 Task: Display family-friendly hiking trails near Riverside and kid-friendly skiing areas in Salt Lake City.
Action: Mouse moved to (202, 103)
Screenshot: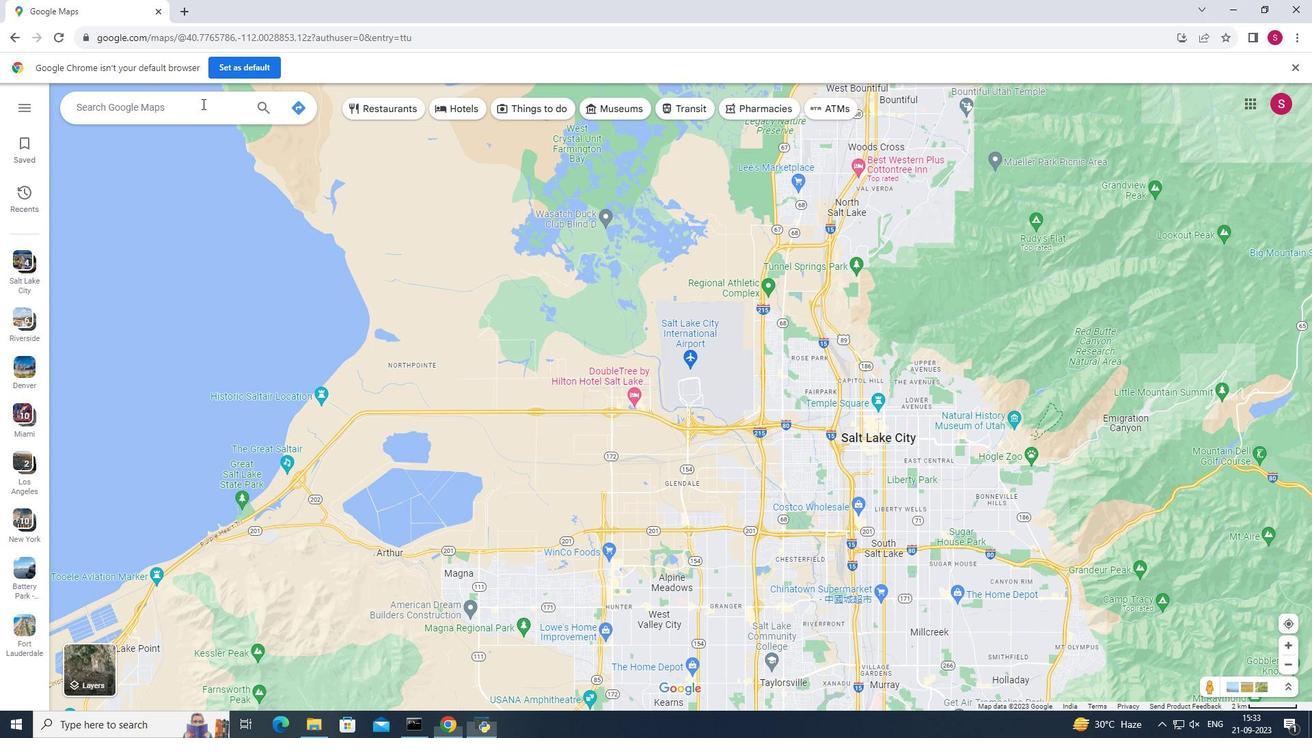 
Action: Mouse pressed left at (202, 103)
Screenshot: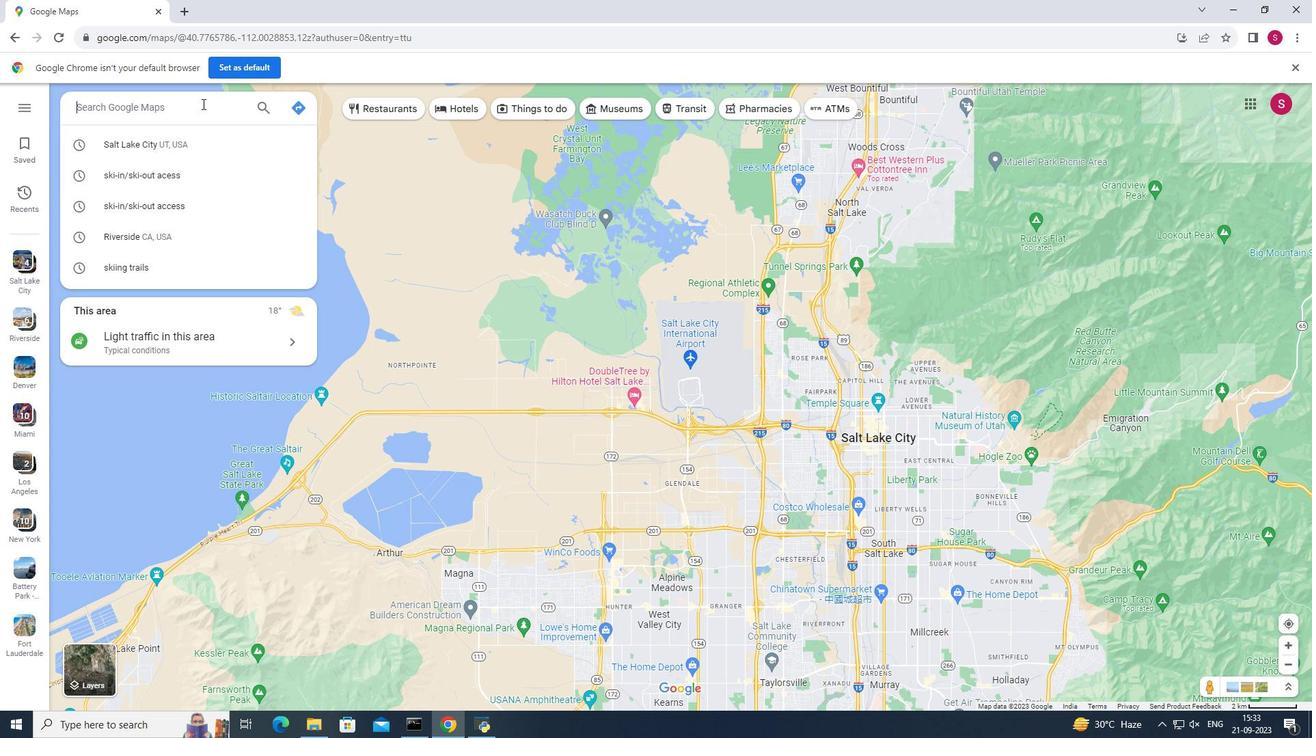 
Action: Key pressed <Key.shift>Riverside
Screenshot: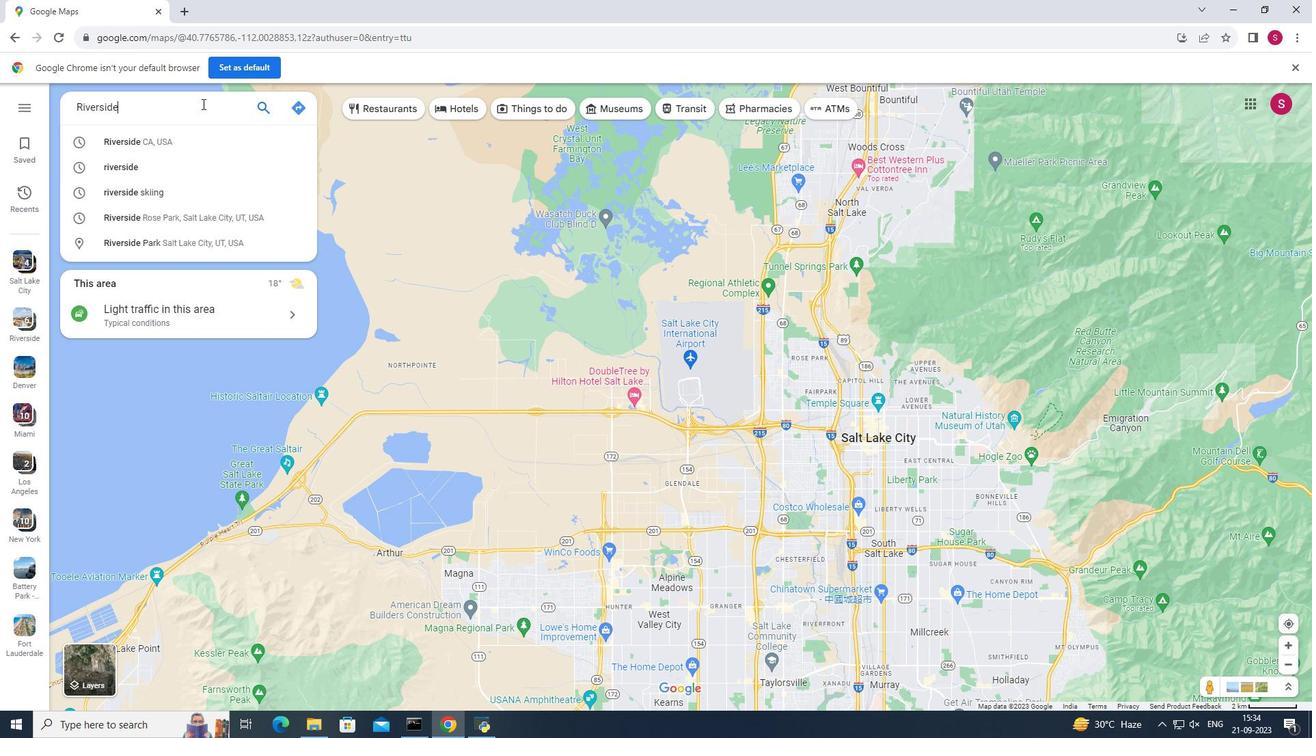 
Action: Mouse moved to (194, 141)
Screenshot: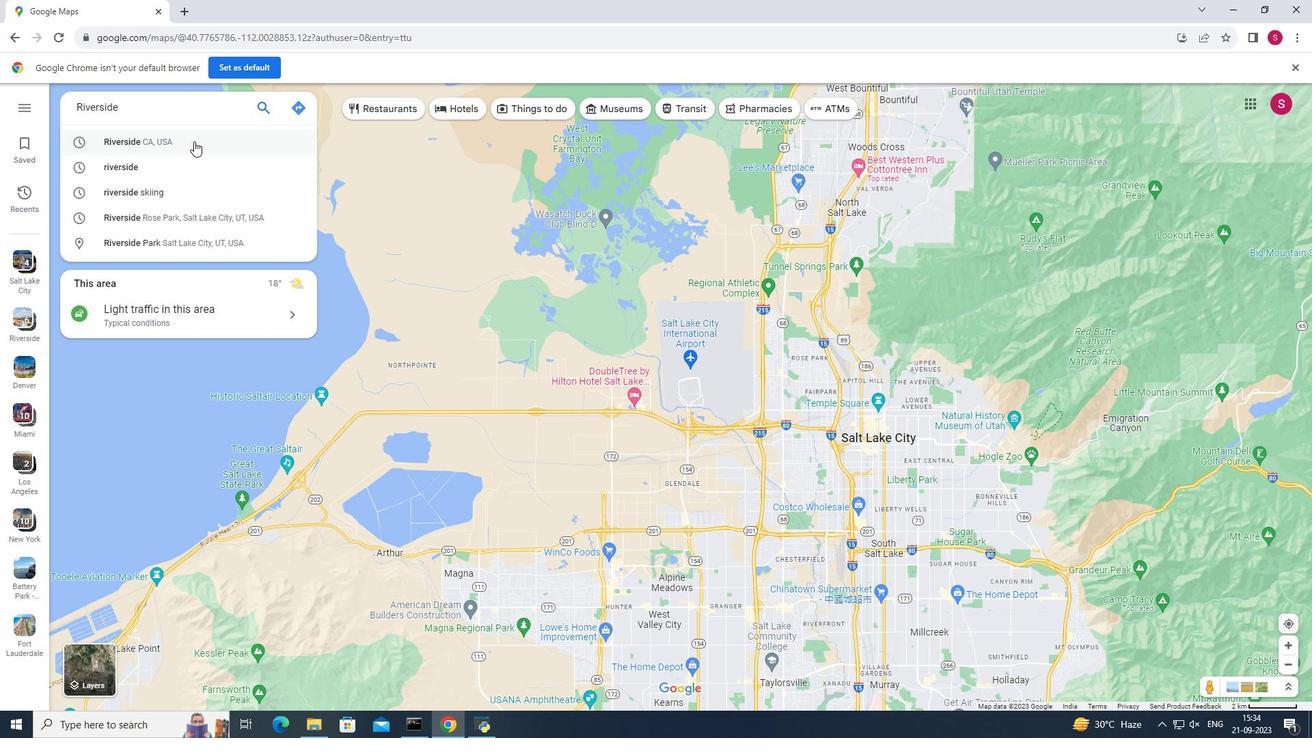 
Action: Mouse pressed left at (194, 141)
Screenshot: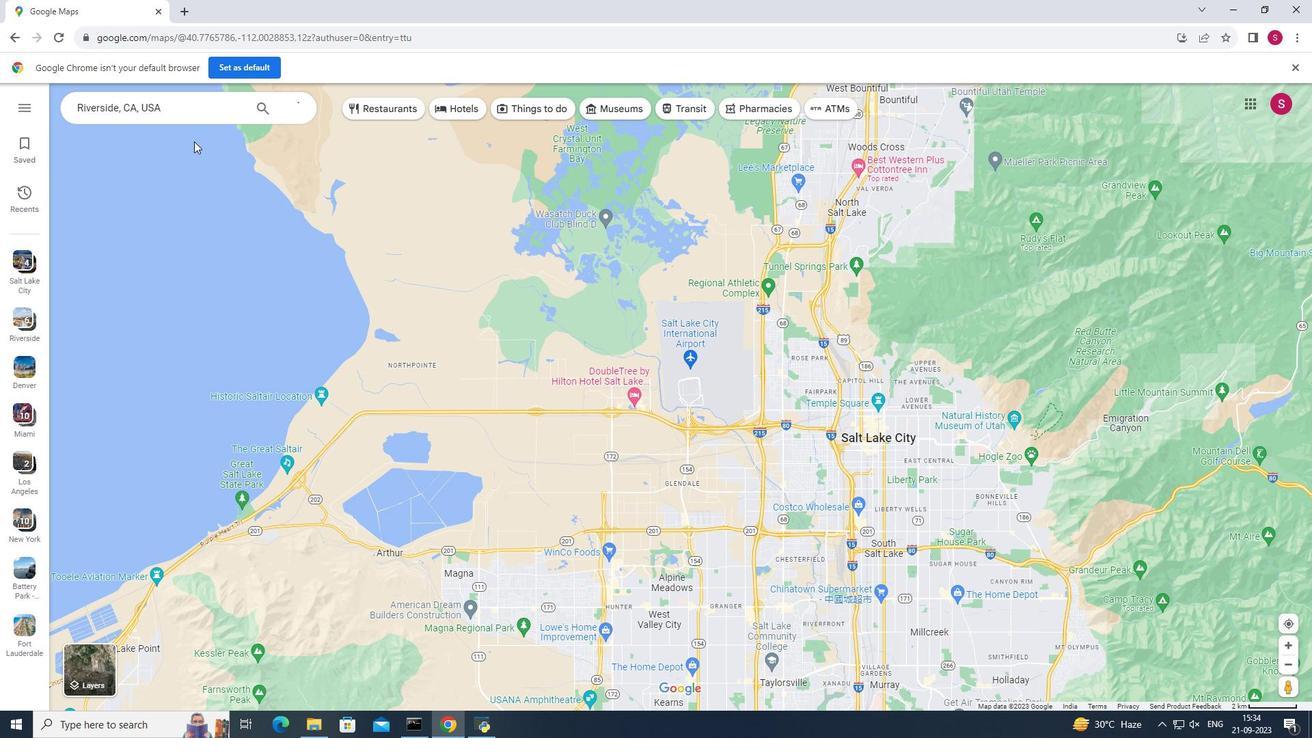 
Action: Mouse moved to (183, 339)
Screenshot: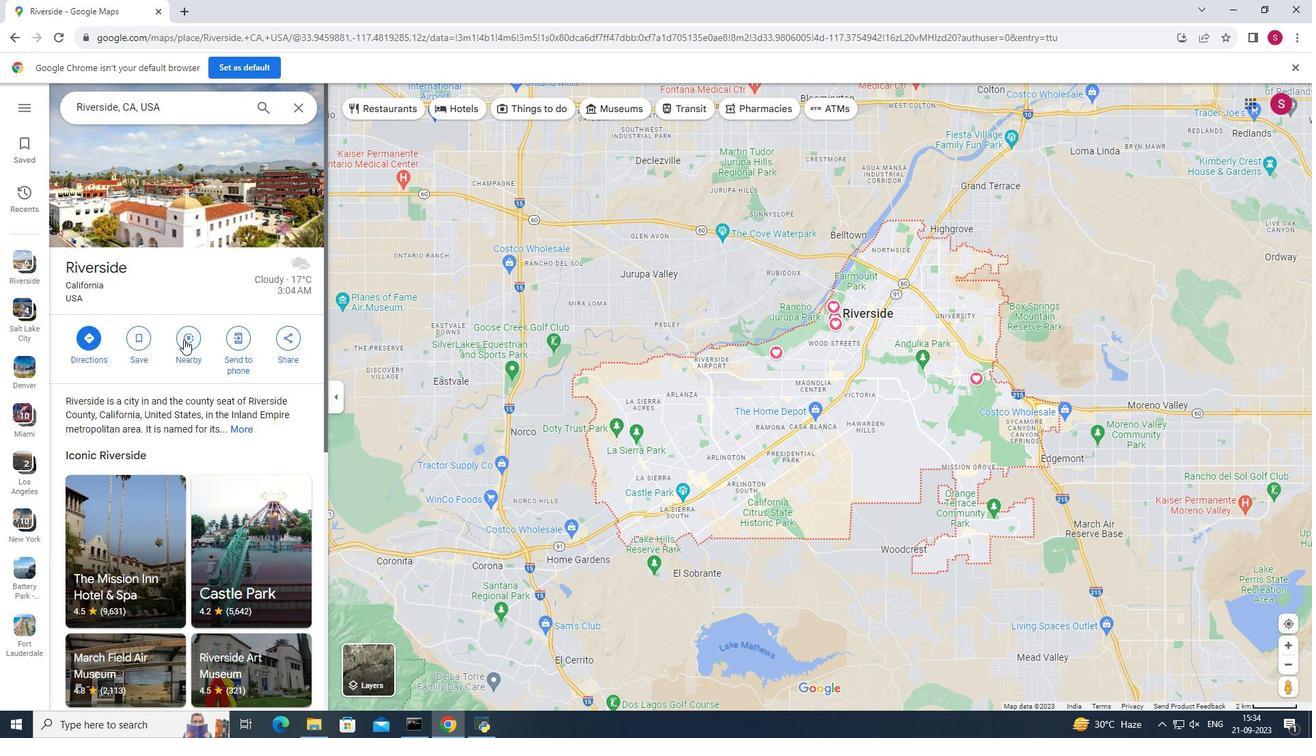 
Action: Mouse pressed left at (183, 339)
Screenshot: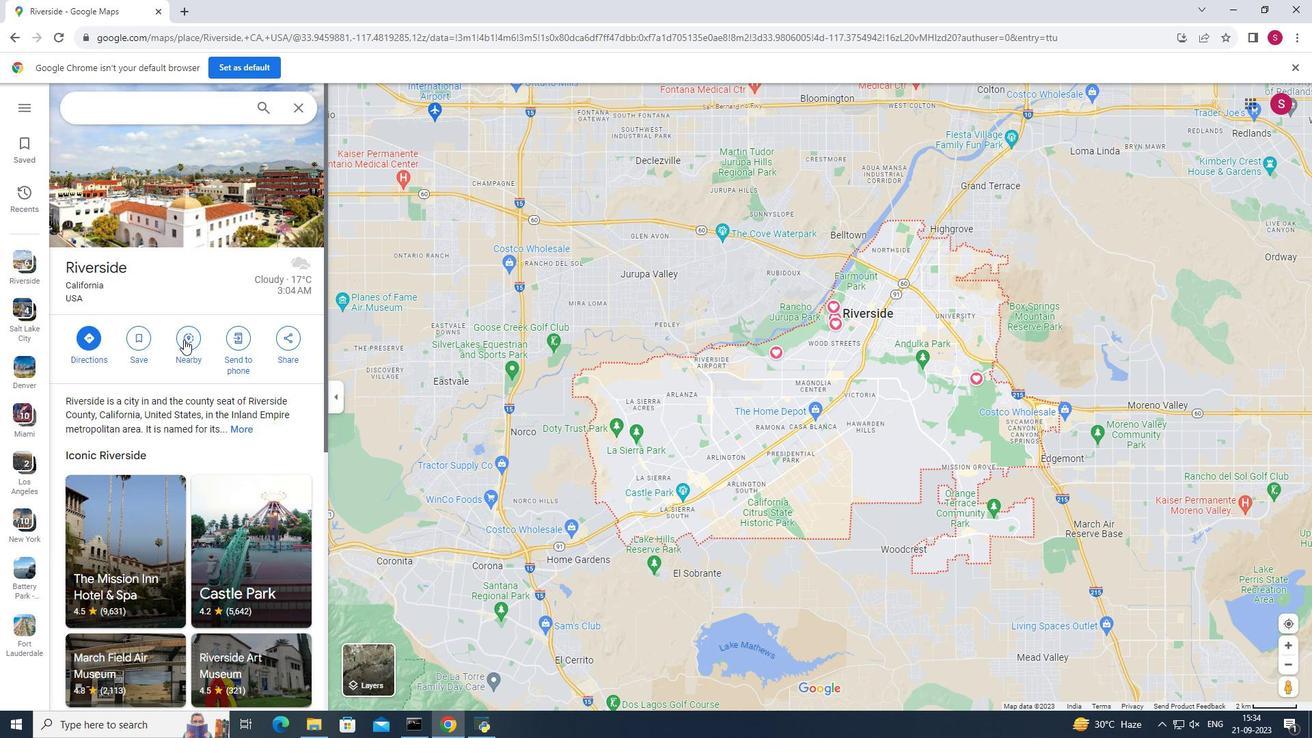 
Action: Mouse moved to (189, 104)
Screenshot: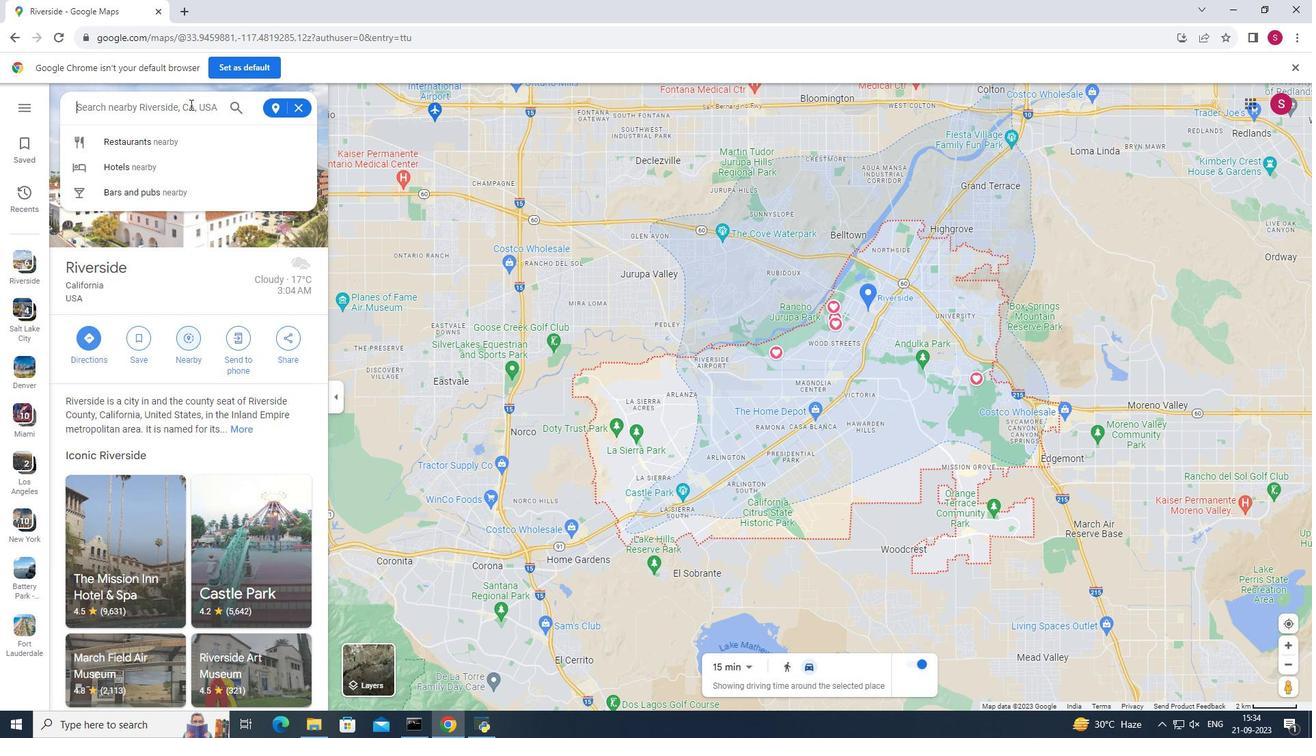 
Action: Mouse pressed left at (189, 104)
Screenshot: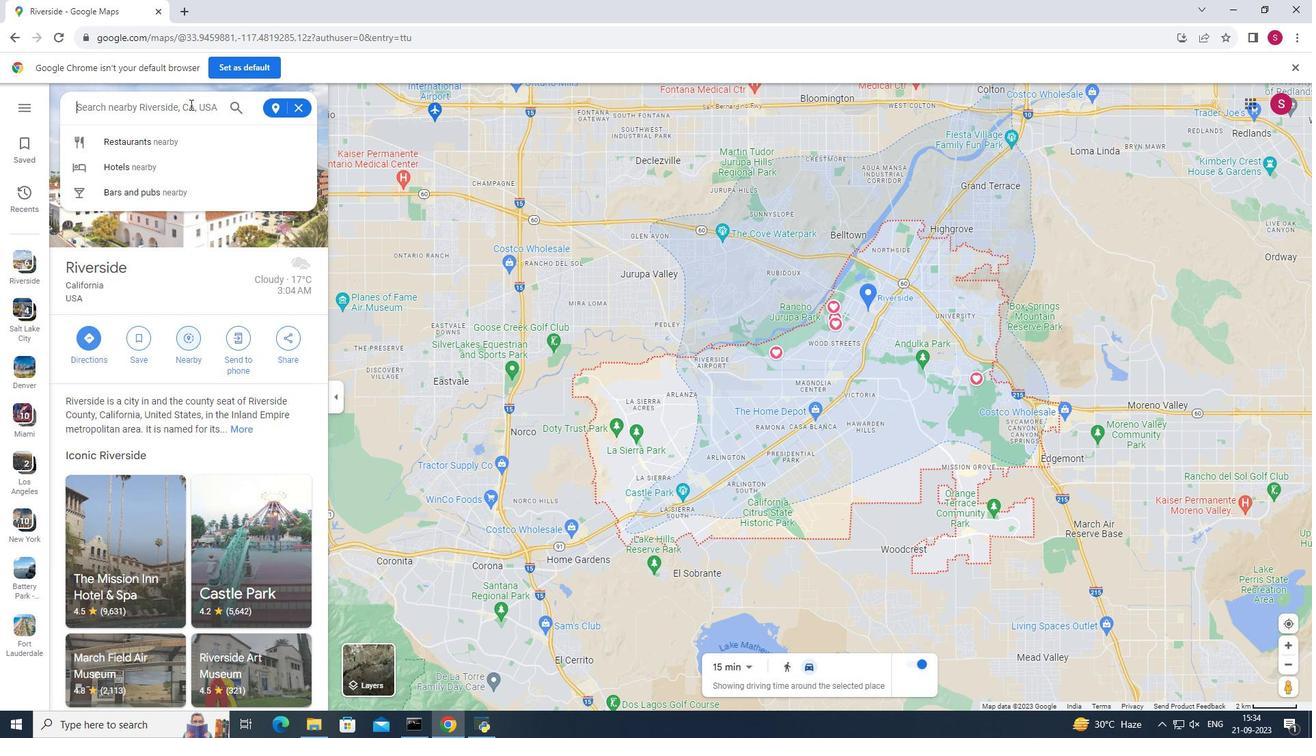 
Action: Key pressed <Key.shift><Key.shift>hiking<Key.space>trails<Key.enter>
Screenshot: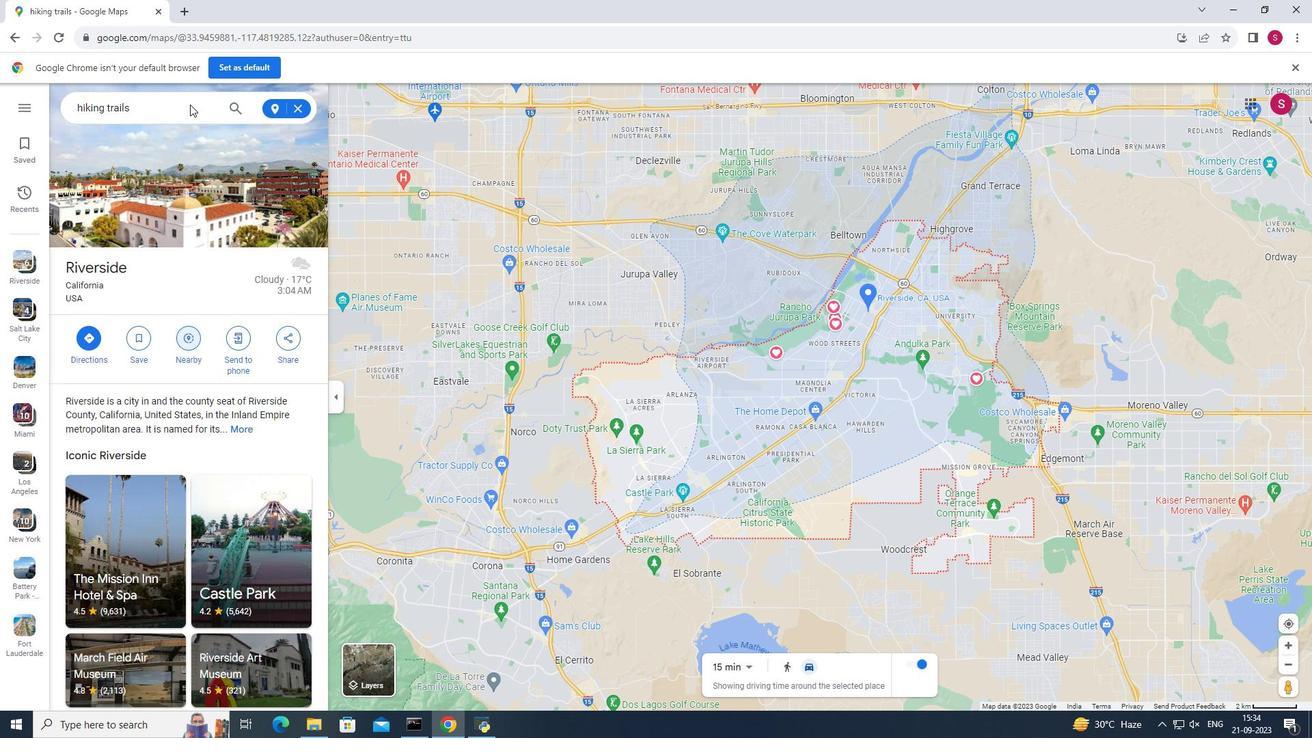 
Action: Mouse moved to (185, 169)
Screenshot: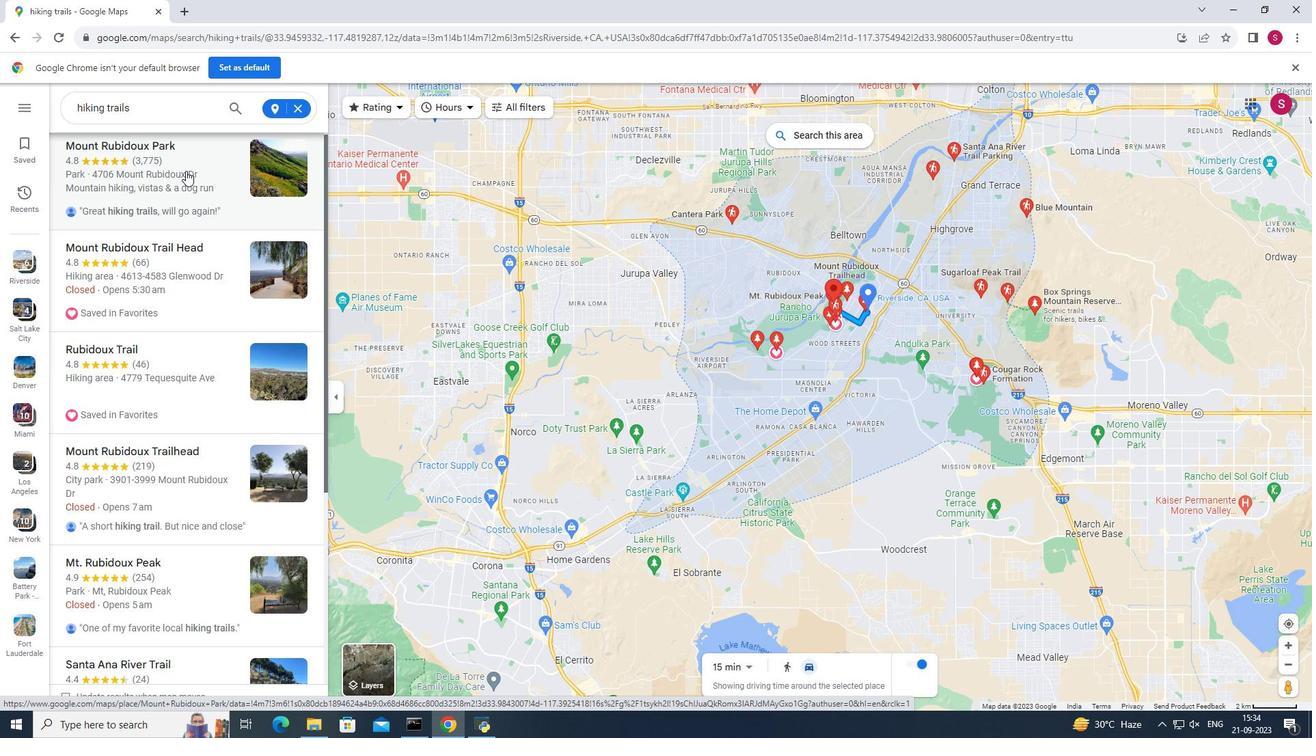 
Action: Mouse scrolled (185, 168) with delta (0, 0)
Screenshot: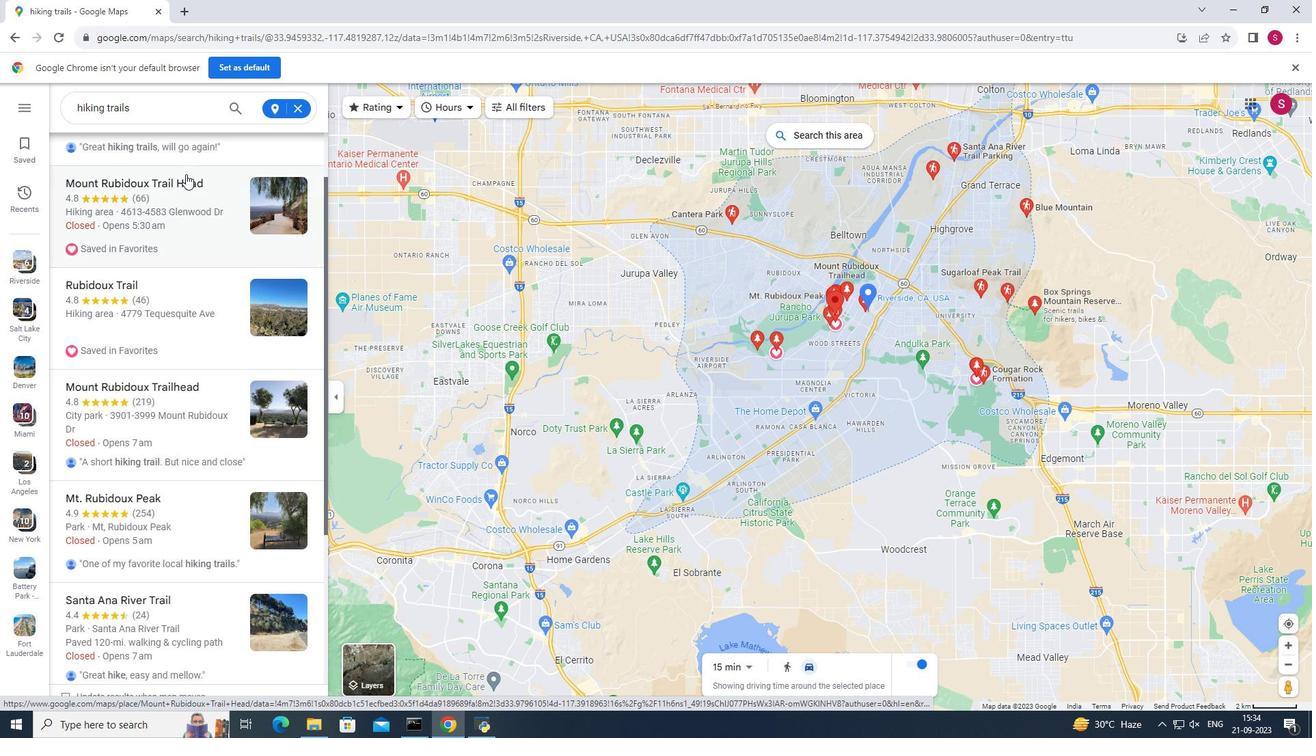 
Action: Mouse moved to (185, 174)
Screenshot: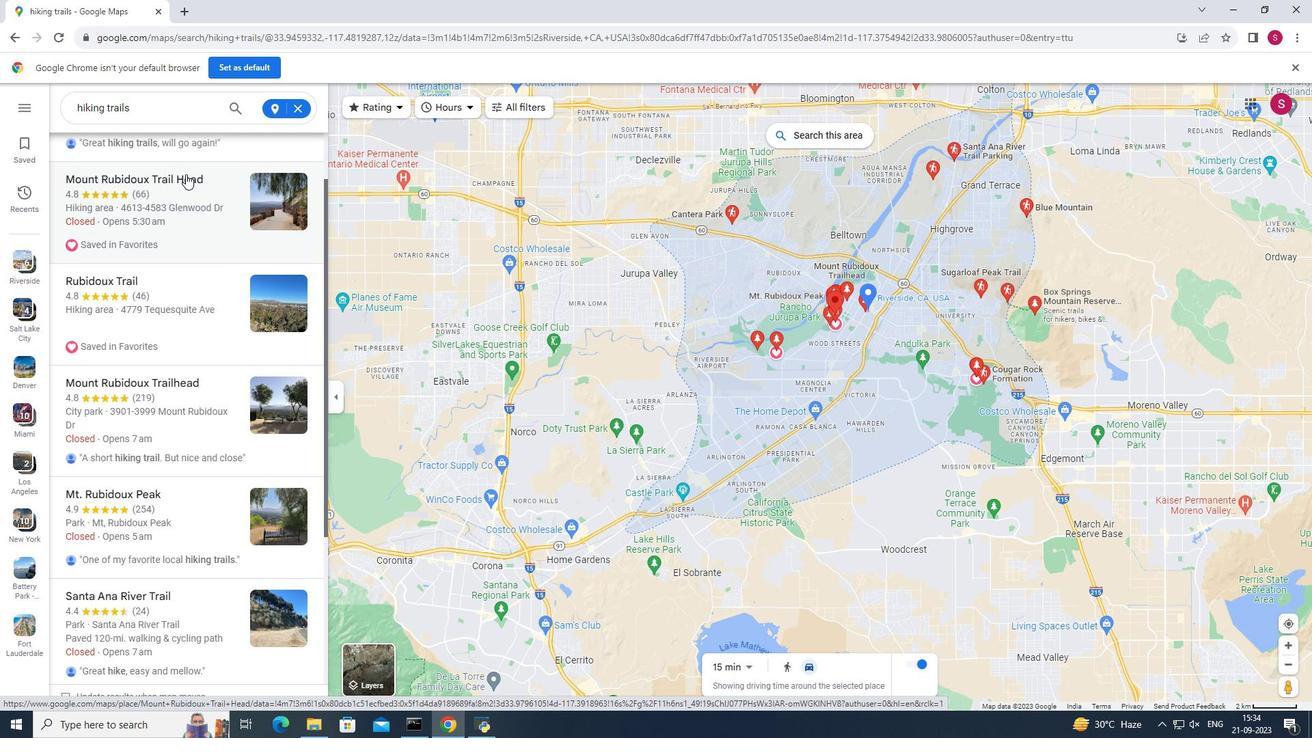 
Action: Mouse scrolled (185, 173) with delta (0, 0)
Screenshot: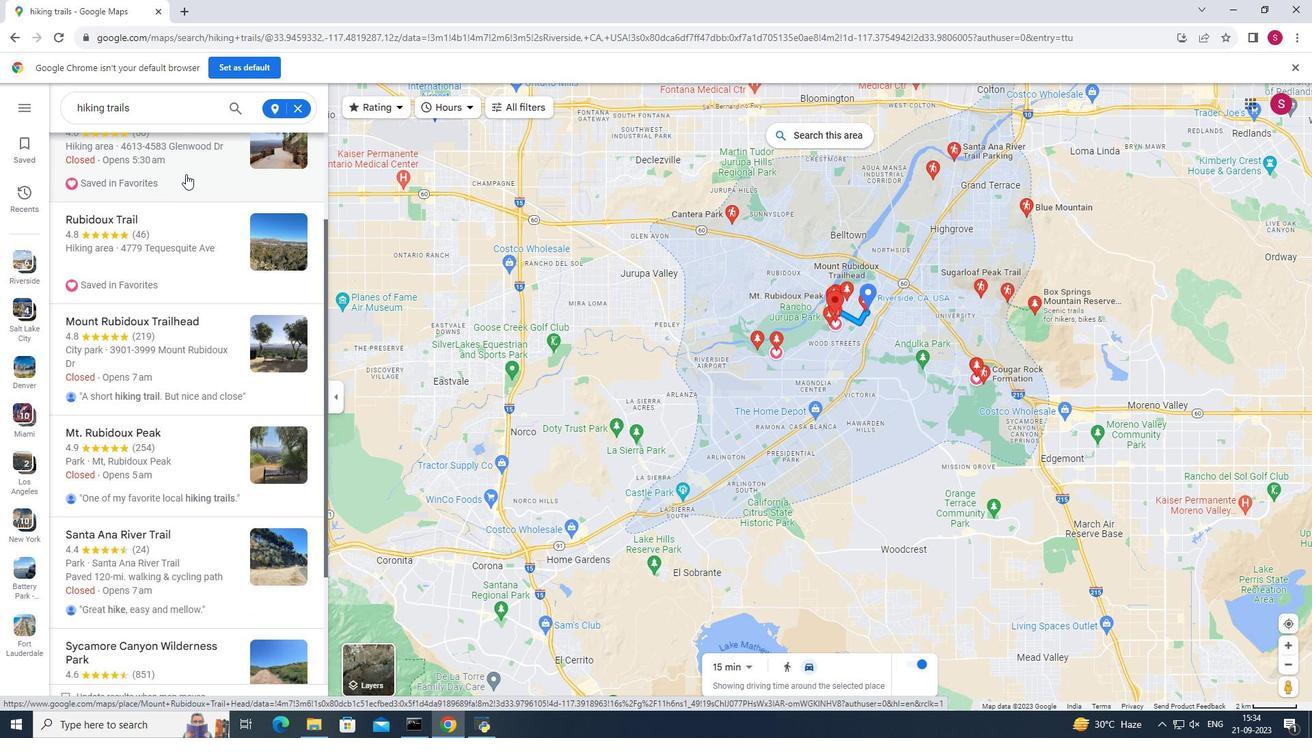 
Action: Mouse scrolled (185, 173) with delta (0, 0)
Screenshot: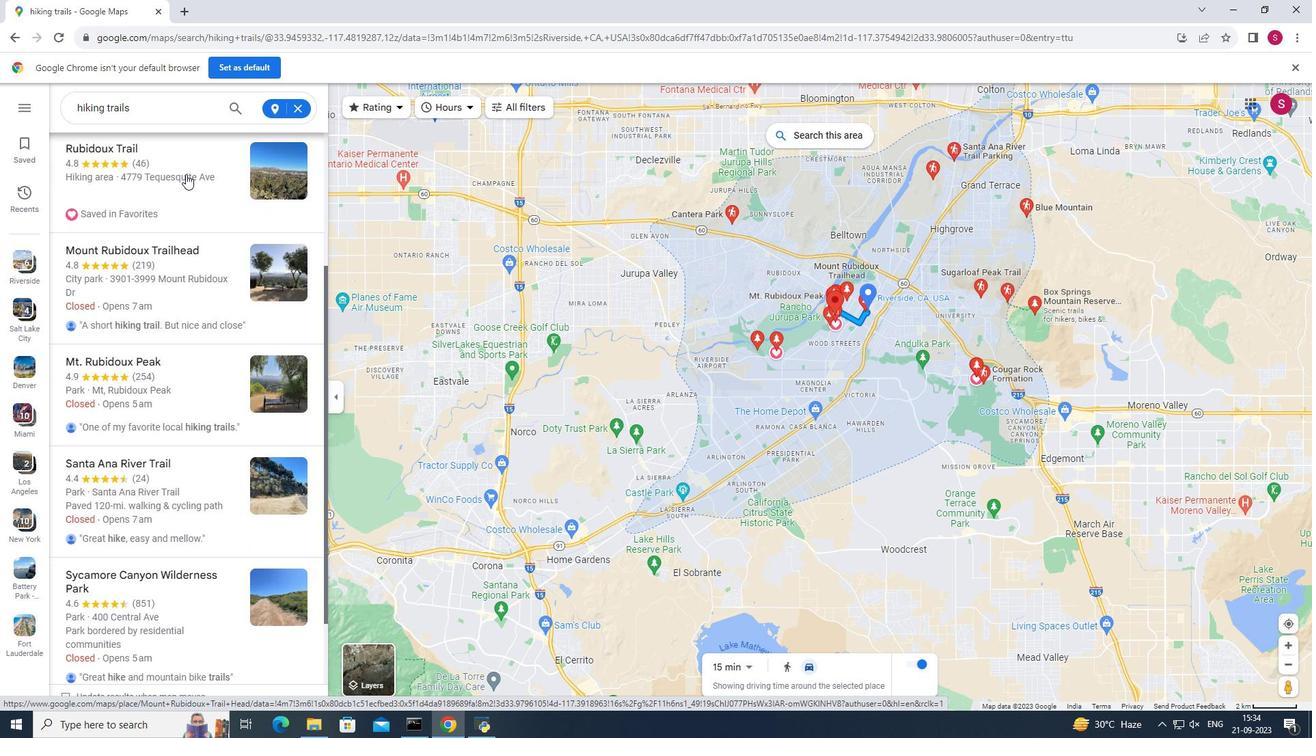 
Action: Mouse scrolled (185, 173) with delta (0, 0)
Screenshot: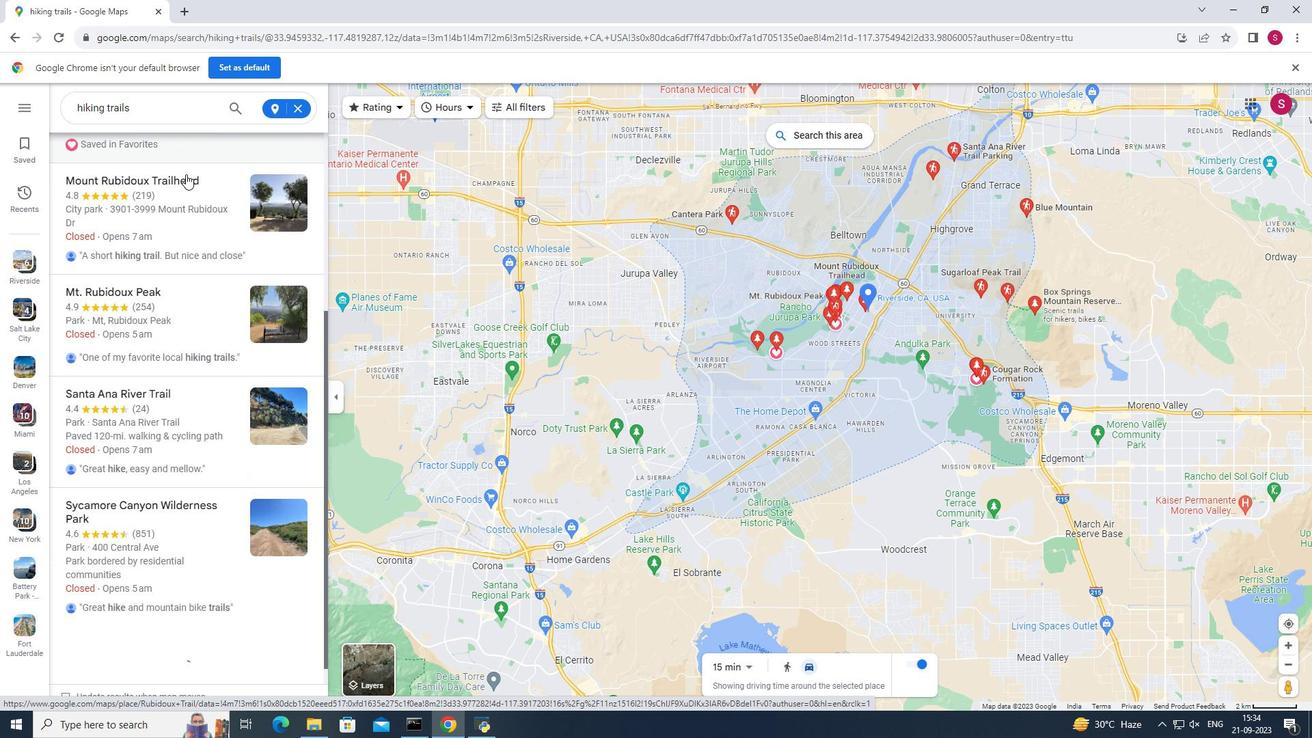 
Action: Mouse scrolled (185, 173) with delta (0, 0)
Screenshot: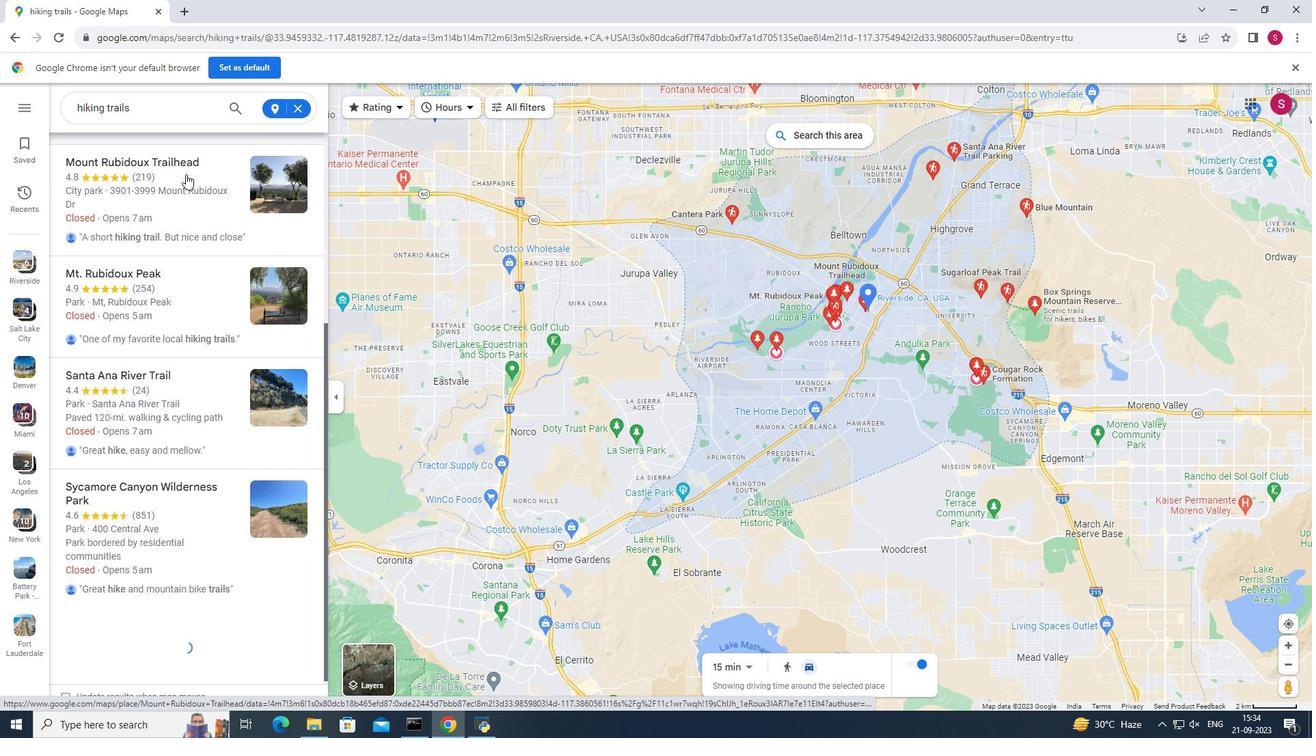 
Action: Mouse scrolled (185, 173) with delta (0, 0)
Screenshot: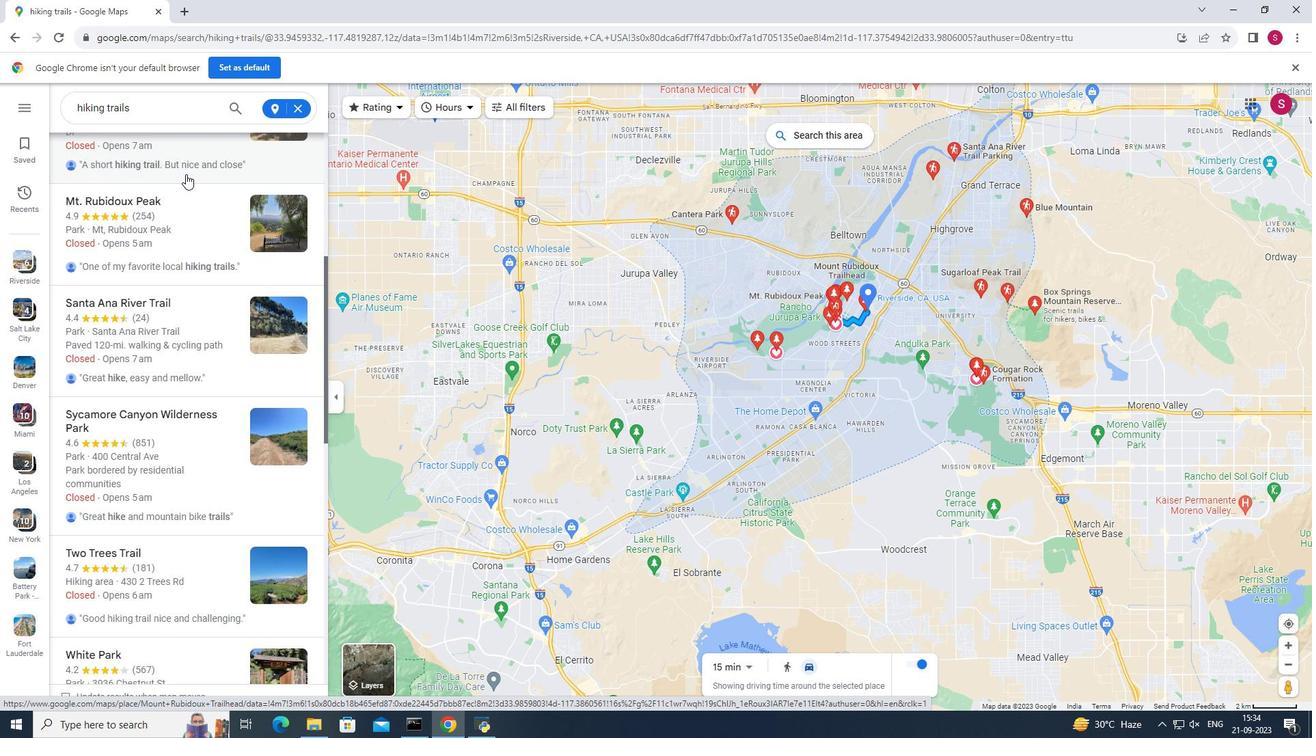 
Action: Mouse moved to (185, 174)
Screenshot: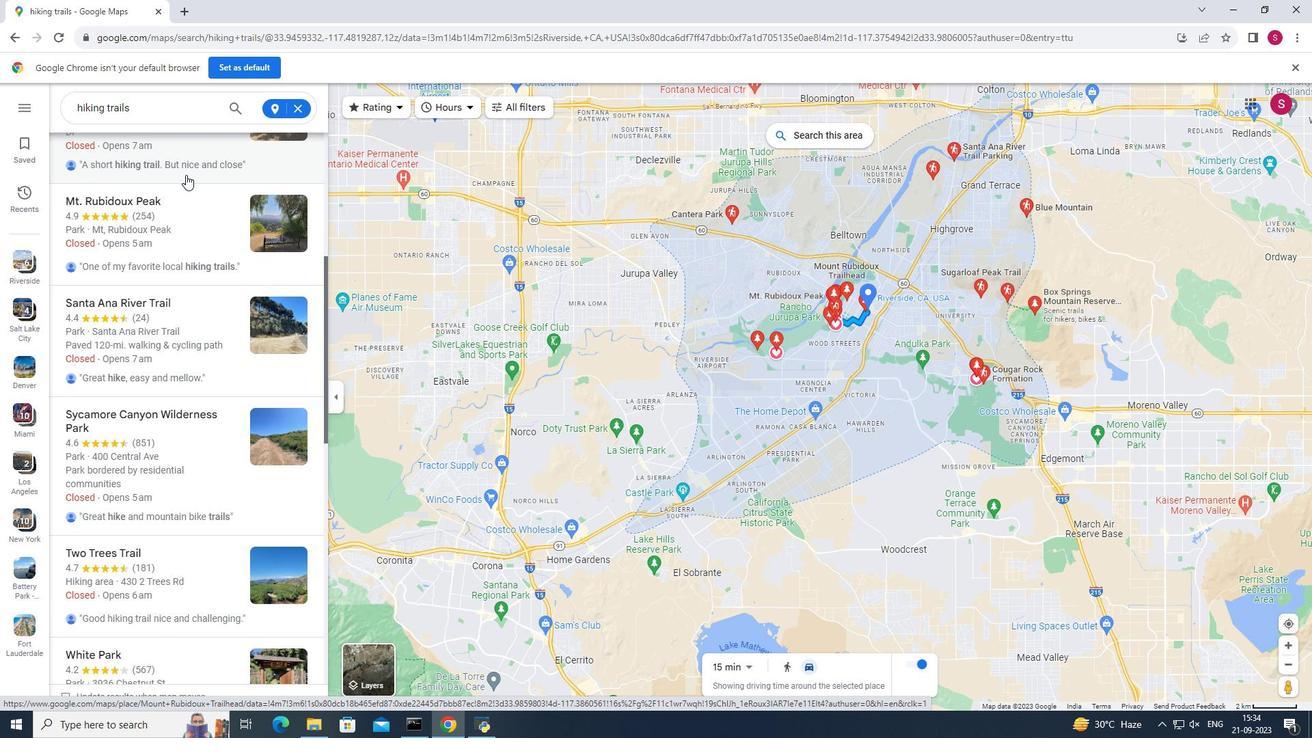 
Action: Mouse scrolled (185, 174) with delta (0, 0)
Screenshot: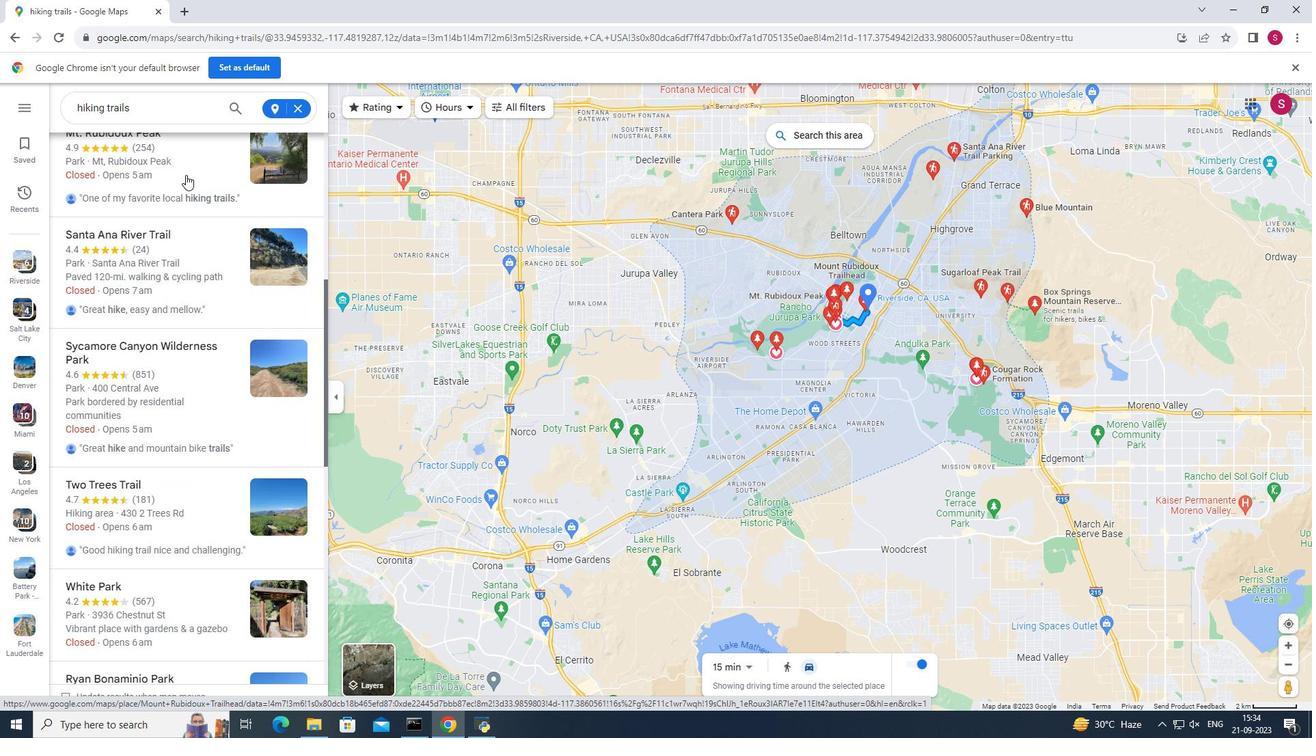 
Action: Mouse scrolled (185, 174) with delta (0, 0)
Screenshot: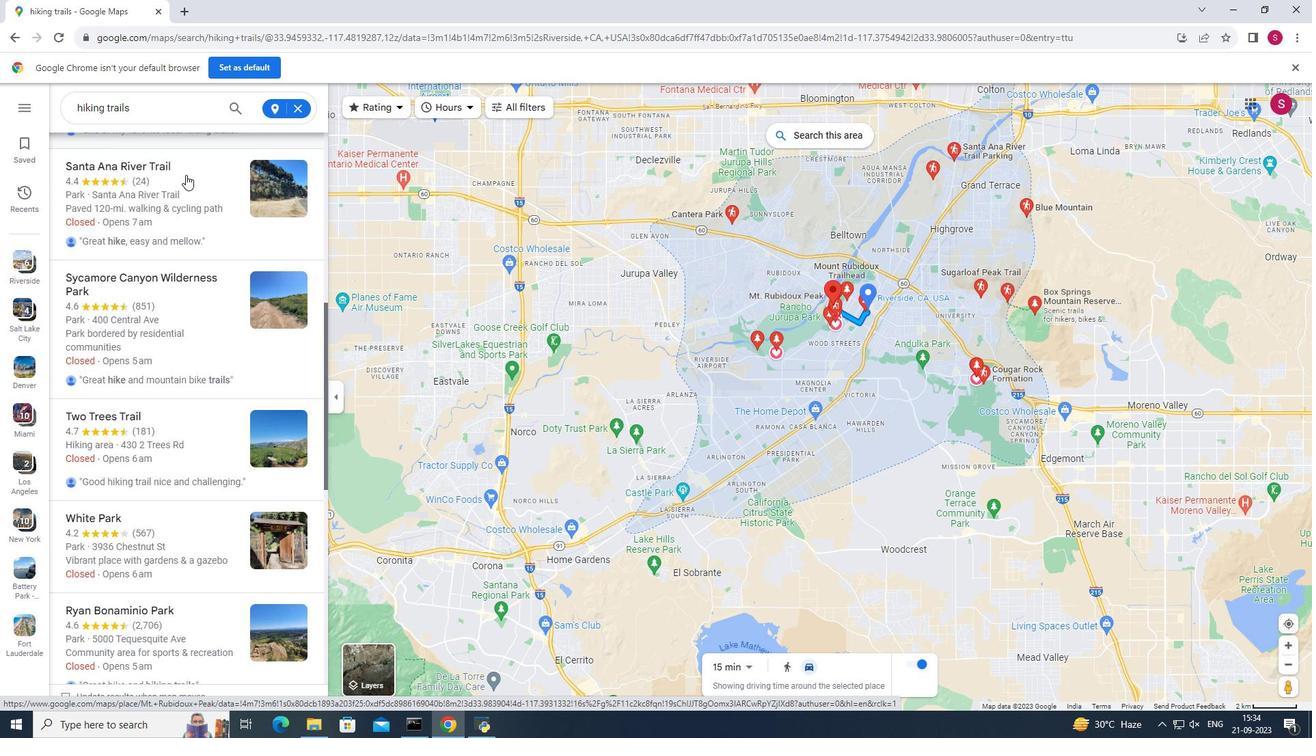 
Action: Mouse scrolled (185, 174) with delta (0, 0)
Screenshot: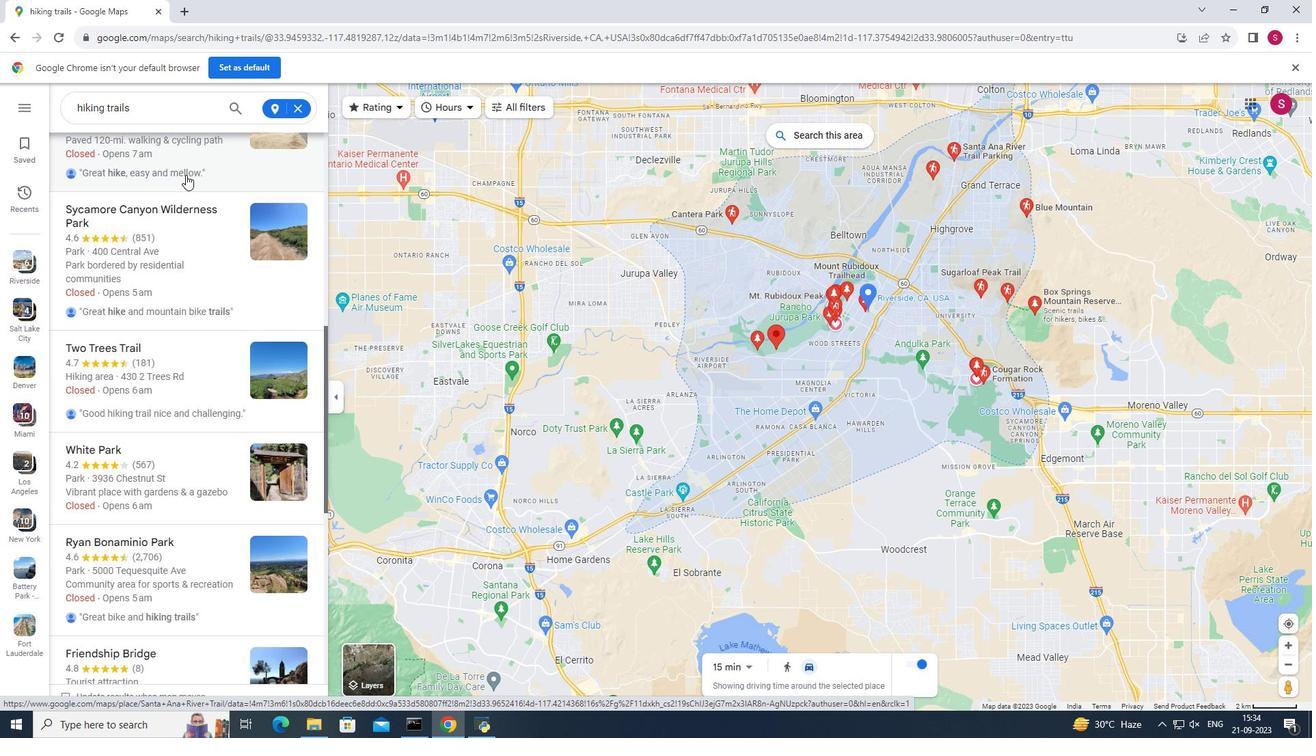 
Action: Mouse scrolled (185, 174) with delta (0, 0)
Screenshot: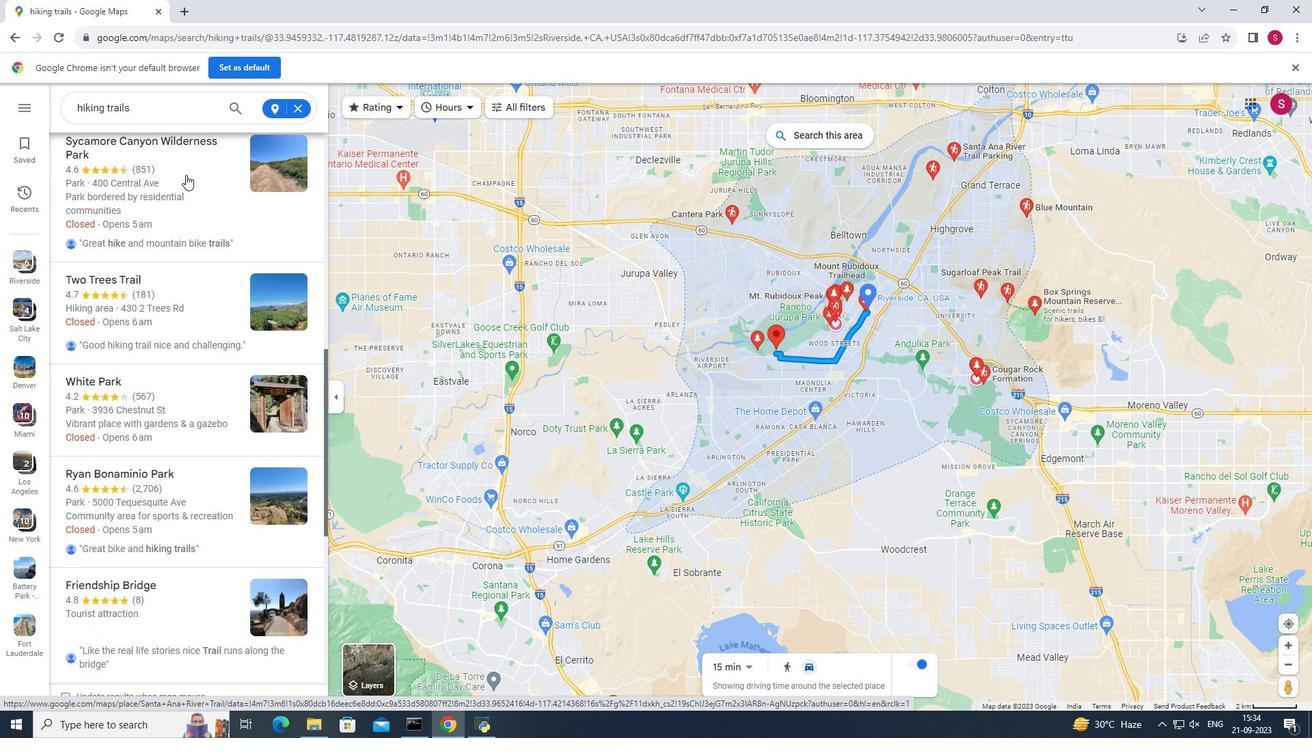 
Action: Mouse scrolled (185, 174) with delta (0, 0)
Screenshot: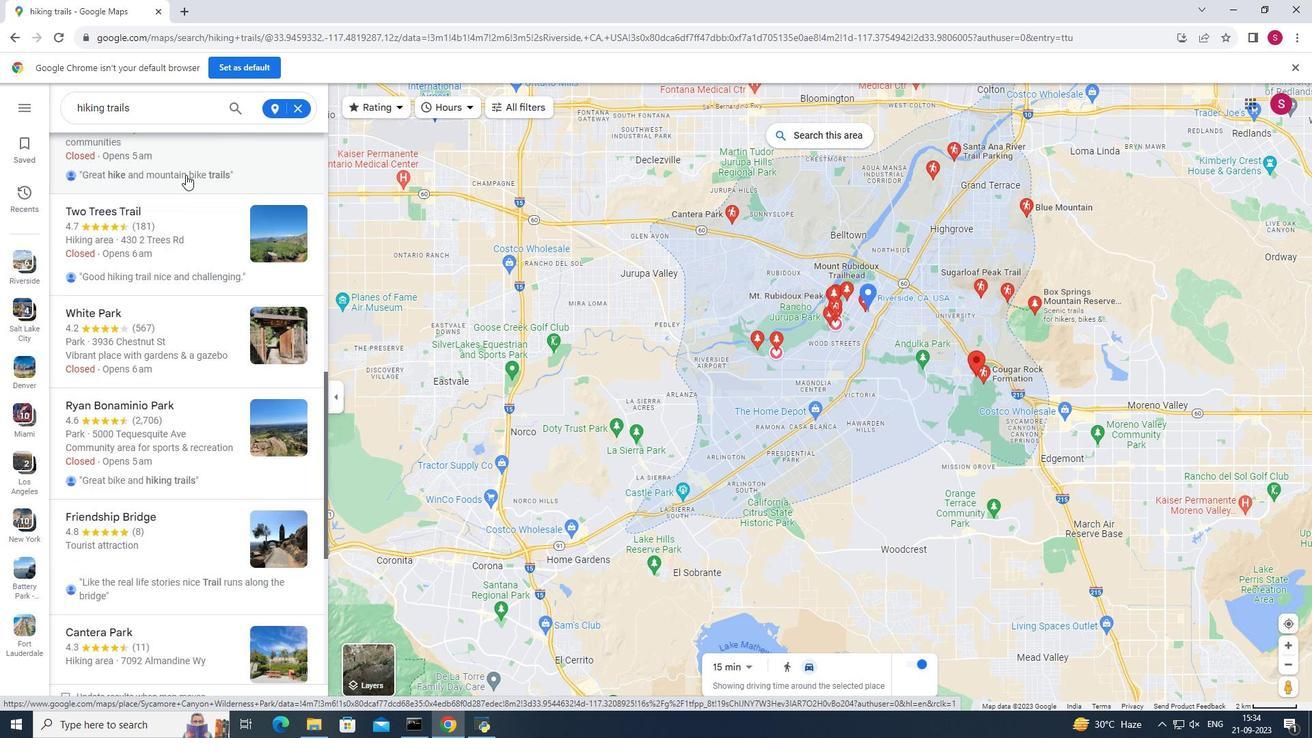 
Action: Mouse scrolled (185, 174) with delta (0, 0)
Screenshot: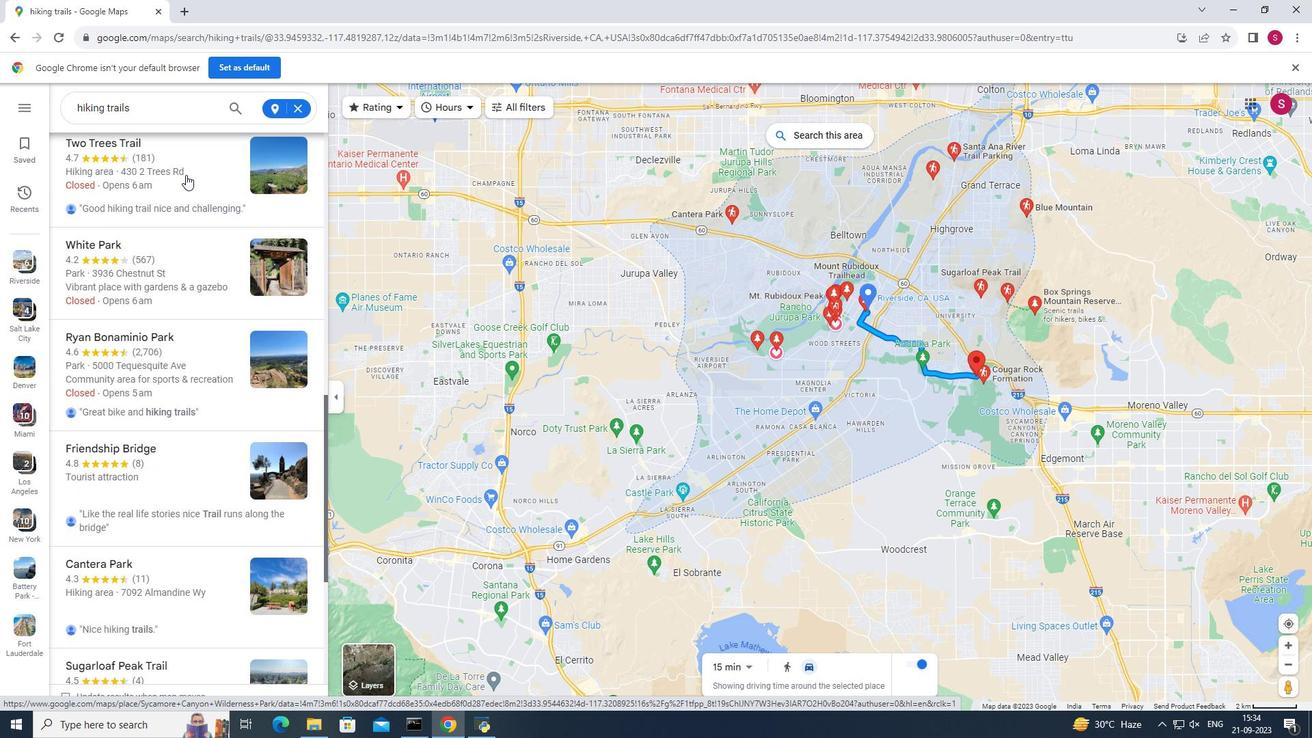 
Action: Mouse scrolled (185, 174) with delta (0, 0)
Screenshot: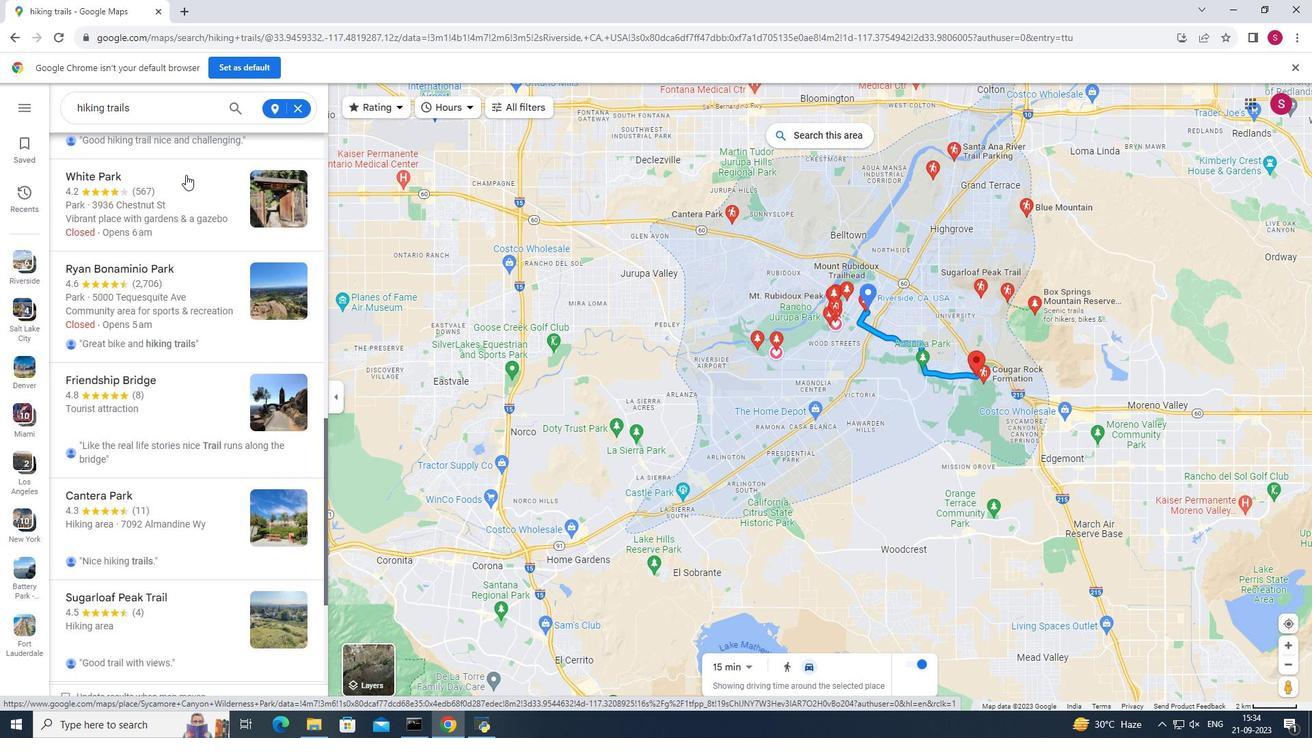 
Action: Mouse scrolled (185, 174) with delta (0, 0)
Screenshot: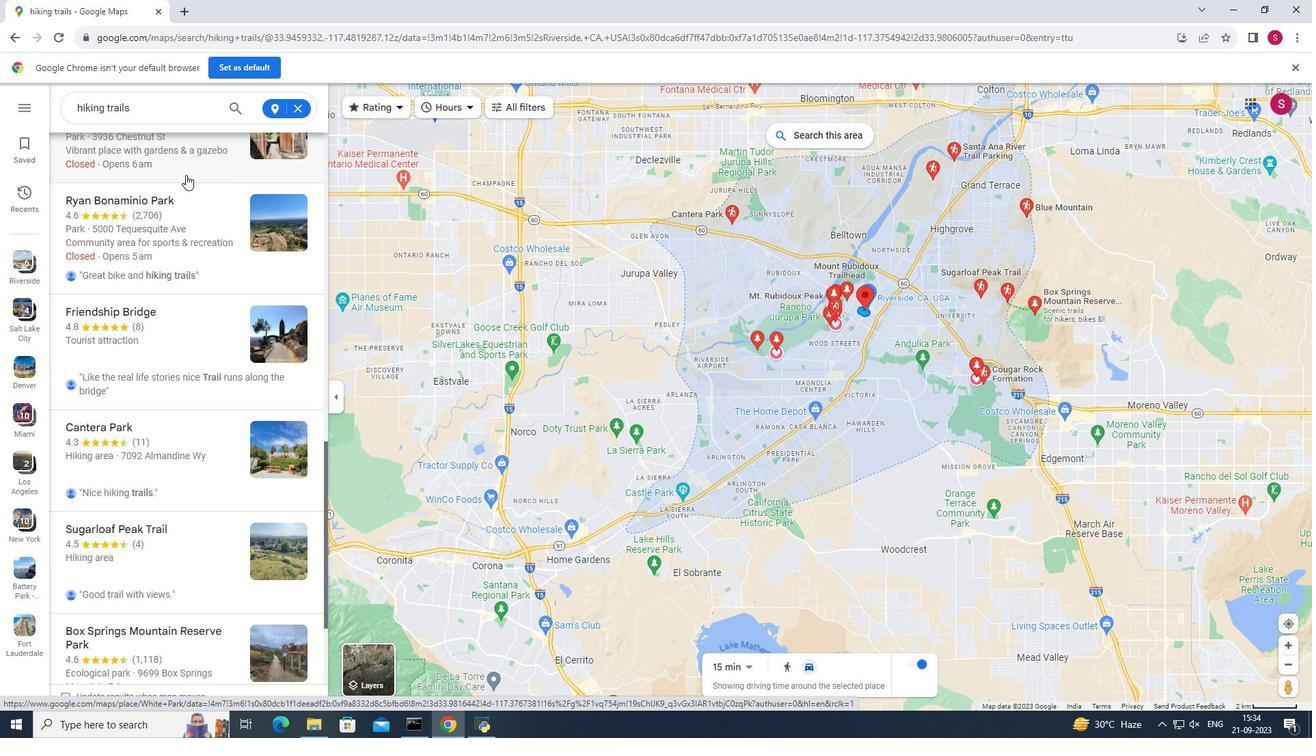 
Action: Mouse scrolled (185, 174) with delta (0, 0)
Screenshot: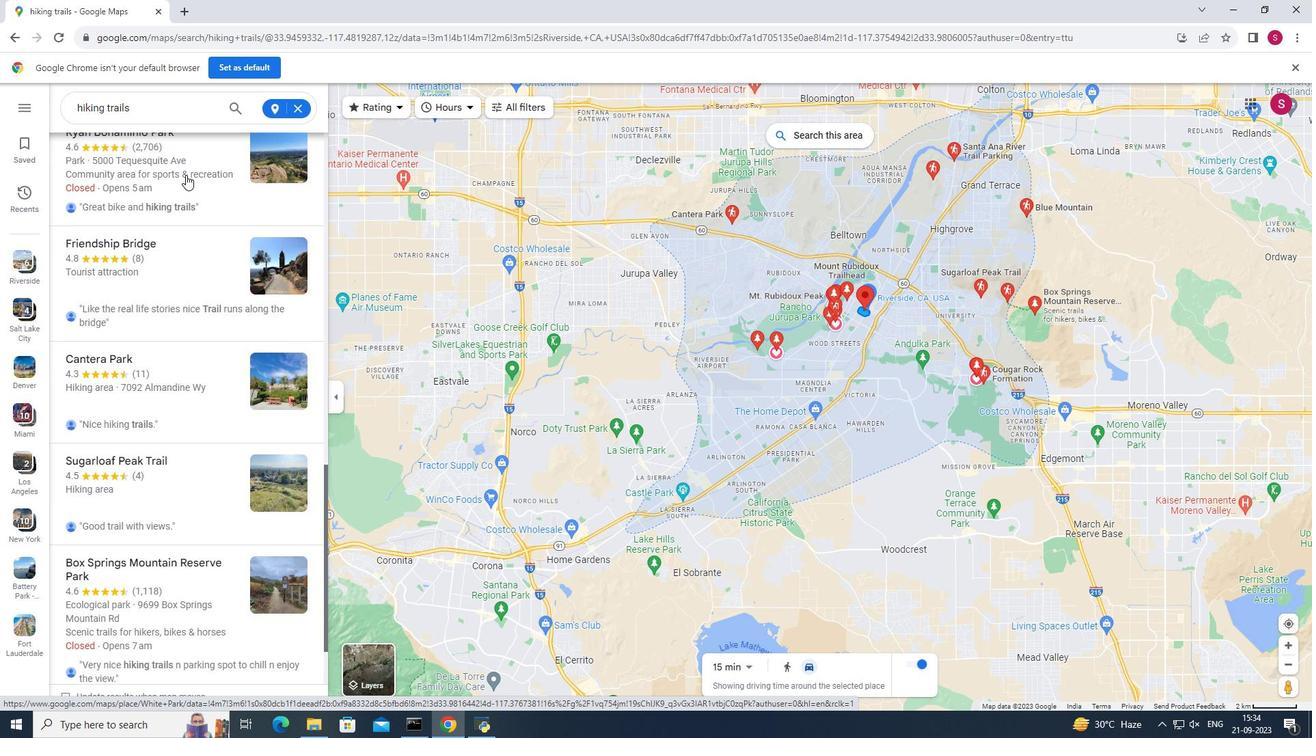 
Action: Mouse scrolled (185, 174) with delta (0, 0)
Screenshot: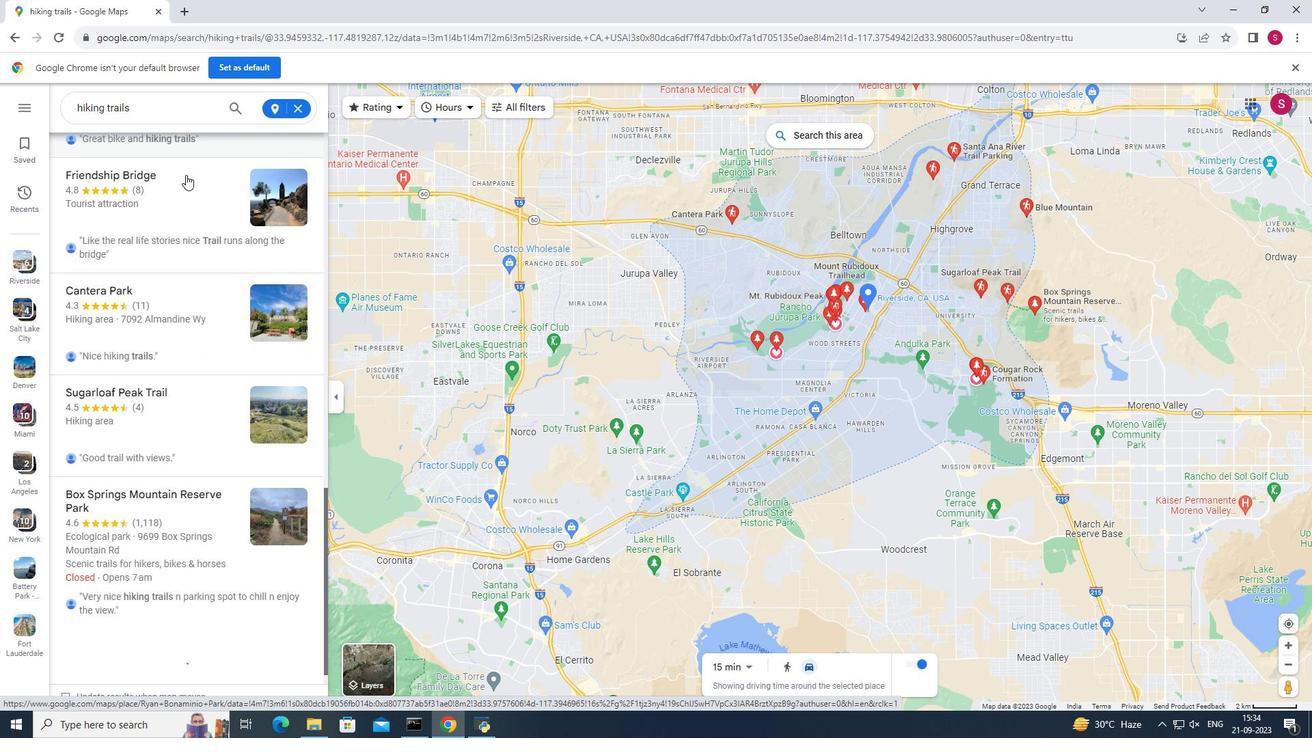 
Action: Mouse scrolled (185, 174) with delta (0, 0)
Screenshot: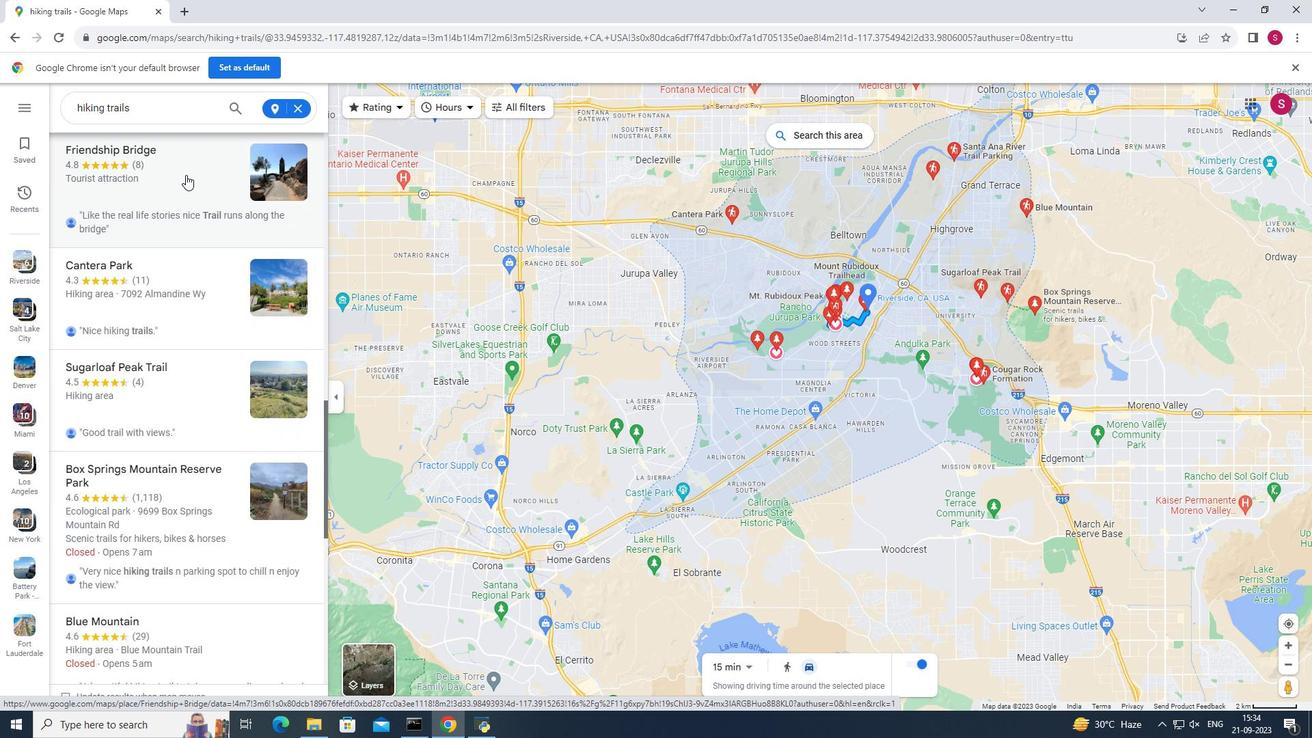 
Action: Mouse scrolled (185, 174) with delta (0, 0)
Screenshot: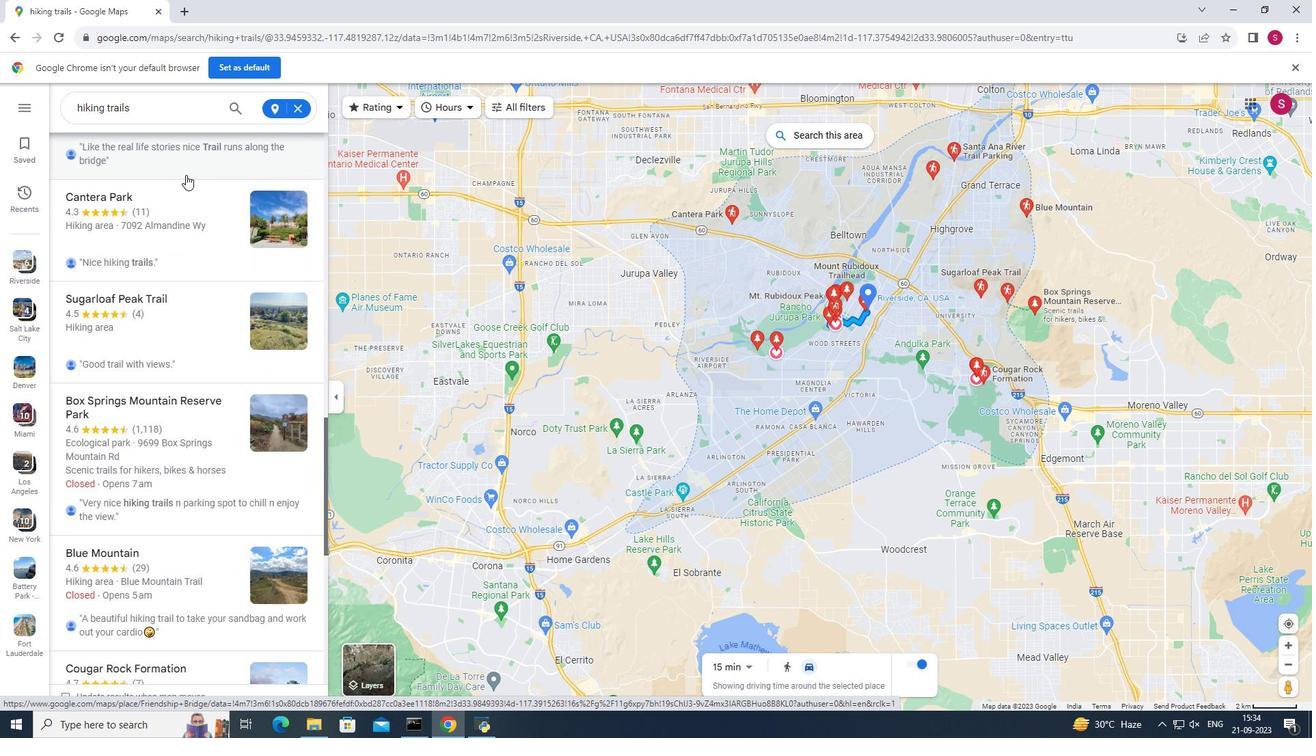 
Action: Mouse scrolled (185, 174) with delta (0, 0)
Screenshot: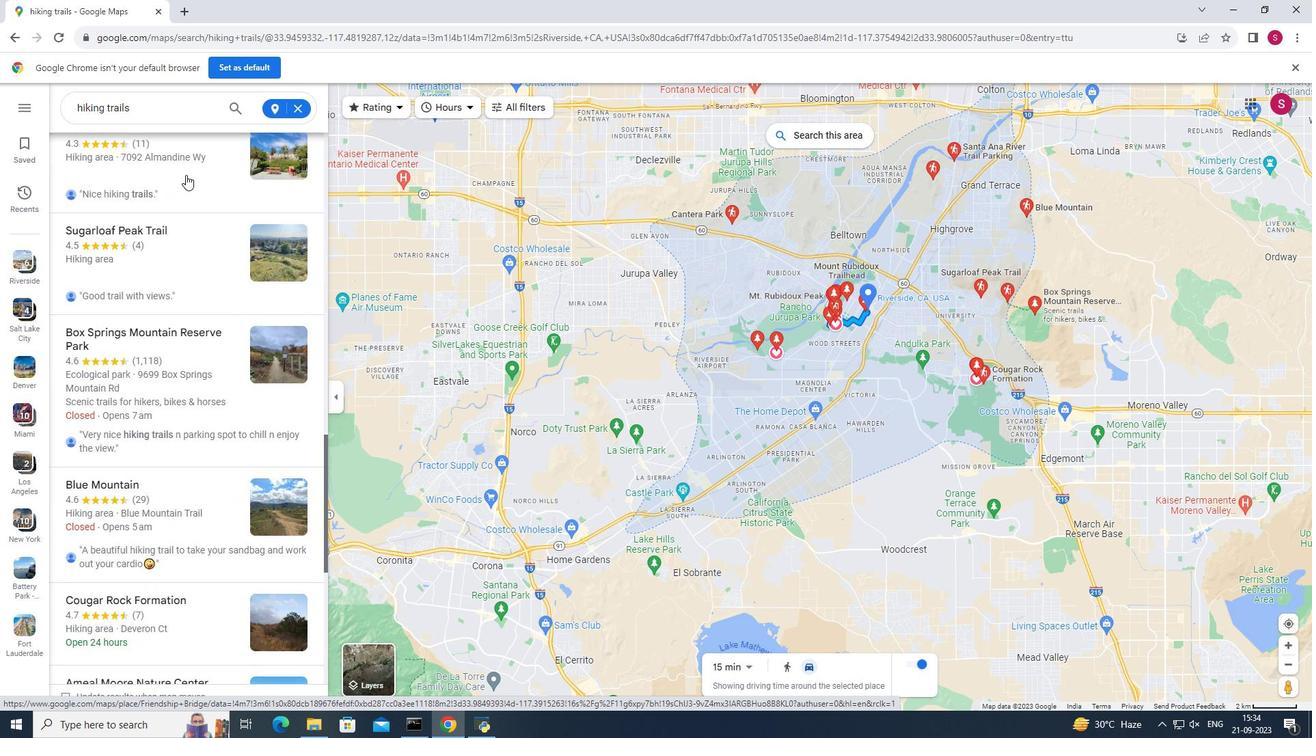 
Action: Mouse scrolled (185, 174) with delta (0, 0)
Screenshot: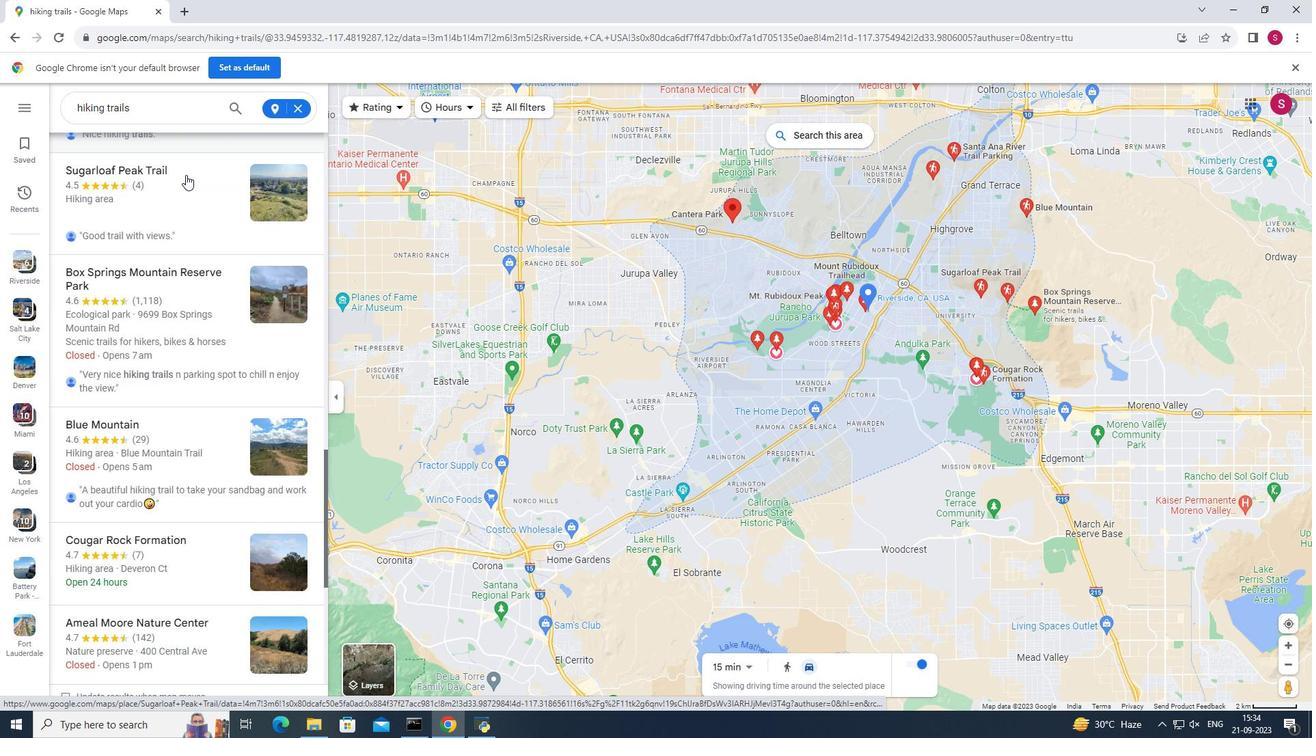 
Action: Mouse scrolled (185, 174) with delta (0, 0)
Screenshot: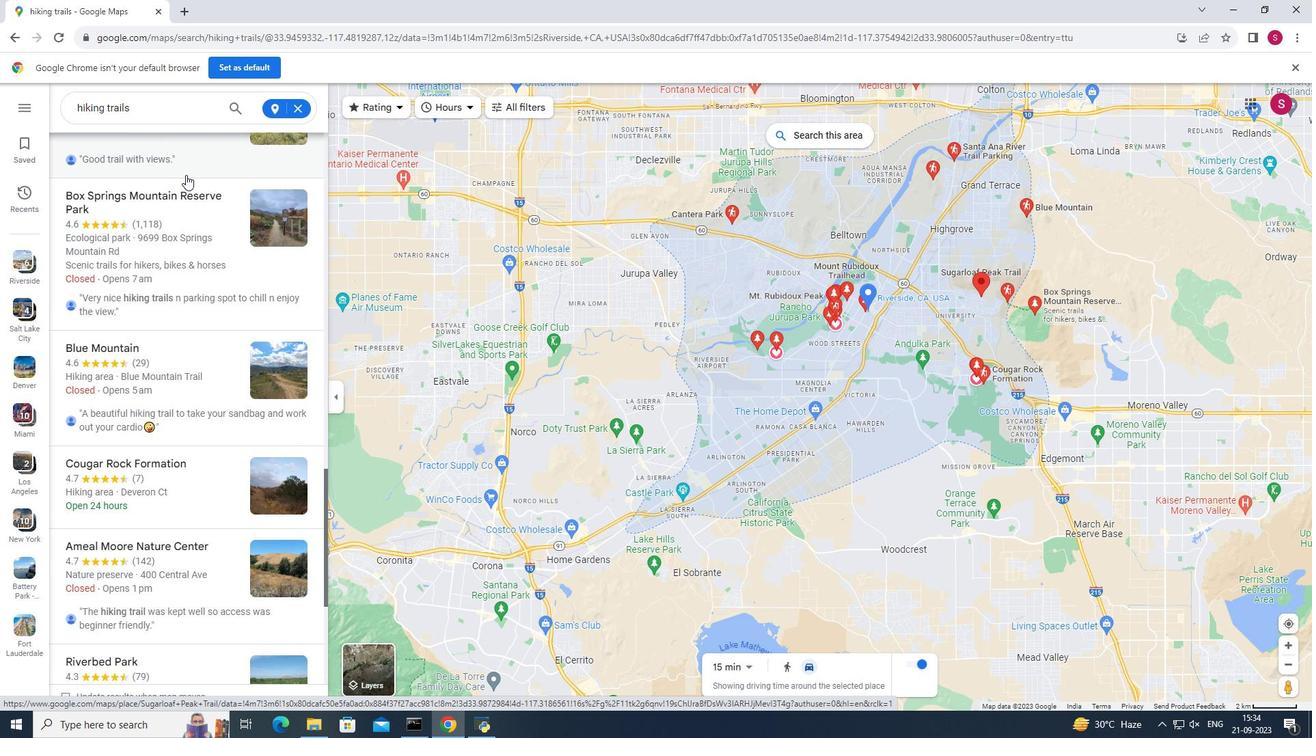 
Action: Mouse scrolled (185, 174) with delta (0, 0)
Screenshot: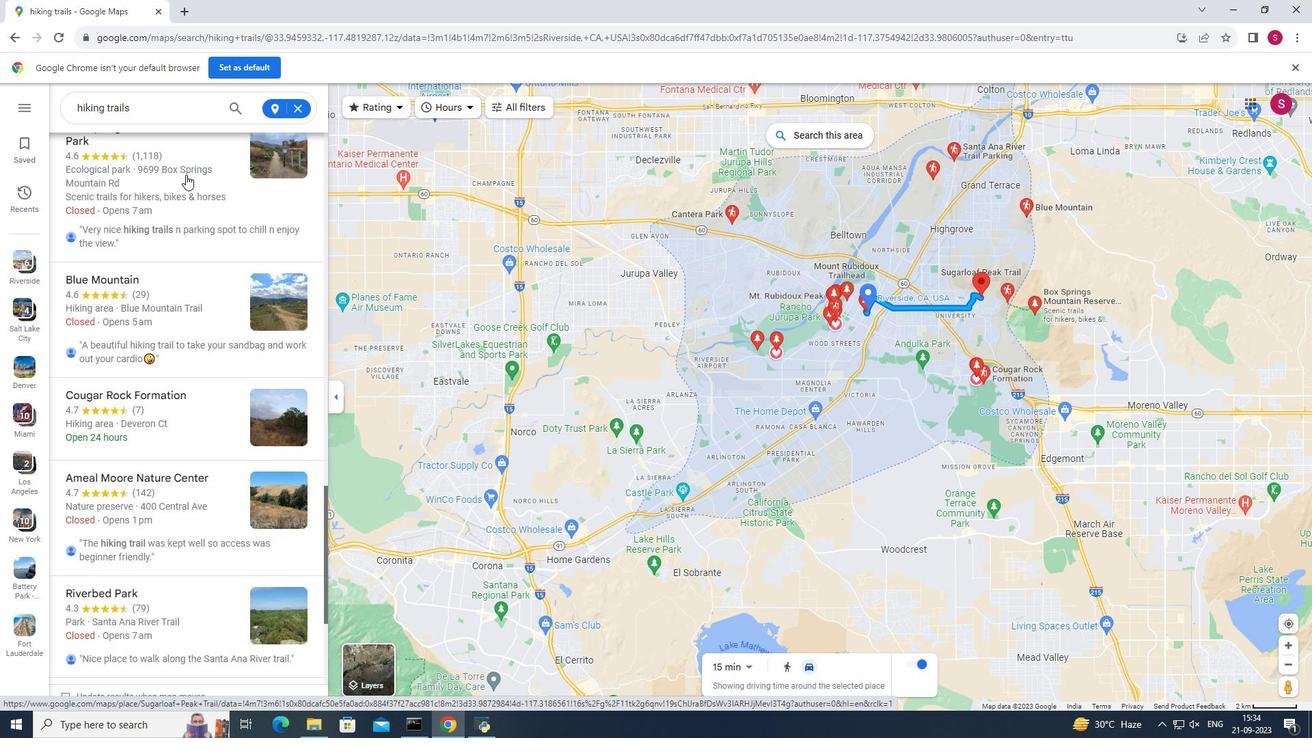 
Action: Mouse scrolled (185, 174) with delta (0, 0)
Screenshot: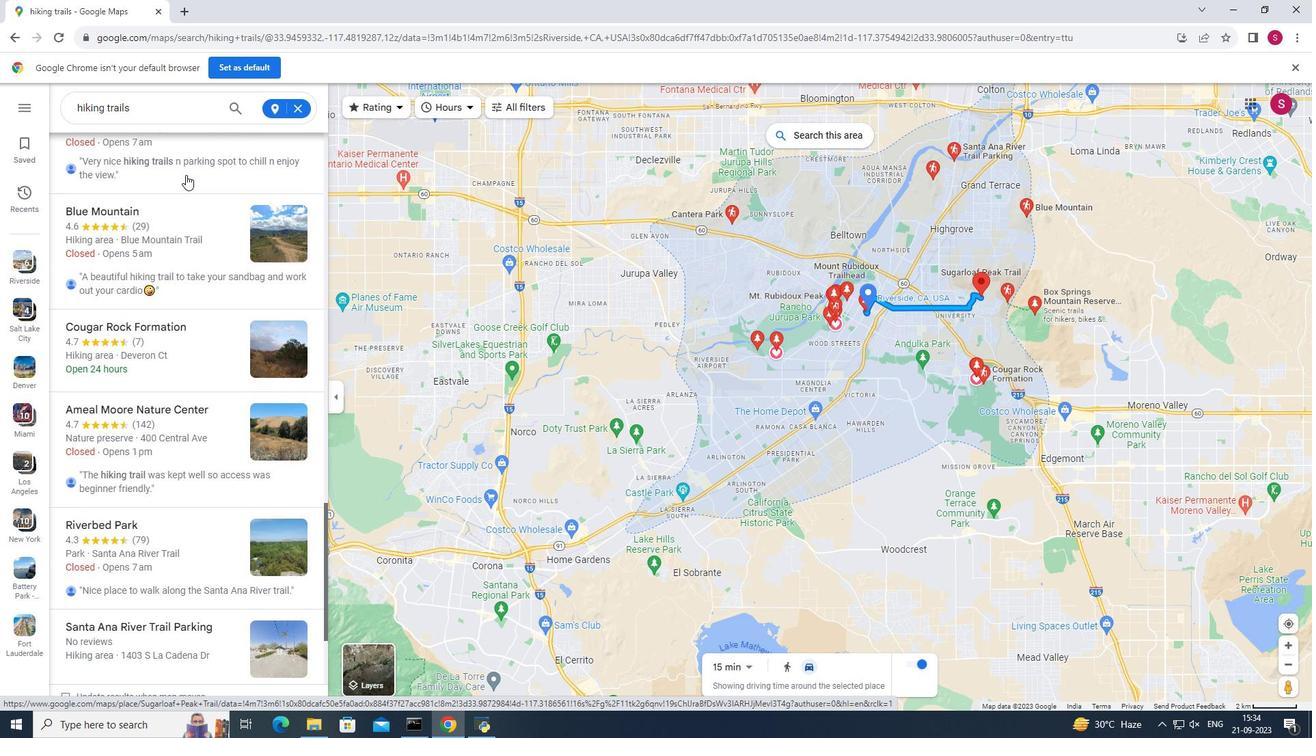 
Action: Mouse scrolled (185, 174) with delta (0, 0)
Screenshot: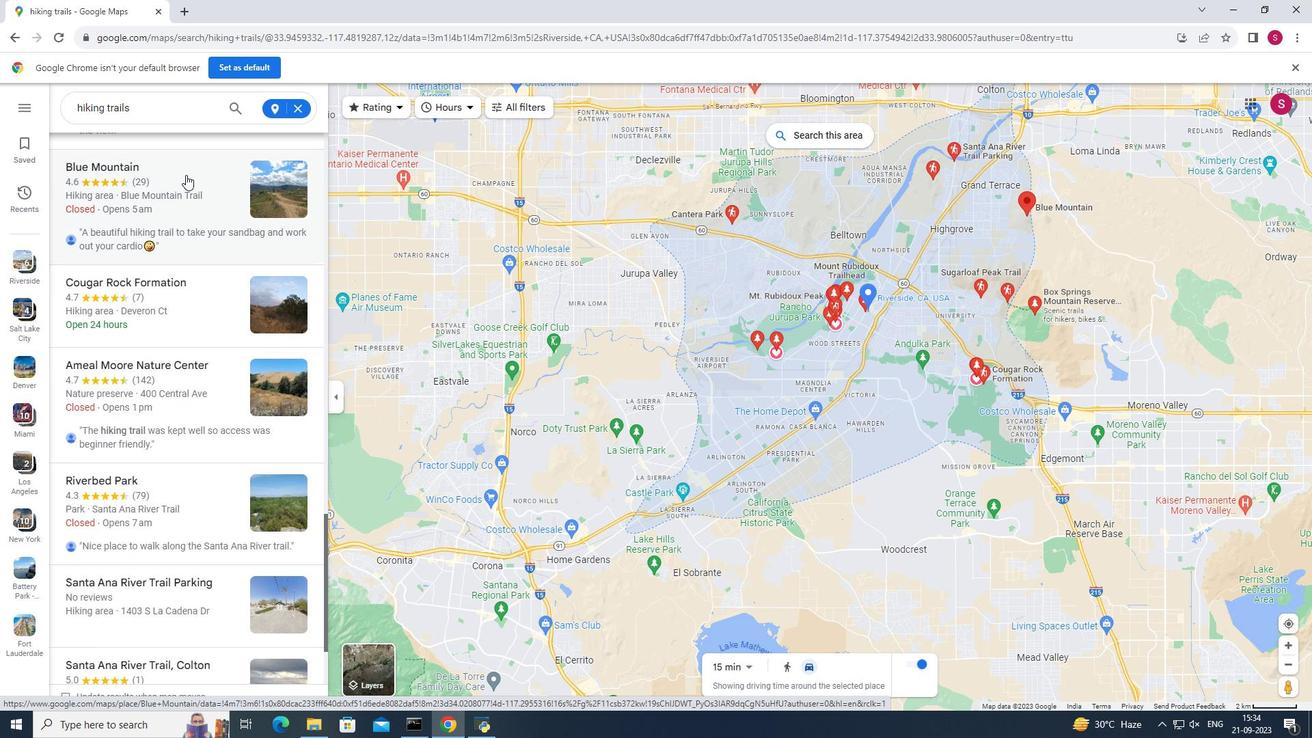
Action: Mouse scrolled (185, 174) with delta (0, 0)
Screenshot: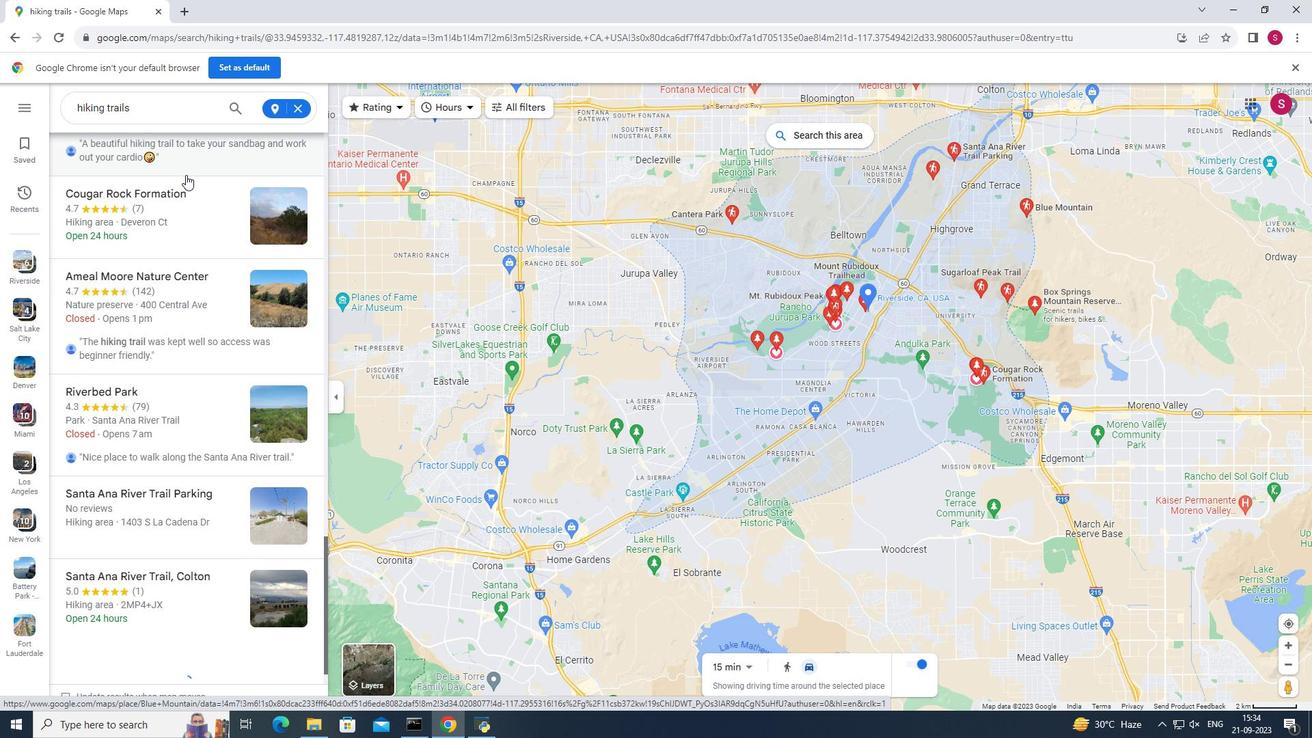 
Action: Mouse scrolled (185, 174) with delta (0, 0)
Screenshot: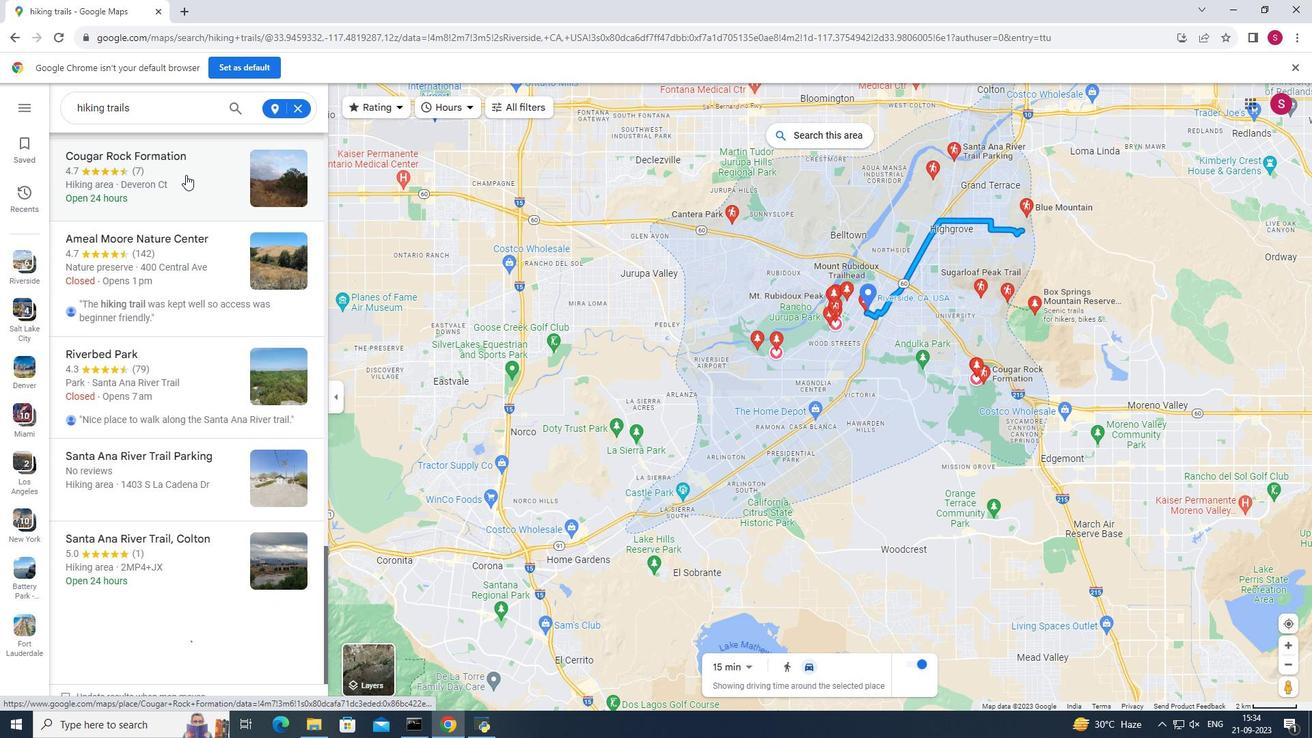 
Action: Mouse moved to (211, 193)
Screenshot: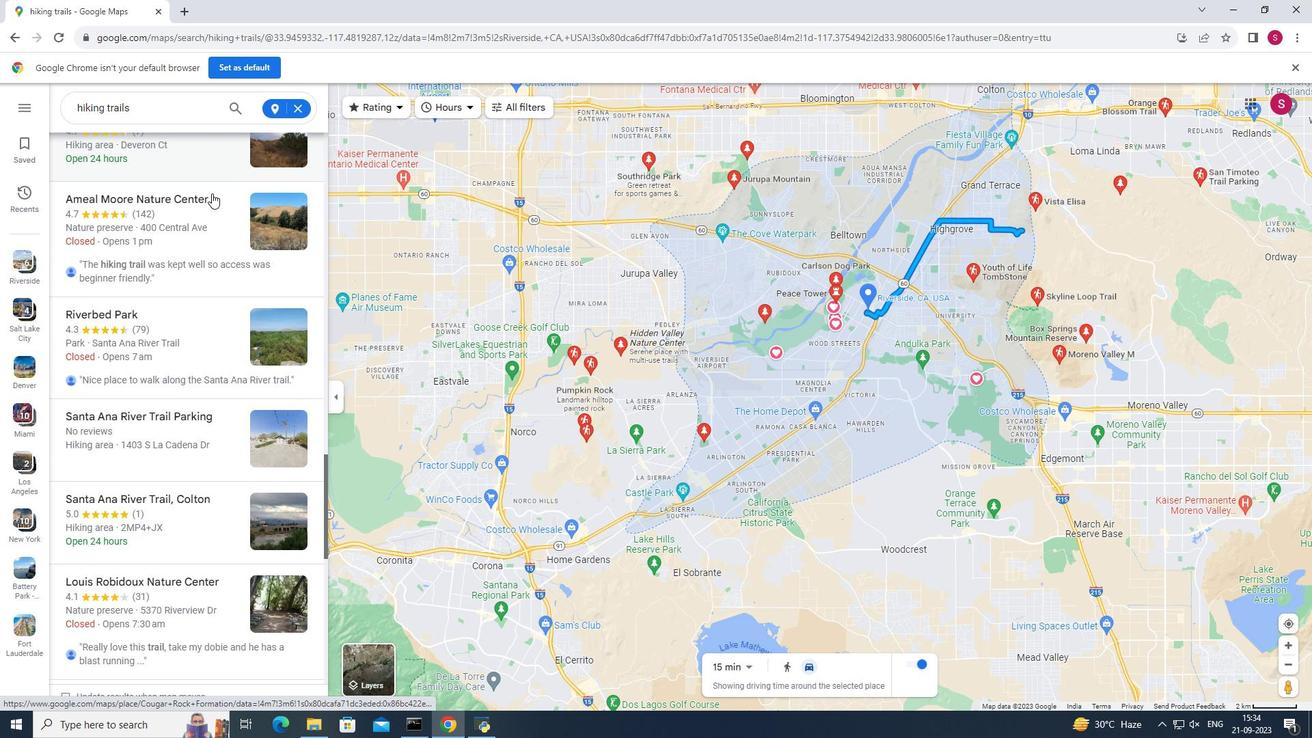 
Action: Mouse scrolled (211, 192) with delta (0, 0)
Screenshot: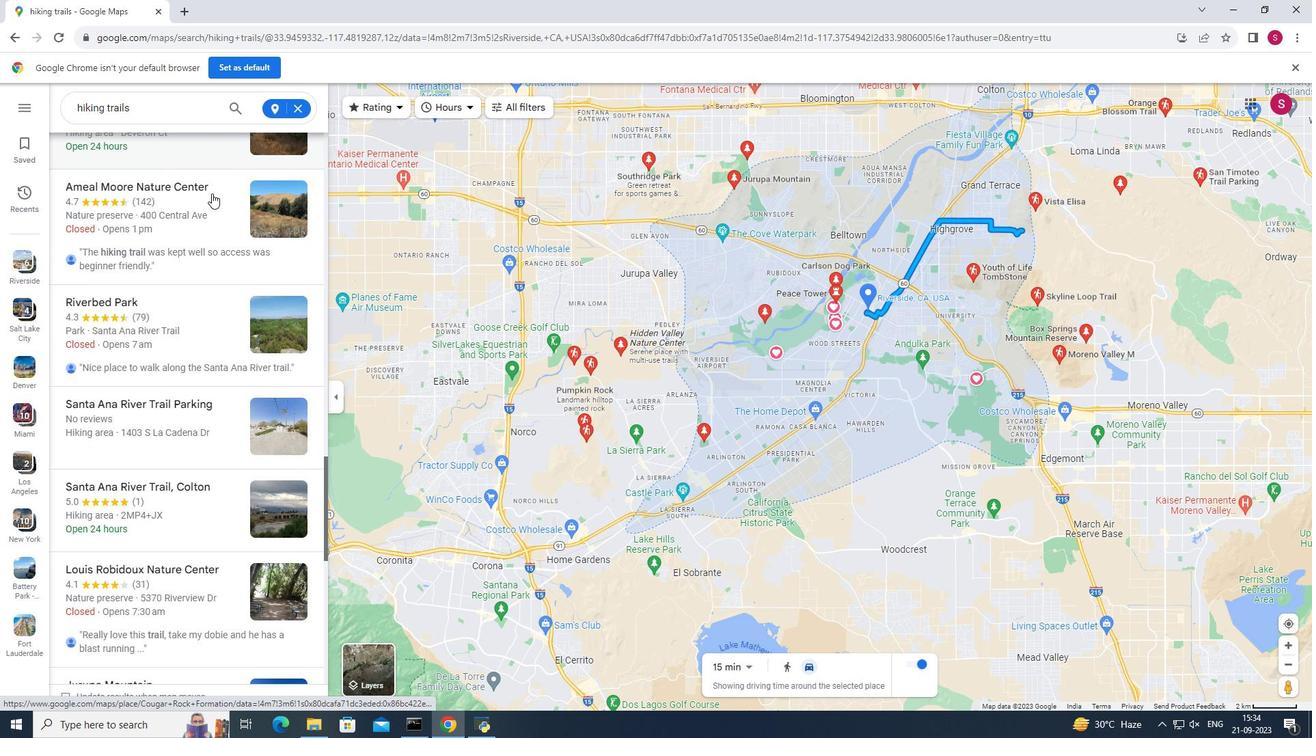 
Action: Mouse scrolled (211, 192) with delta (0, 0)
Screenshot: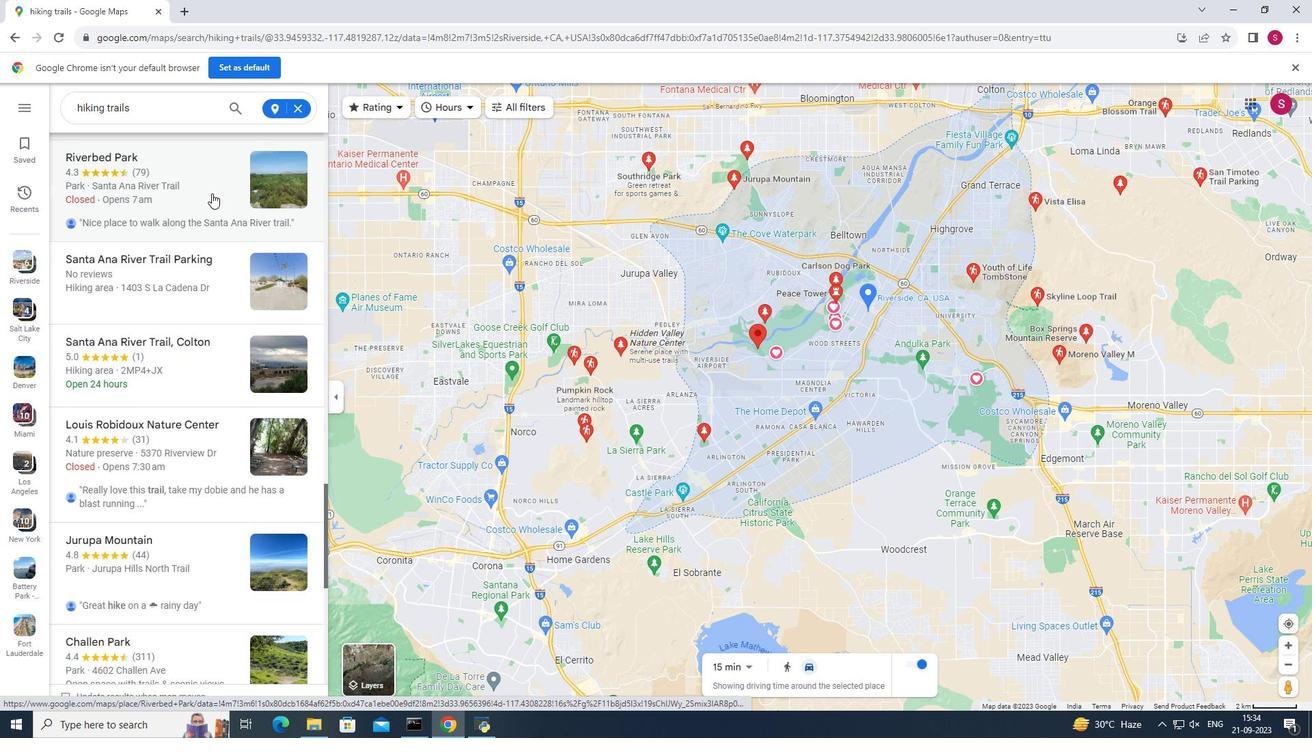 
Action: Mouse scrolled (211, 192) with delta (0, 0)
Screenshot: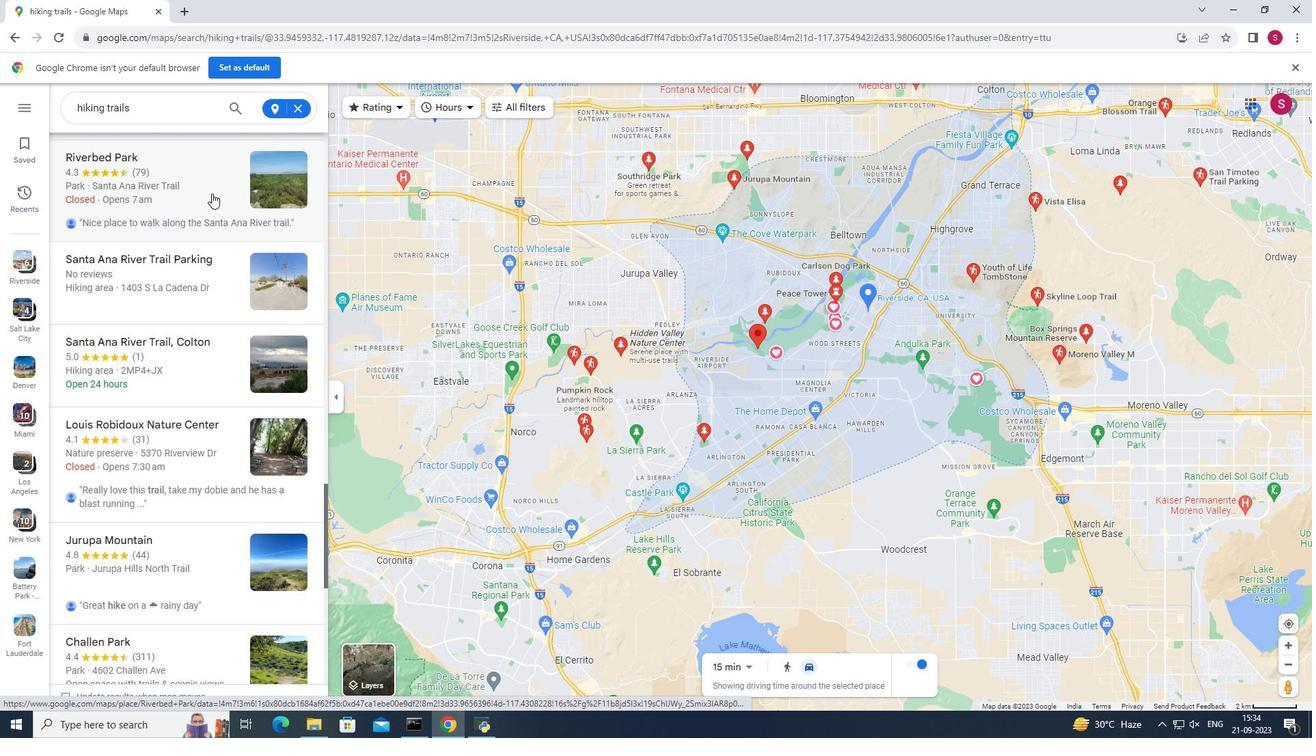 
Action: Mouse scrolled (211, 192) with delta (0, 0)
Screenshot: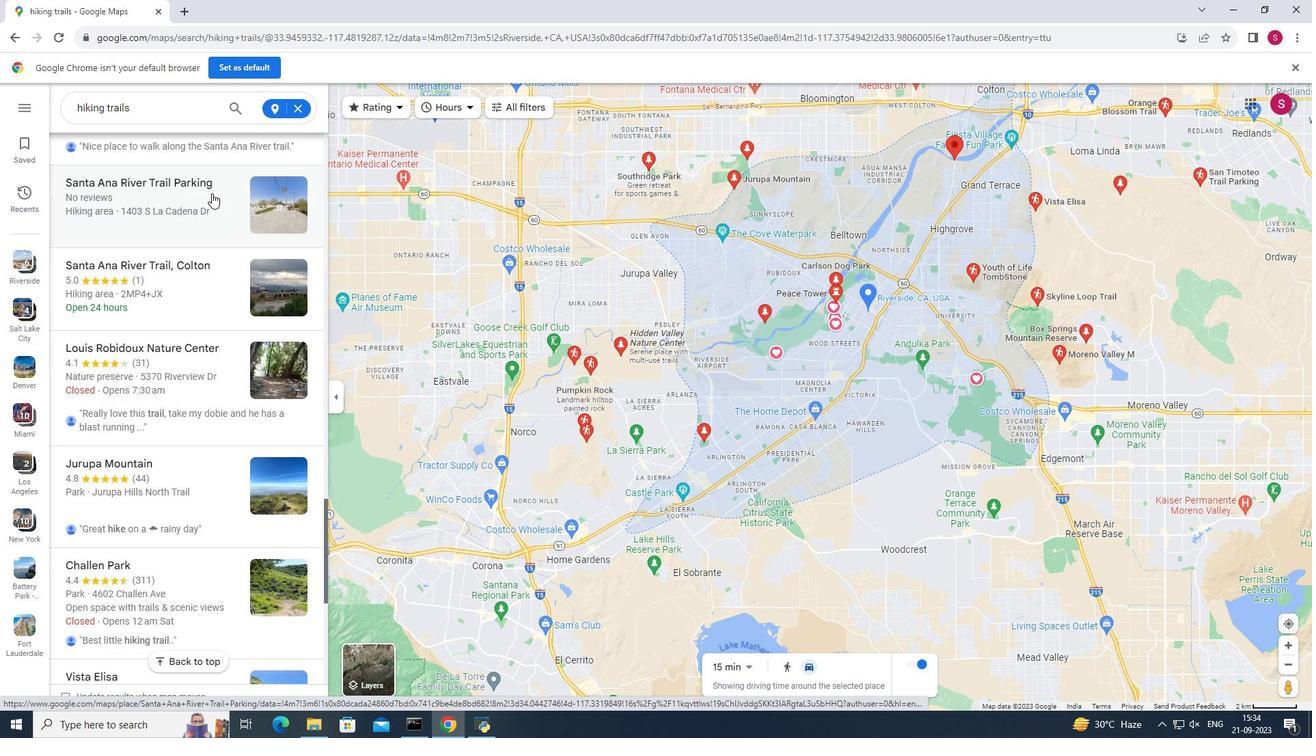 
Action: Mouse scrolled (211, 192) with delta (0, 0)
Screenshot: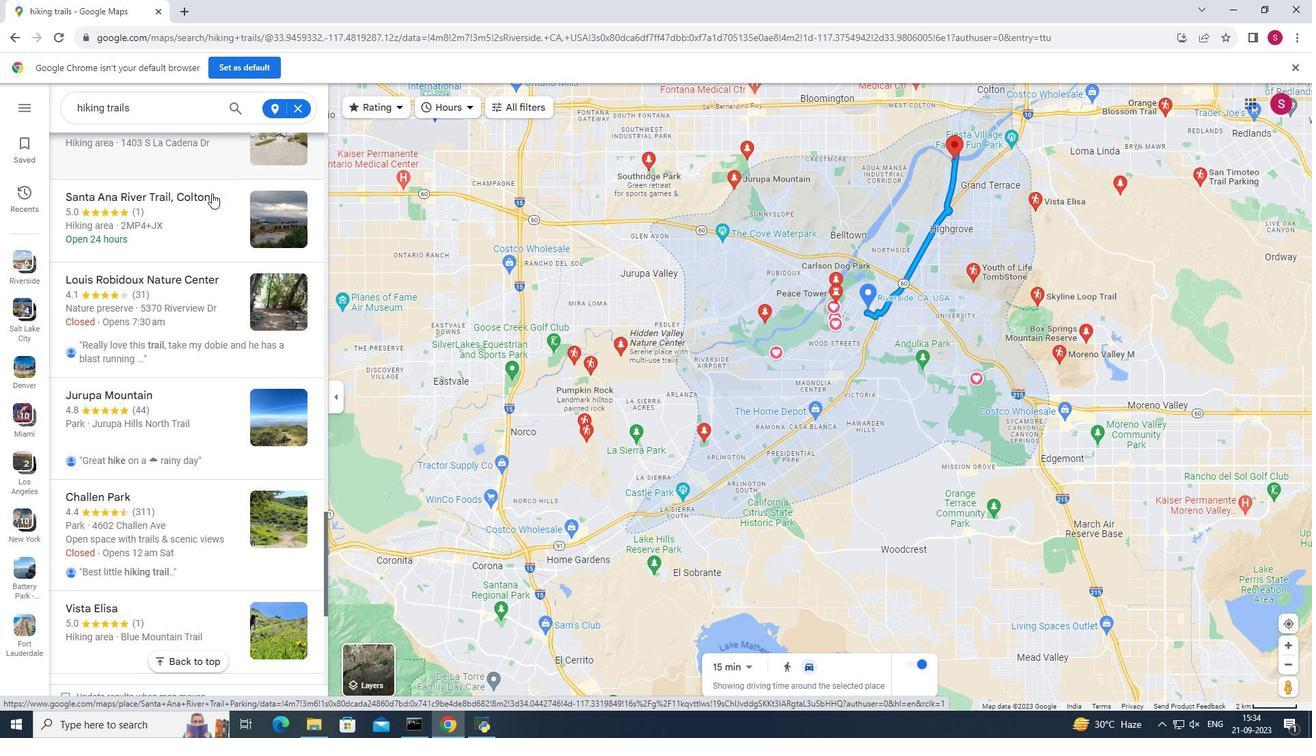 
Action: Mouse scrolled (211, 192) with delta (0, 0)
Screenshot: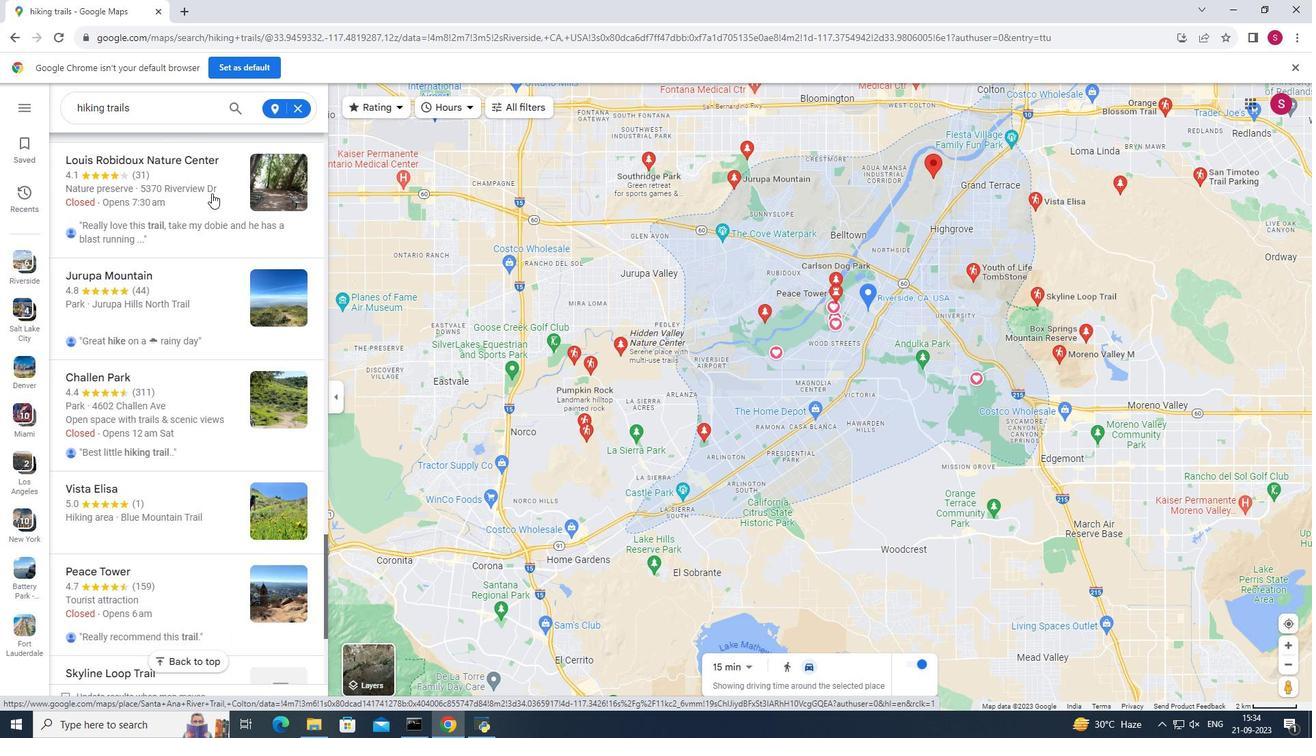 
Action: Mouse scrolled (211, 192) with delta (0, 0)
Screenshot: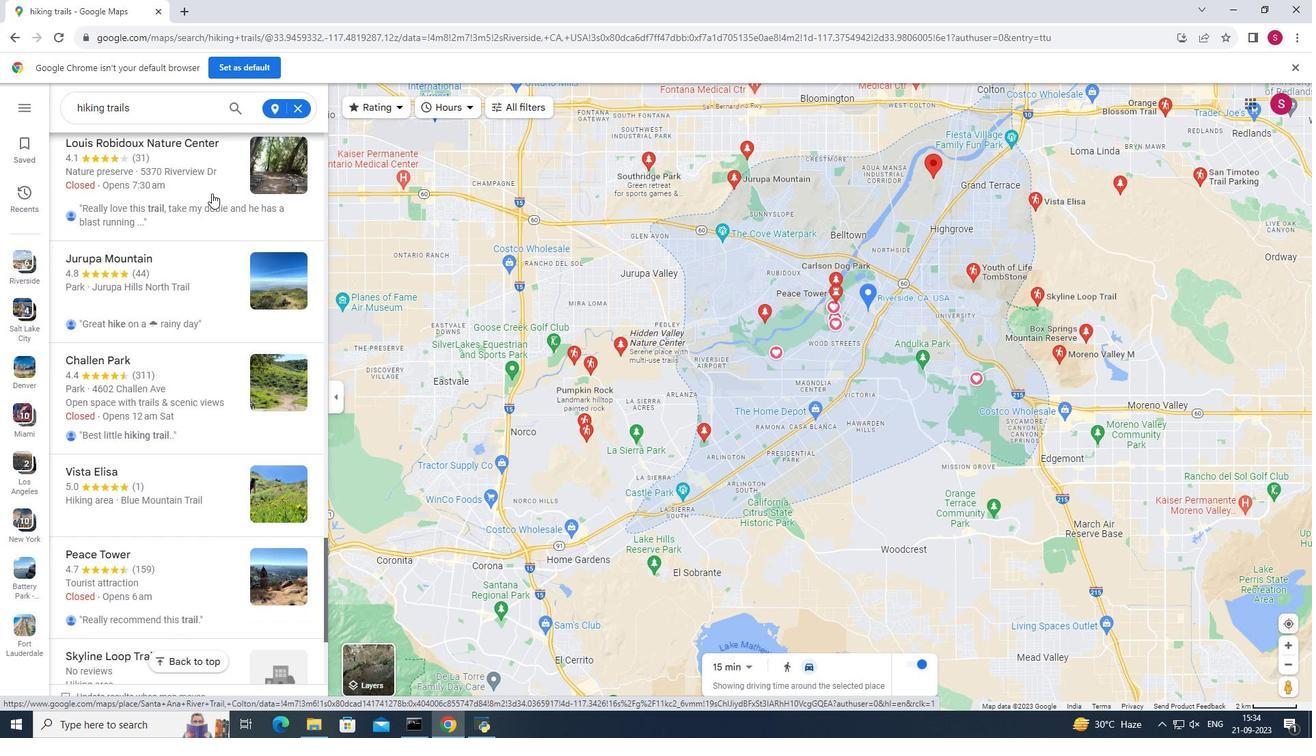 
Action: Mouse scrolled (211, 192) with delta (0, 0)
Screenshot: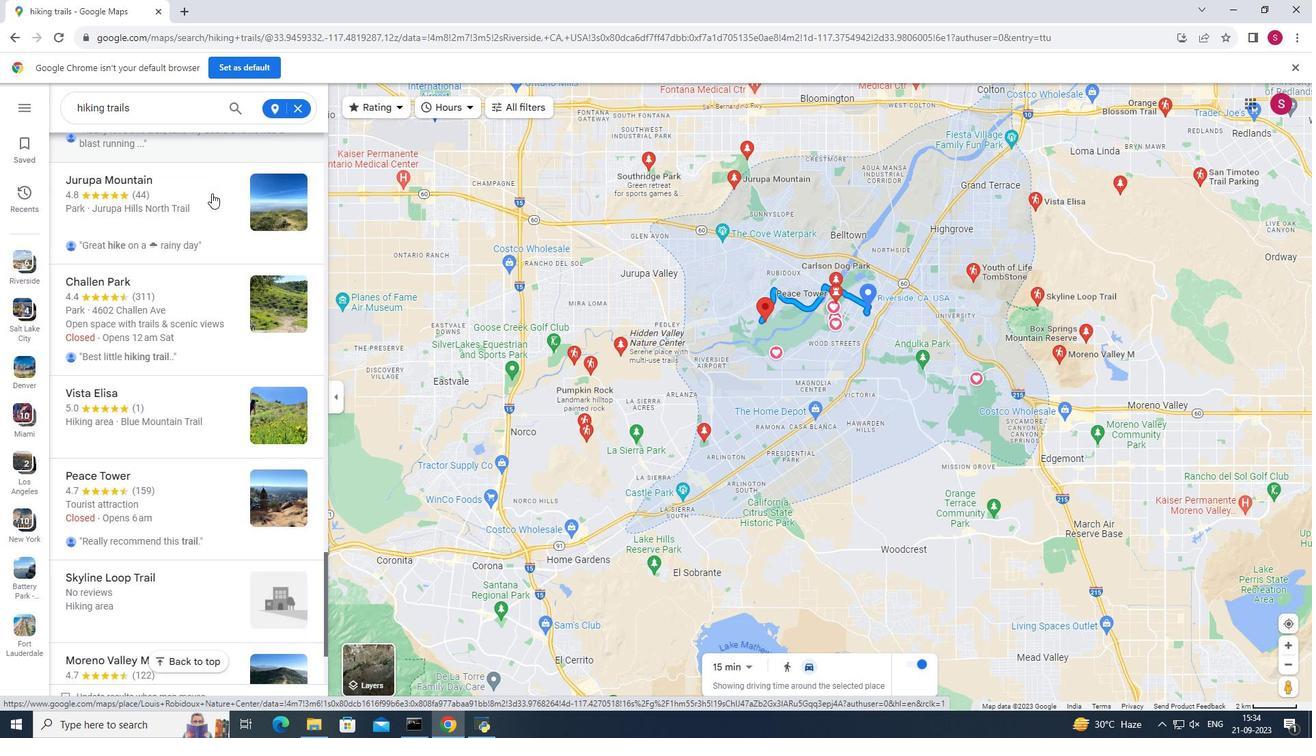 
Action: Mouse scrolled (211, 192) with delta (0, 0)
Screenshot: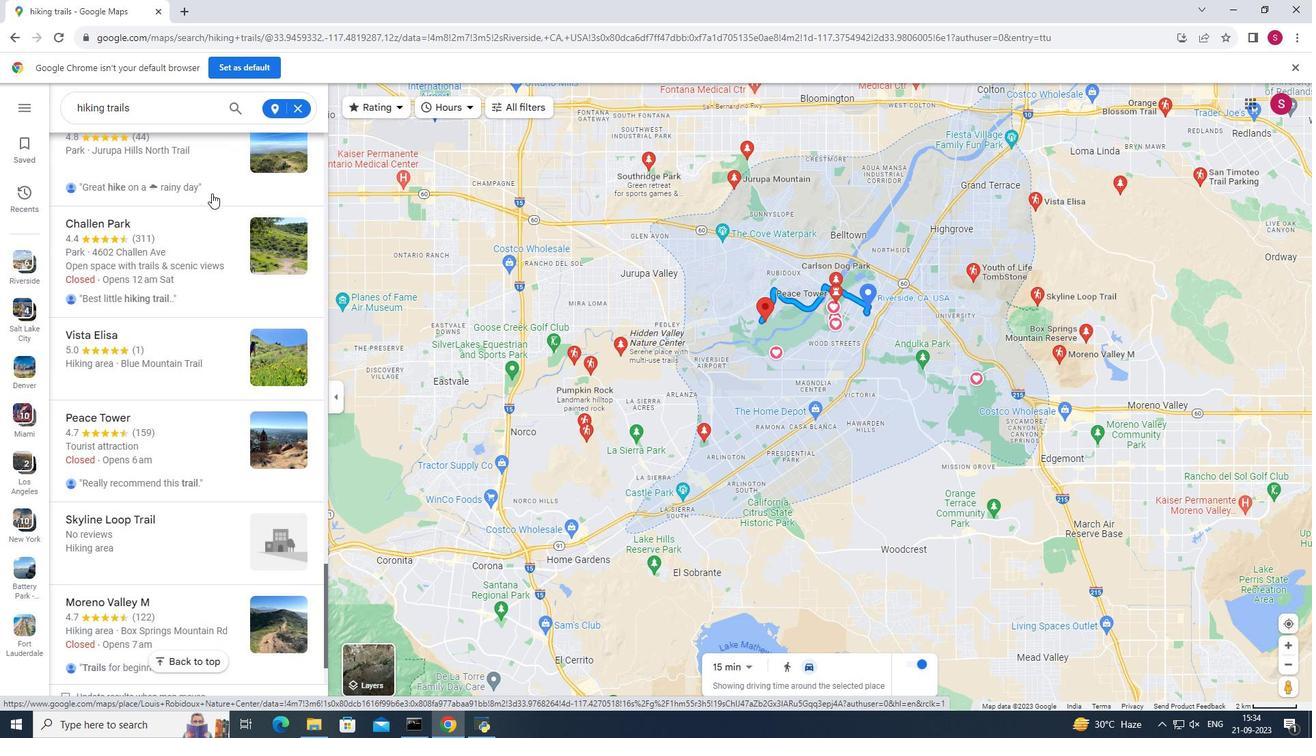 
Action: Mouse scrolled (211, 192) with delta (0, 0)
Screenshot: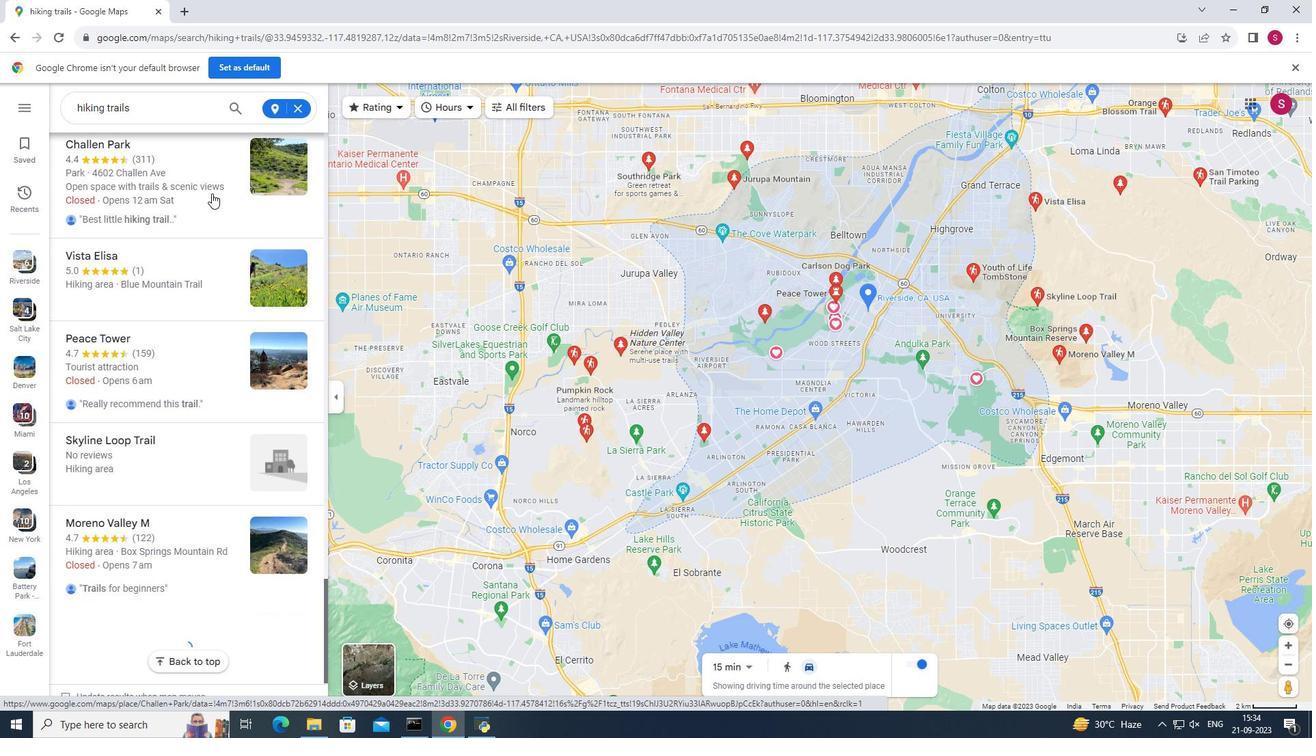 
Action: Mouse scrolled (211, 192) with delta (0, 0)
Screenshot: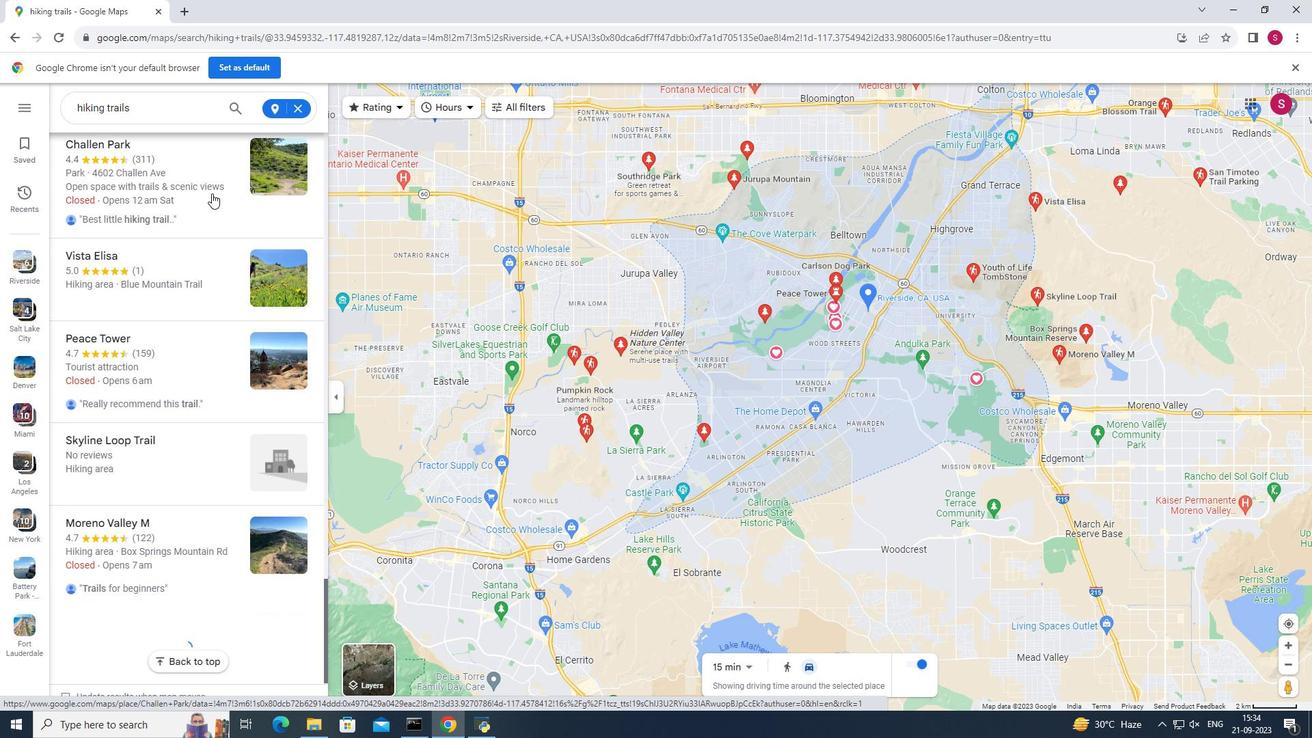 
Action: Mouse scrolled (211, 192) with delta (0, 0)
Screenshot: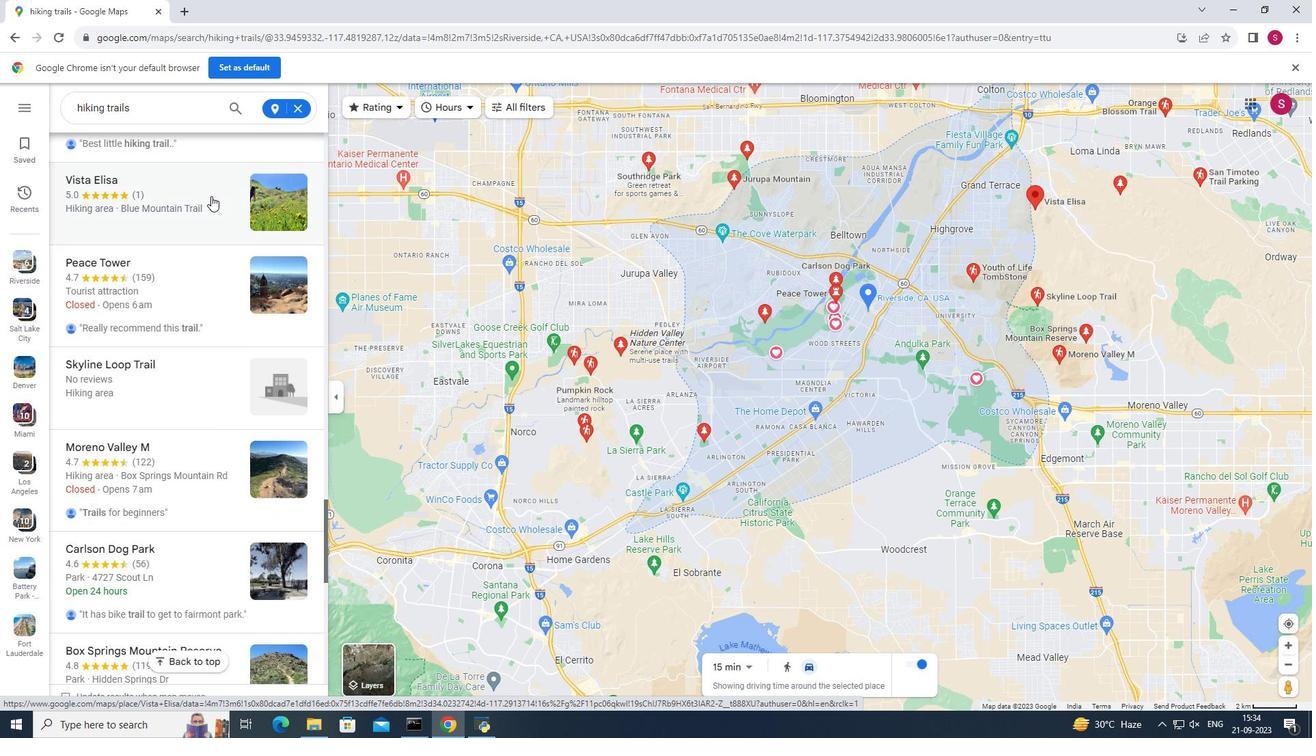 
Action: Mouse moved to (211, 195)
Screenshot: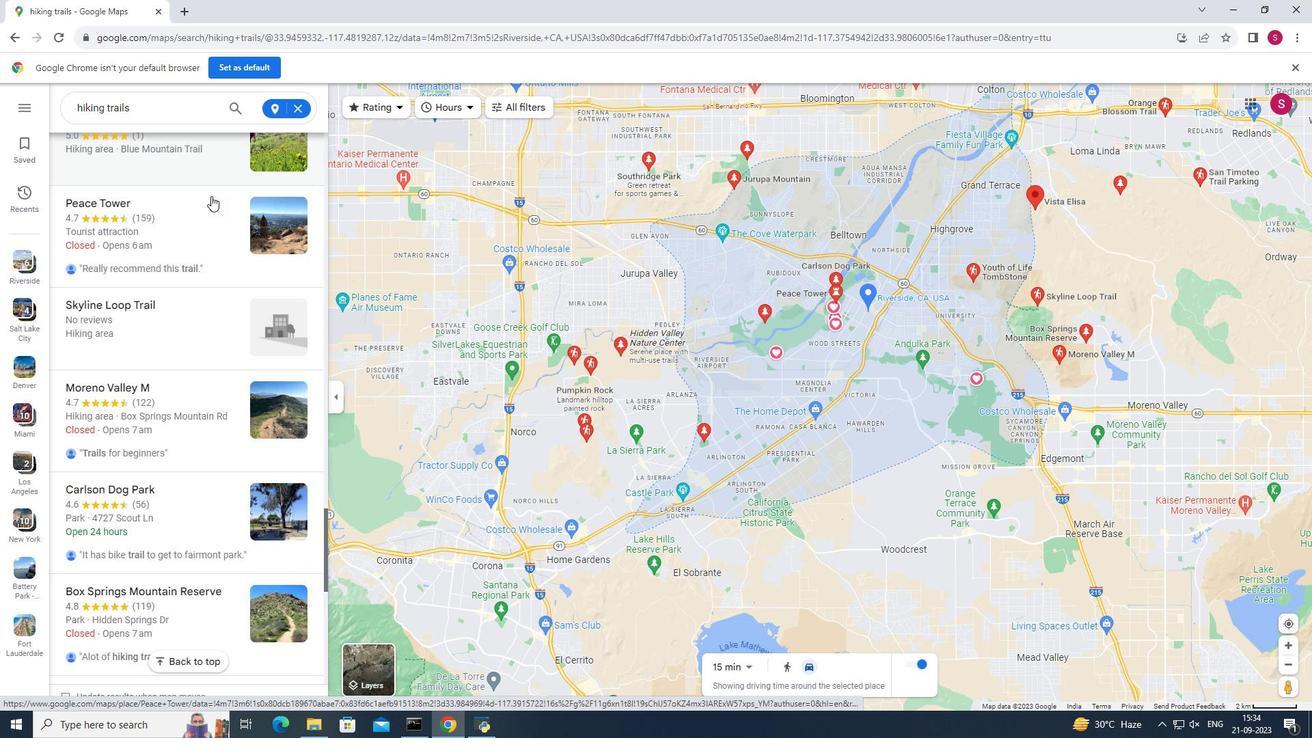 
Action: Mouse scrolled (211, 194) with delta (0, 0)
Screenshot: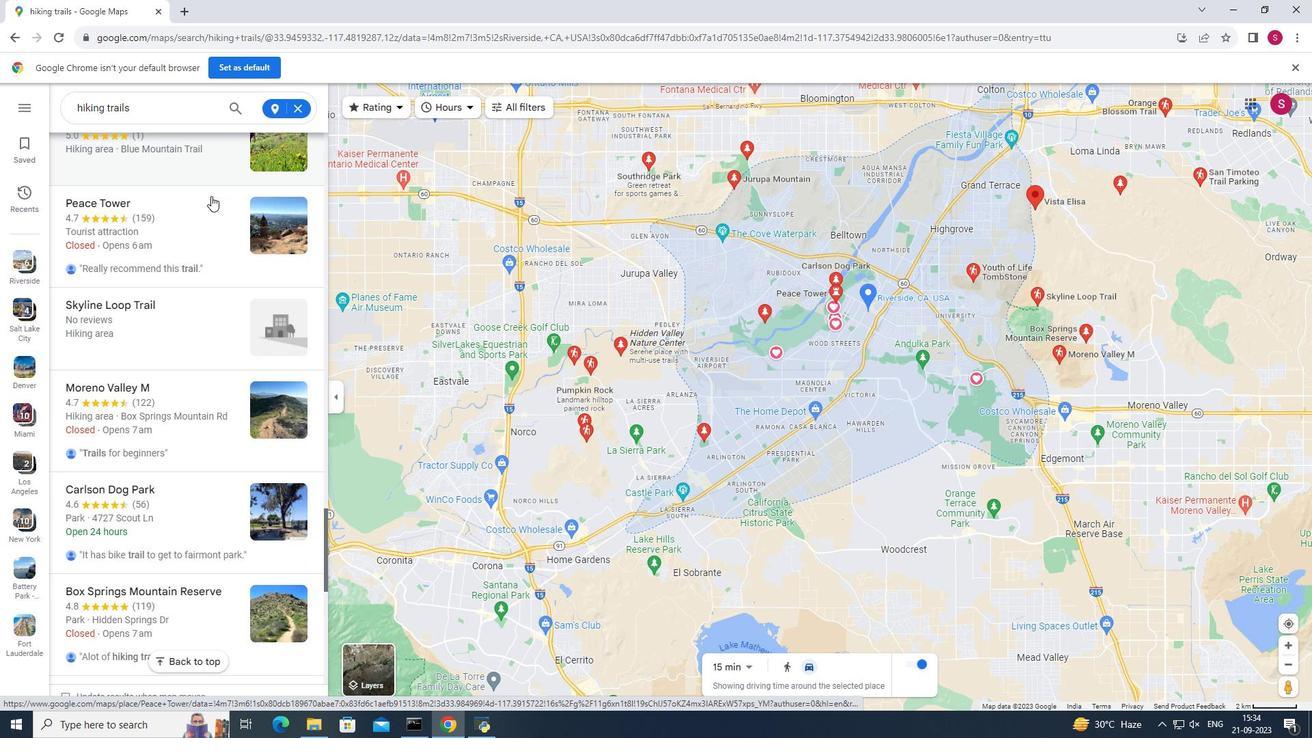 
Action: Mouse moved to (211, 196)
Screenshot: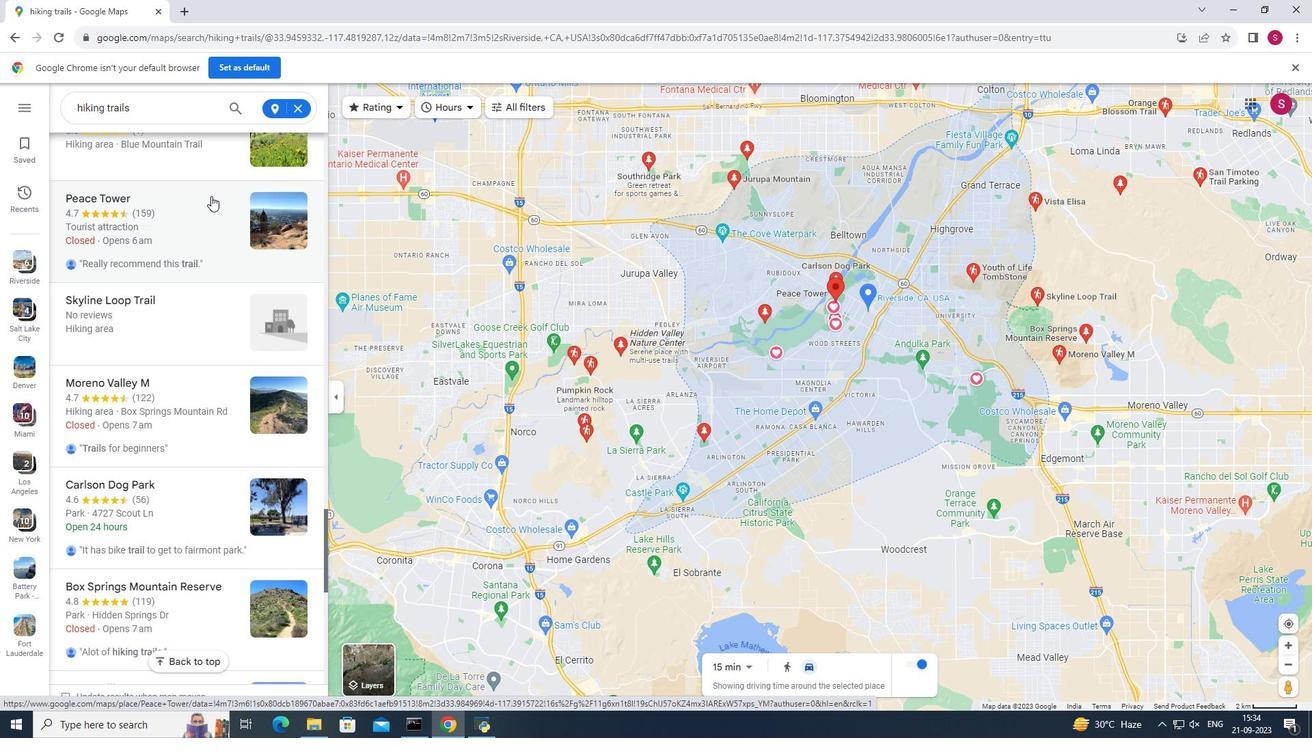 
Action: Mouse scrolled (211, 195) with delta (0, 0)
Screenshot: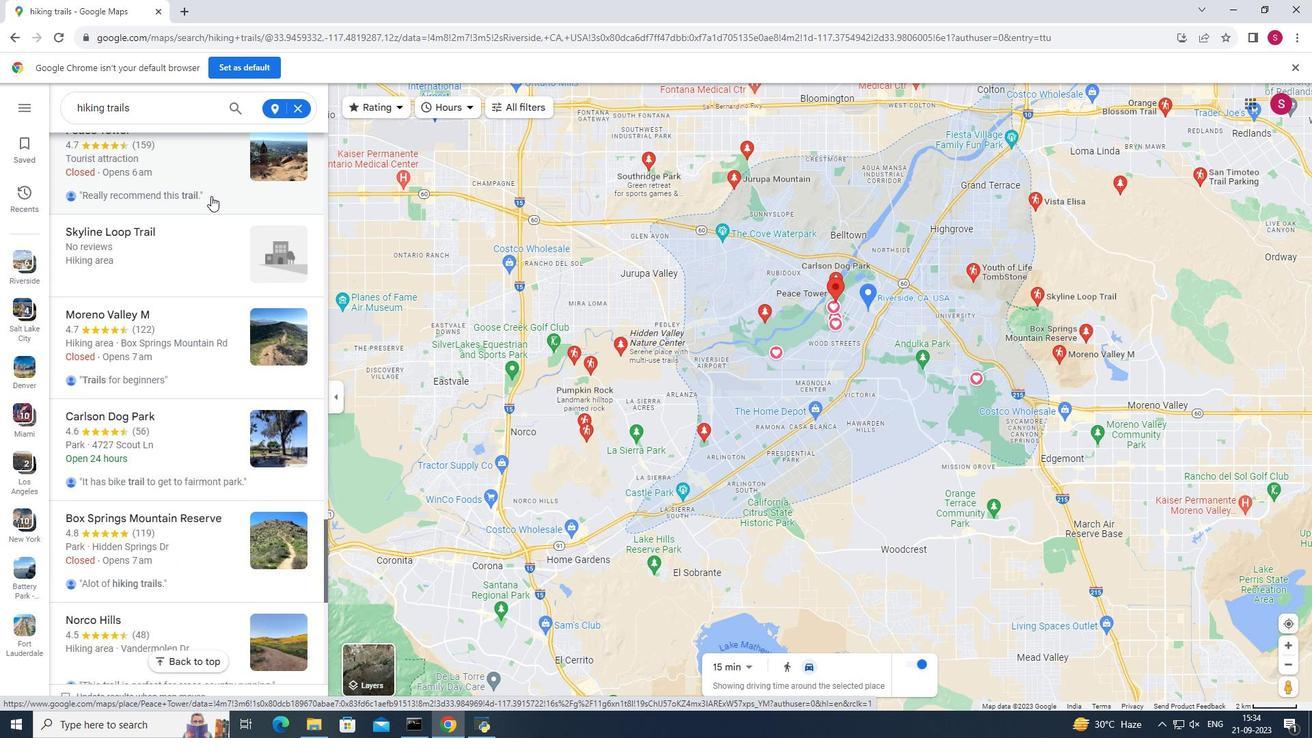 
Action: Mouse moved to (230, 270)
Screenshot: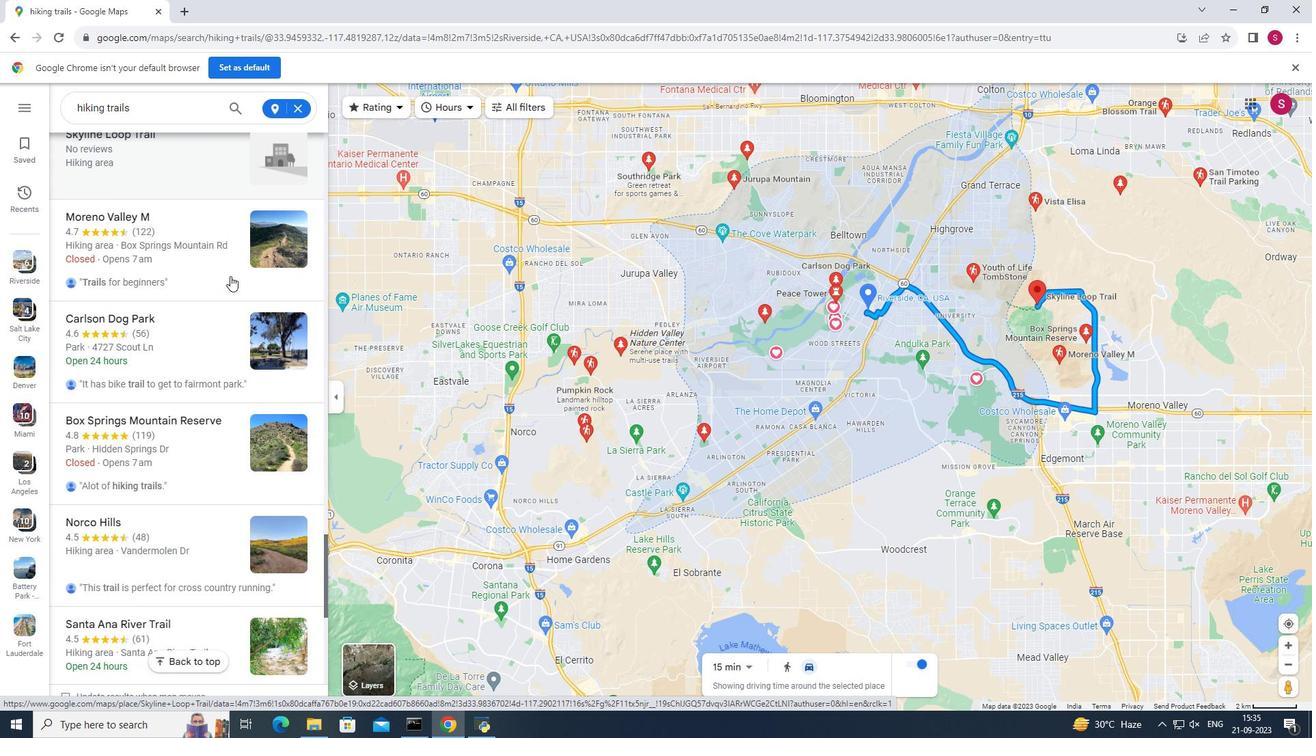 
Action: Mouse scrolled (230, 269) with delta (0, 0)
Screenshot: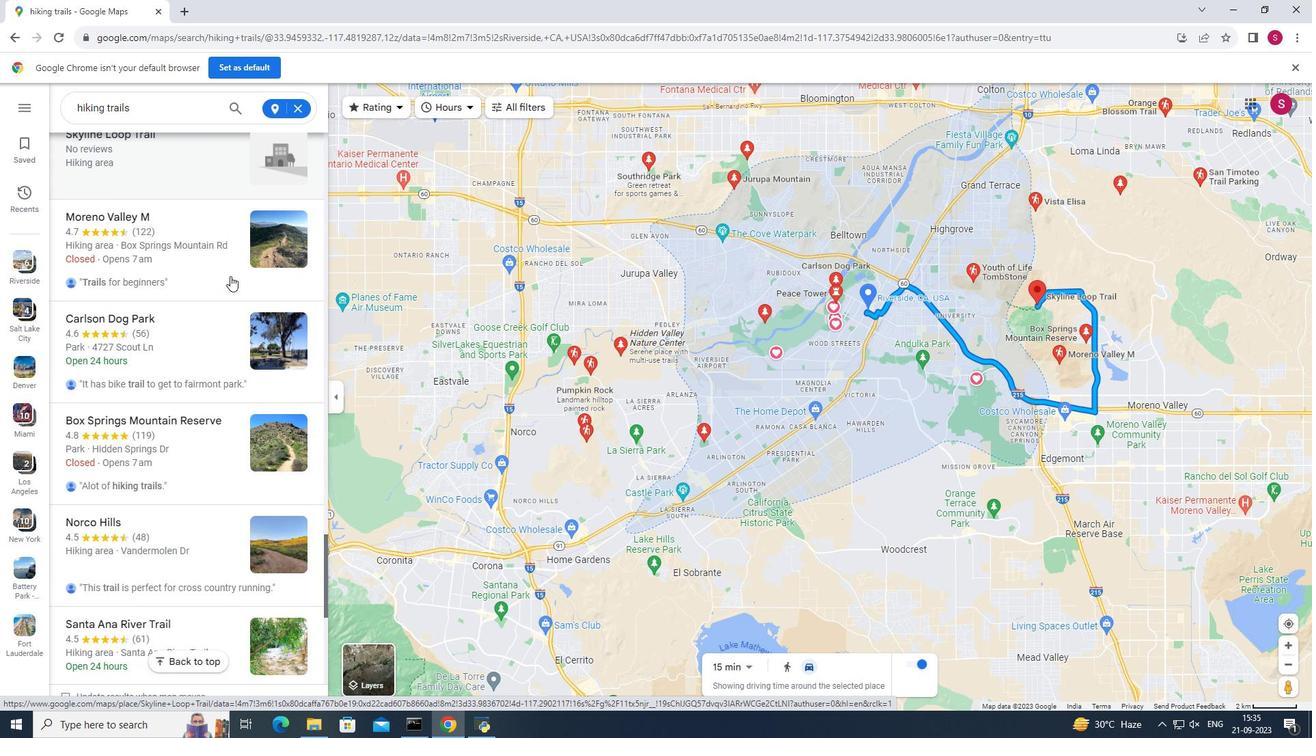 
Action: Mouse moved to (230, 276)
Screenshot: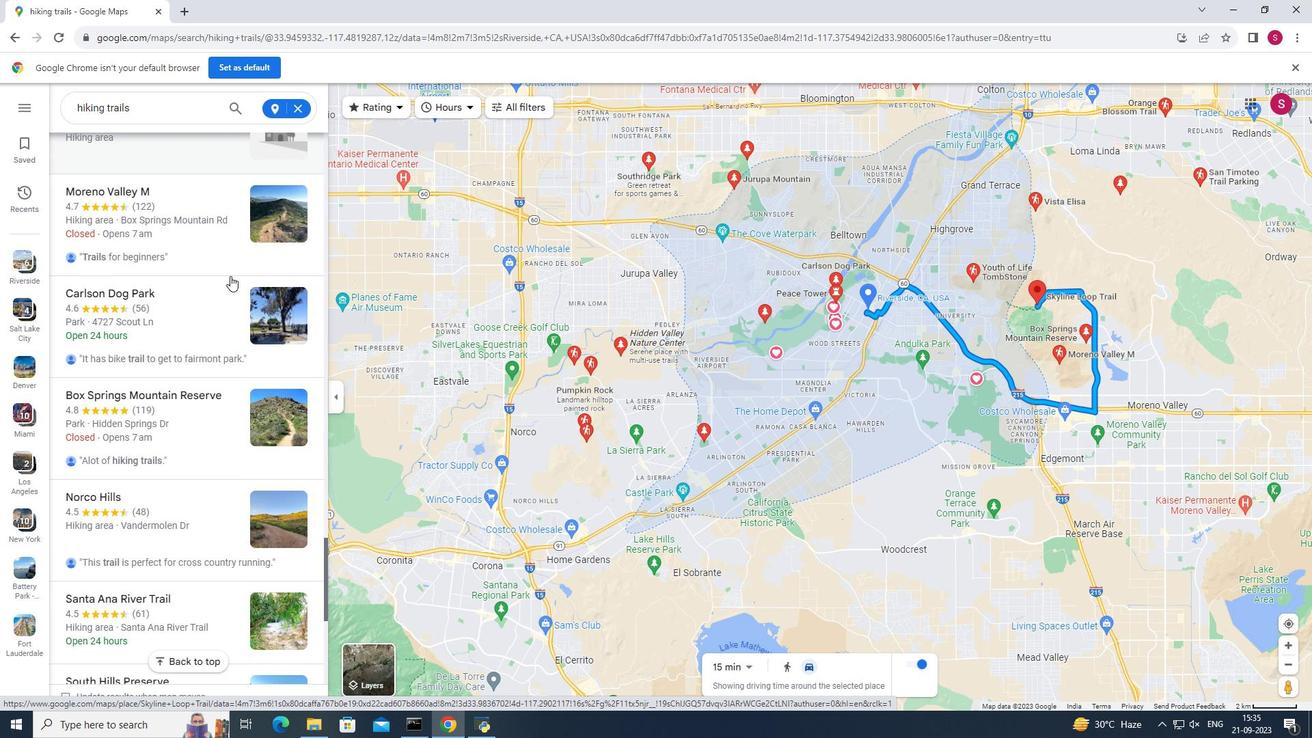 
Action: Mouse scrolled (230, 275) with delta (0, 0)
Screenshot: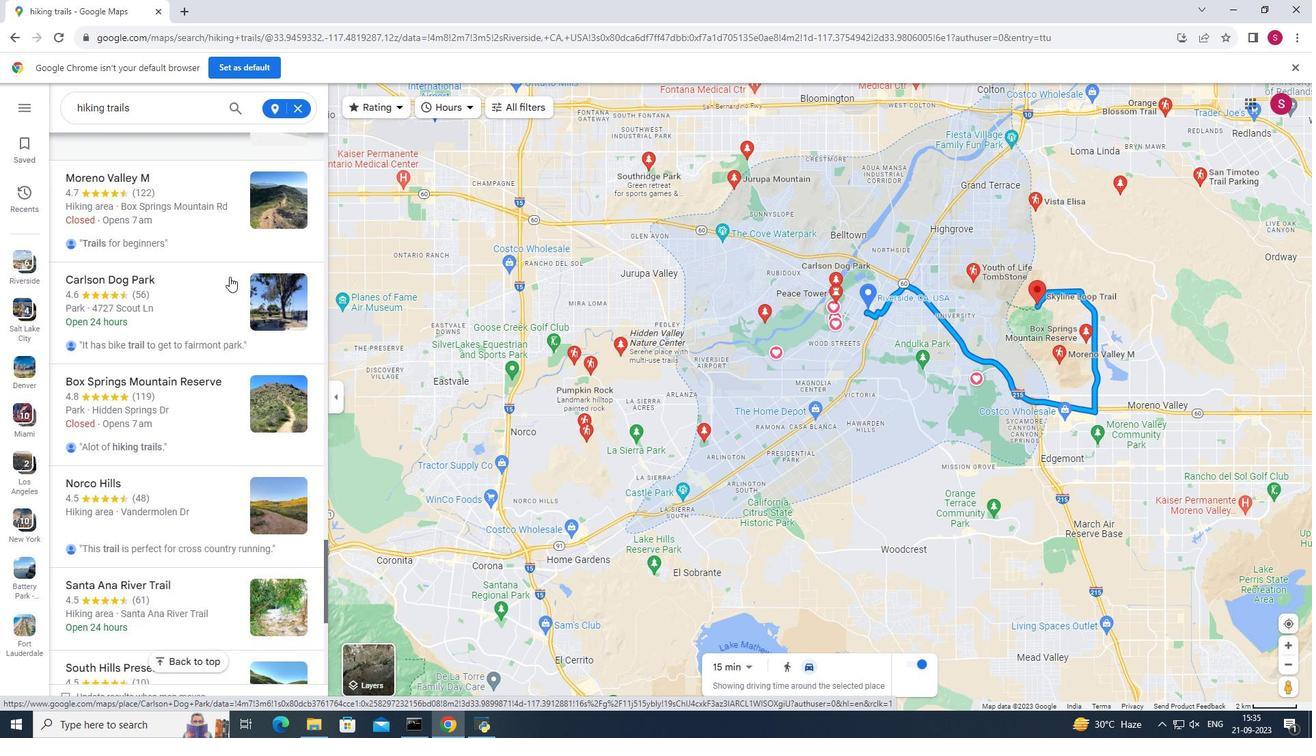 
Action: Mouse moved to (229, 276)
Screenshot: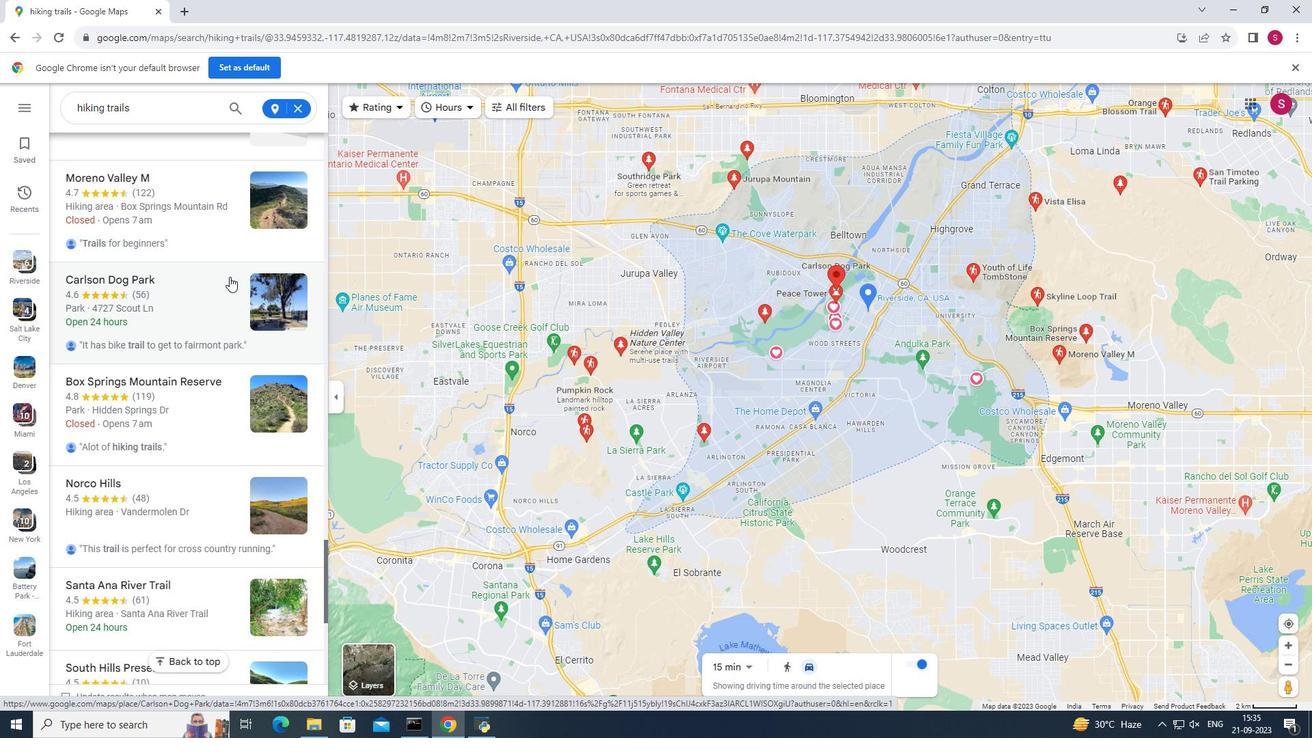 
Action: Mouse scrolled (229, 276) with delta (0, 0)
Screenshot: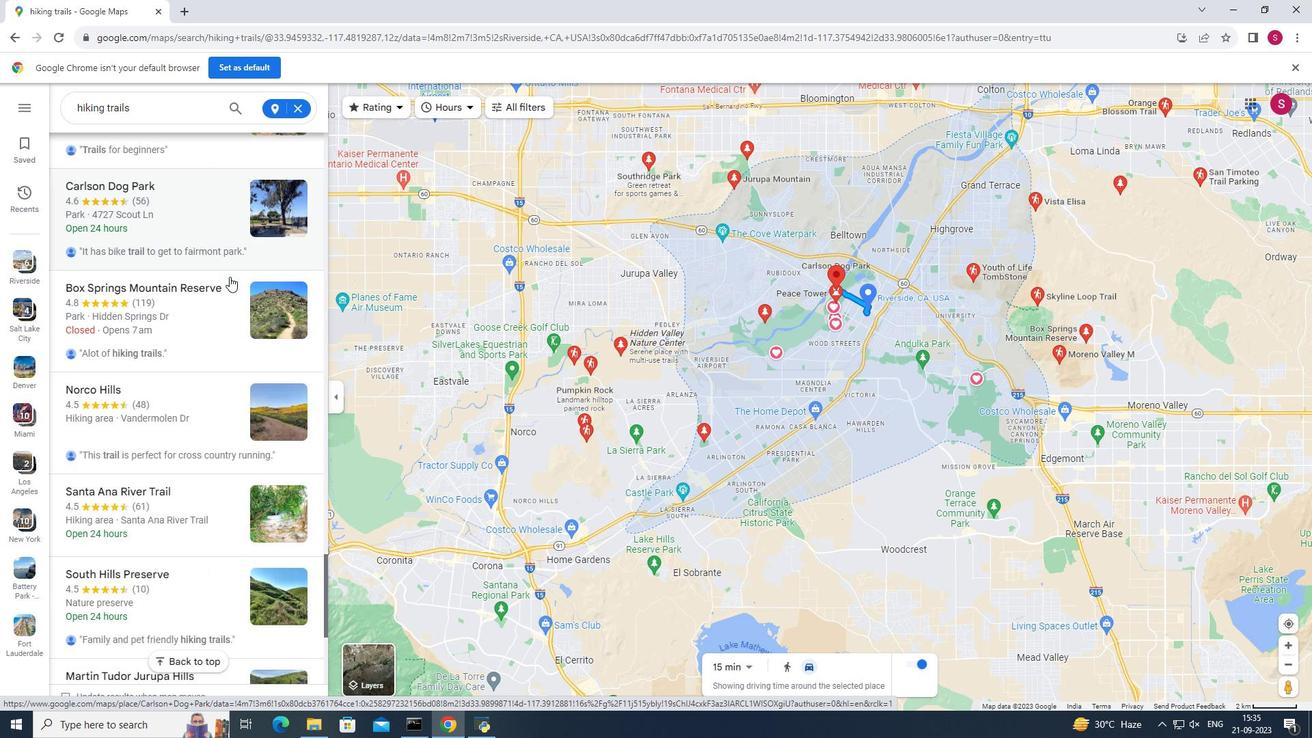 
Action: Mouse scrolled (229, 276) with delta (0, 0)
Screenshot: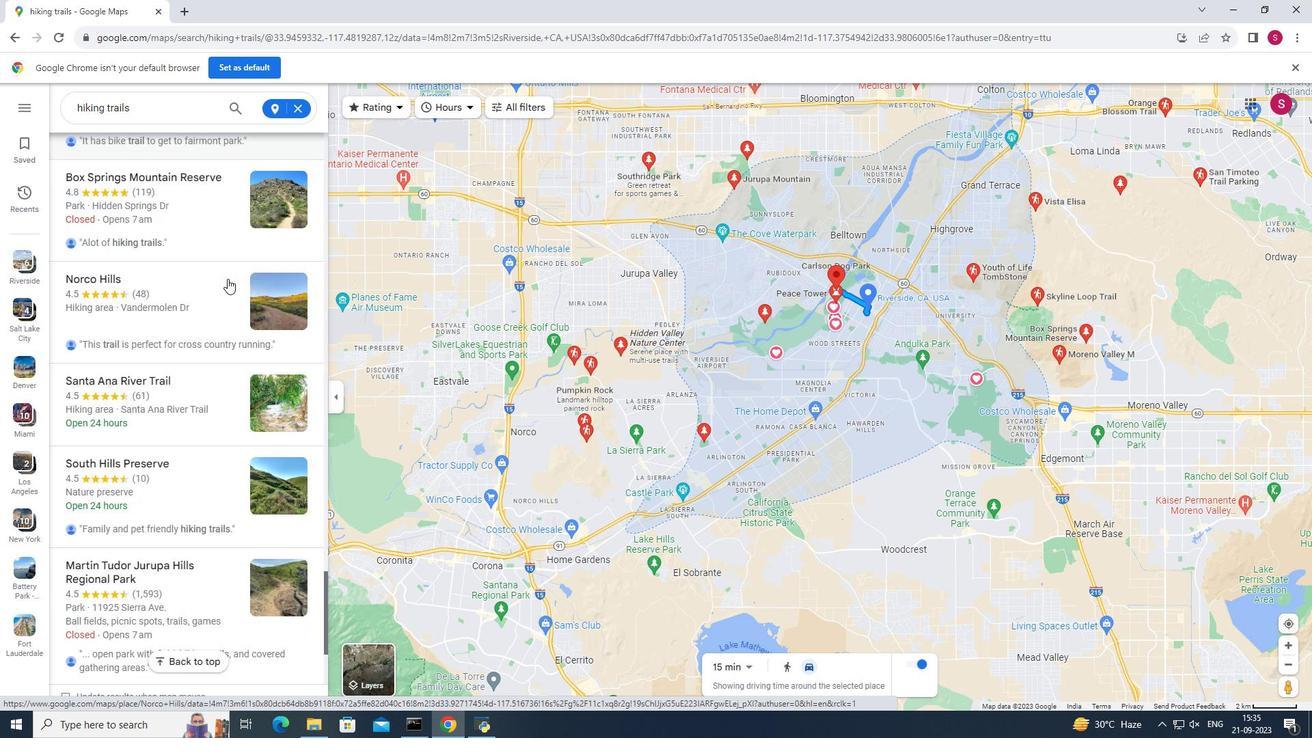 
Action: Mouse scrolled (229, 276) with delta (0, 0)
Screenshot: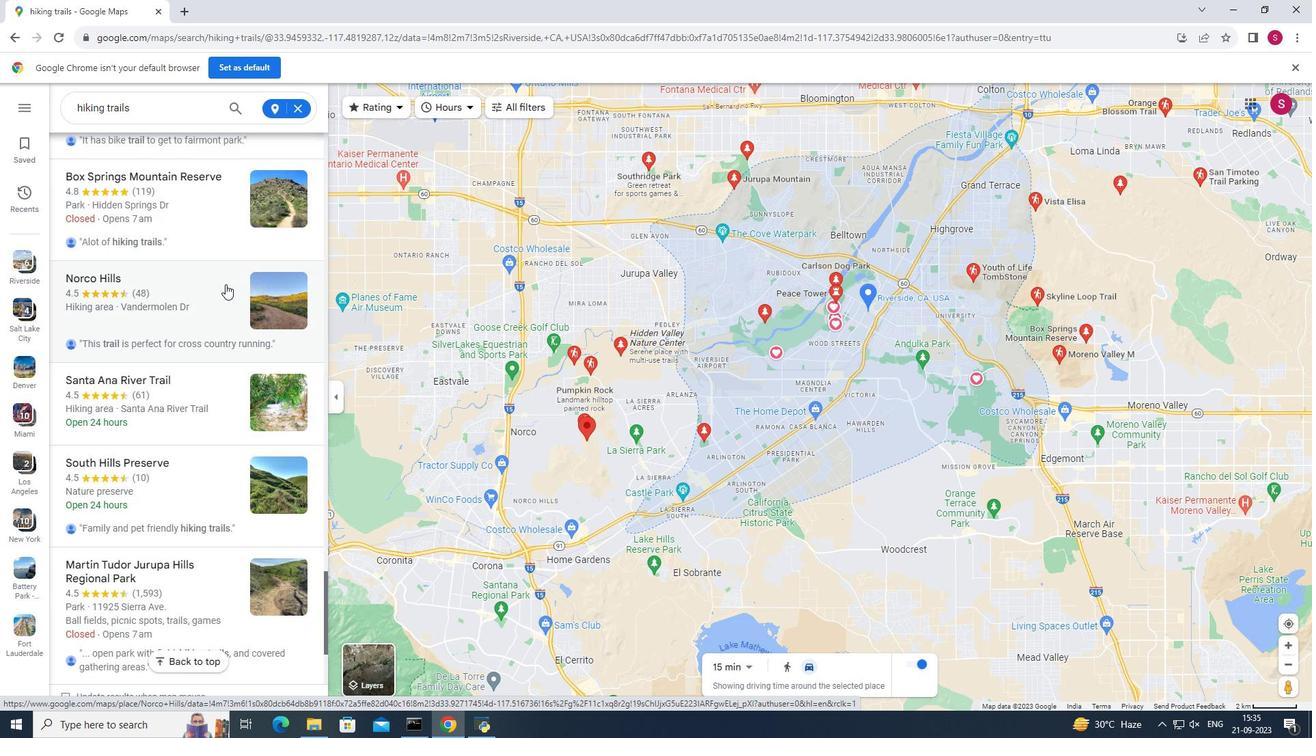 
Action: Mouse moved to (223, 288)
Screenshot: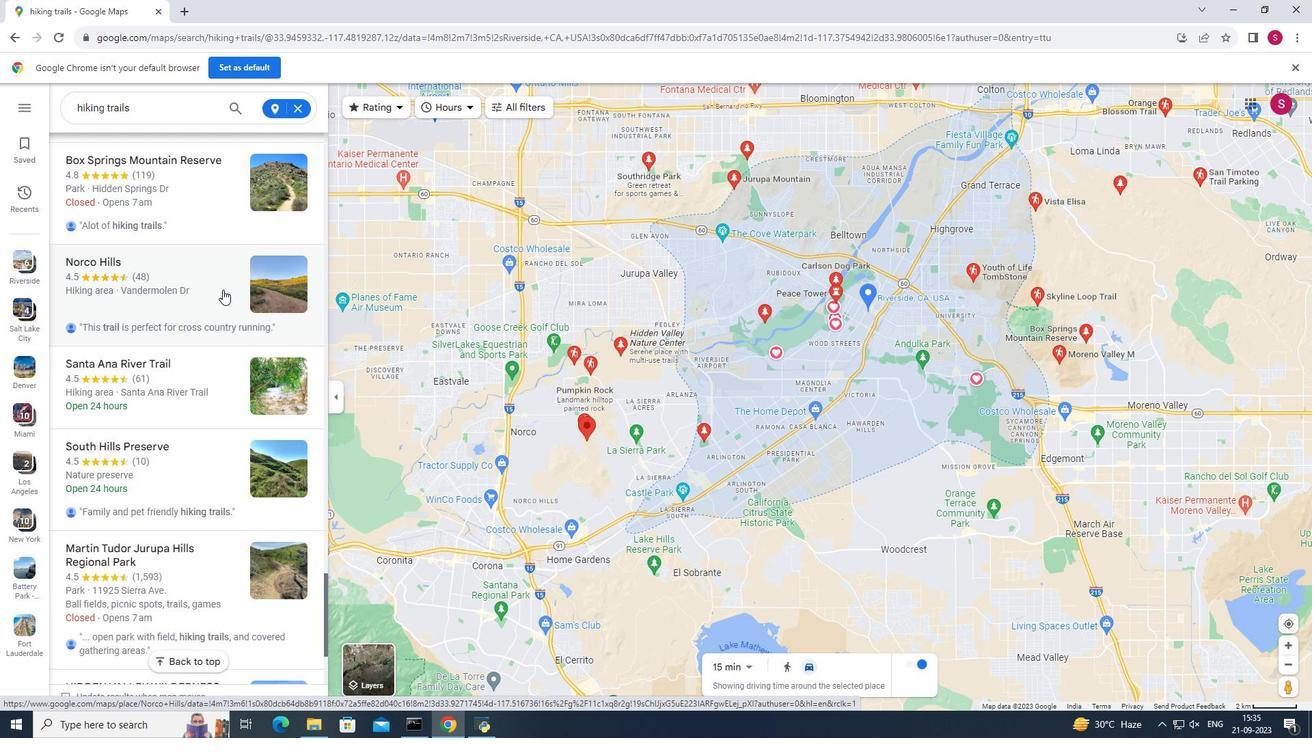 
Action: Mouse scrolled (223, 287) with delta (0, 0)
Screenshot: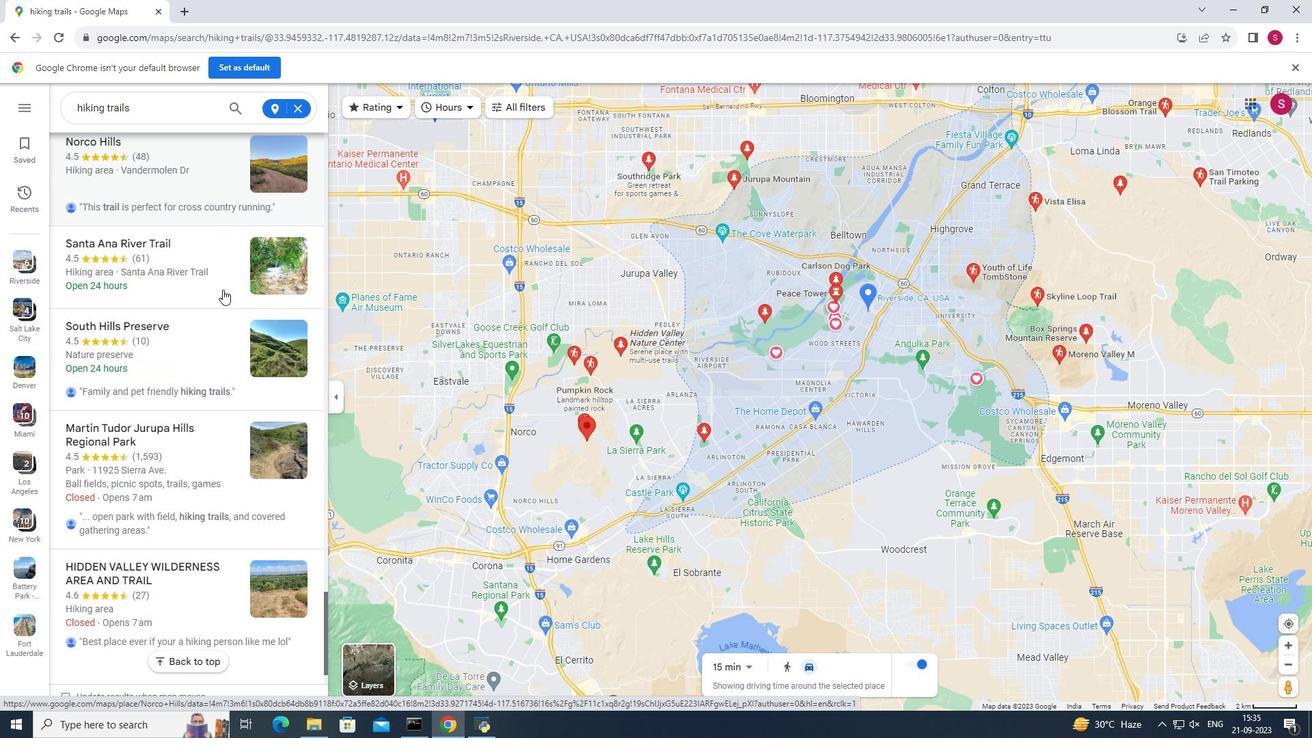 
Action: Mouse moved to (223, 289)
Screenshot: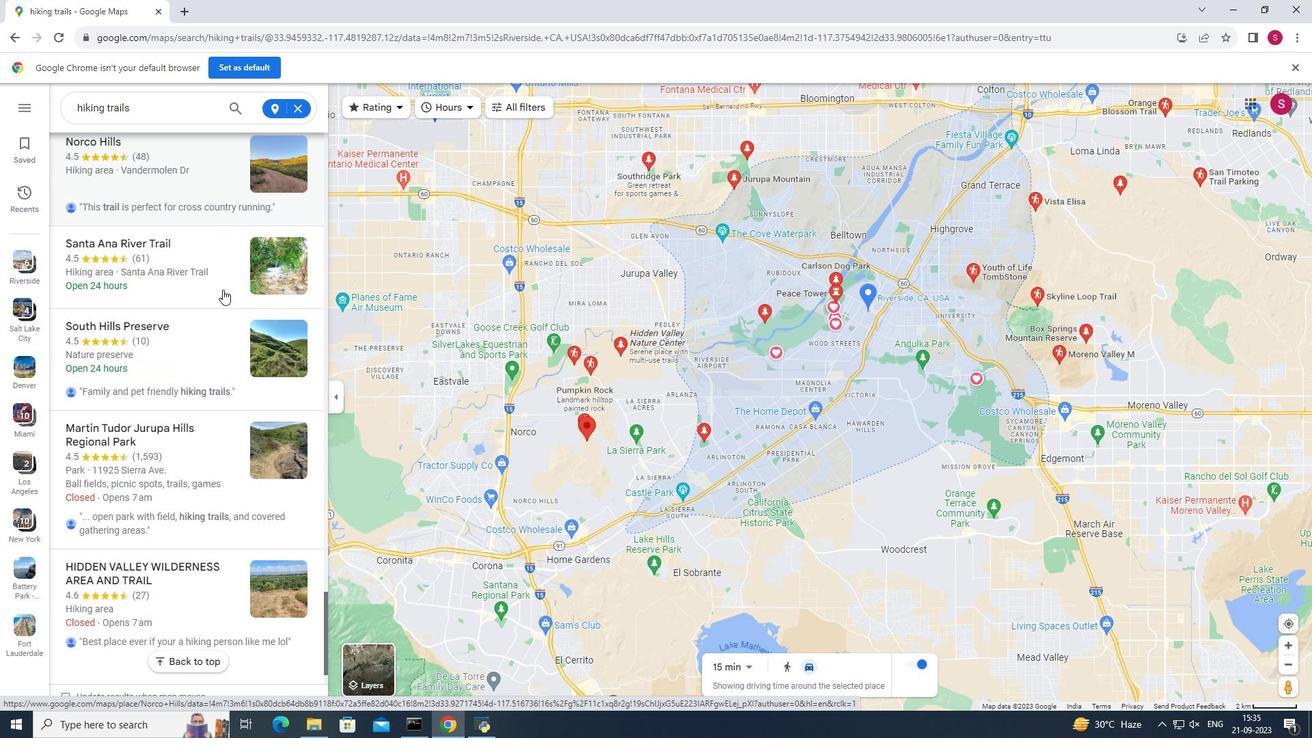 
Action: Mouse scrolled (223, 288) with delta (0, 0)
Screenshot: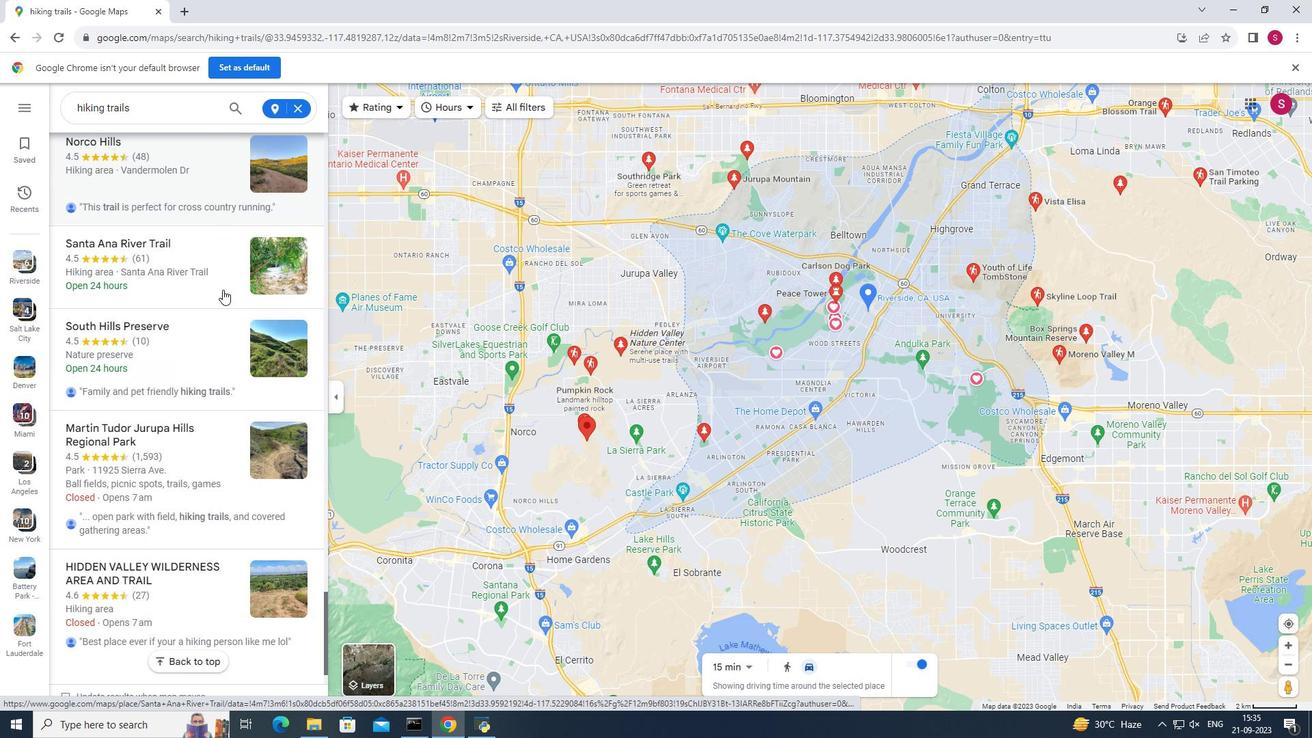 
Action: Mouse moved to (222, 289)
Screenshot: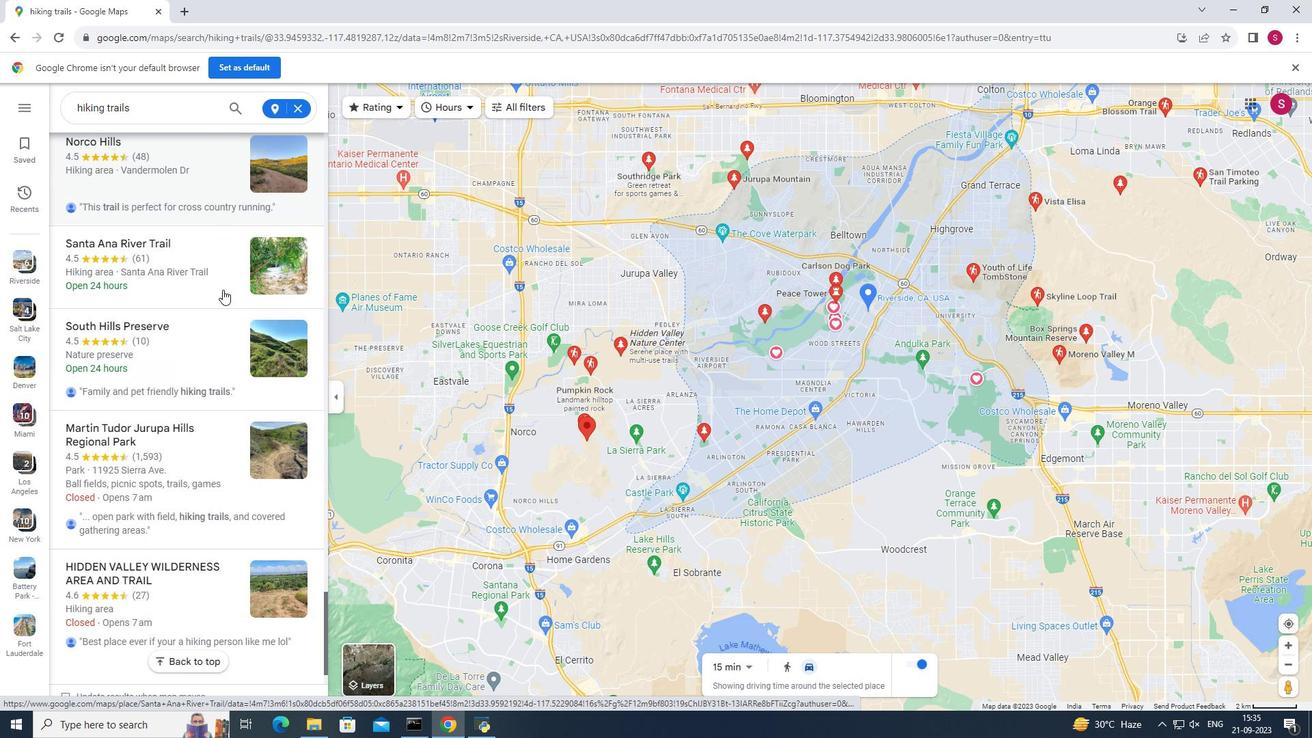 
Action: Mouse scrolled (222, 289) with delta (0, 0)
Screenshot: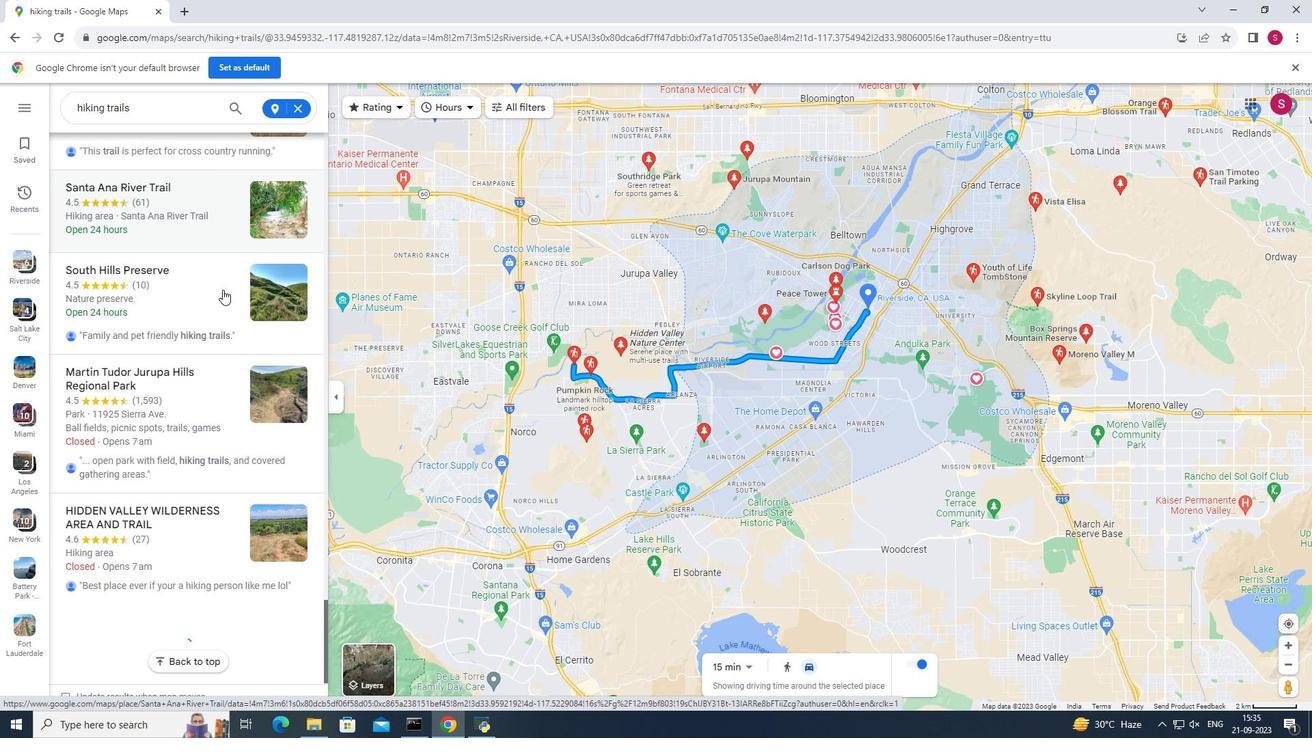 
Action: Mouse scrolled (222, 289) with delta (0, 0)
Screenshot: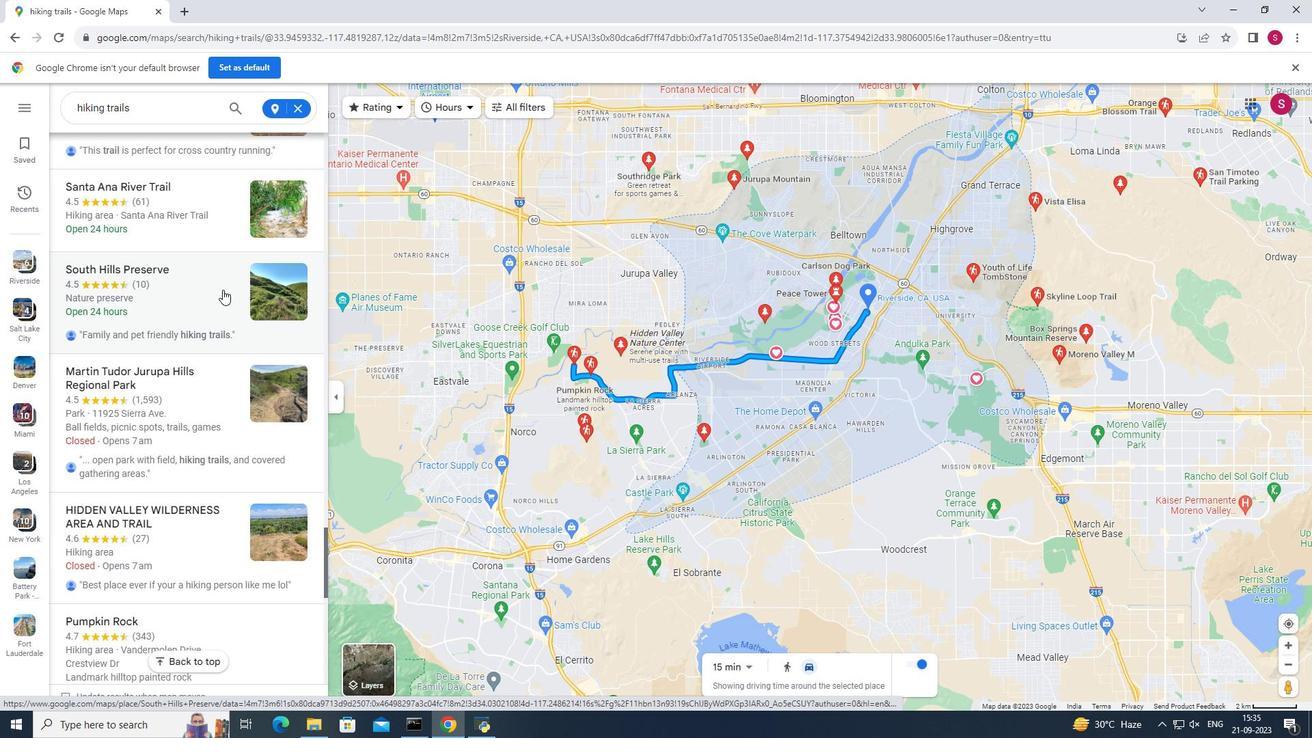 
Action: Mouse scrolled (222, 289) with delta (0, 0)
Screenshot: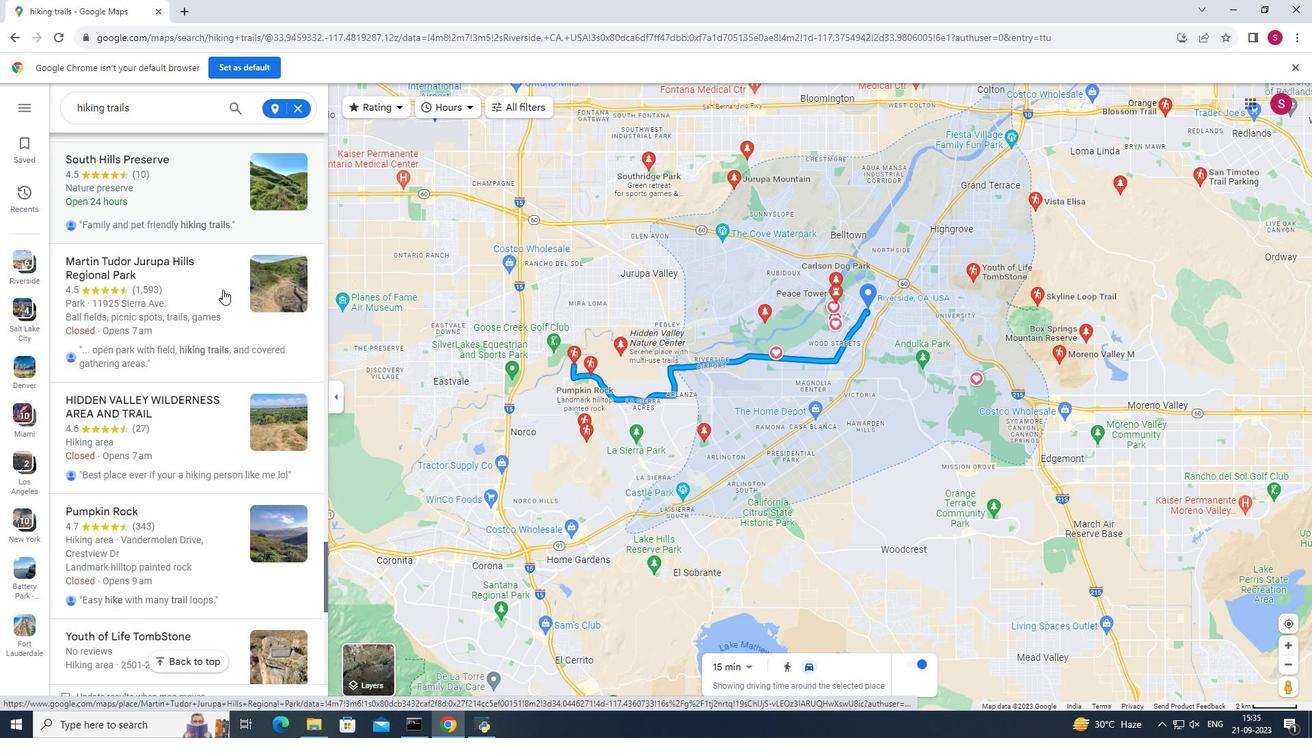 
Action: Mouse scrolled (222, 289) with delta (0, 0)
Screenshot: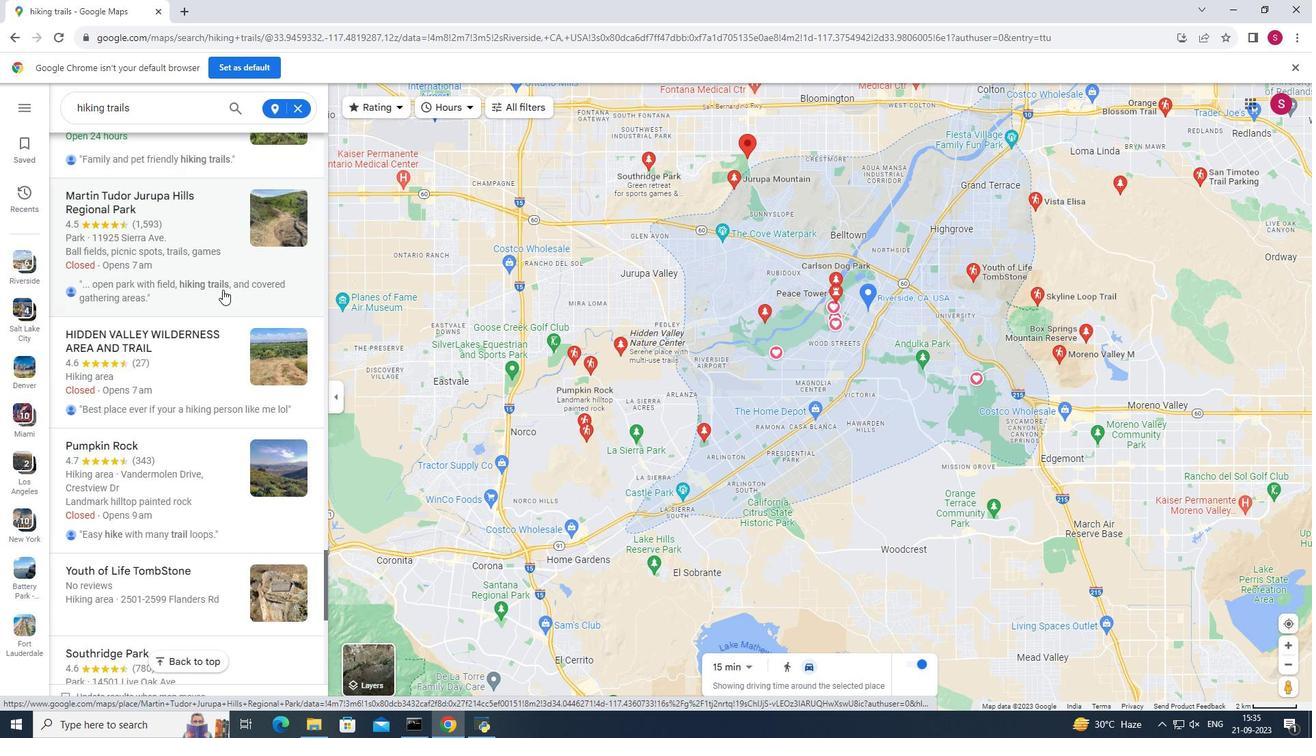 
Action: Mouse scrolled (222, 289) with delta (0, 0)
Screenshot: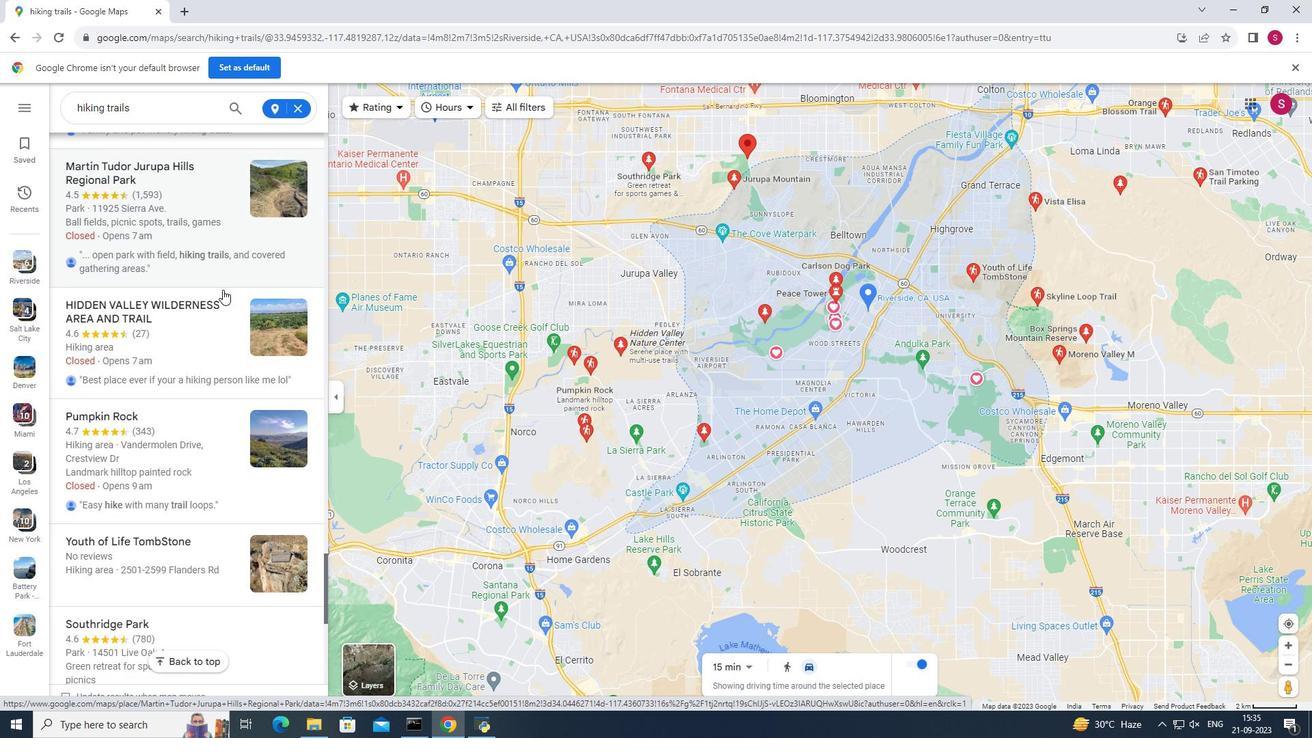 
Action: Mouse moved to (222, 293)
Screenshot: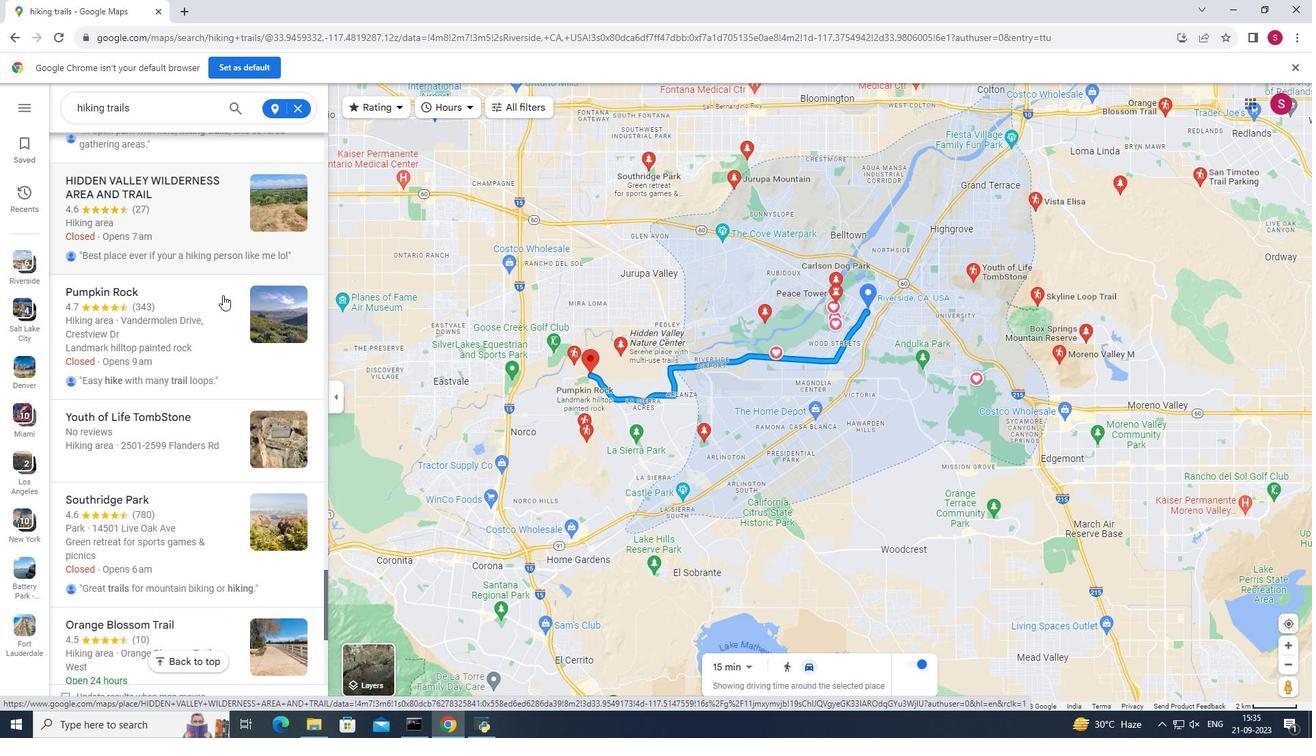 
Action: Mouse scrolled (222, 292) with delta (0, 0)
Screenshot: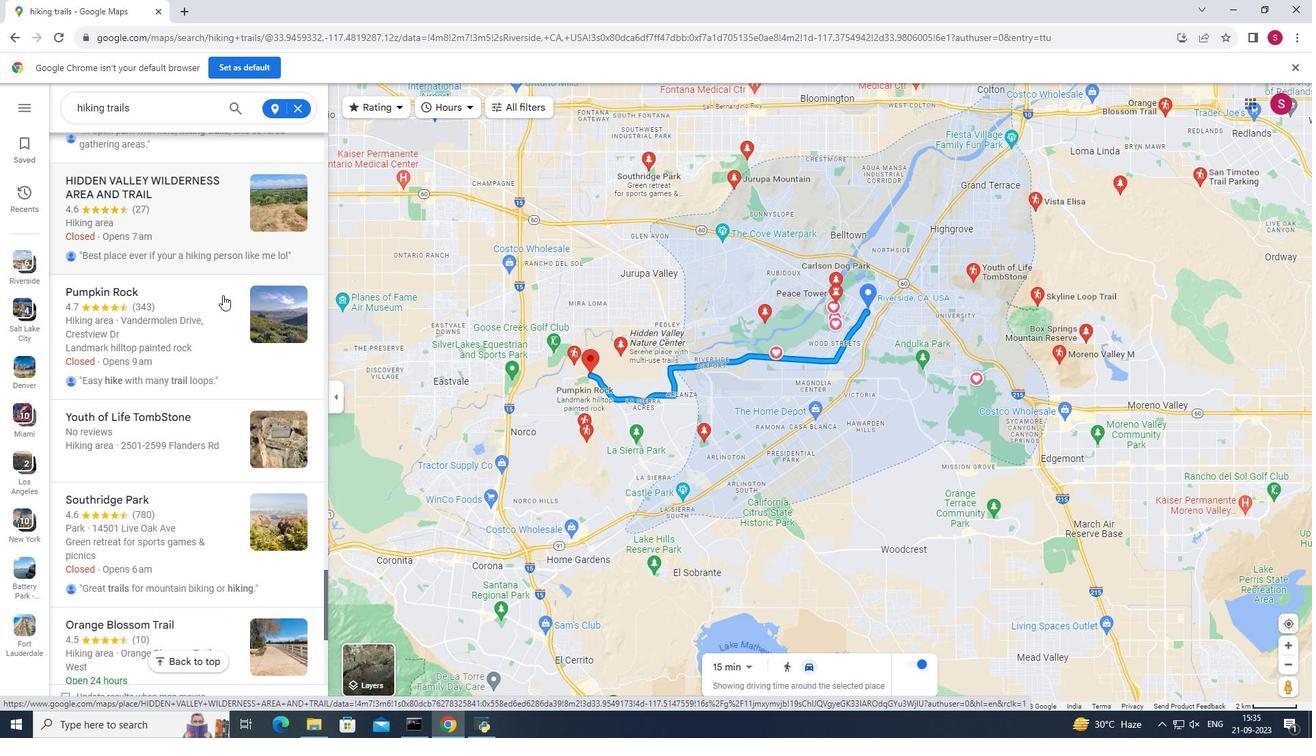
Action: Mouse moved to (222, 294)
Screenshot: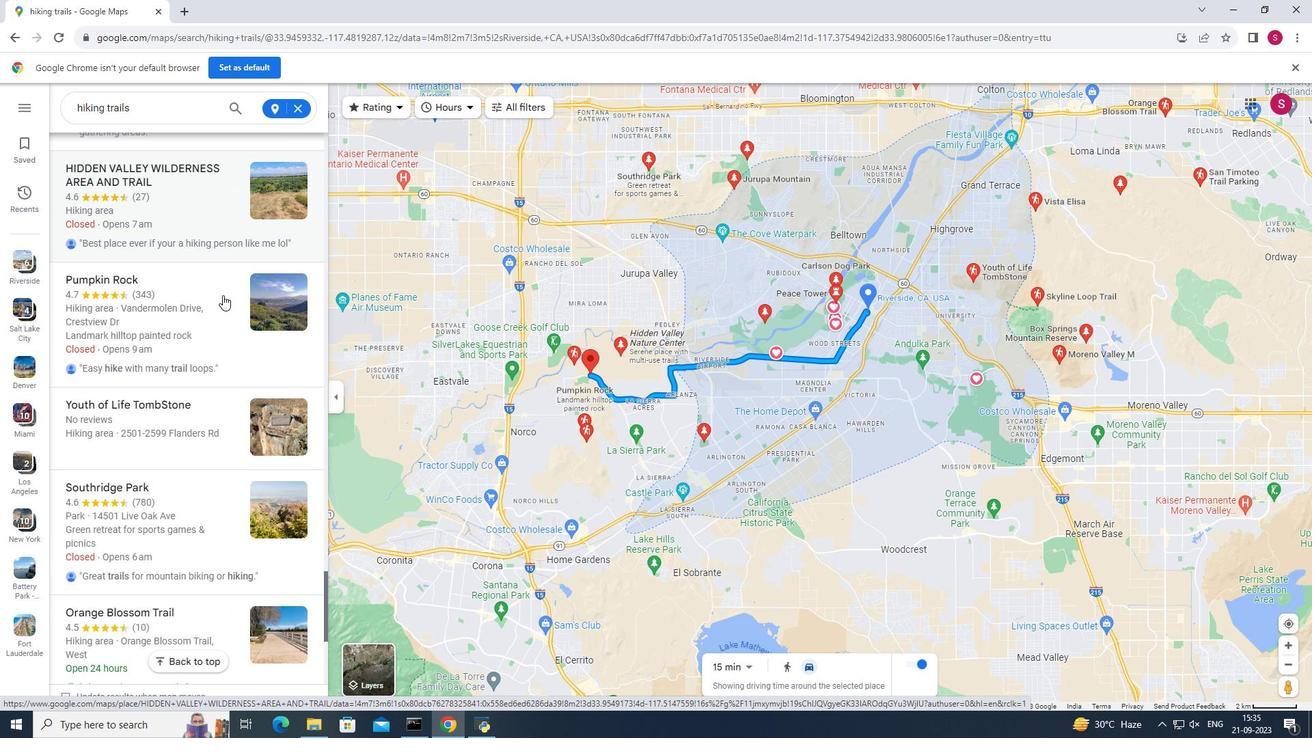 
Action: Mouse scrolled (222, 293) with delta (0, 0)
Screenshot: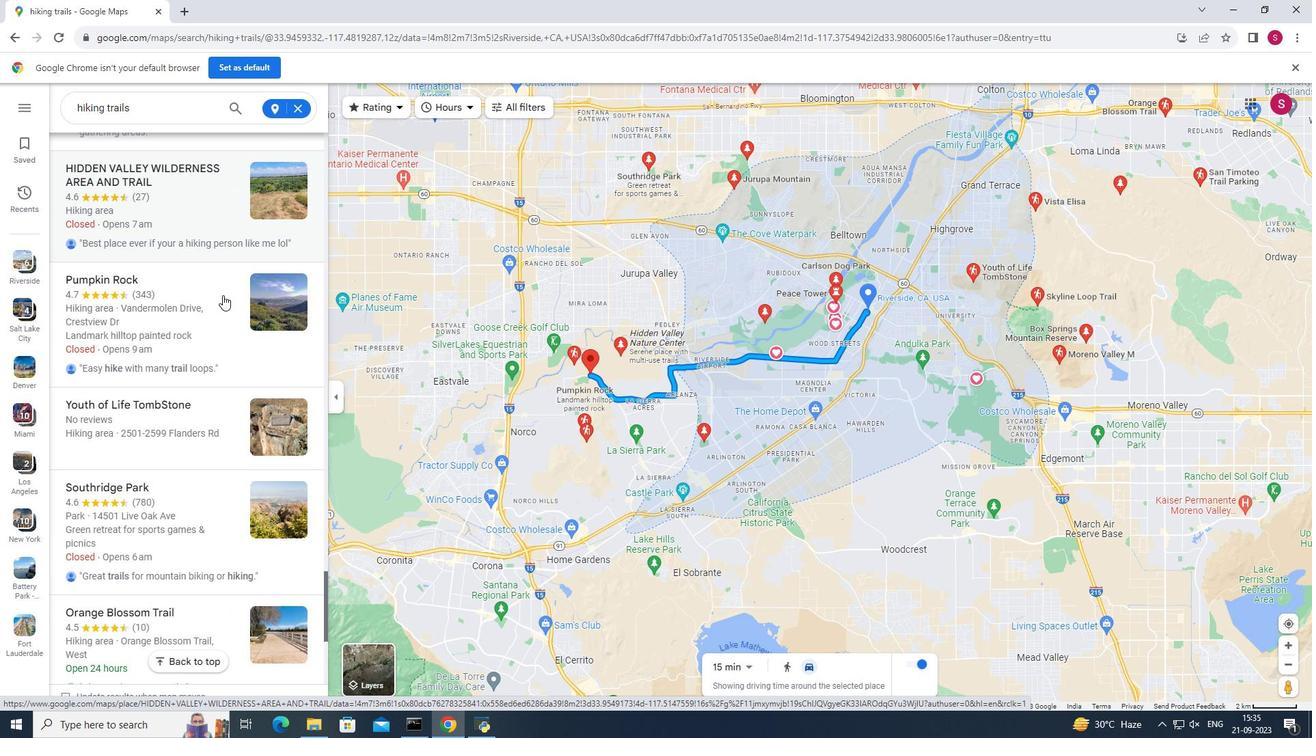 
Action: Mouse moved to (222, 295)
Screenshot: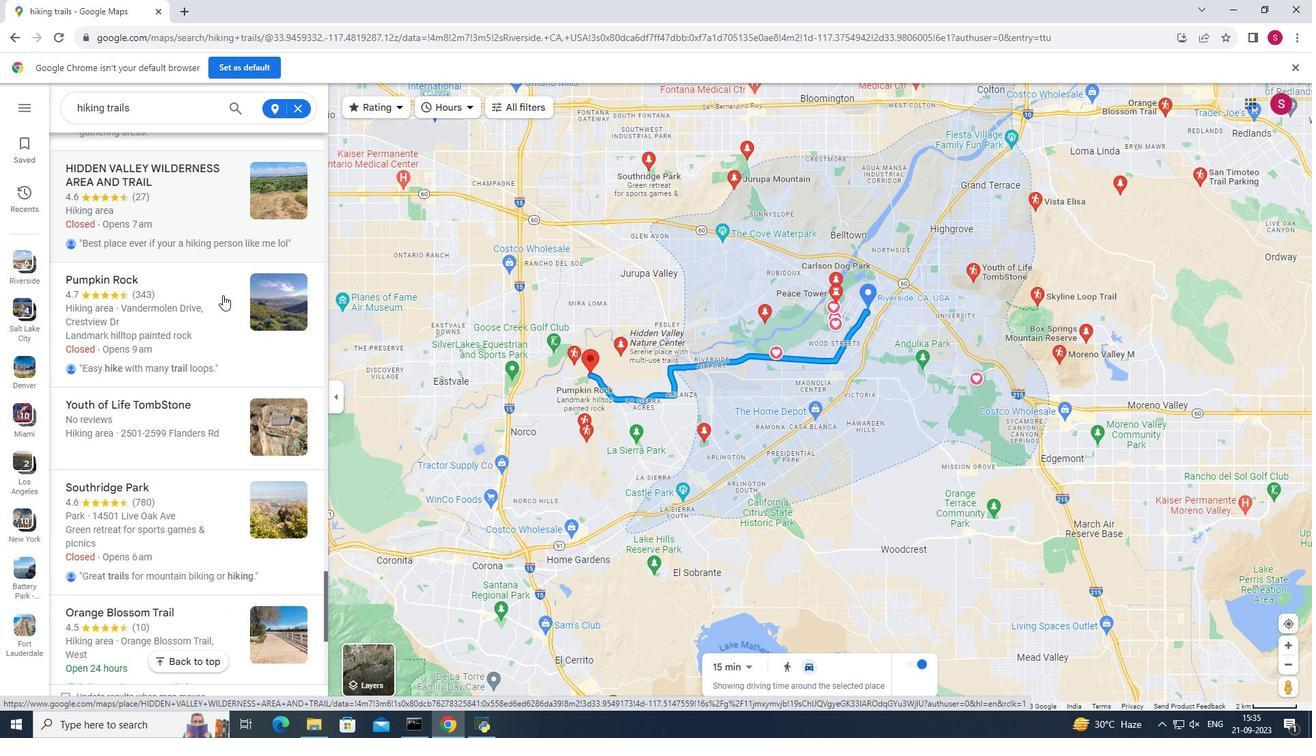 
Action: Mouse scrolled (222, 294) with delta (0, 0)
Screenshot: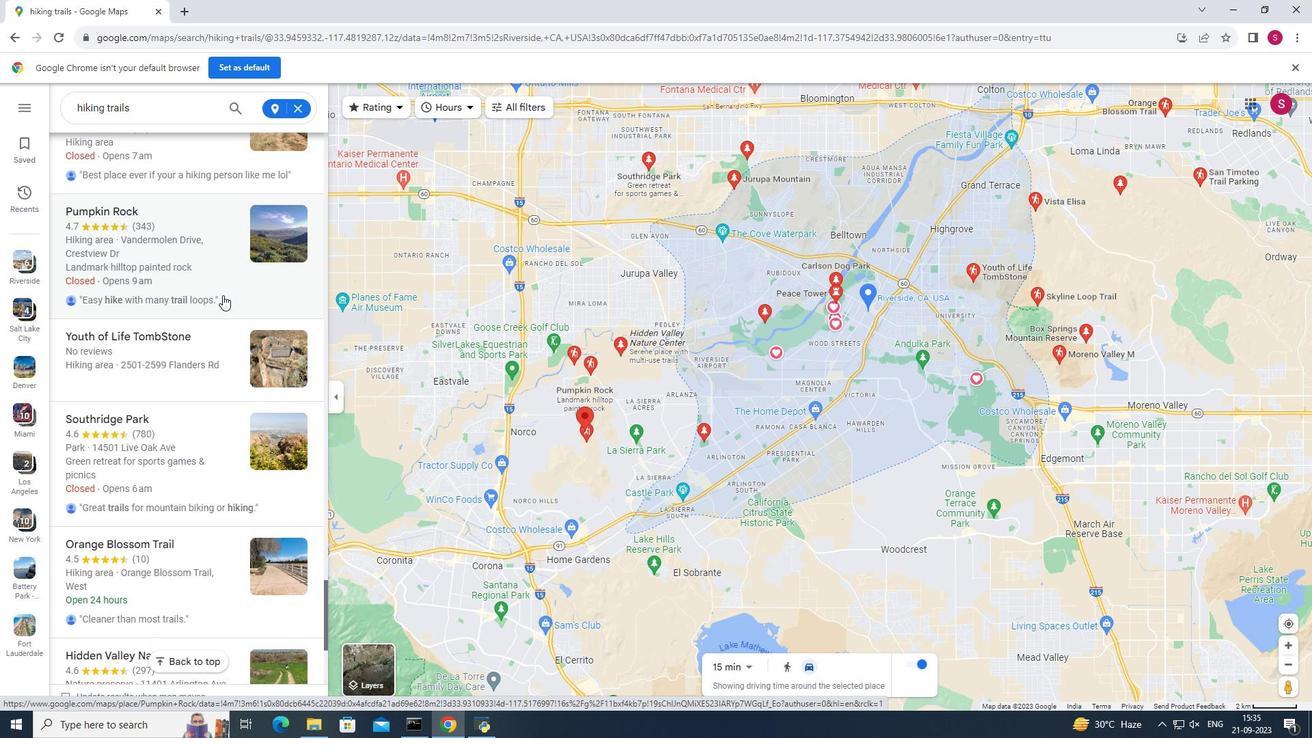 
Action: Mouse scrolled (222, 294) with delta (0, 0)
Screenshot: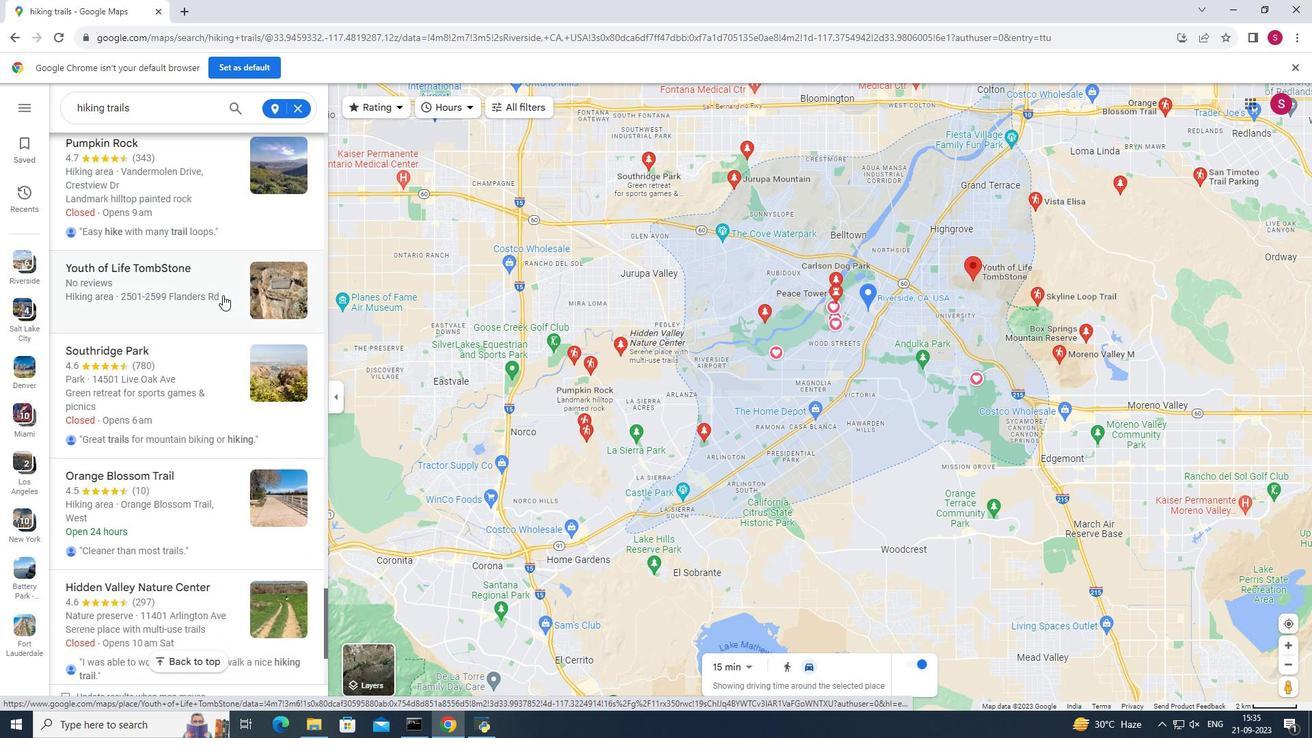 
Action: Mouse scrolled (222, 294) with delta (0, 0)
Screenshot: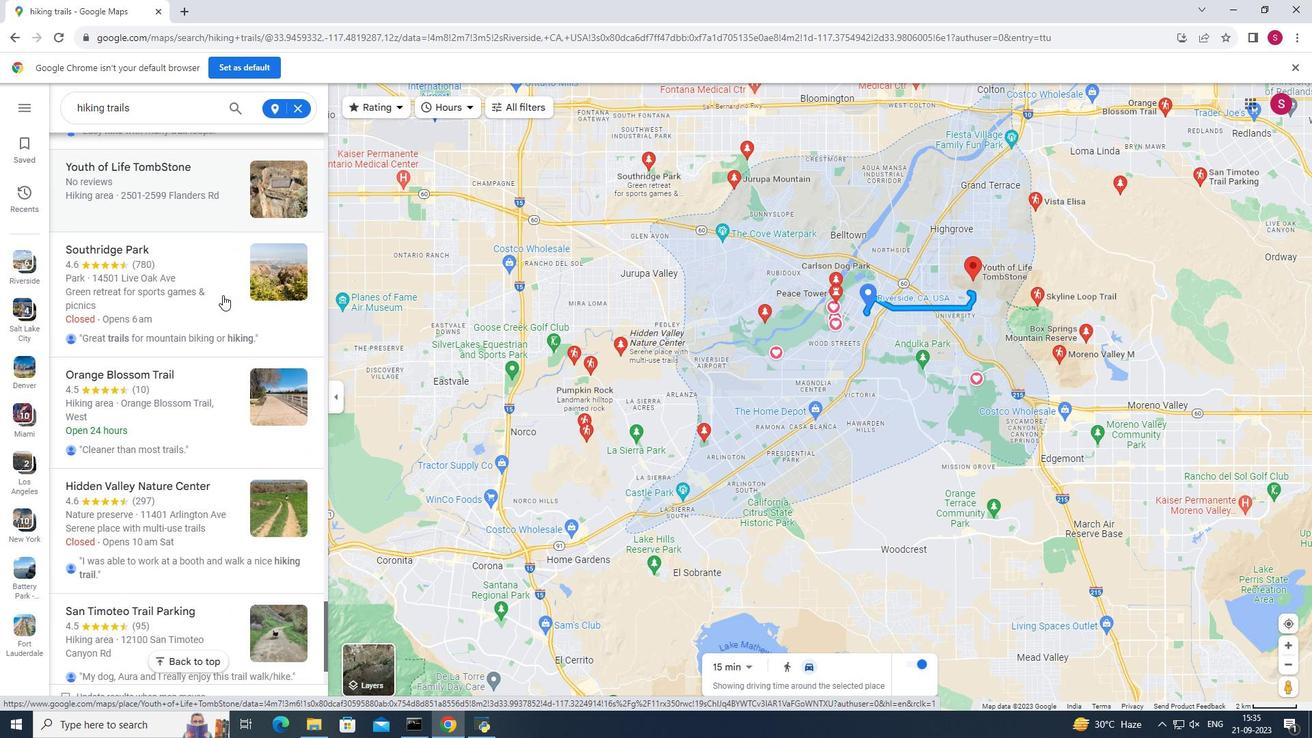 
Action: Mouse scrolled (222, 294) with delta (0, 0)
Screenshot: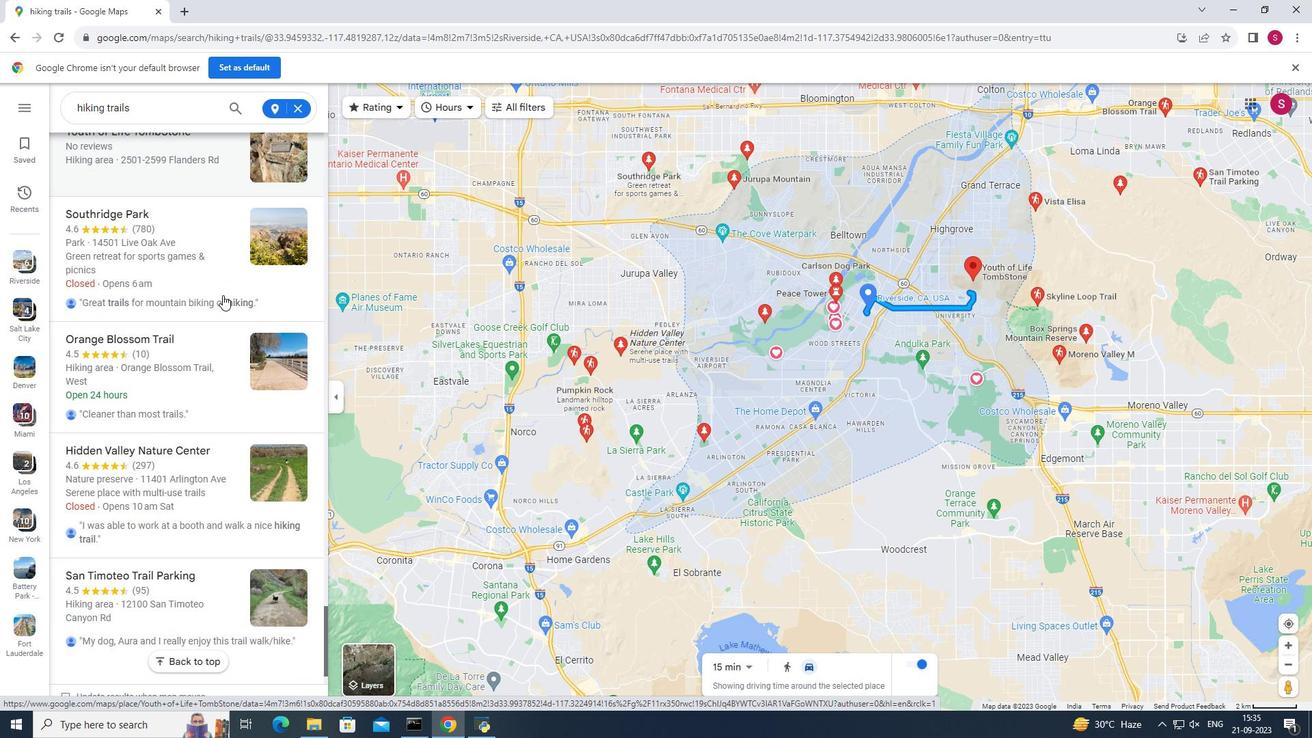 
Action: Mouse scrolled (222, 294) with delta (0, 0)
Screenshot: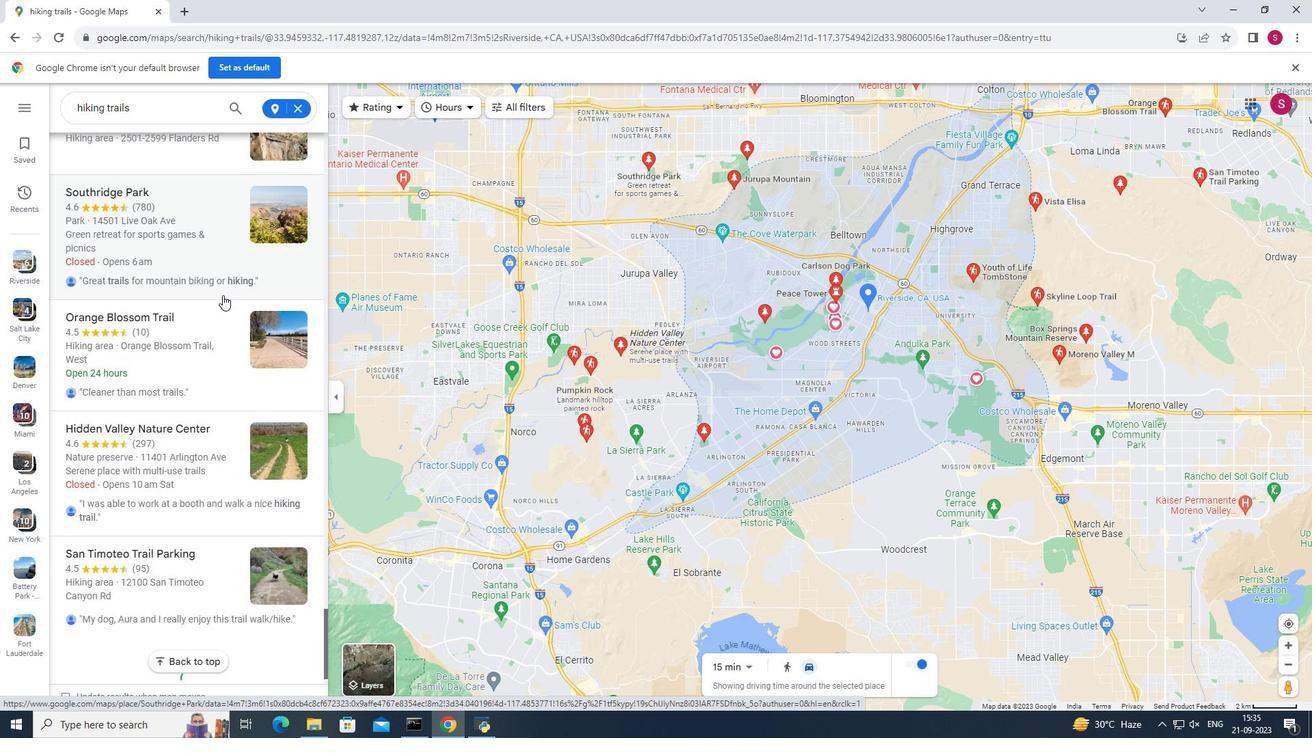 
Action: Mouse scrolled (222, 294) with delta (0, 0)
Screenshot: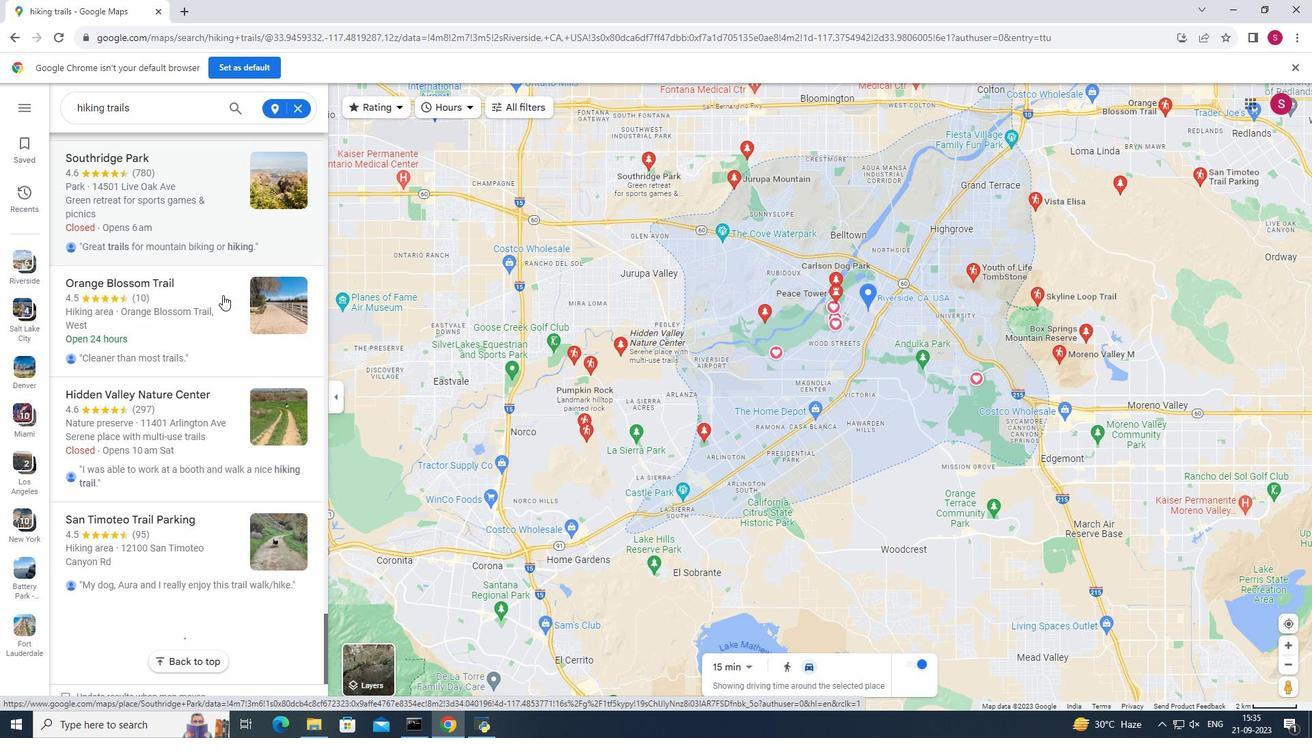 
Action: Mouse scrolled (222, 294) with delta (0, 0)
Screenshot: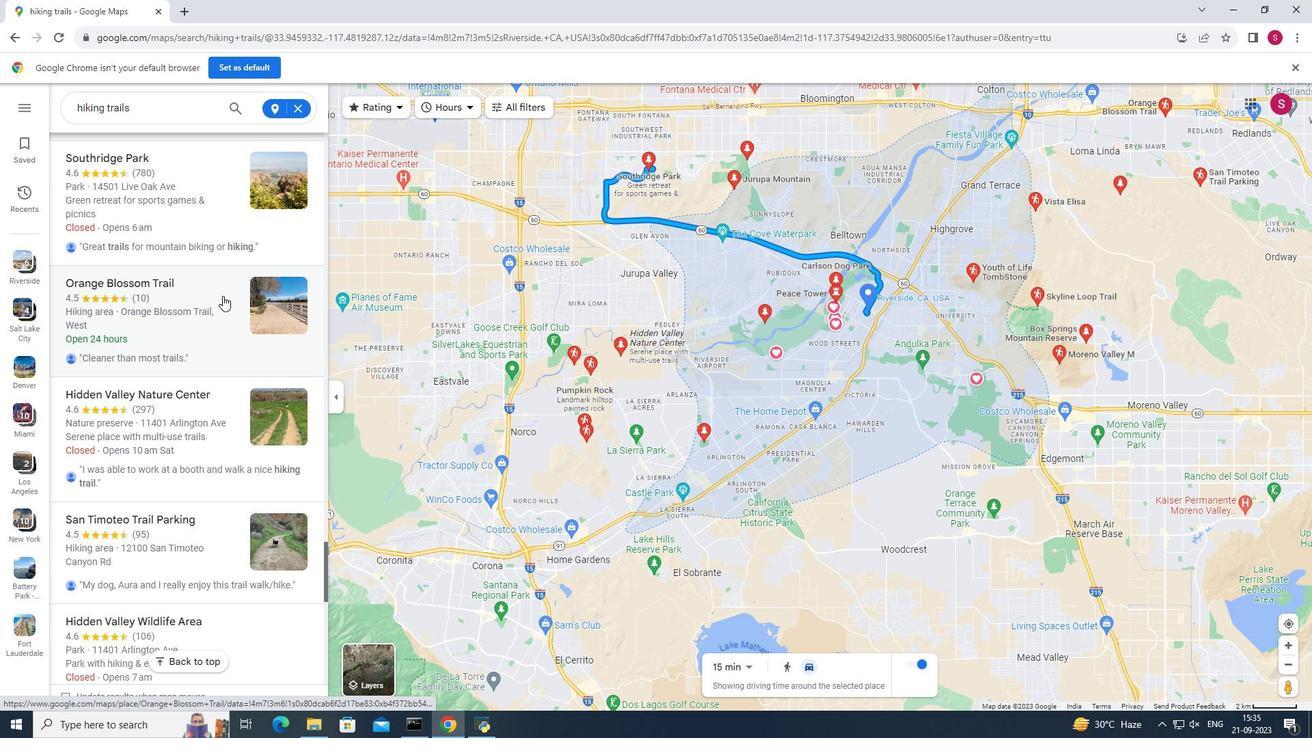 
Action: Mouse moved to (224, 287)
Screenshot: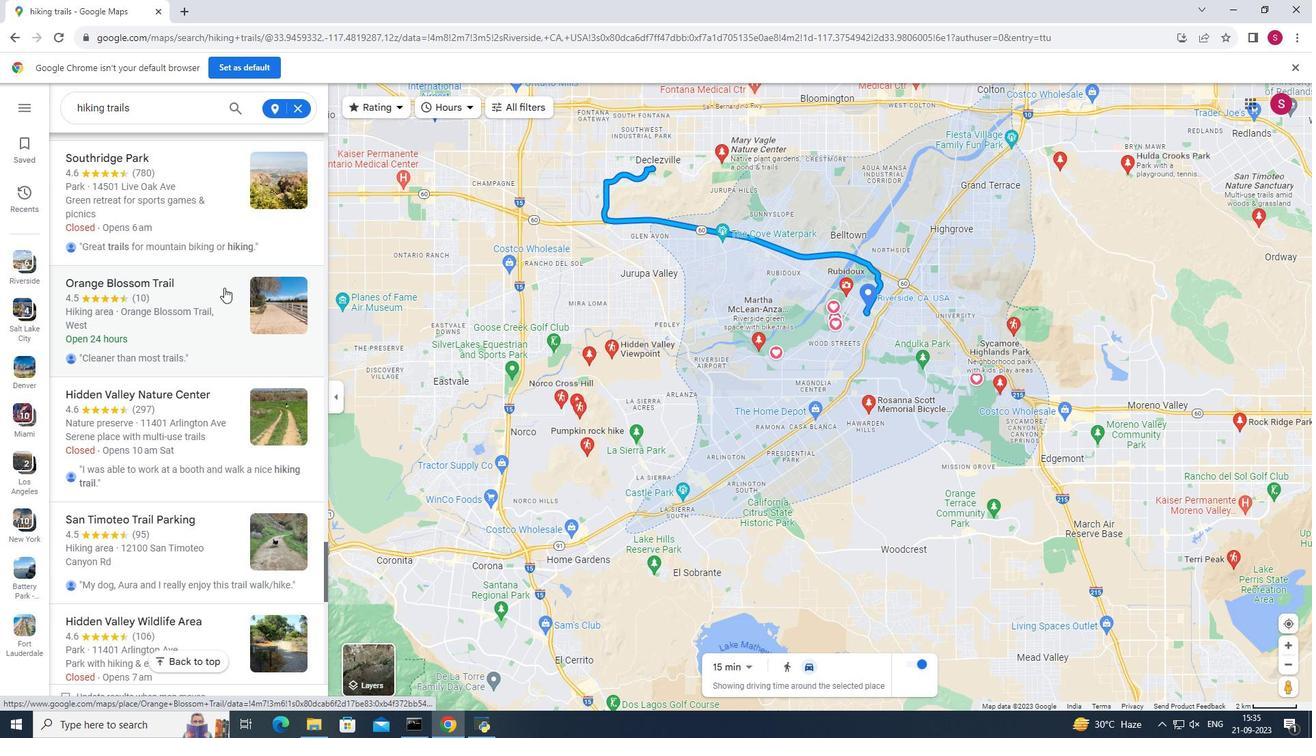 
Action: Mouse scrolled (224, 287) with delta (0, 0)
Screenshot: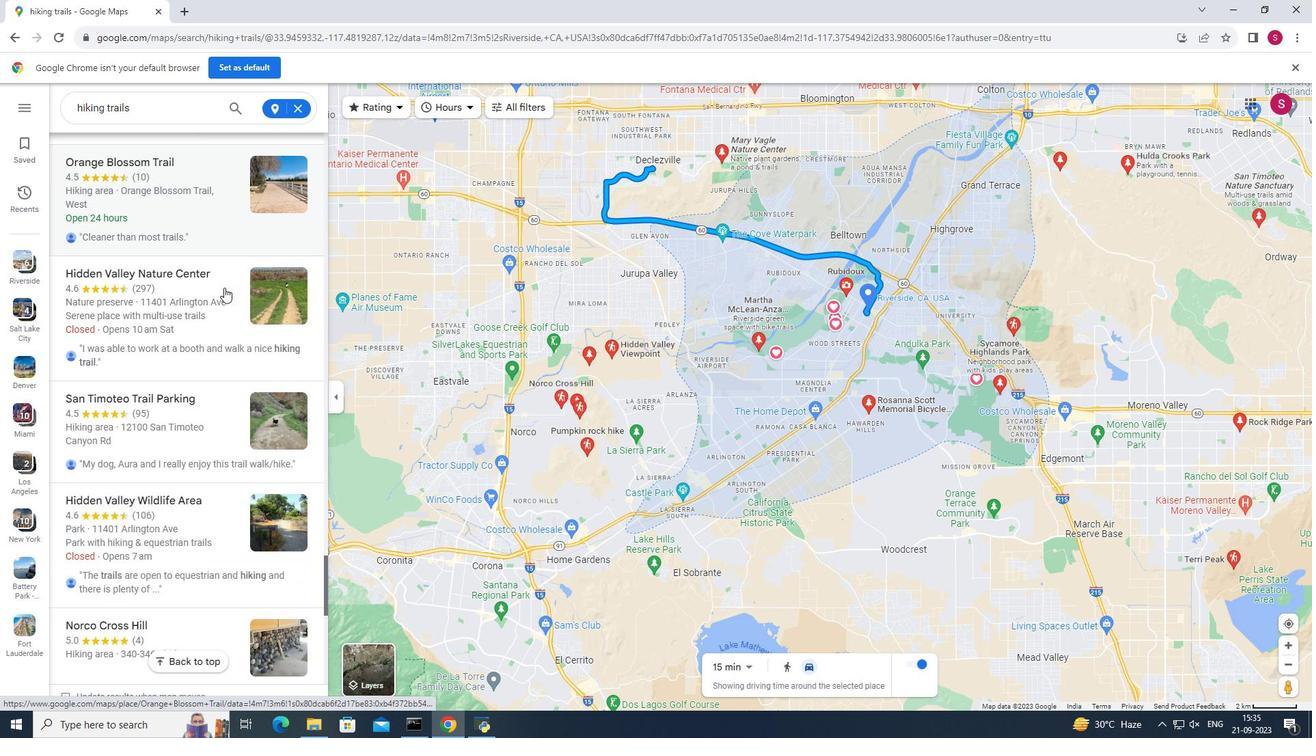 
Action: Mouse scrolled (224, 287) with delta (0, 0)
Screenshot: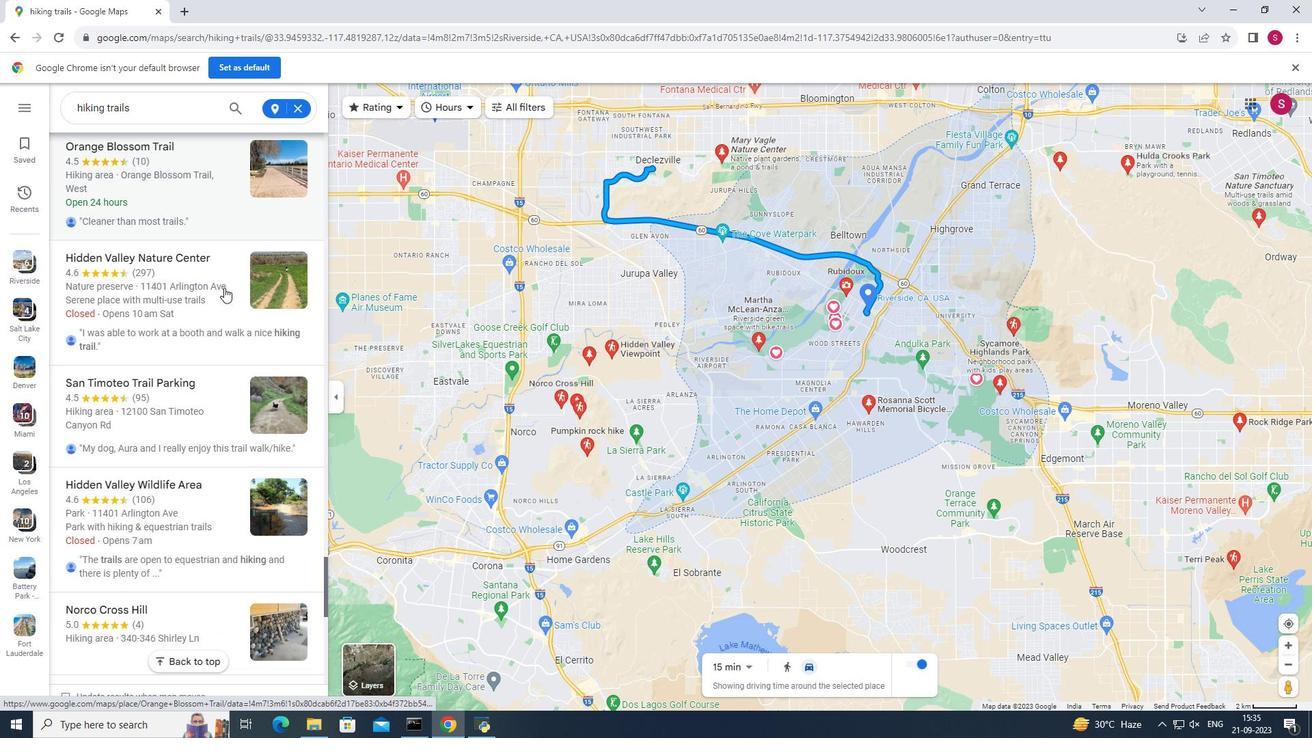 
Action: Mouse scrolled (224, 287) with delta (0, 0)
Screenshot: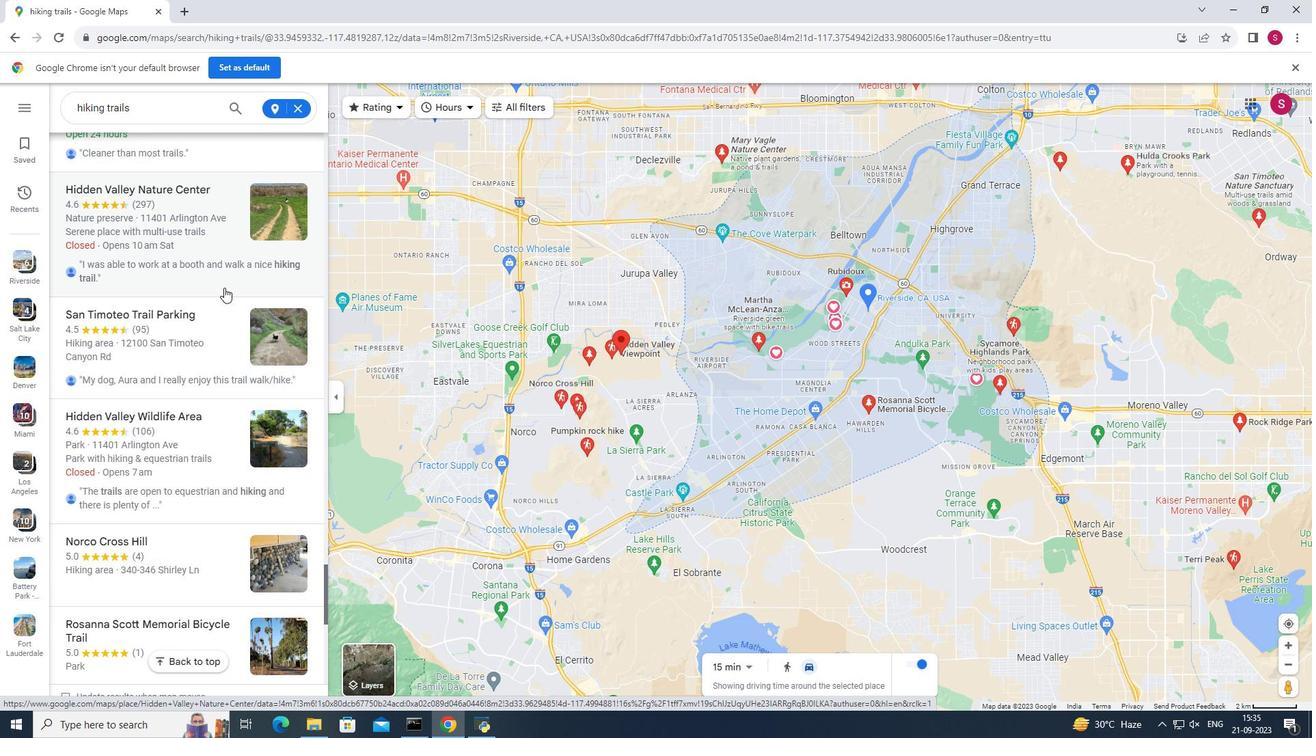 
Action: Mouse scrolled (224, 287) with delta (0, 0)
Screenshot: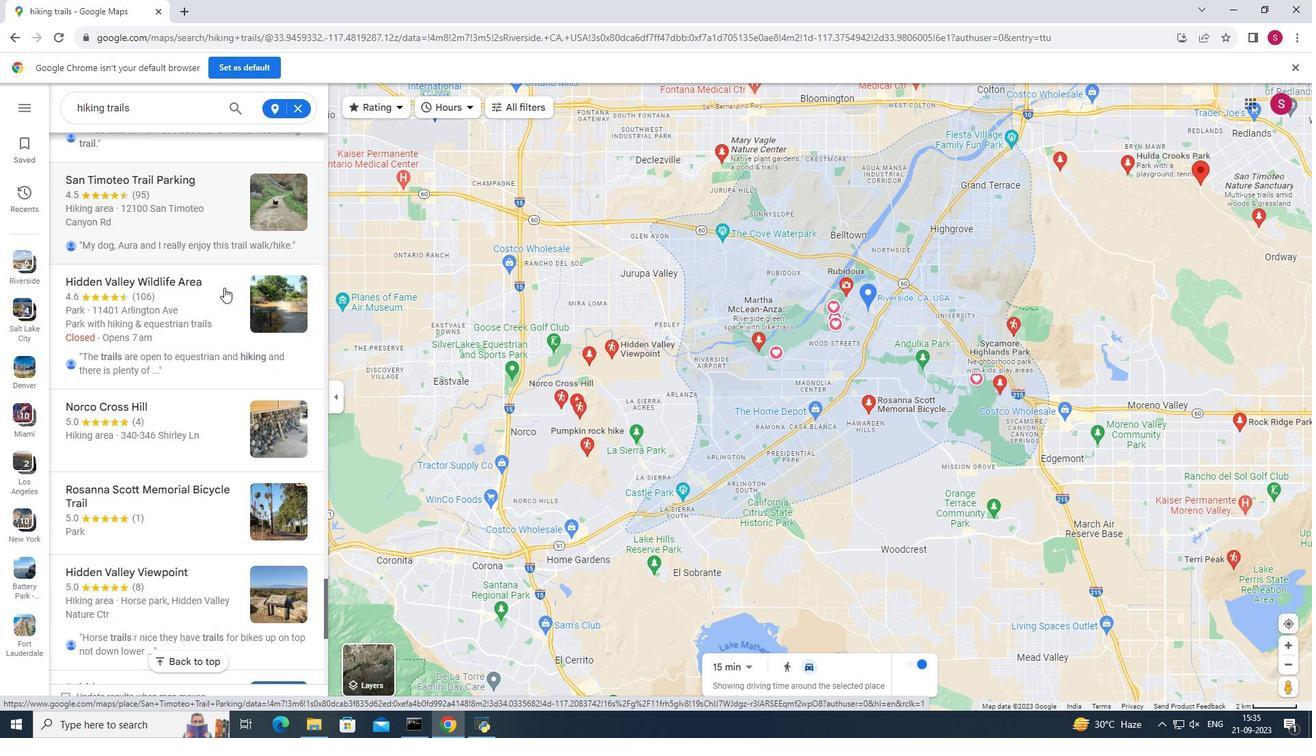 
Action: Mouse scrolled (224, 287) with delta (0, 0)
Screenshot: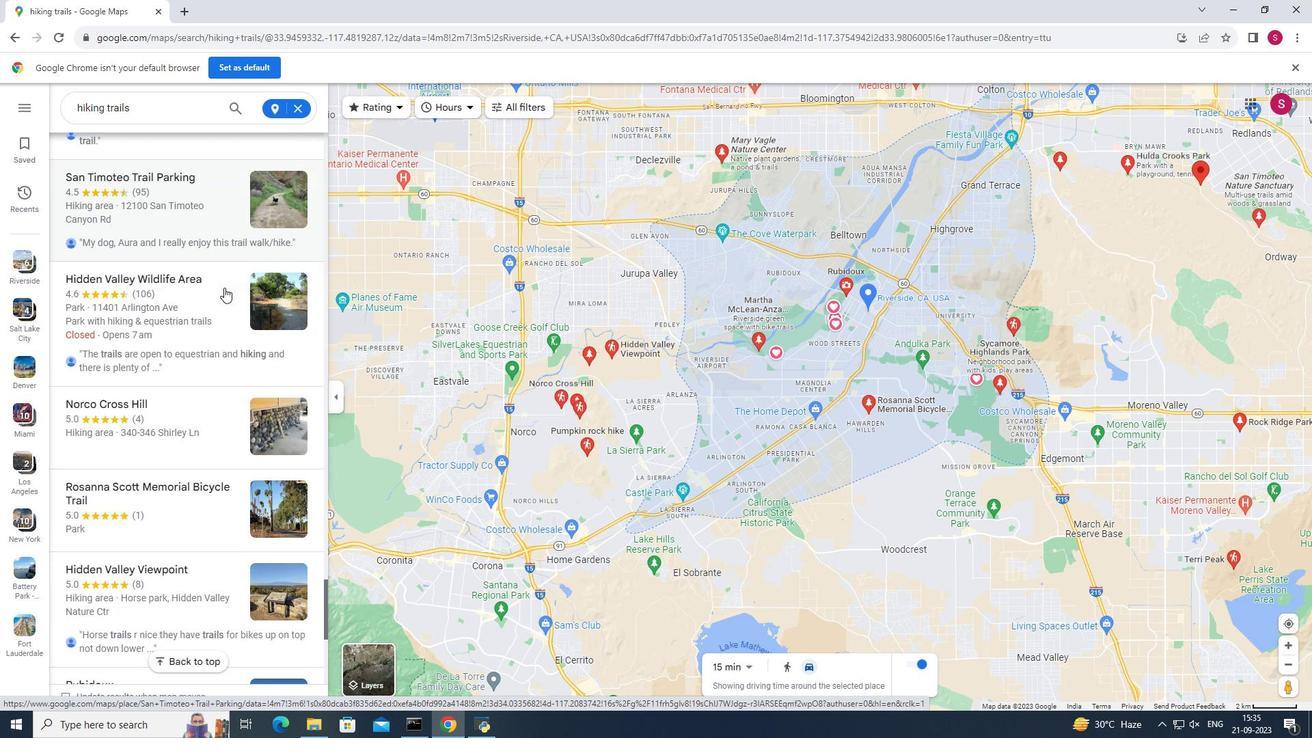 
Action: Mouse scrolled (224, 287) with delta (0, 0)
Screenshot: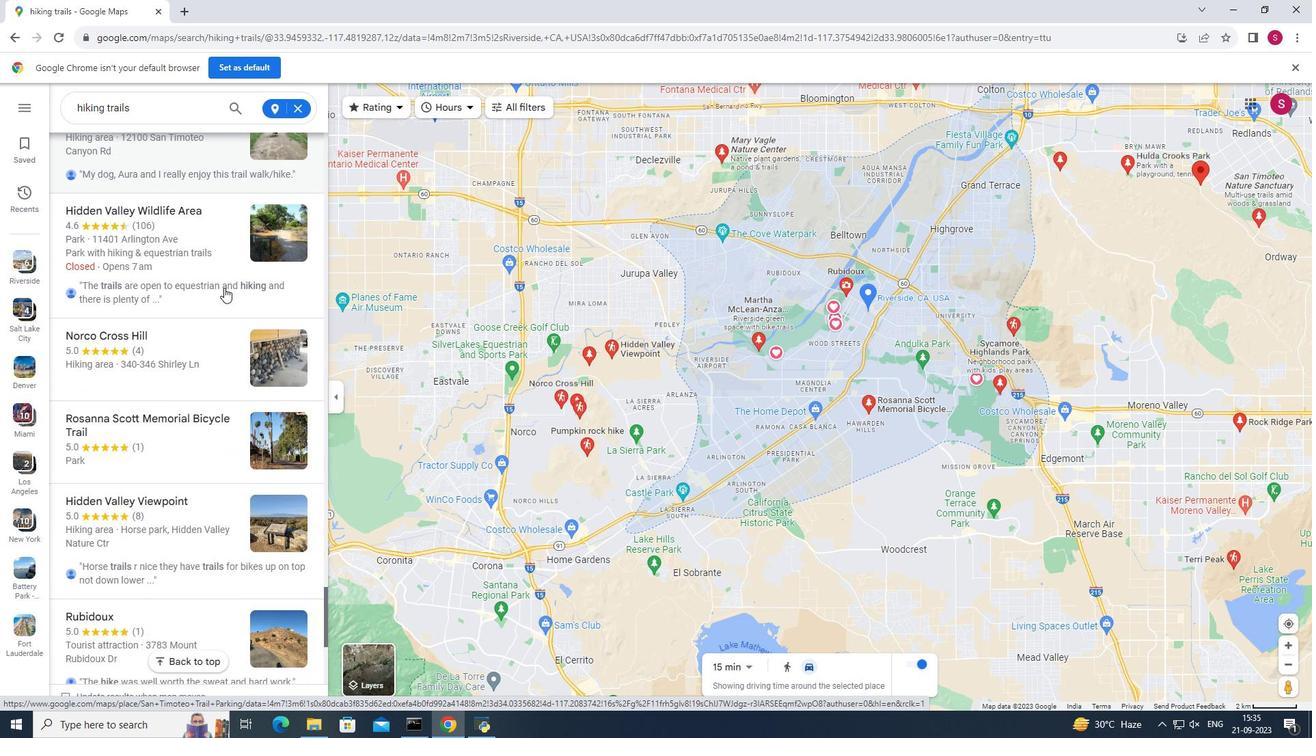 
Action: Mouse scrolled (224, 287) with delta (0, 0)
Screenshot: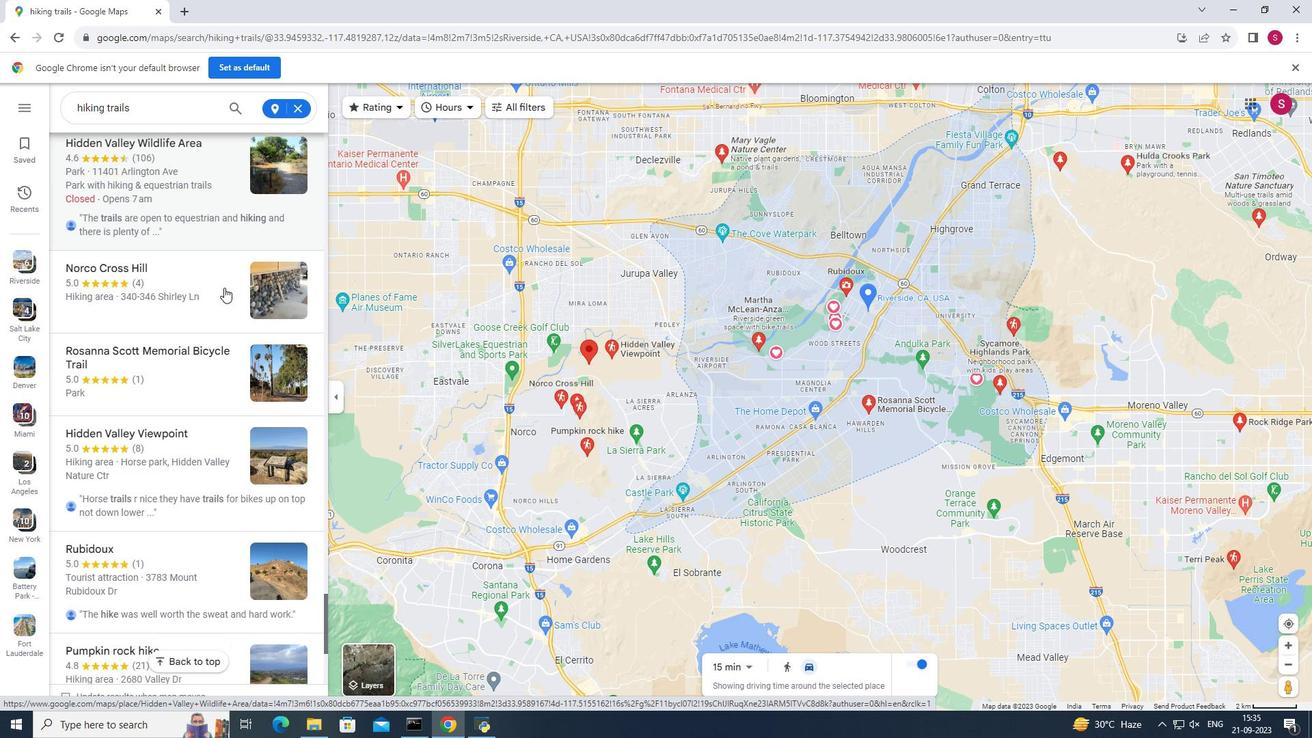 
Action: Mouse scrolled (224, 287) with delta (0, 0)
Screenshot: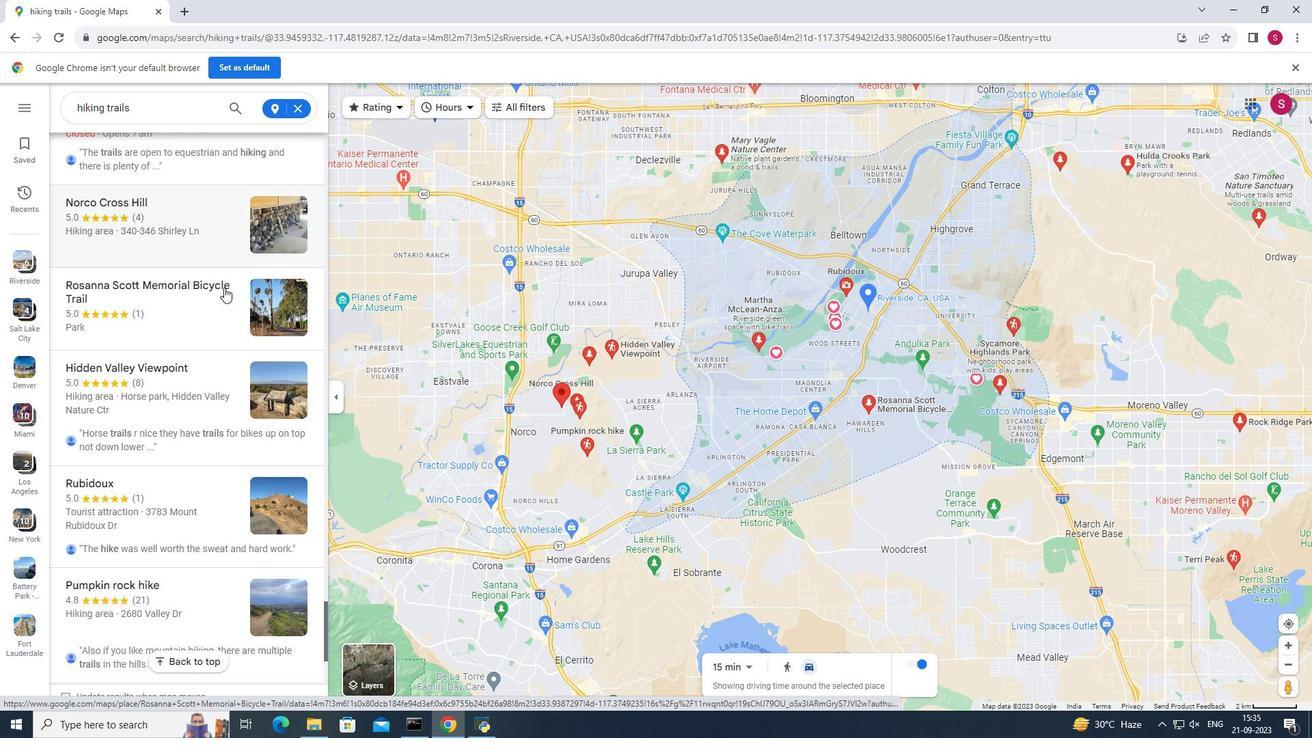
Action: Mouse scrolled (224, 287) with delta (0, 0)
Screenshot: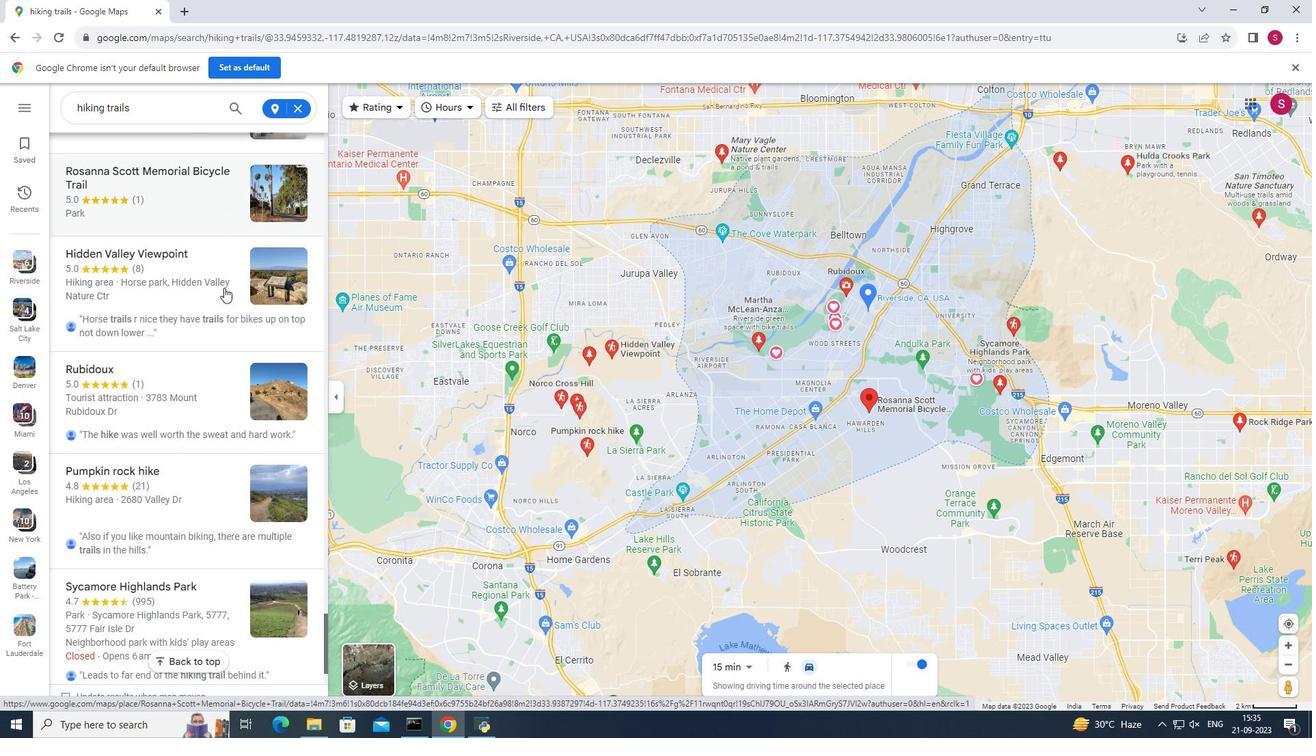 
Action: Mouse scrolled (224, 287) with delta (0, 0)
Screenshot: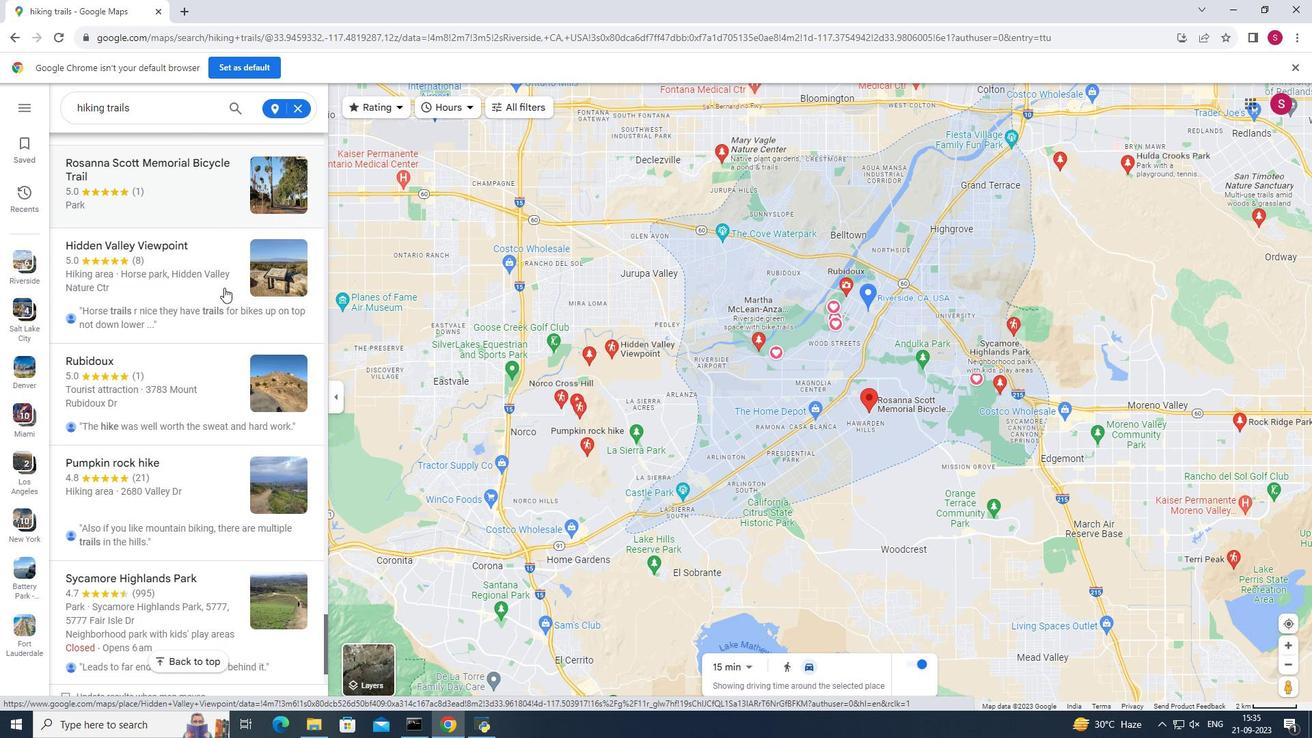 
Action: Mouse scrolled (224, 287) with delta (0, 0)
Screenshot: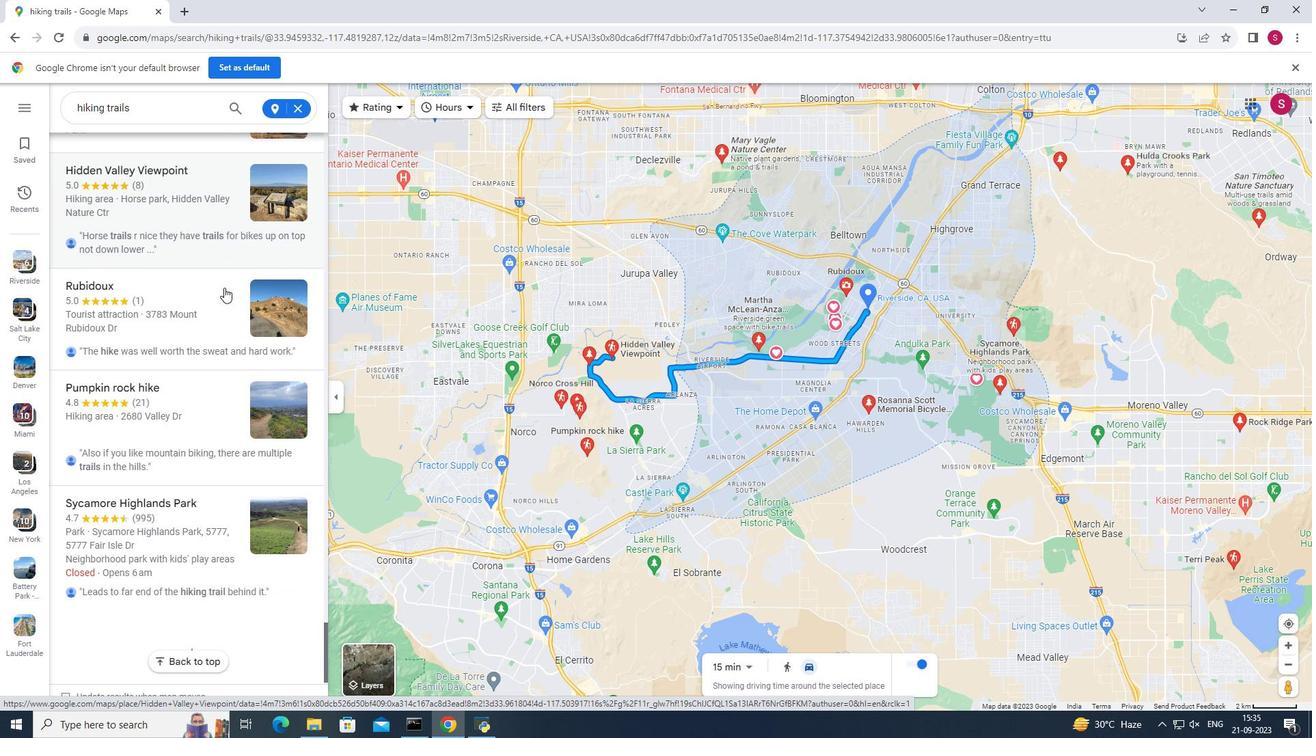 
Action: Mouse scrolled (224, 287) with delta (0, 0)
Screenshot: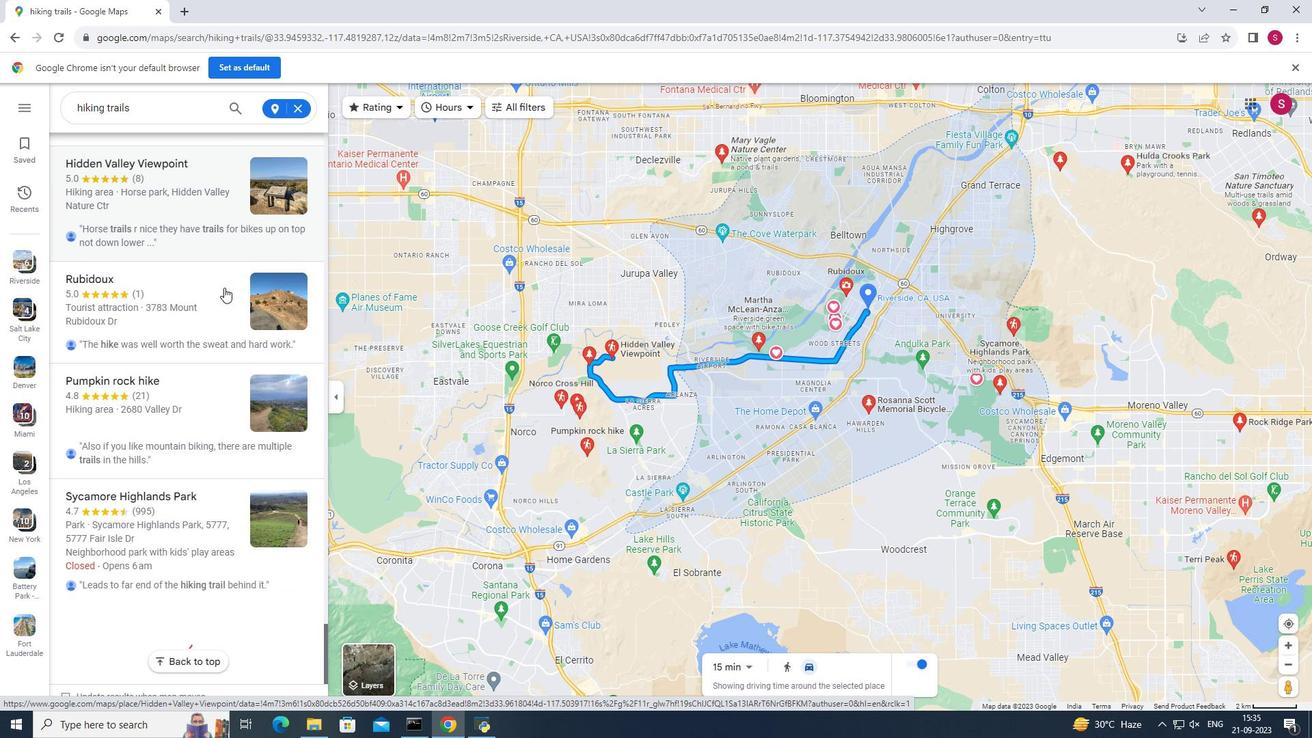
Action: Mouse scrolled (224, 287) with delta (0, 0)
Screenshot: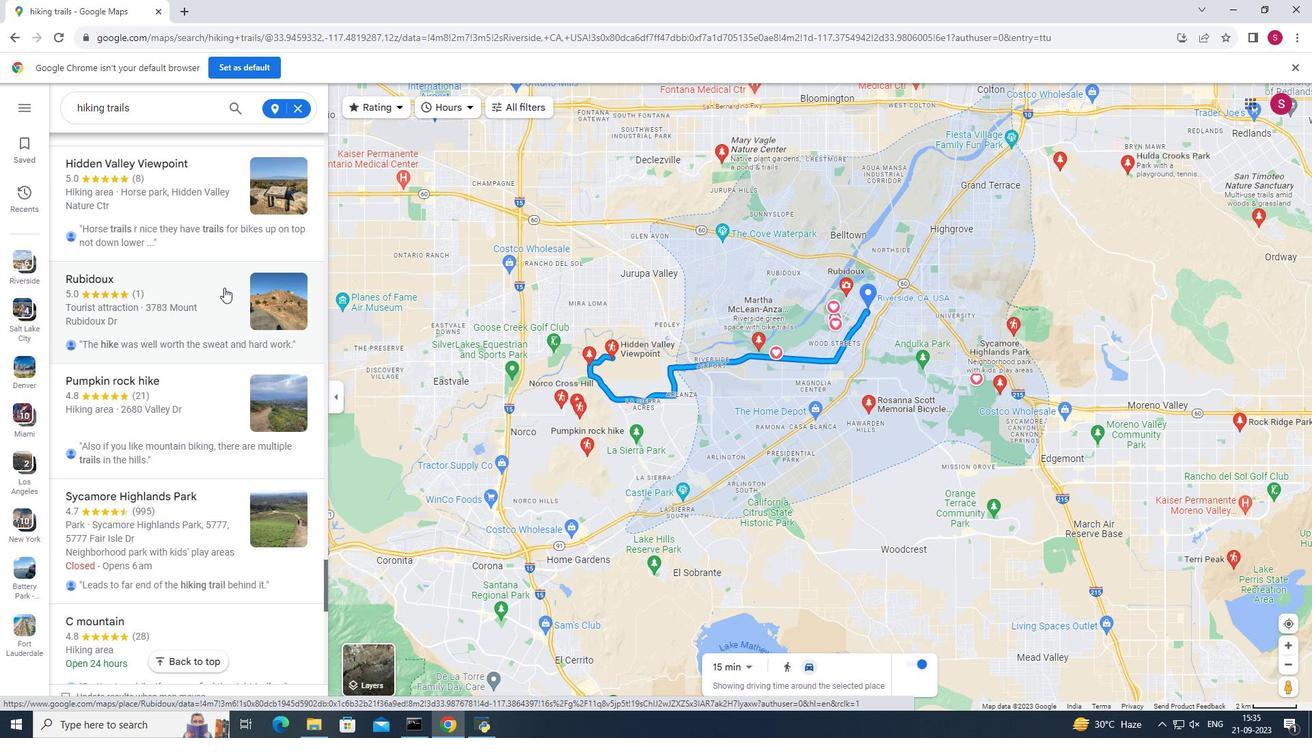 
Action: Mouse scrolled (224, 287) with delta (0, 0)
Screenshot: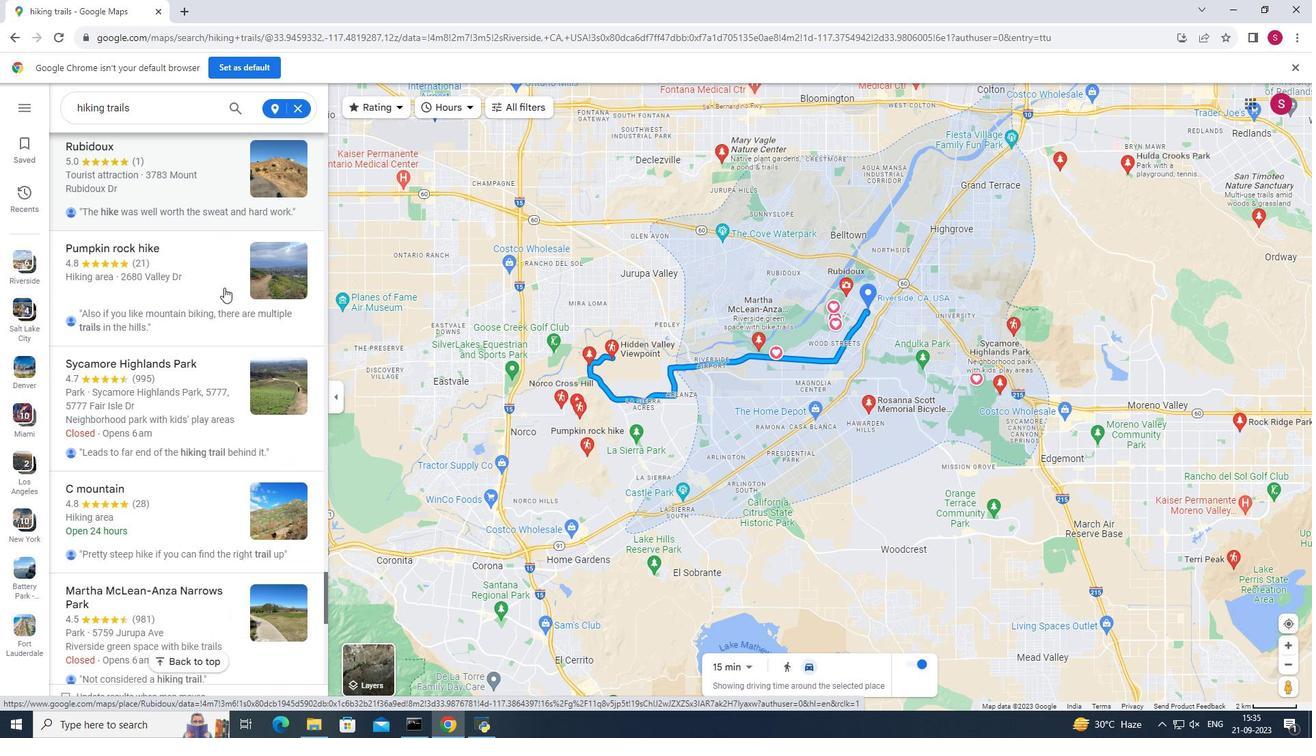 
Action: Mouse scrolled (224, 287) with delta (0, 0)
Screenshot: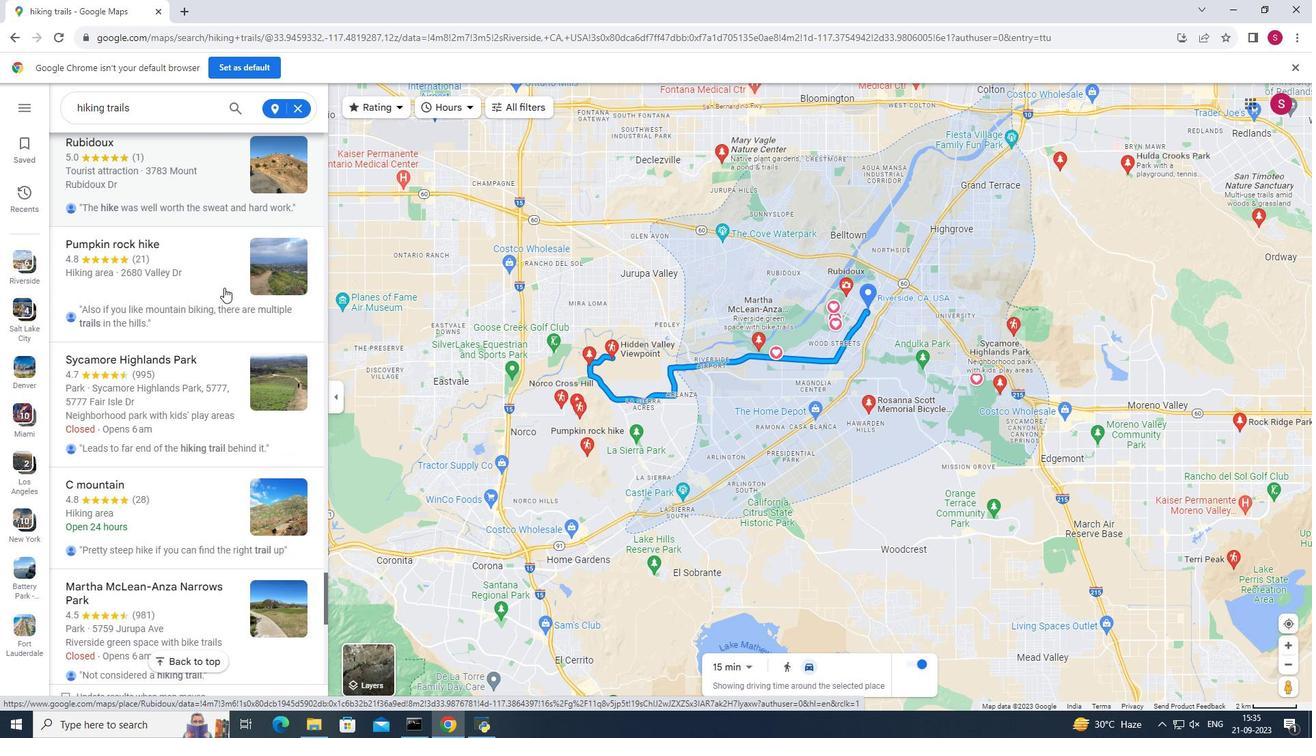 
Action: Mouse scrolled (224, 287) with delta (0, 0)
Screenshot: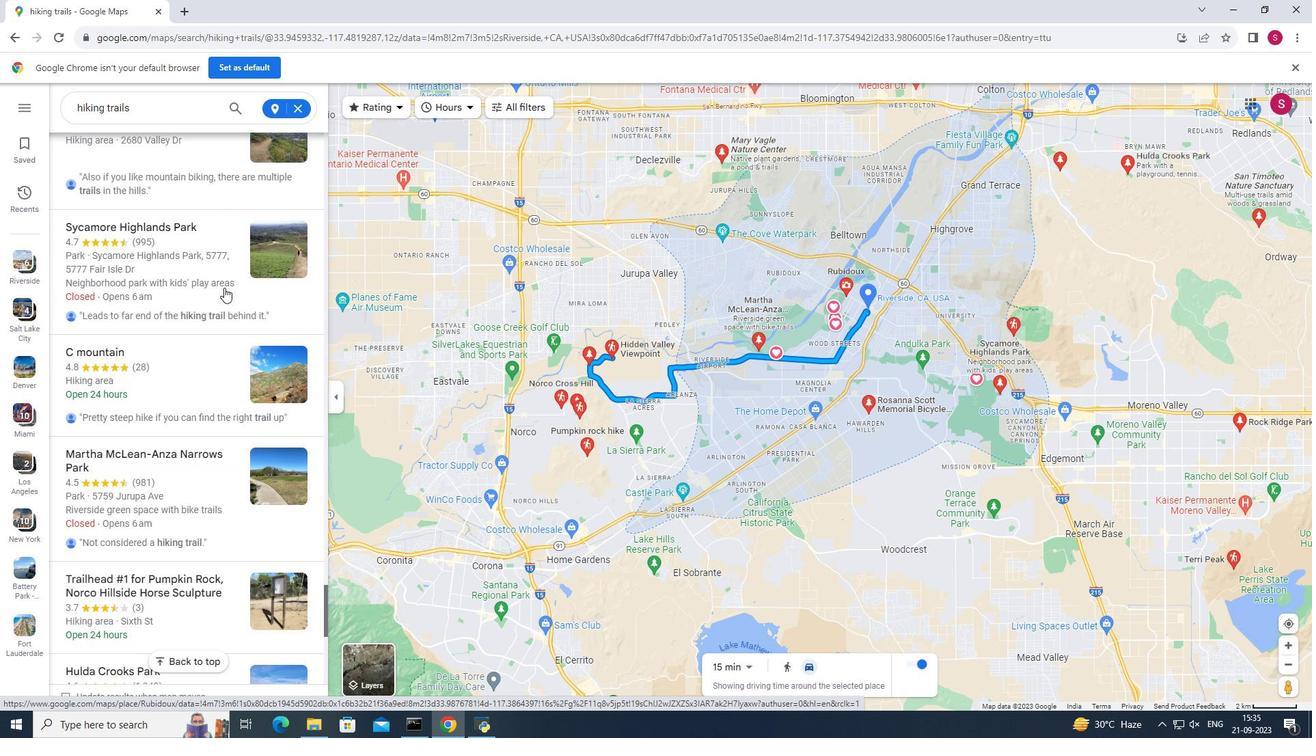 
Action: Mouse scrolled (224, 287) with delta (0, 0)
Screenshot: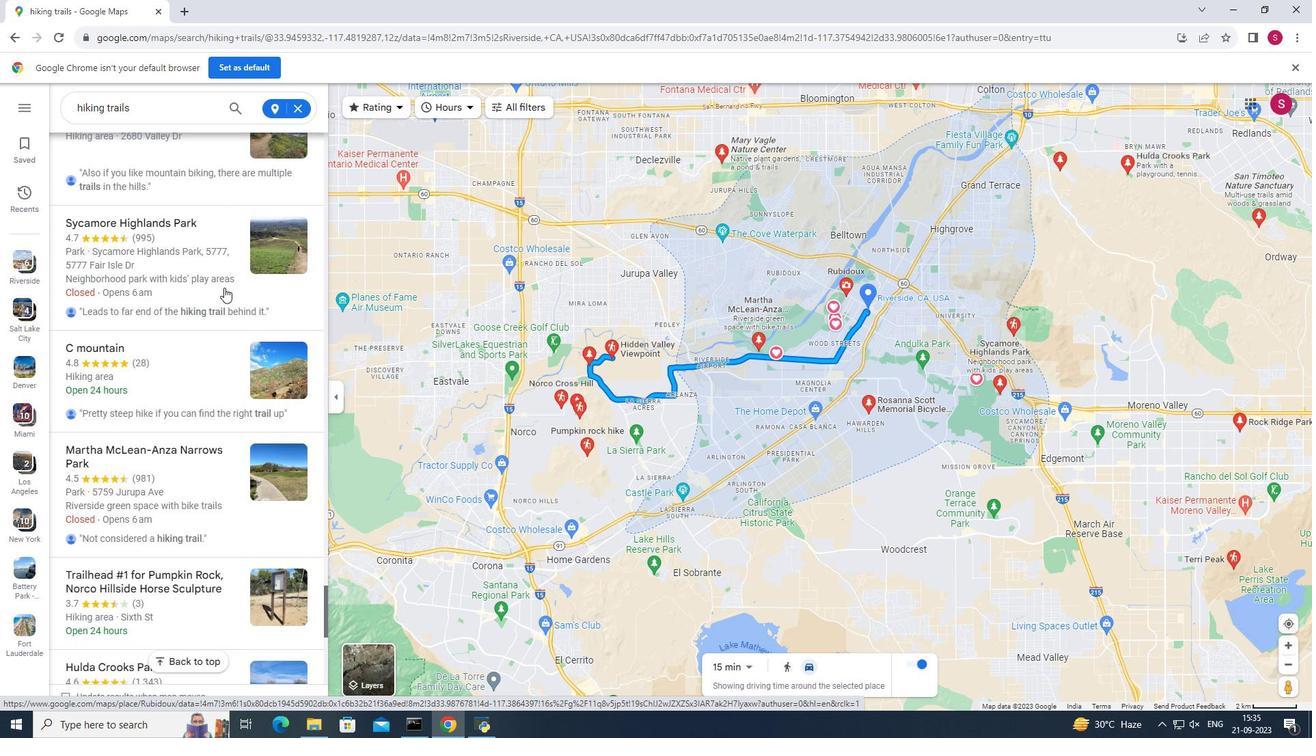 
Action: Mouse scrolled (224, 287) with delta (0, 0)
Screenshot: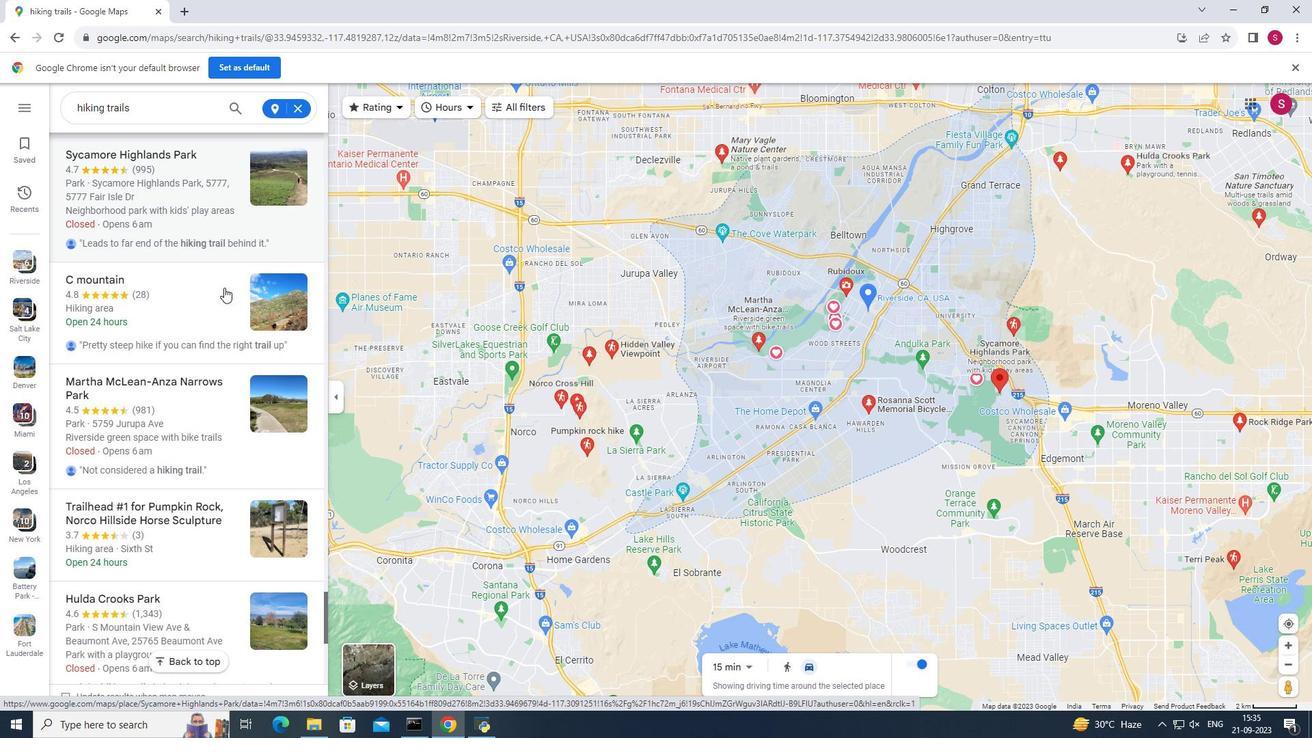 
Action: Mouse scrolled (224, 287) with delta (0, 0)
Screenshot: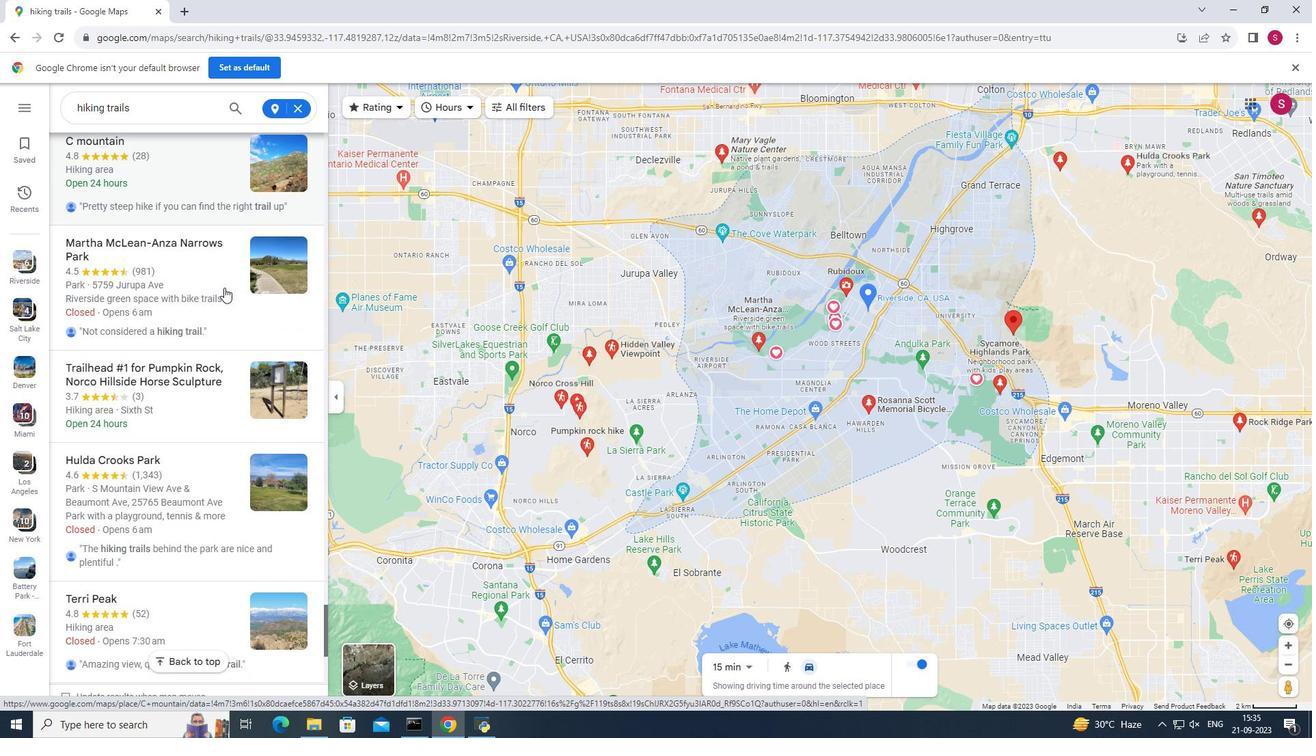 
Action: Mouse scrolled (224, 287) with delta (0, 0)
Screenshot: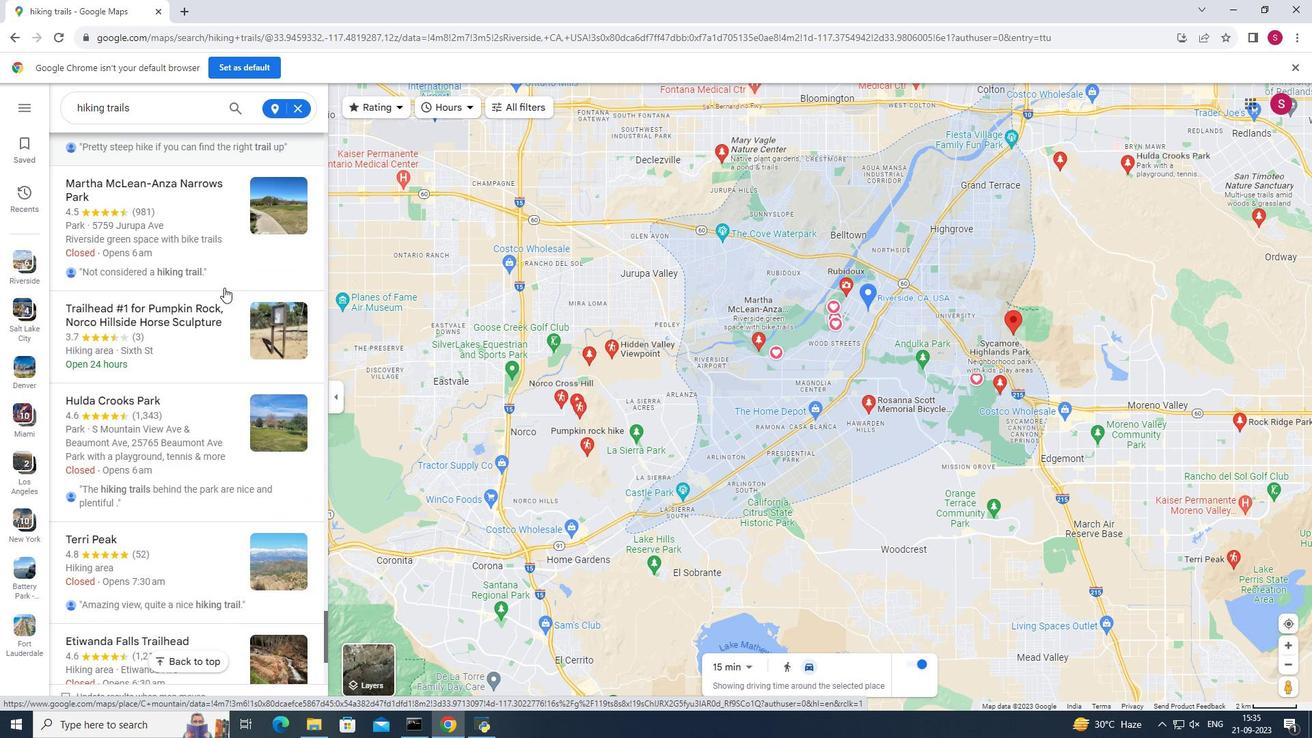 
Action: Mouse scrolled (224, 287) with delta (0, 0)
Screenshot: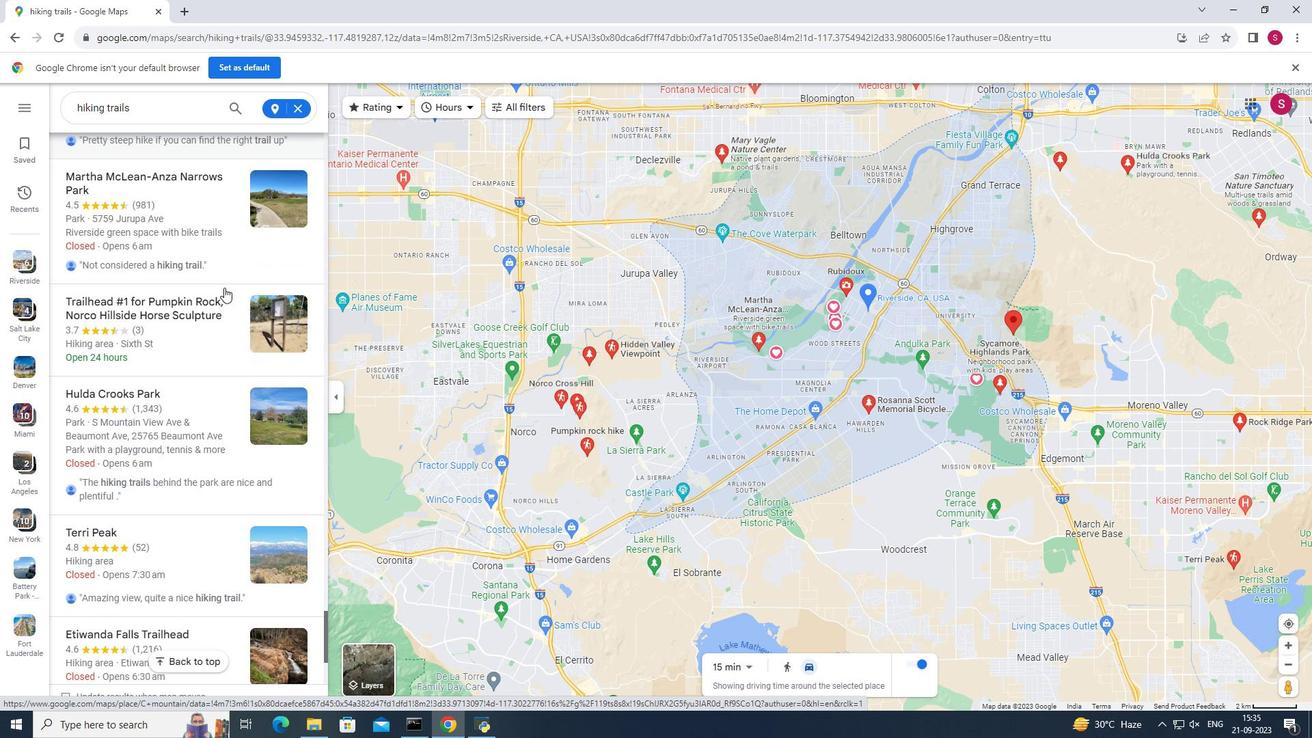 
Action: Mouse scrolled (224, 287) with delta (0, 0)
Screenshot: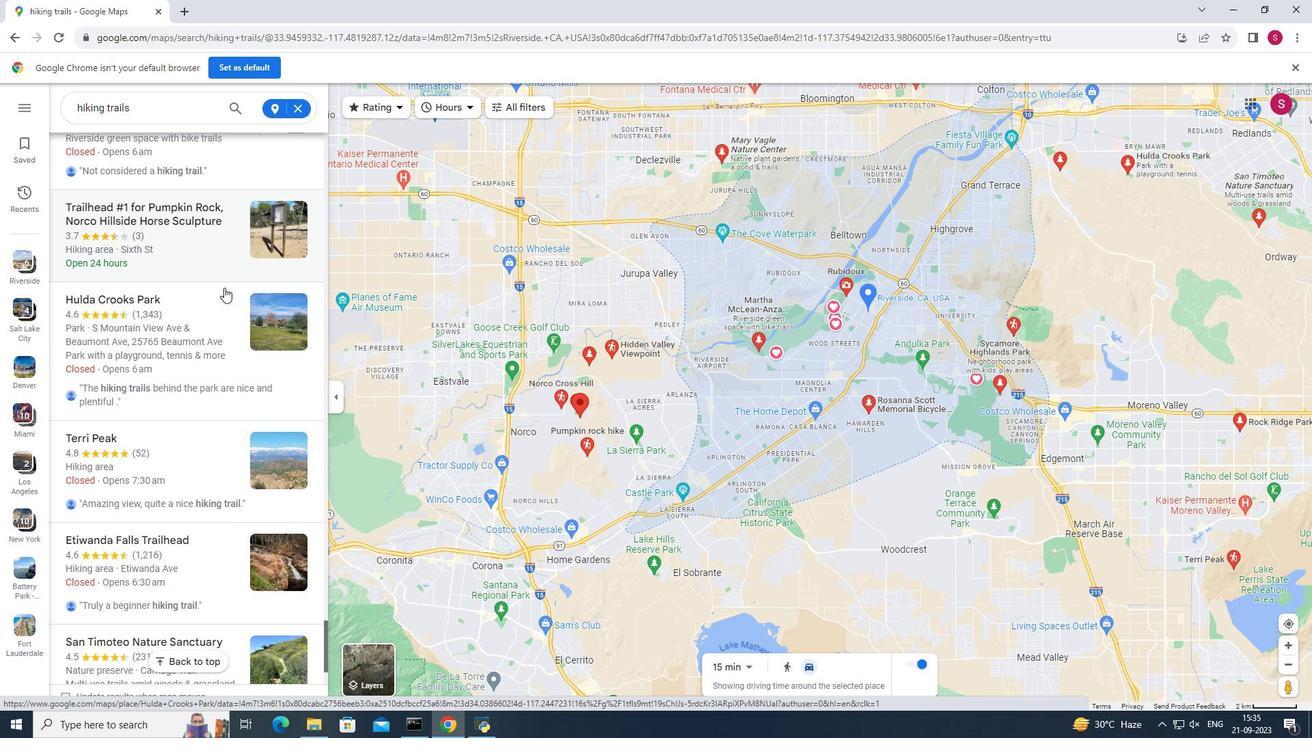 
Action: Mouse scrolled (224, 287) with delta (0, 0)
Screenshot: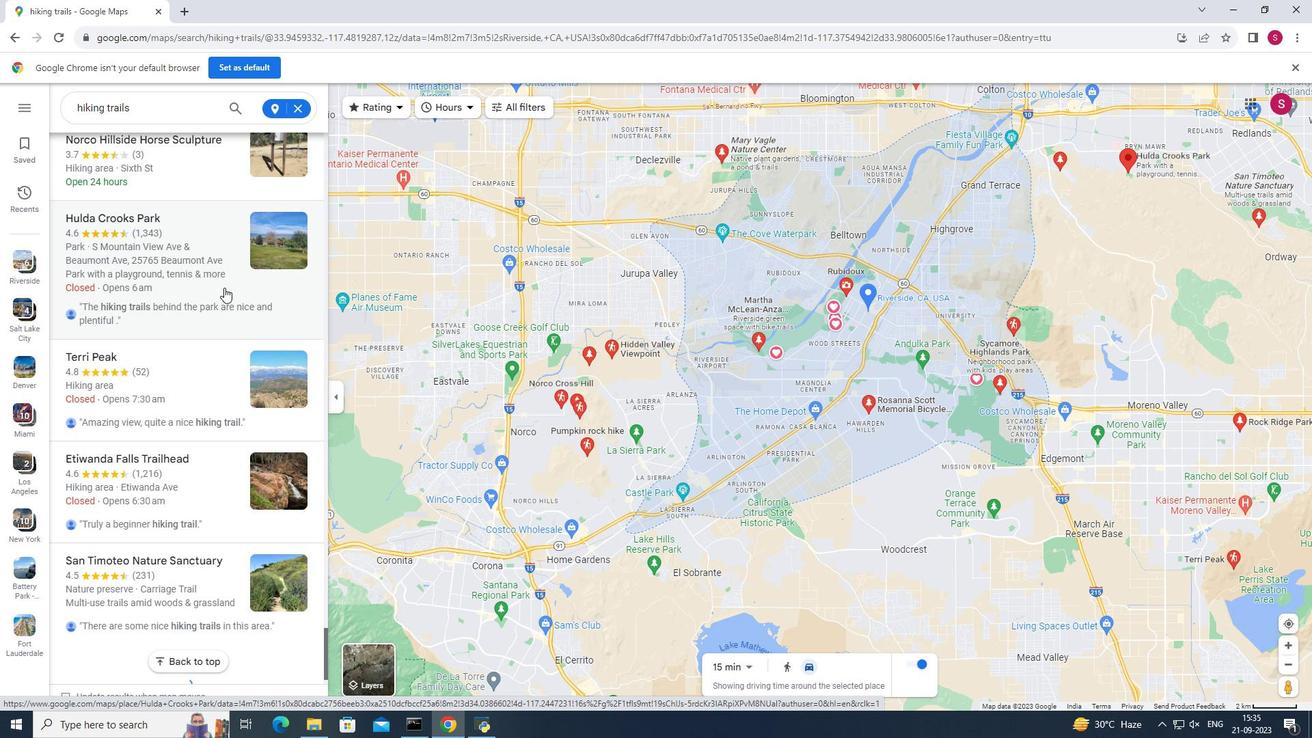 
Action: Mouse scrolled (224, 287) with delta (0, 0)
Screenshot: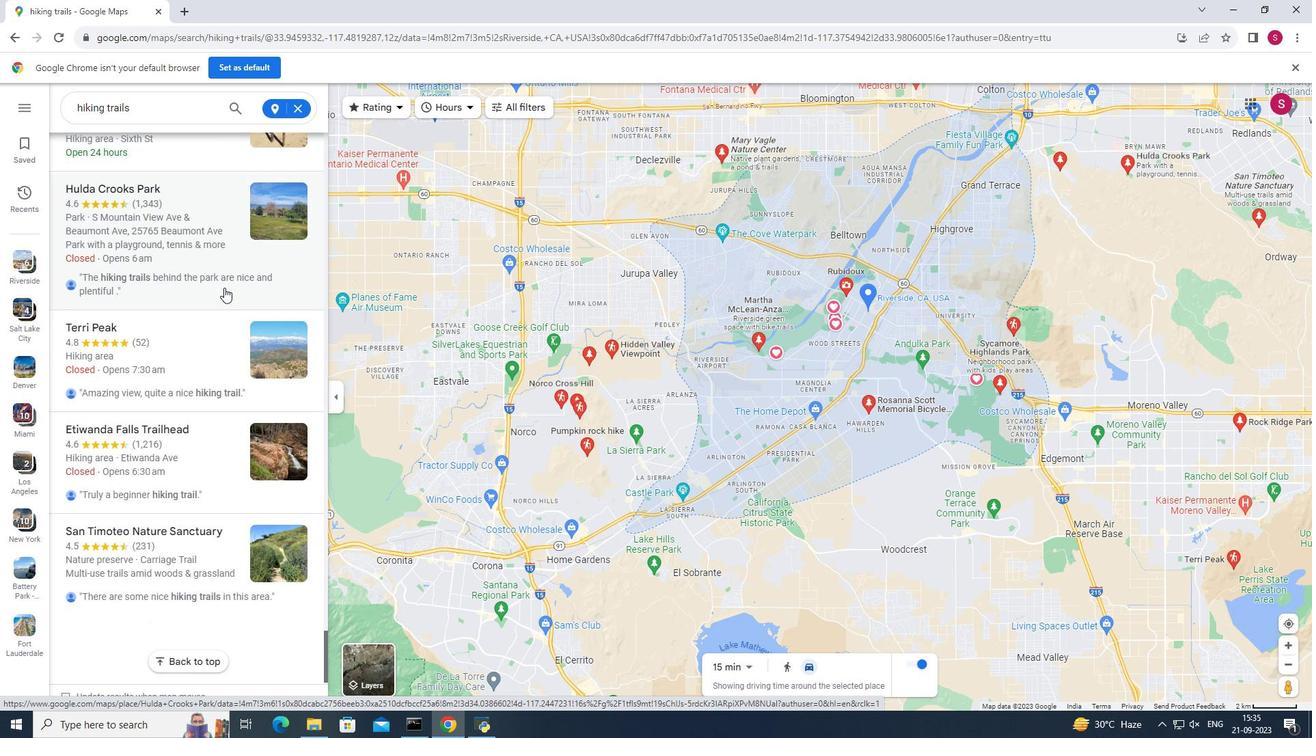 
Action: Mouse scrolled (224, 287) with delta (0, 0)
Screenshot: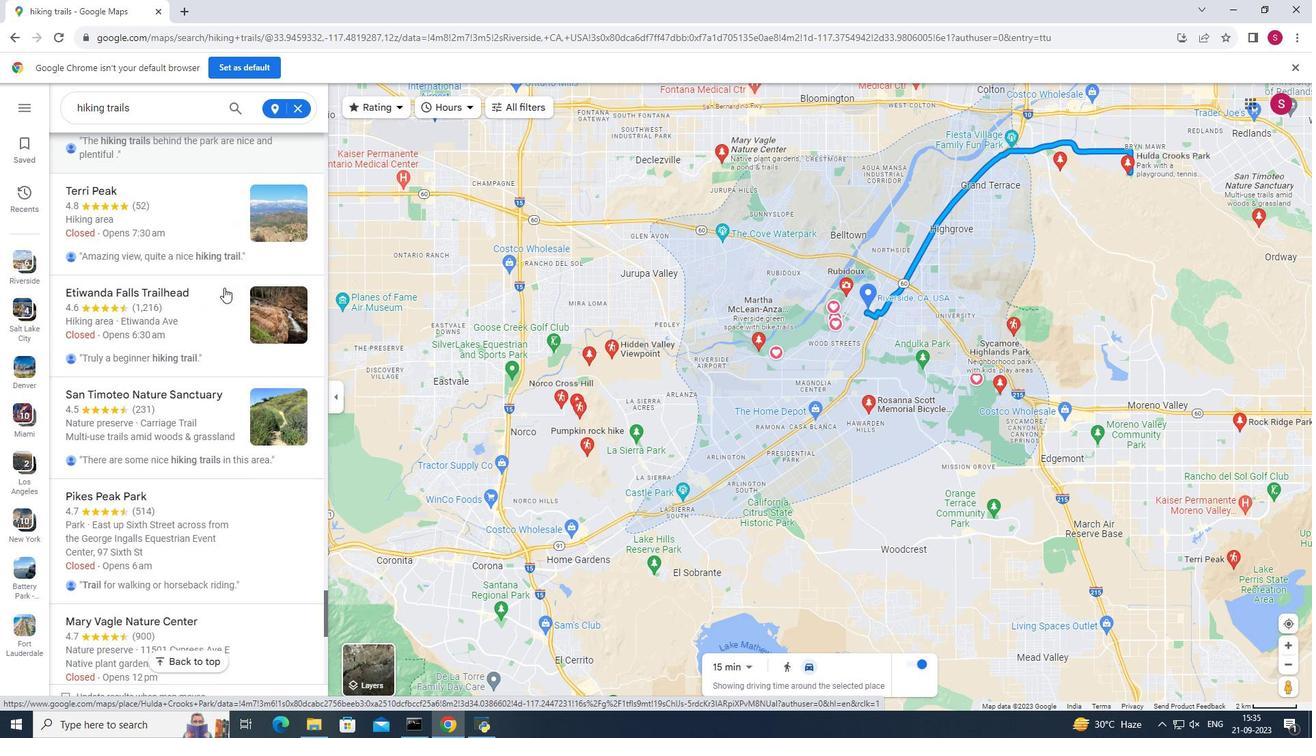 
Action: Mouse scrolled (224, 287) with delta (0, 0)
Screenshot: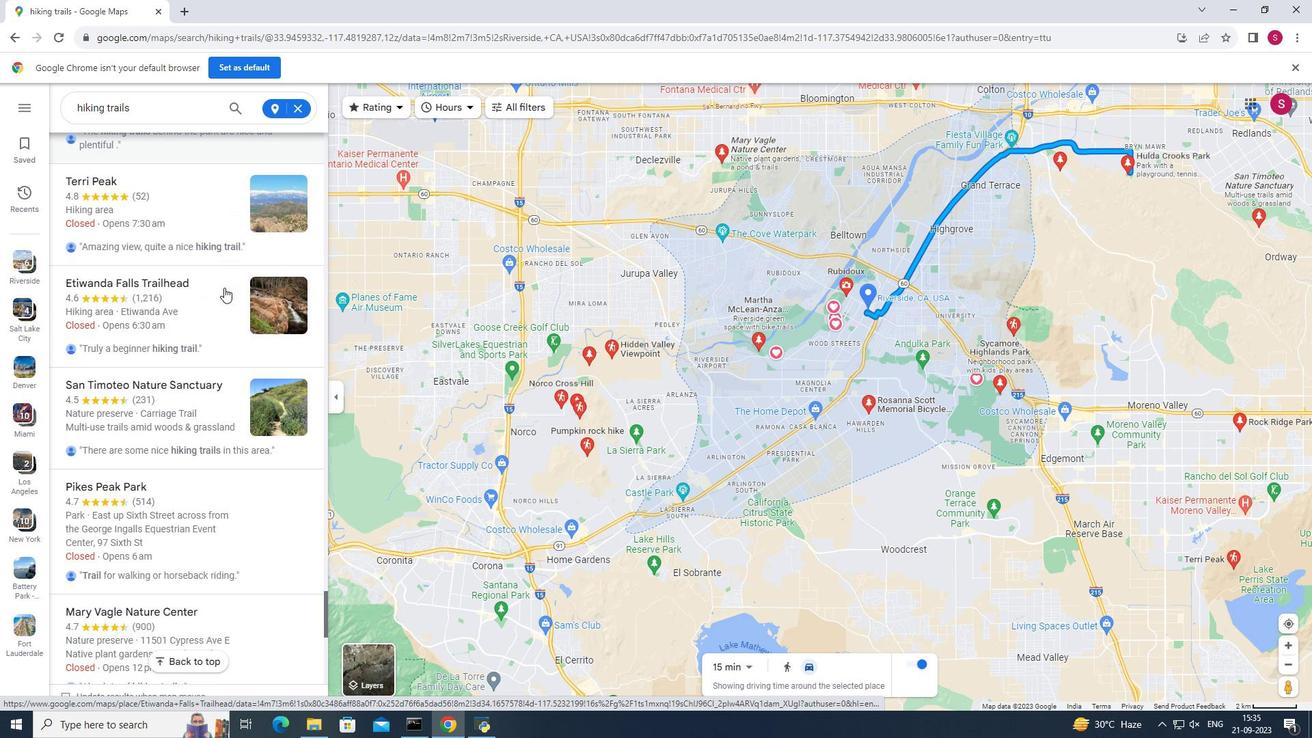 
Action: Mouse scrolled (224, 287) with delta (0, 0)
Screenshot: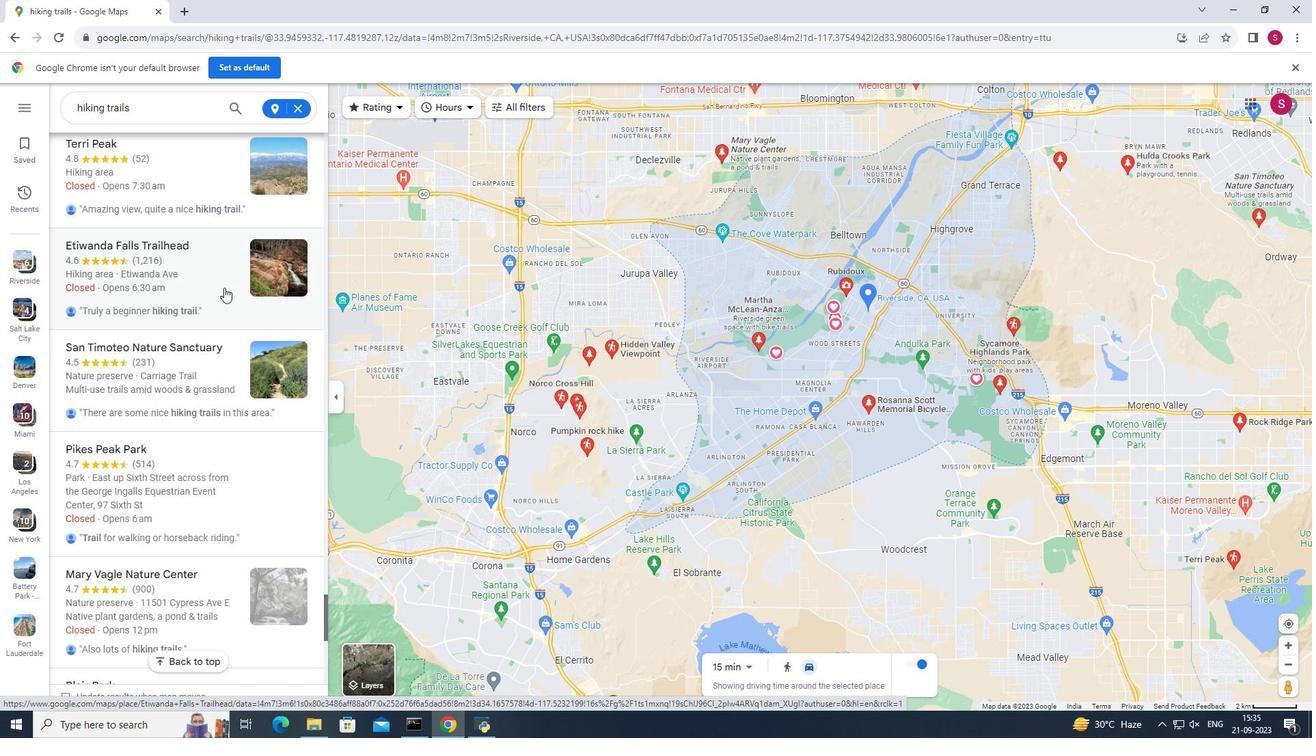 
Action: Mouse scrolled (224, 287) with delta (0, 0)
Screenshot: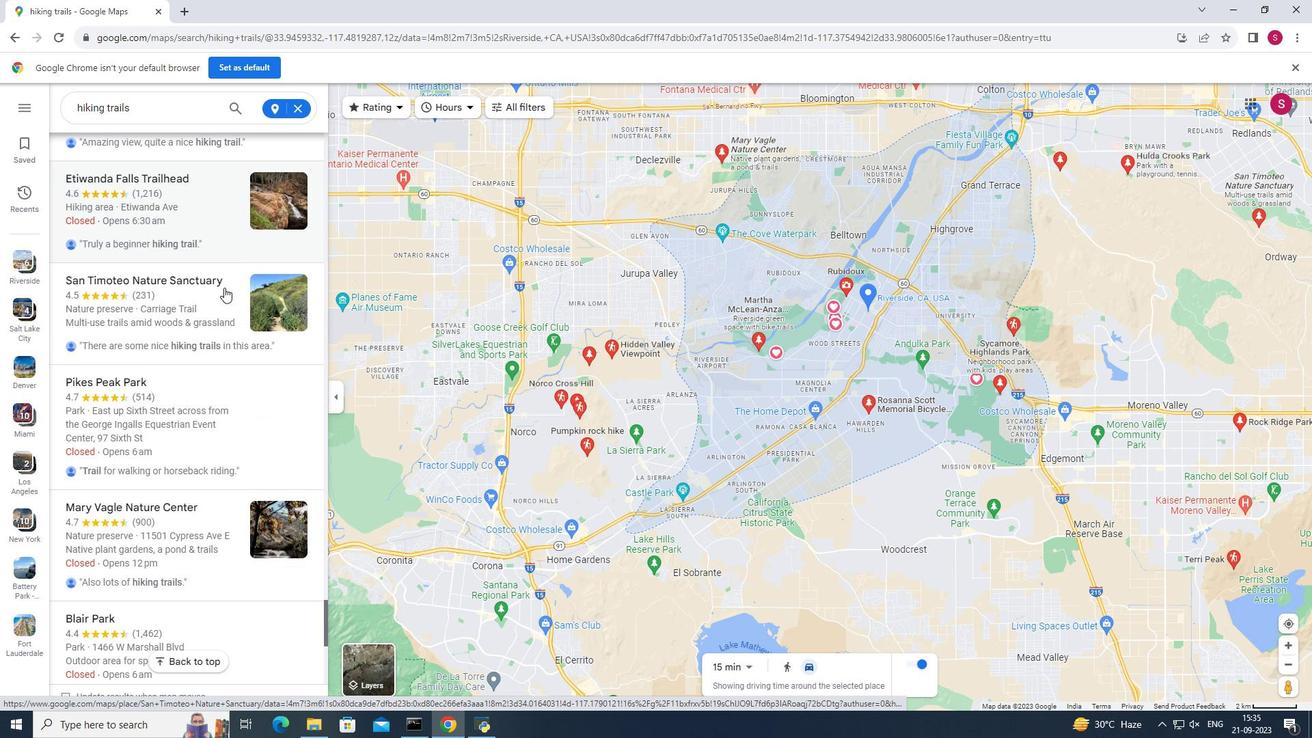 
Action: Mouse scrolled (224, 287) with delta (0, 0)
Screenshot: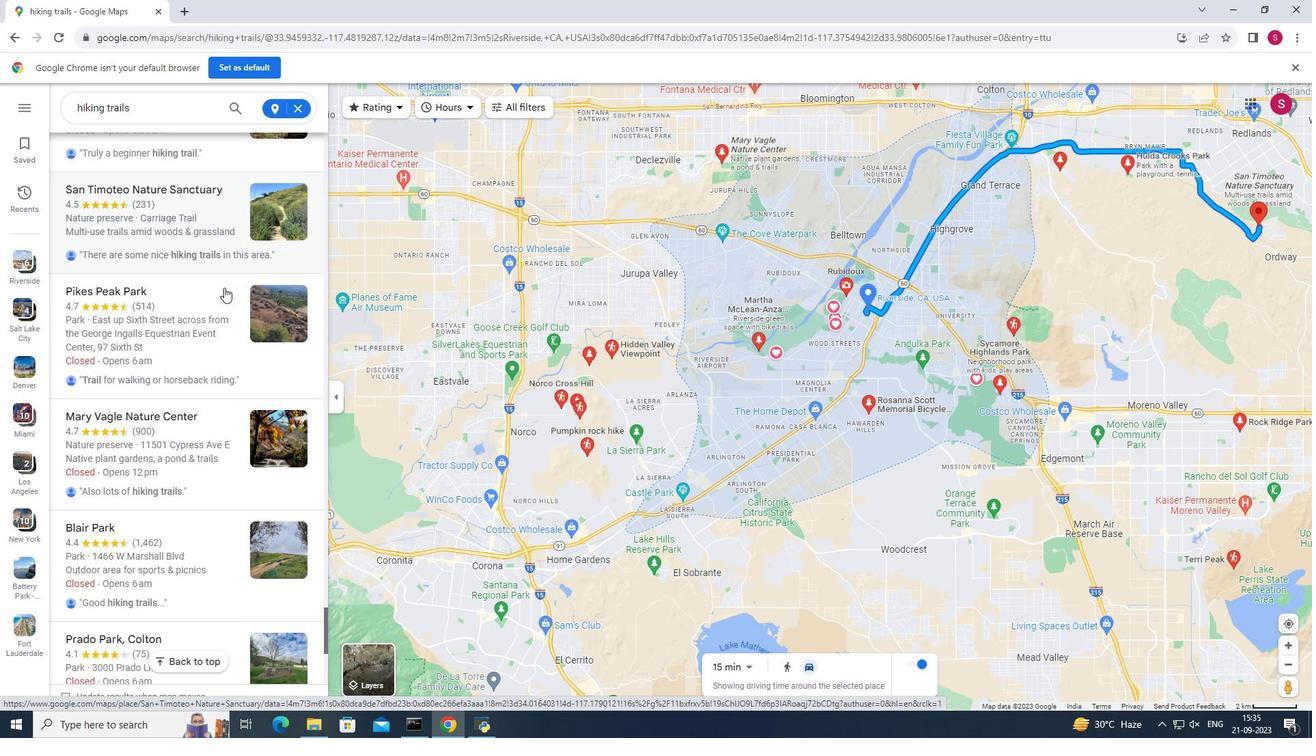 
Action: Mouse scrolled (224, 287) with delta (0, 0)
Screenshot: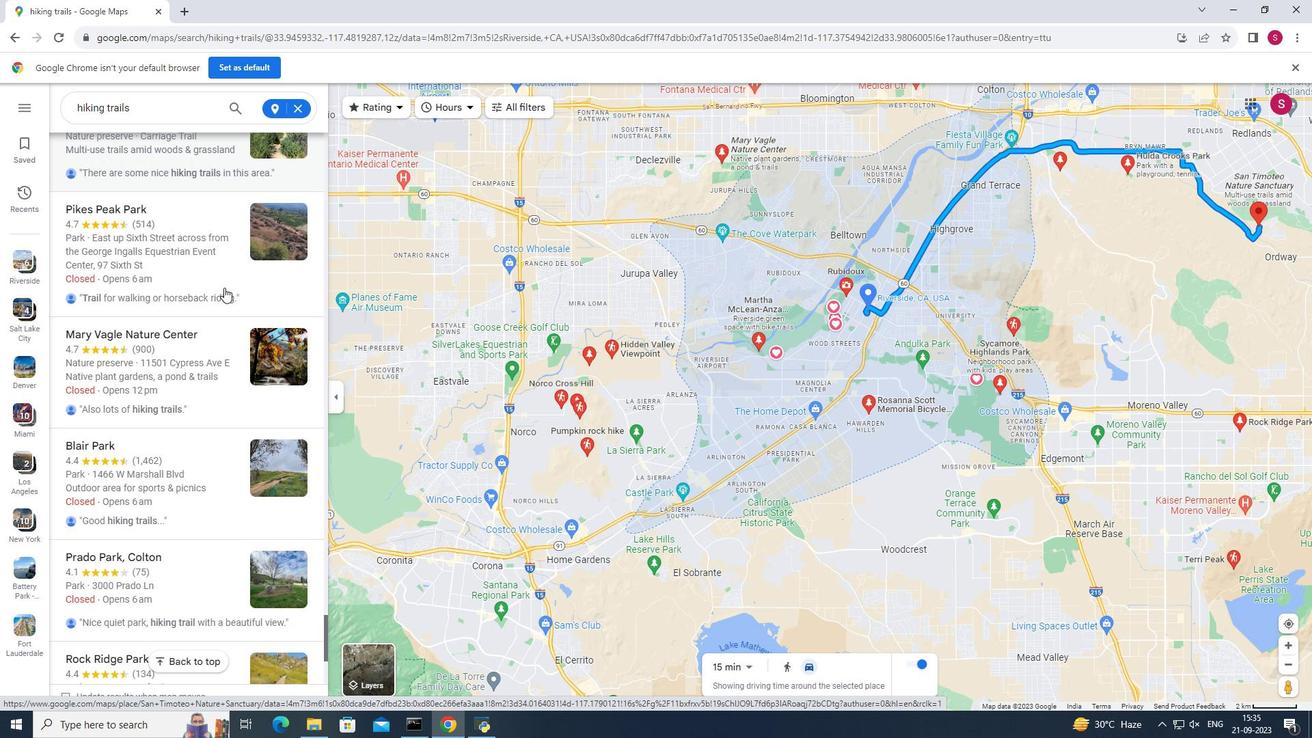
Action: Mouse scrolled (224, 287) with delta (0, 0)
Screenshot: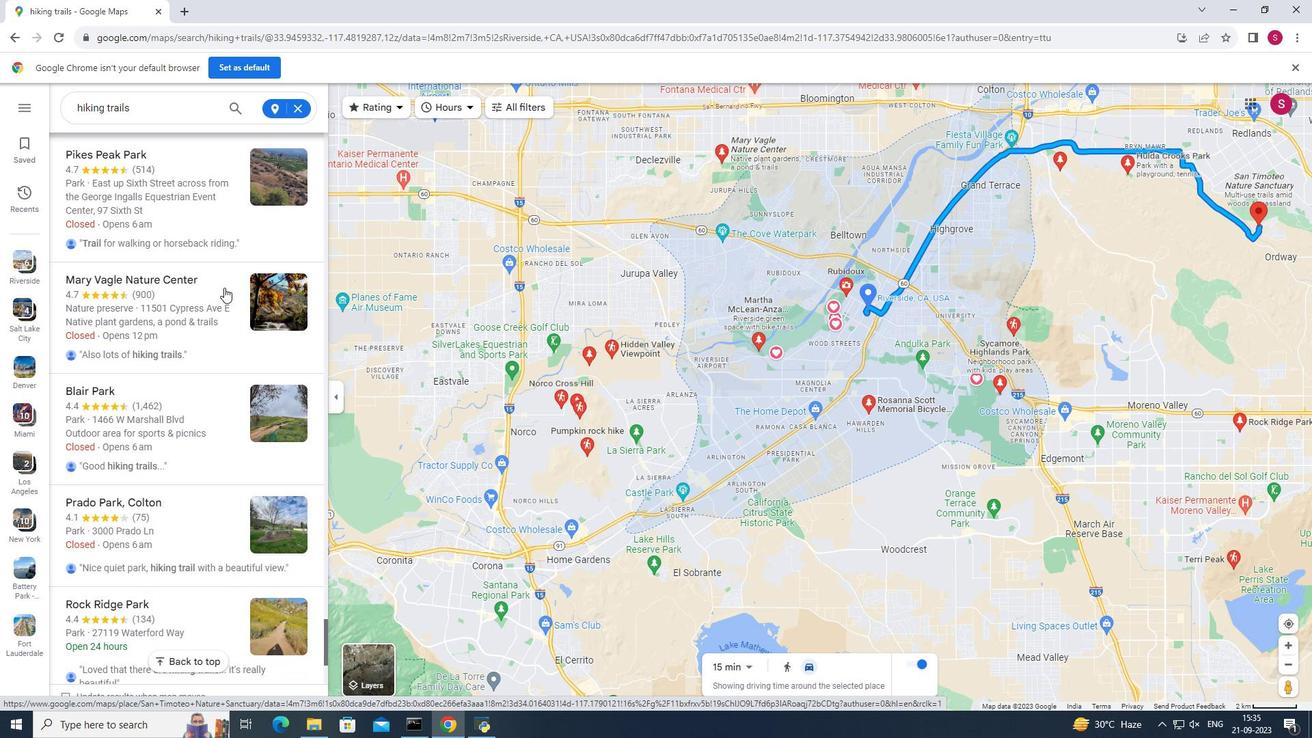 
Action: Mouse scrolled (224, 287) with delta (0, 0)
Screenshot: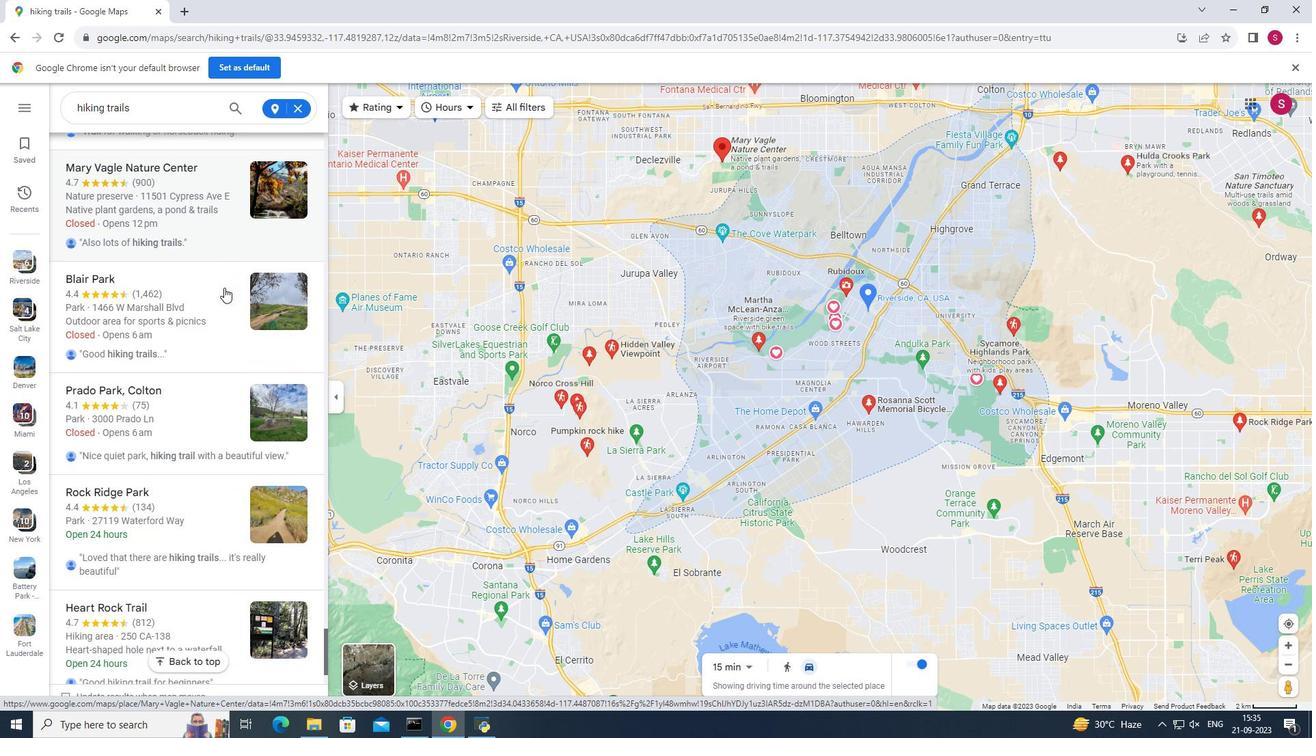 
Action: Mouse scrolled (224, 287) with delta (0, 0)
Screenshot: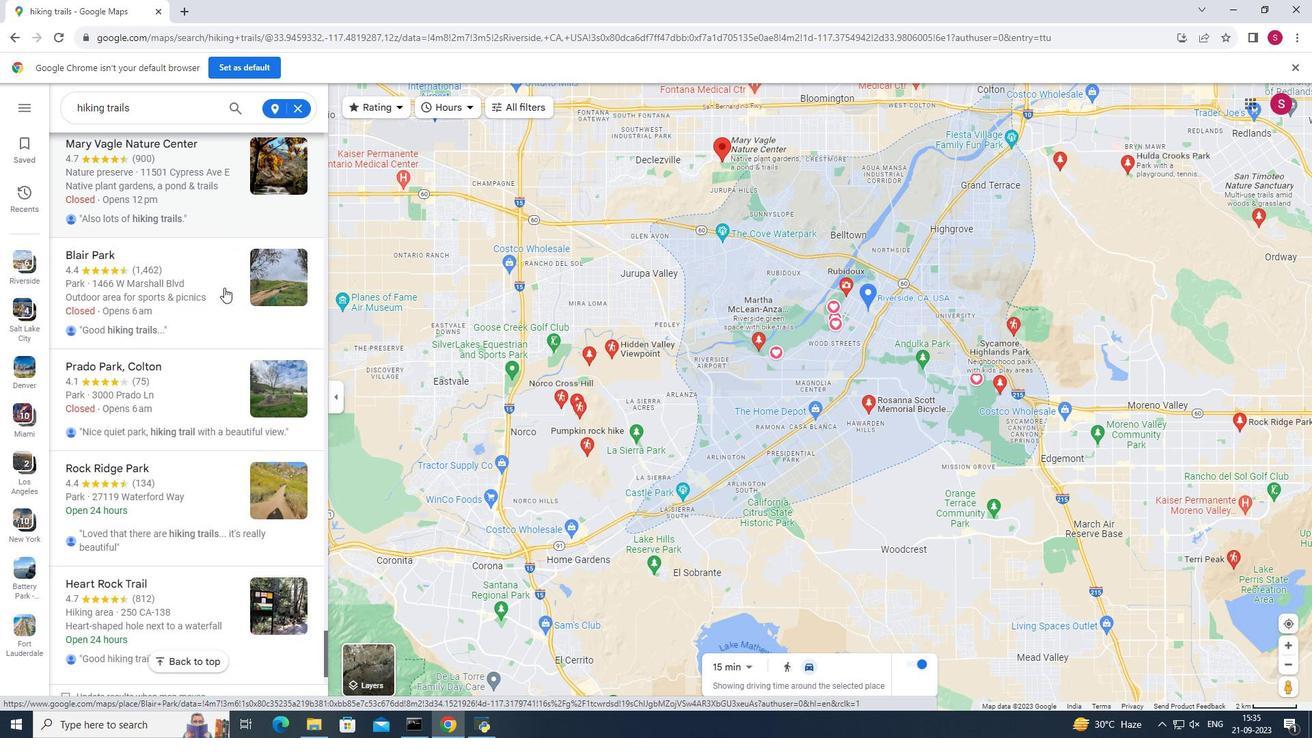 
Action: Mouse scrolled (224, 287) with delta (0, 0)
Screenshot: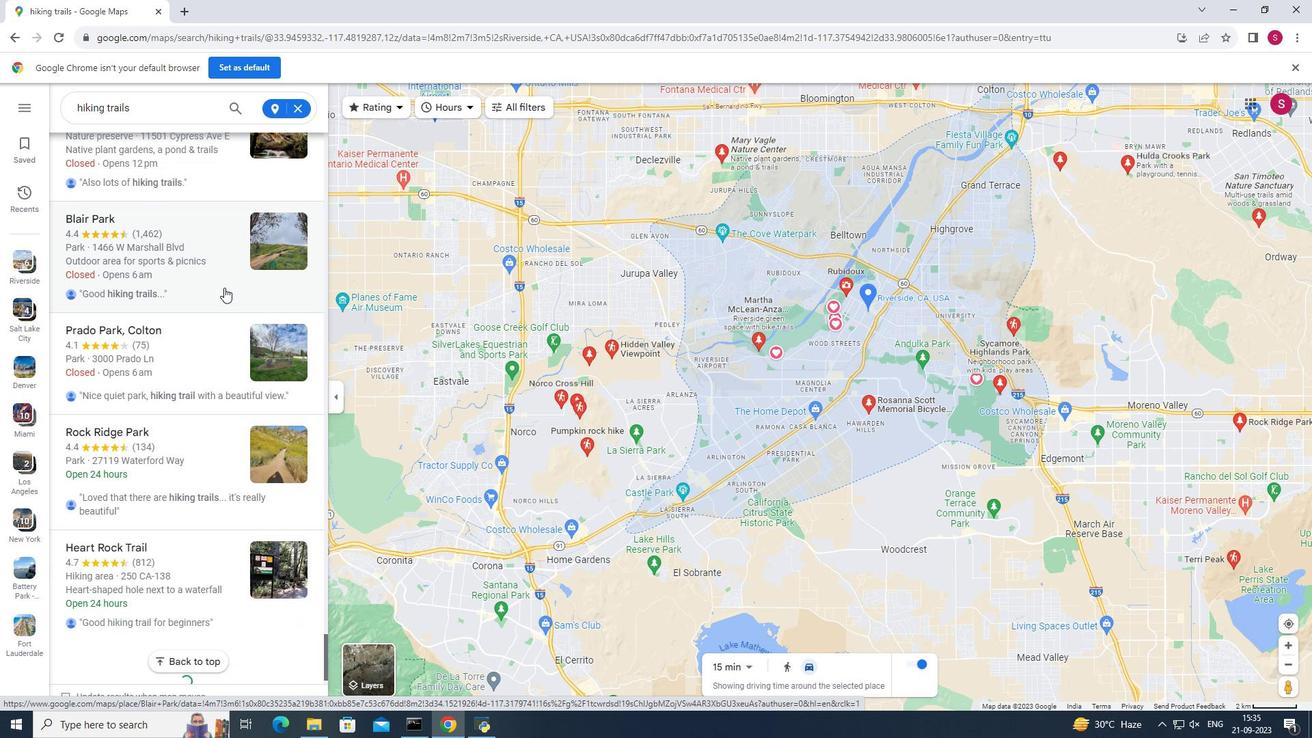
Action: Mouse scrolled (224, 287) with delta (0, 0)
Screenshot: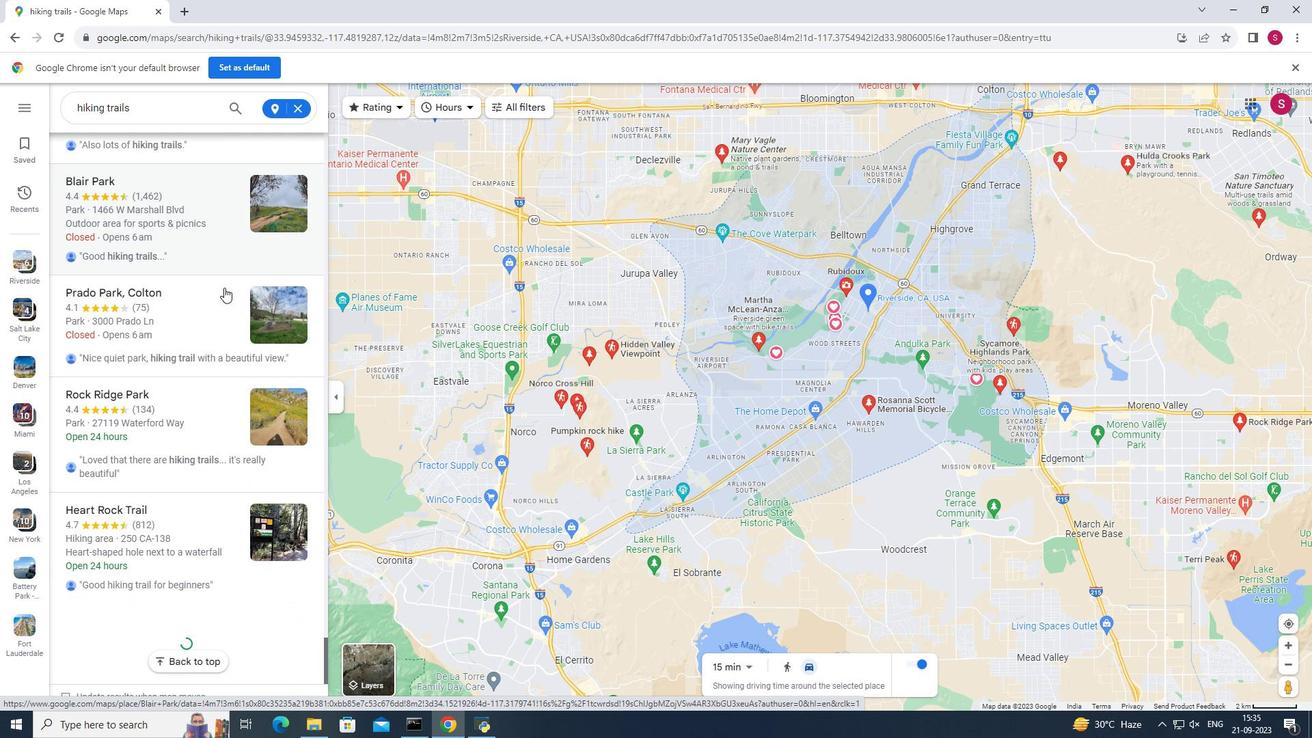 
Action: Mouse scrolled (224, 287) with delta (0, 0)
Screenshot: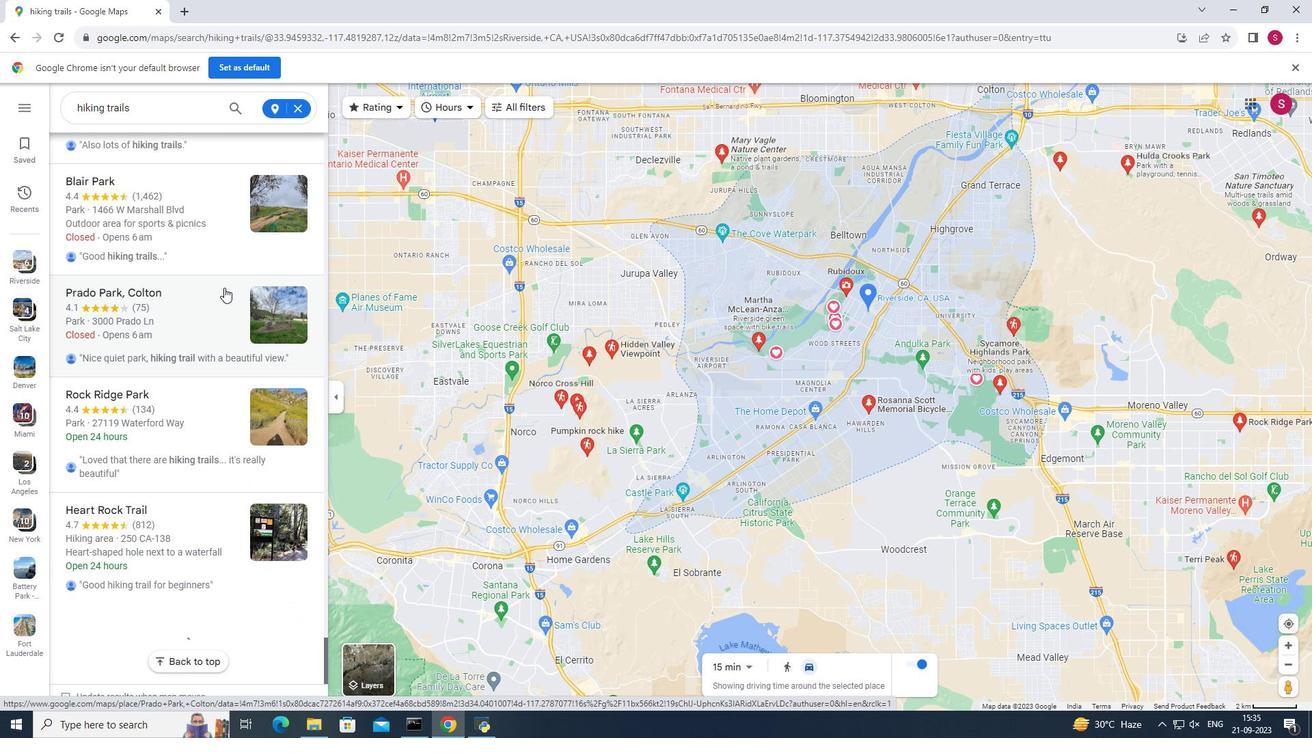
Action: Mouse scrolled (224, 287) with delta (0, 0)
Screenshot: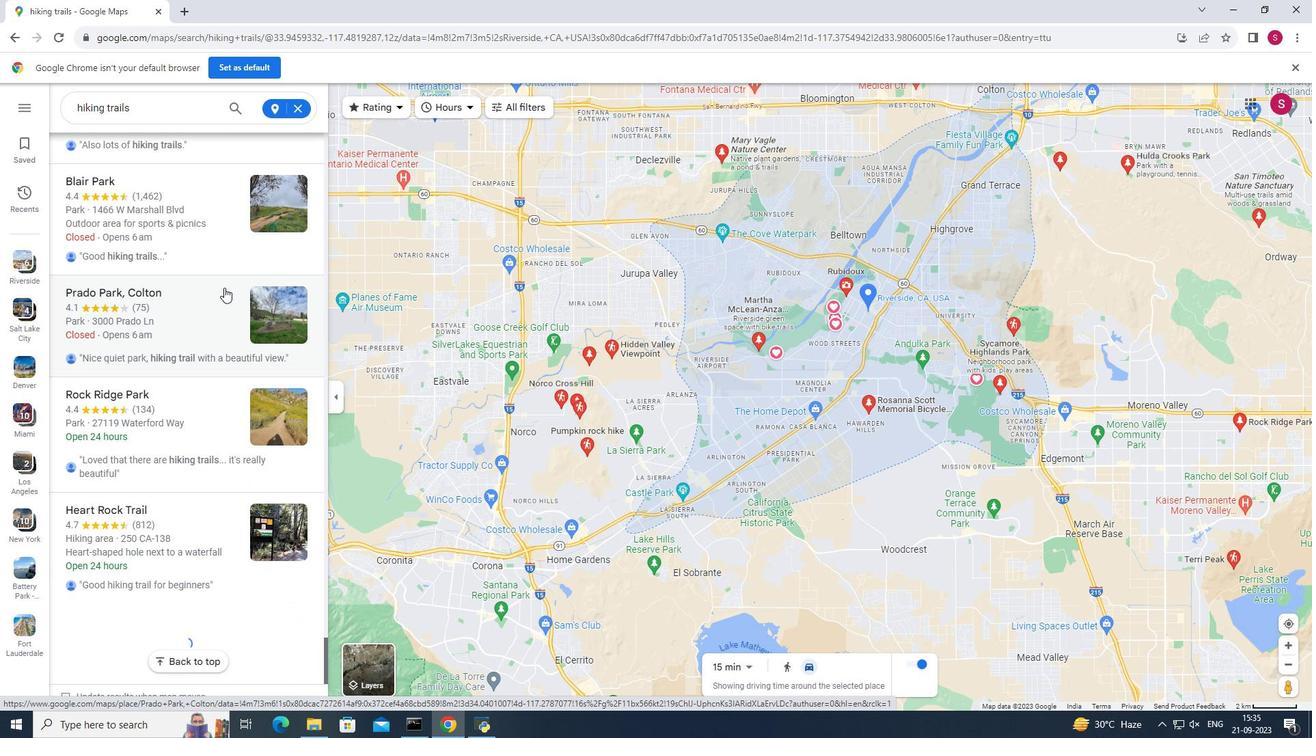 
Action: Mouse scrolled (224, 287) with delta (0, 0)
Screenshot: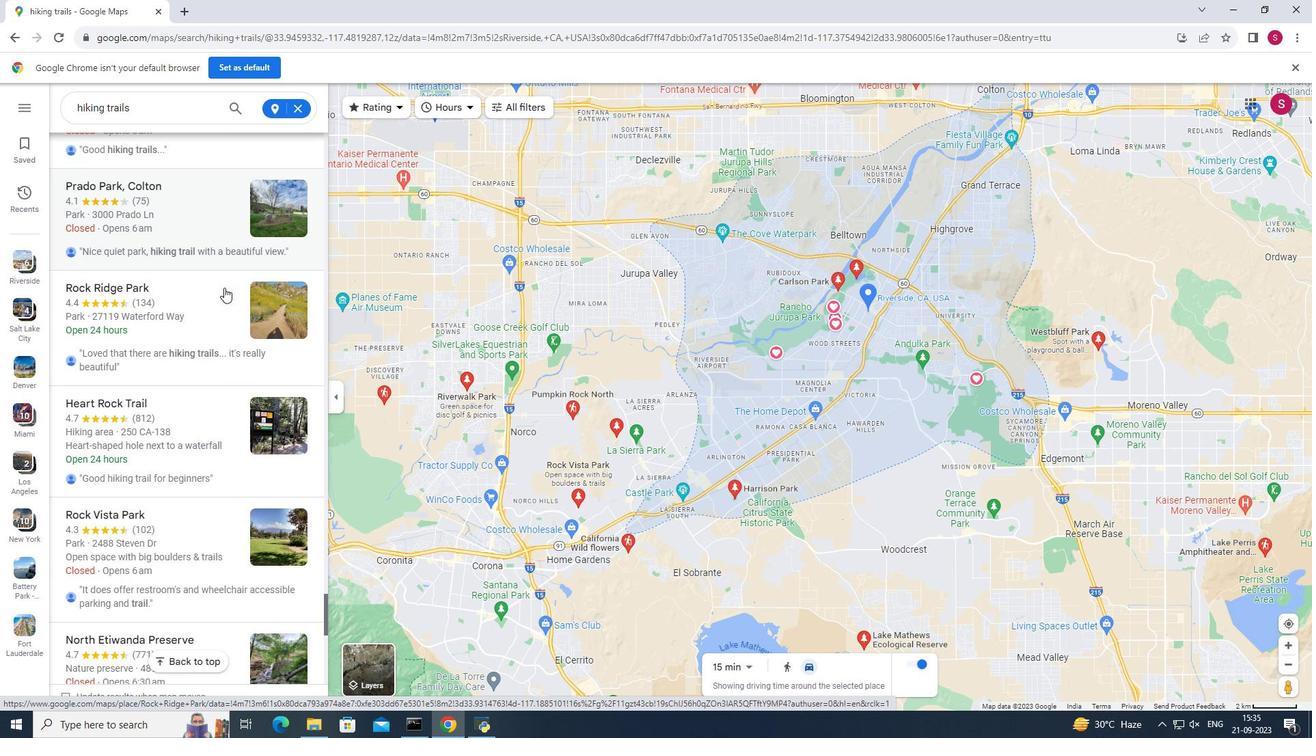 
Action: Mouse scrolled (224, 287) with delta (0, 0)
Screenshot: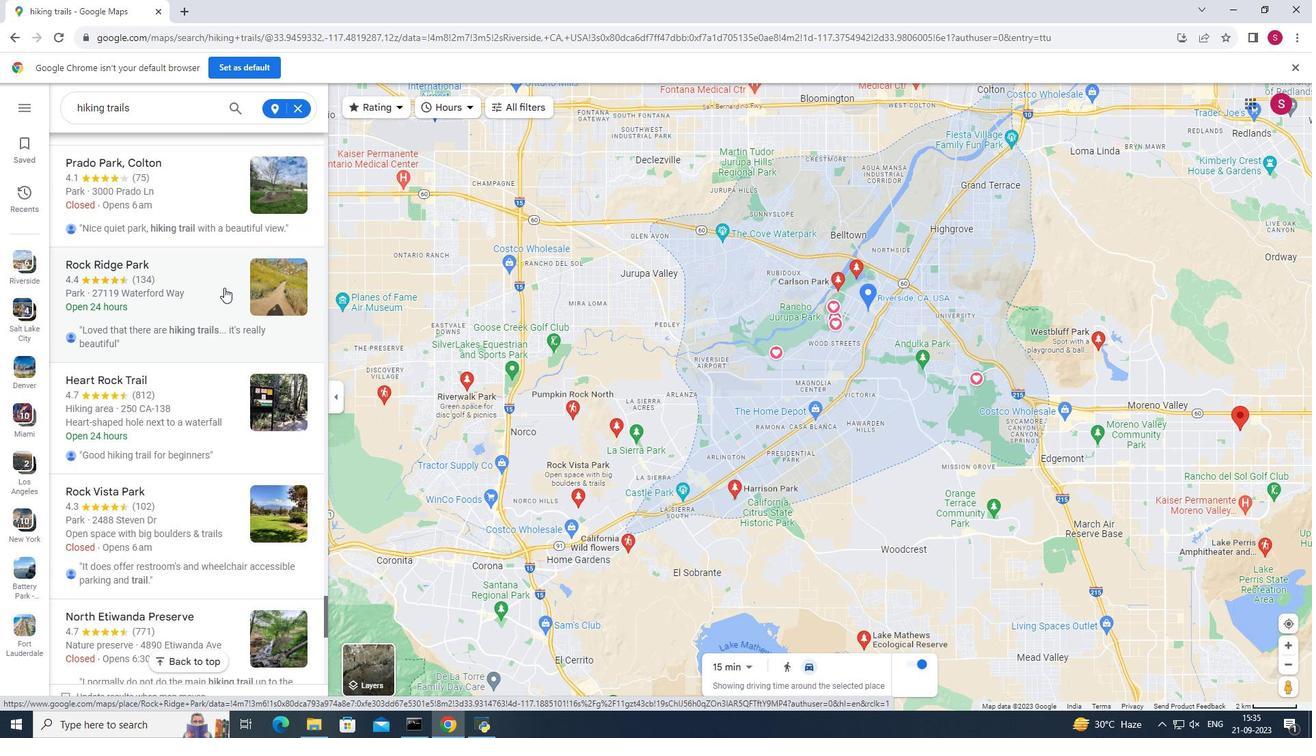 
Action: Mouse scrolled (224, 287) with delta (0, 0)
Screenshot: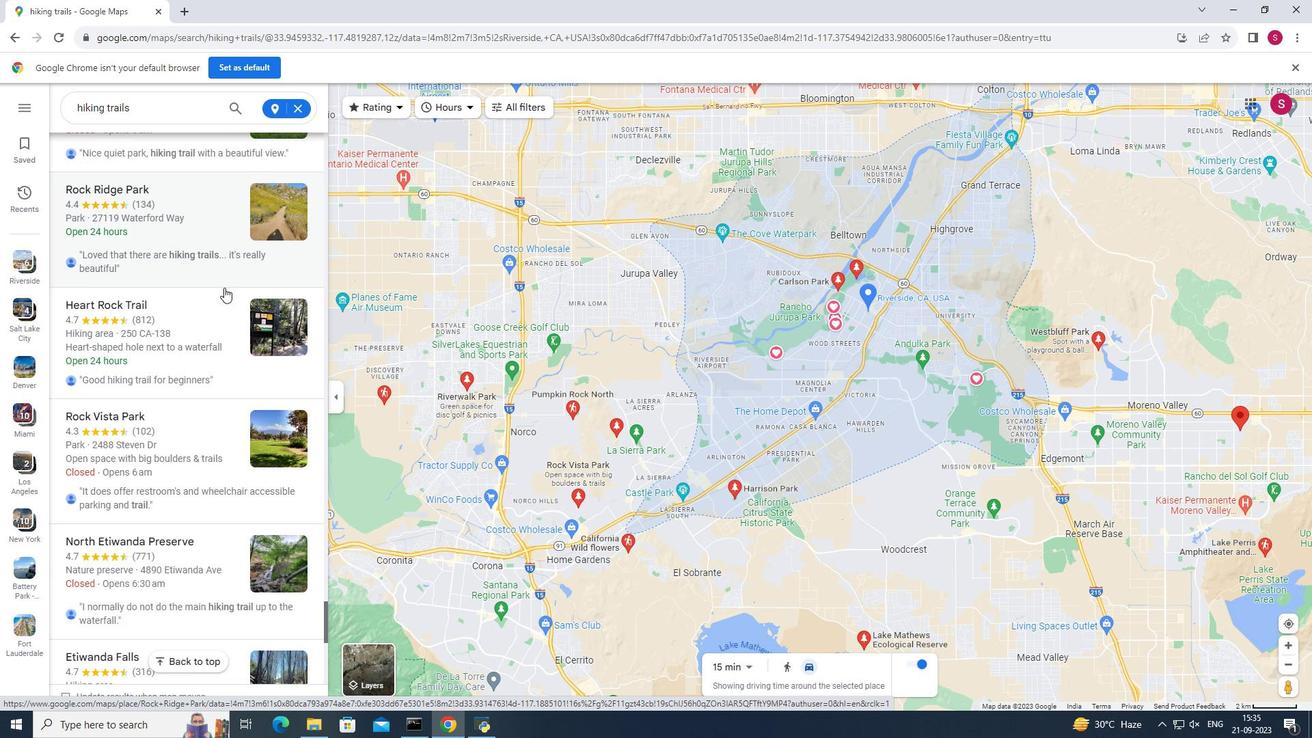 
Action: Mouse moved to (300, 107)
Screenshot: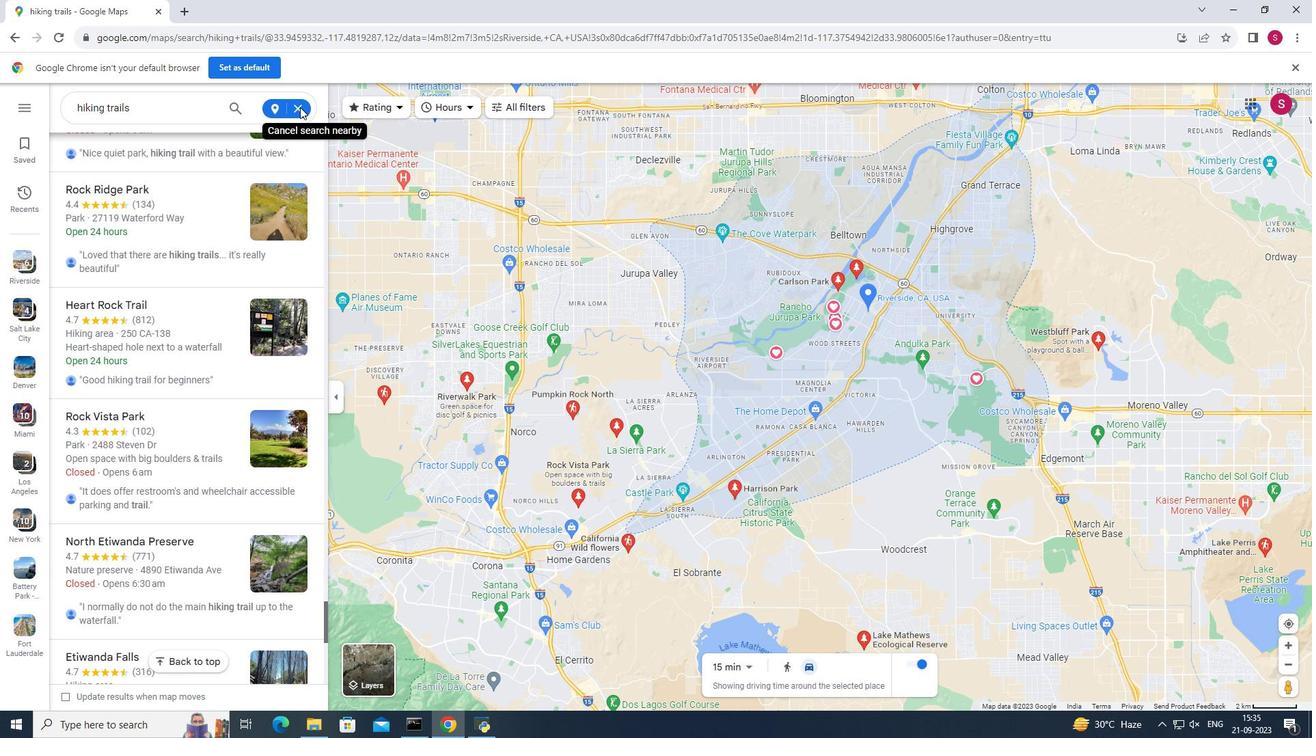 
Action: Mouse pressed left at (300, 107)
Screenshot: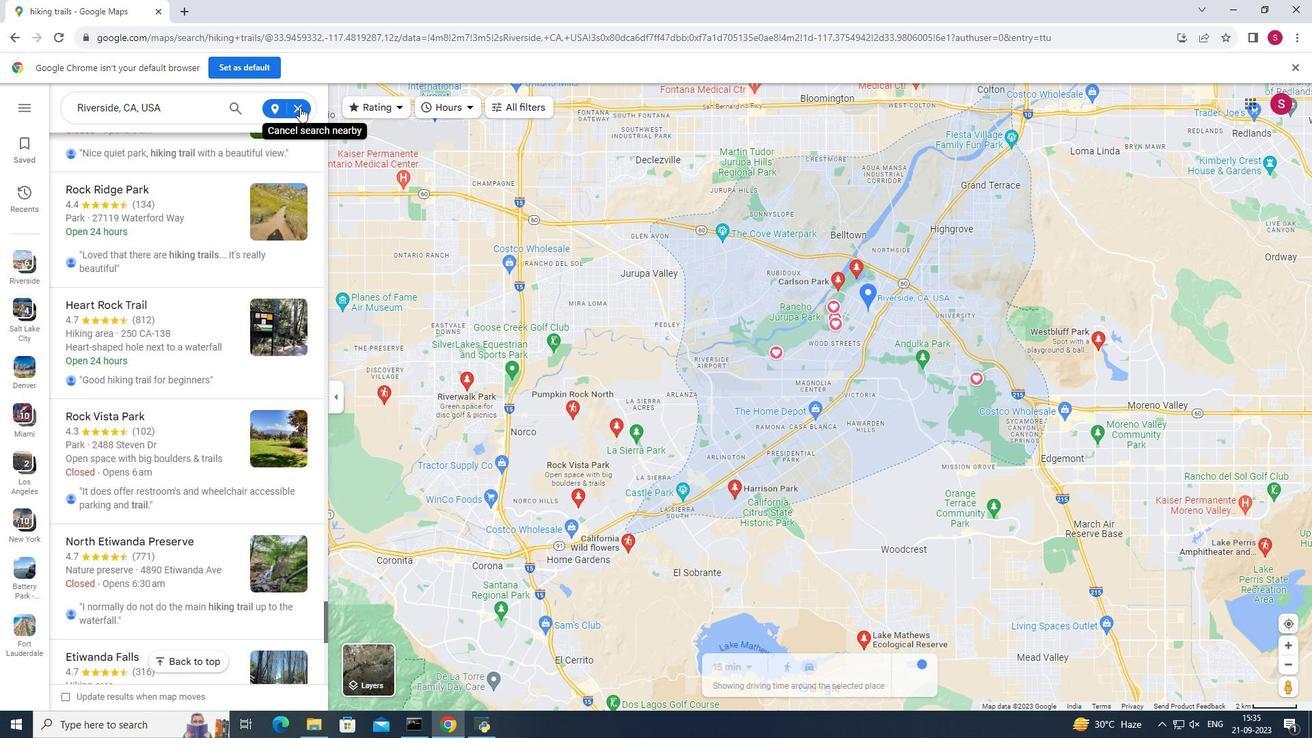 
Action: Mouse moved to (300, 108)
Screenshot: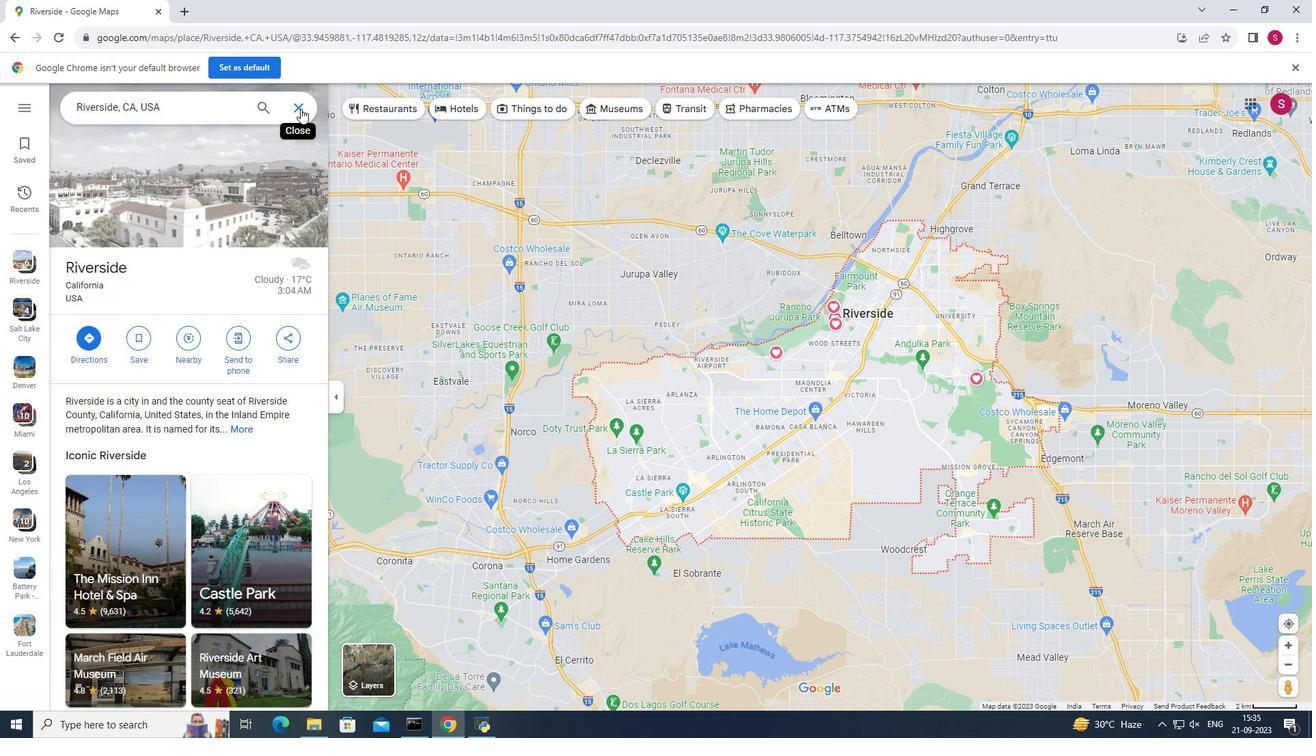 
Action: Mouse pressed left at (300, 108)
Screenshot: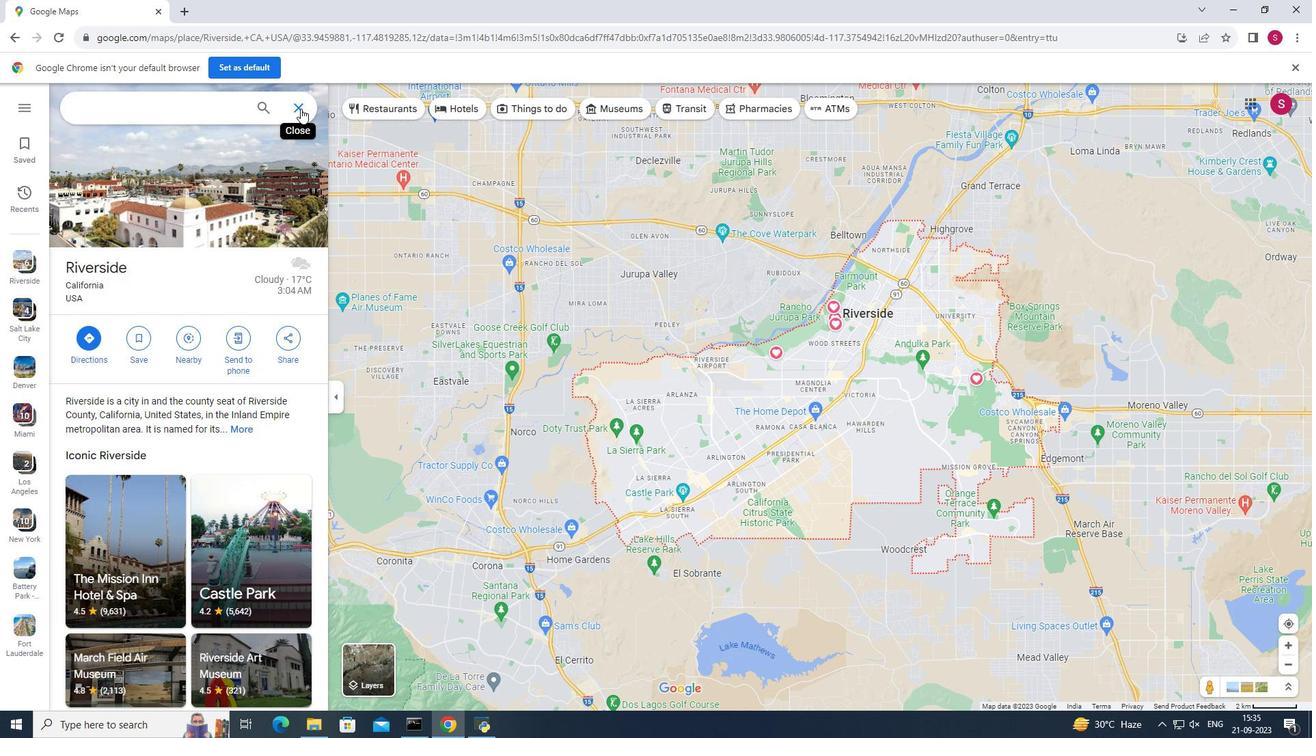 
Action: Mouse moved to (230, 106)
Screenshot: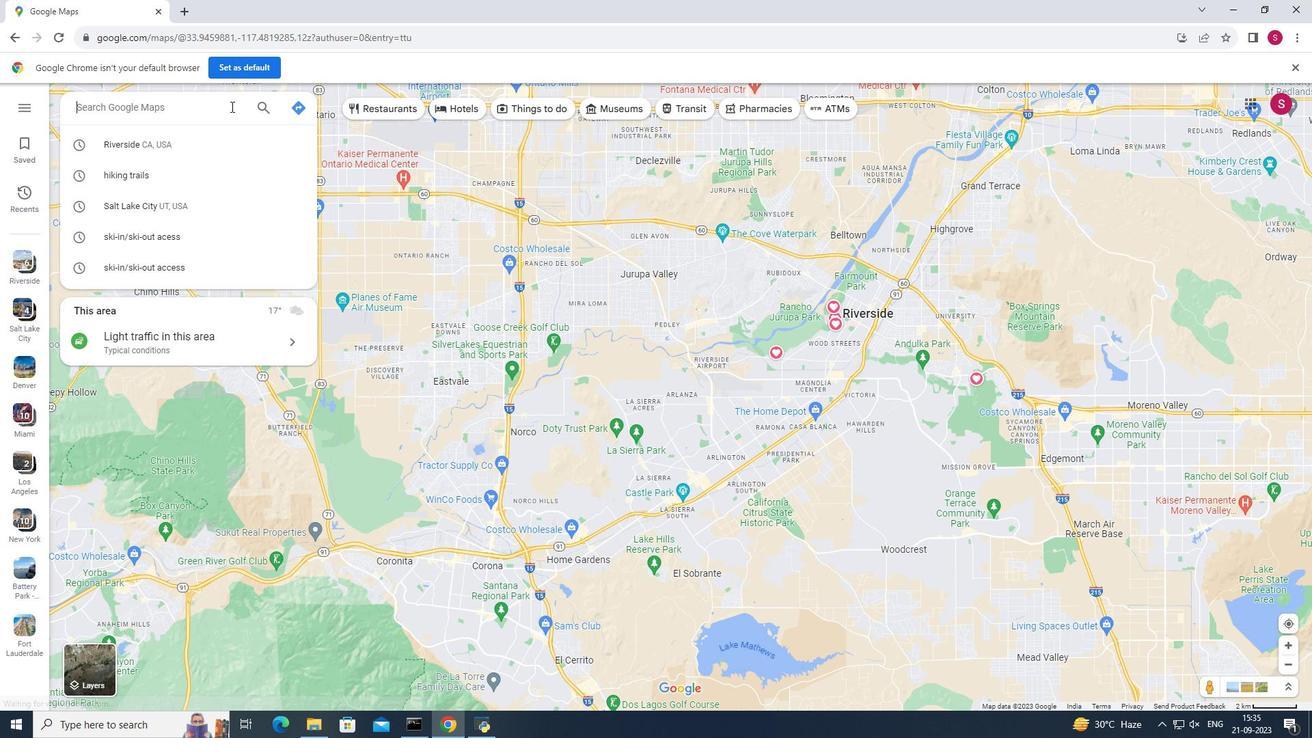 
Action: Mouse pressed left at (230, 106)
Screenshot: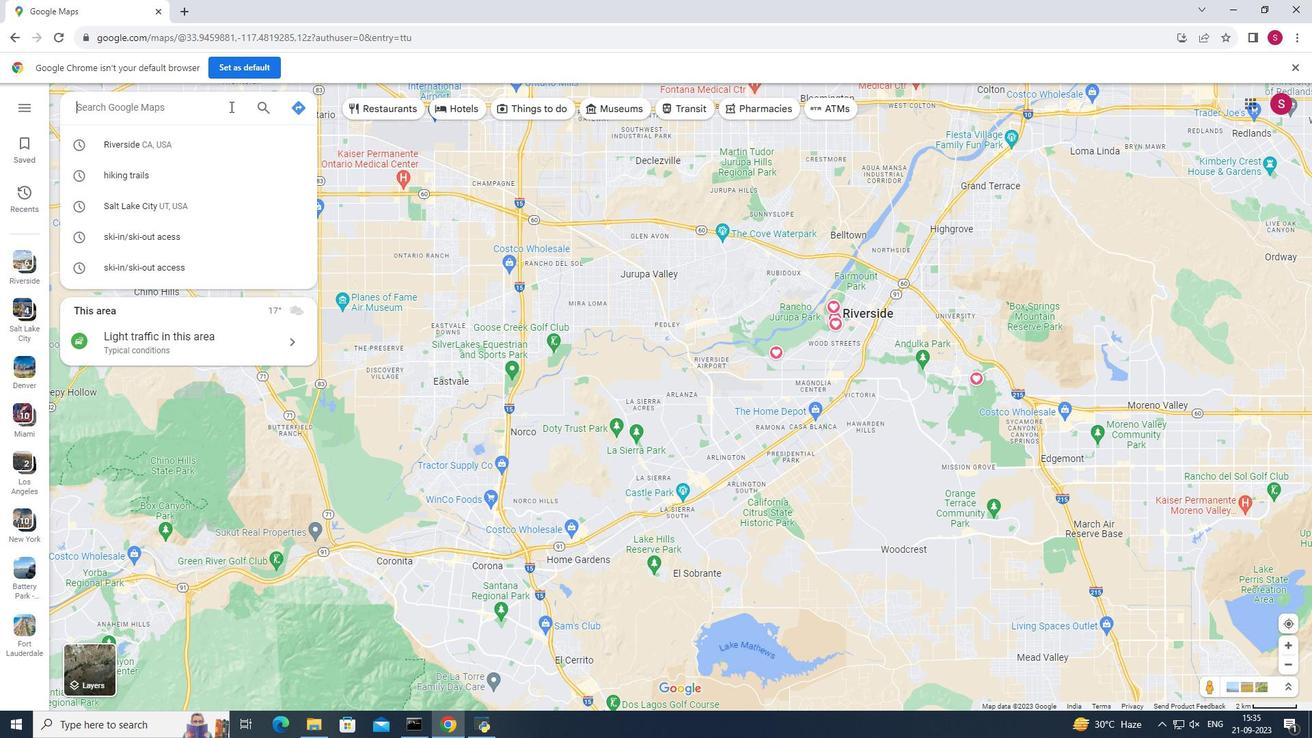 
Action: Mouse moved to (230, 106)
Screenshot: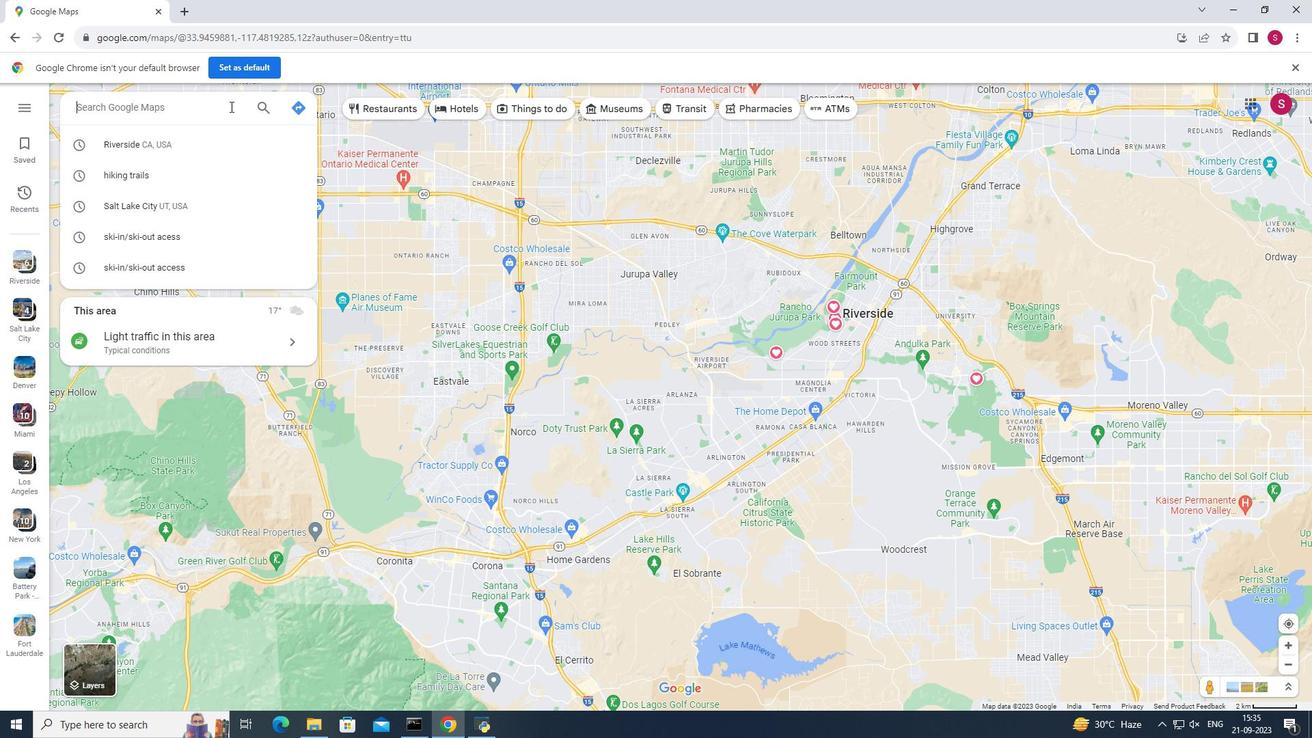 
Action: Key pressed <Key.shift><Key.shift>Salt<Key.space><Key.shift>Lake<Key.space><Key.shift>City
Screenshot: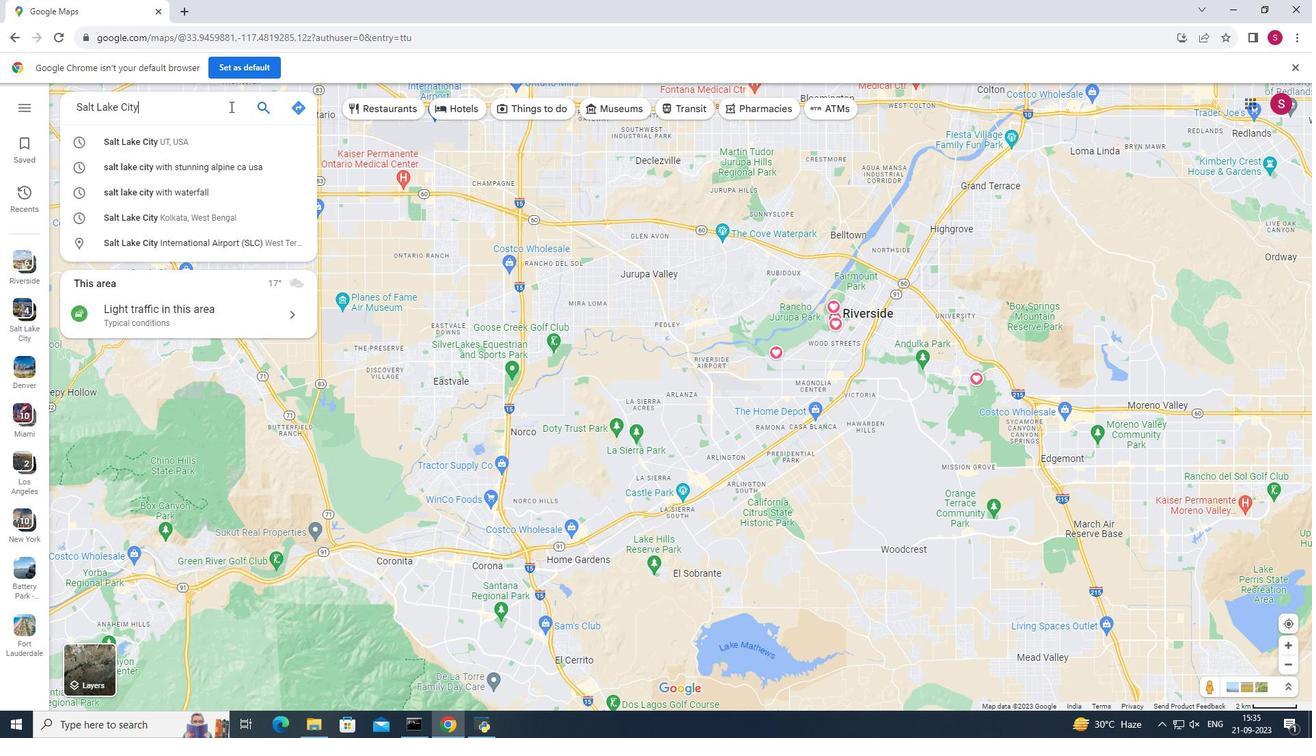 
Action: Mouse moved to (160, 140)
Screenshot: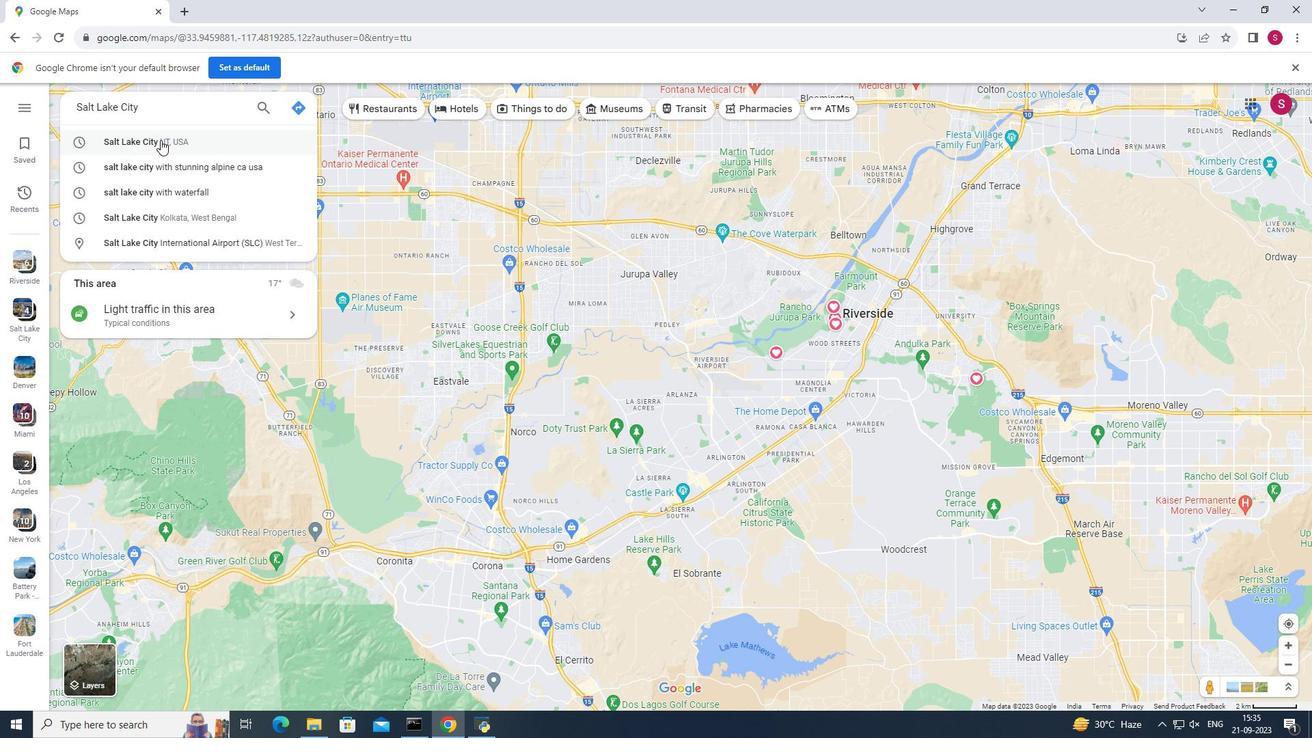 
Action: Mouse pressed left at (160, 140)
Screenshot: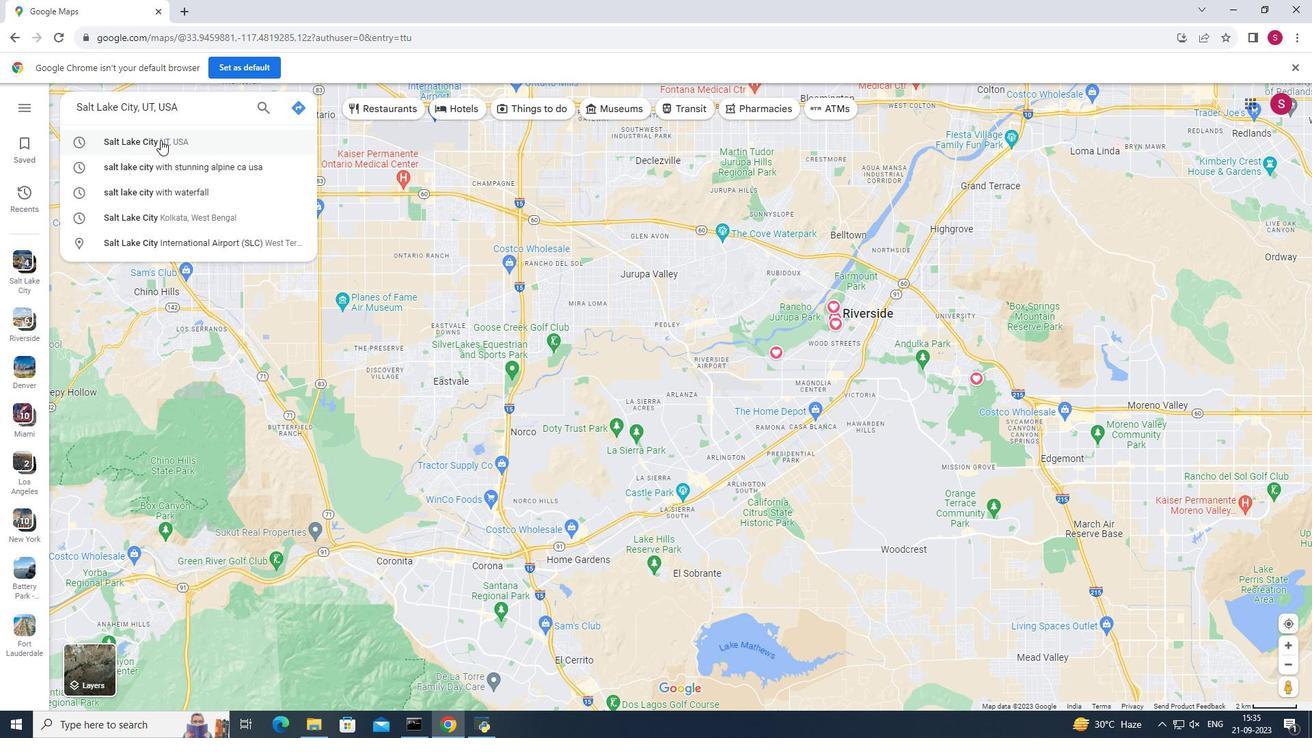 
Action: Mouse moved to (189, 342)
Screenshot: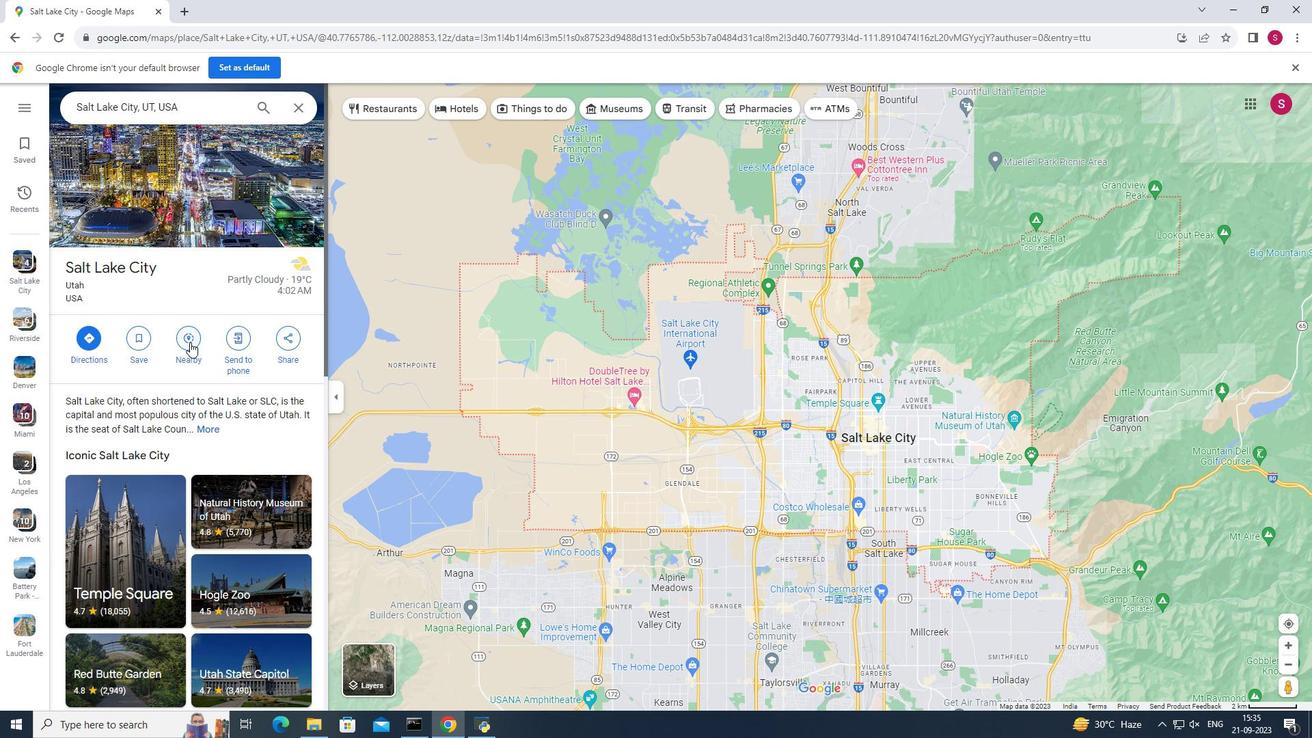 
Action: Mouse pressed left at (189, 342)
Screenshot: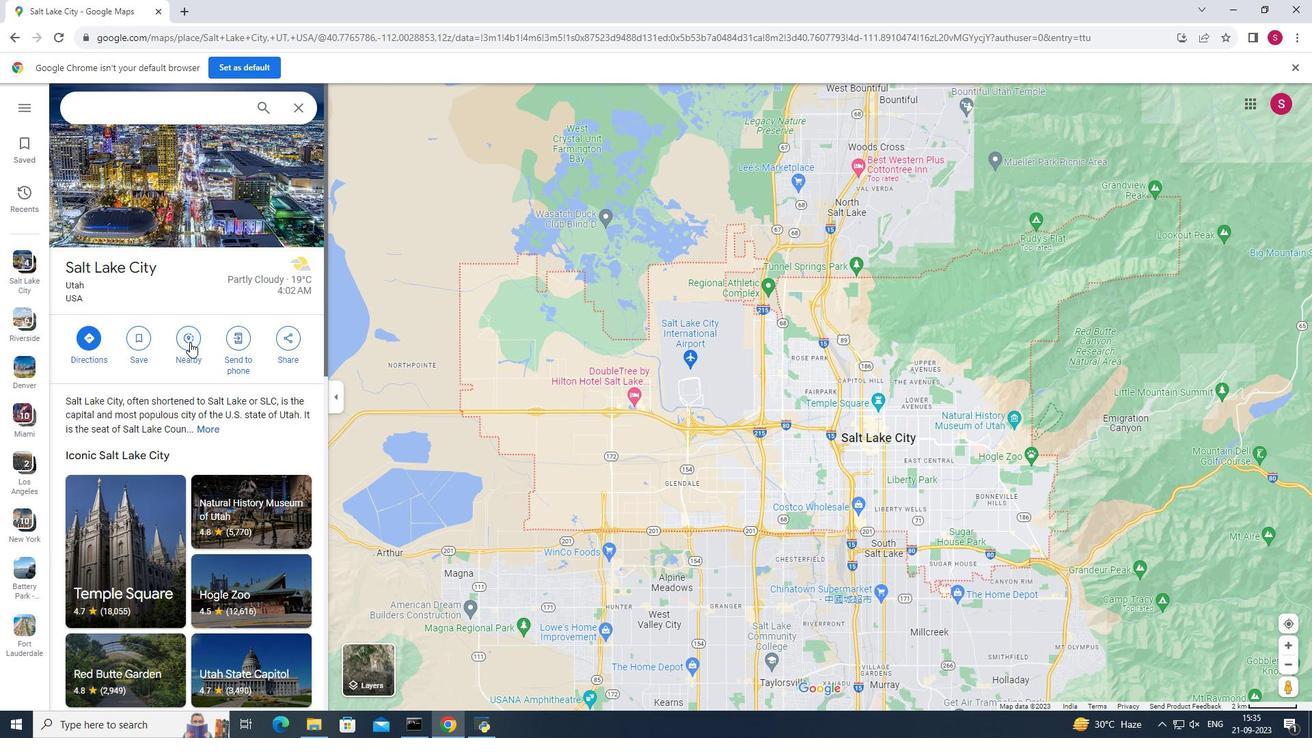 
Action: Mouse moved to (196, 107)
Screenshot: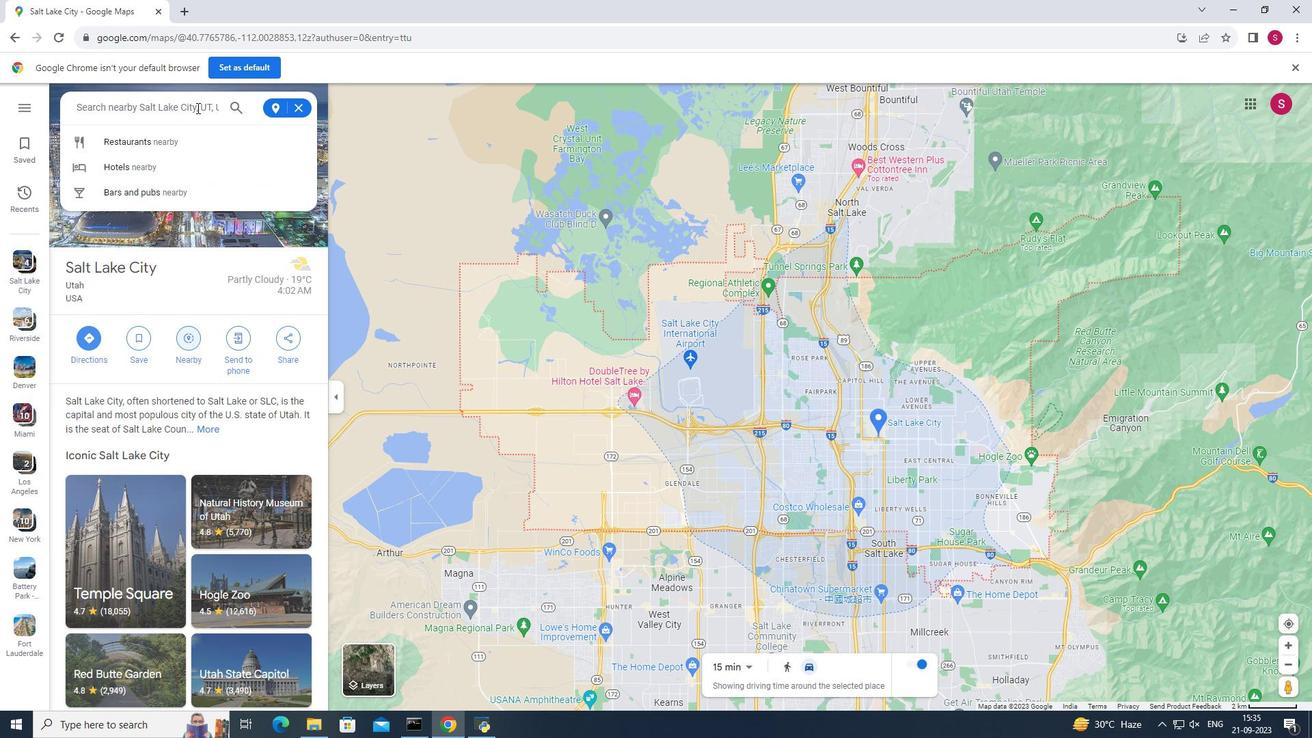 
Action: Mouse pressed left at (196, 107)
Screenshot: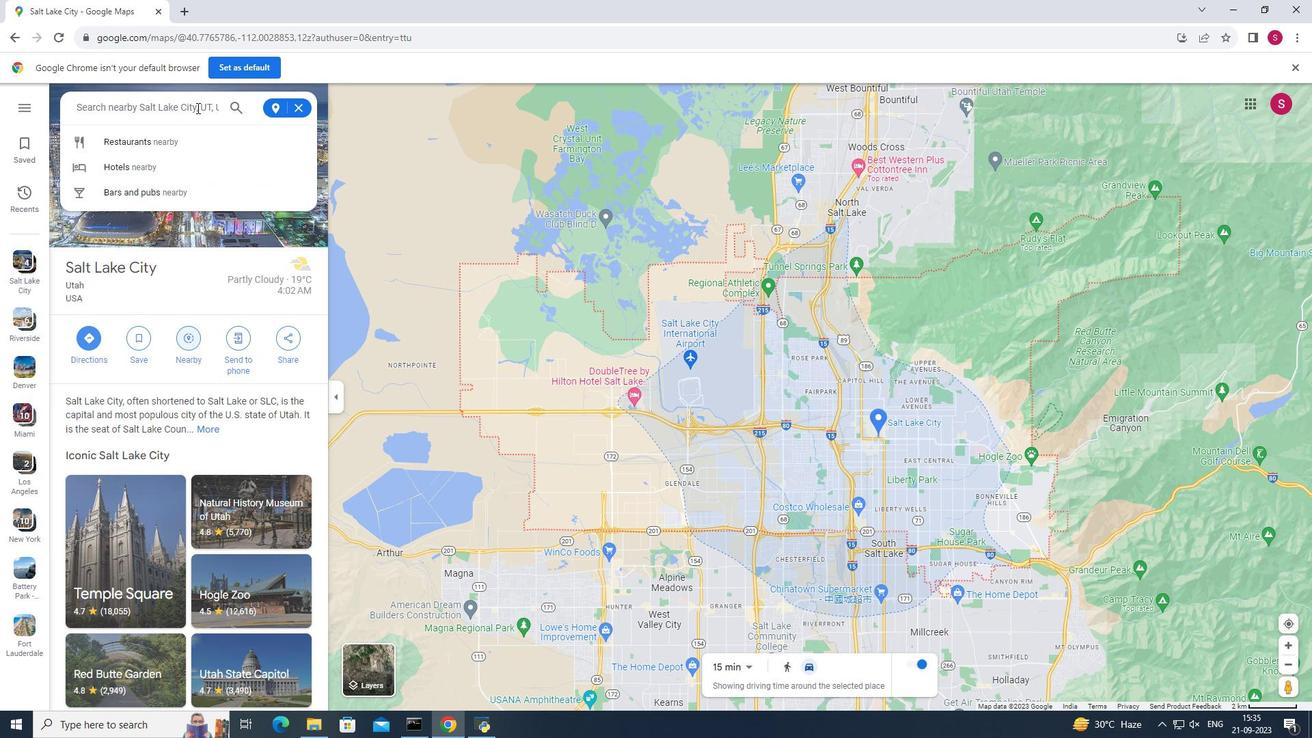 
Action: Key pressed skiing<Key.space>areas<Key.enter>
Screenshot: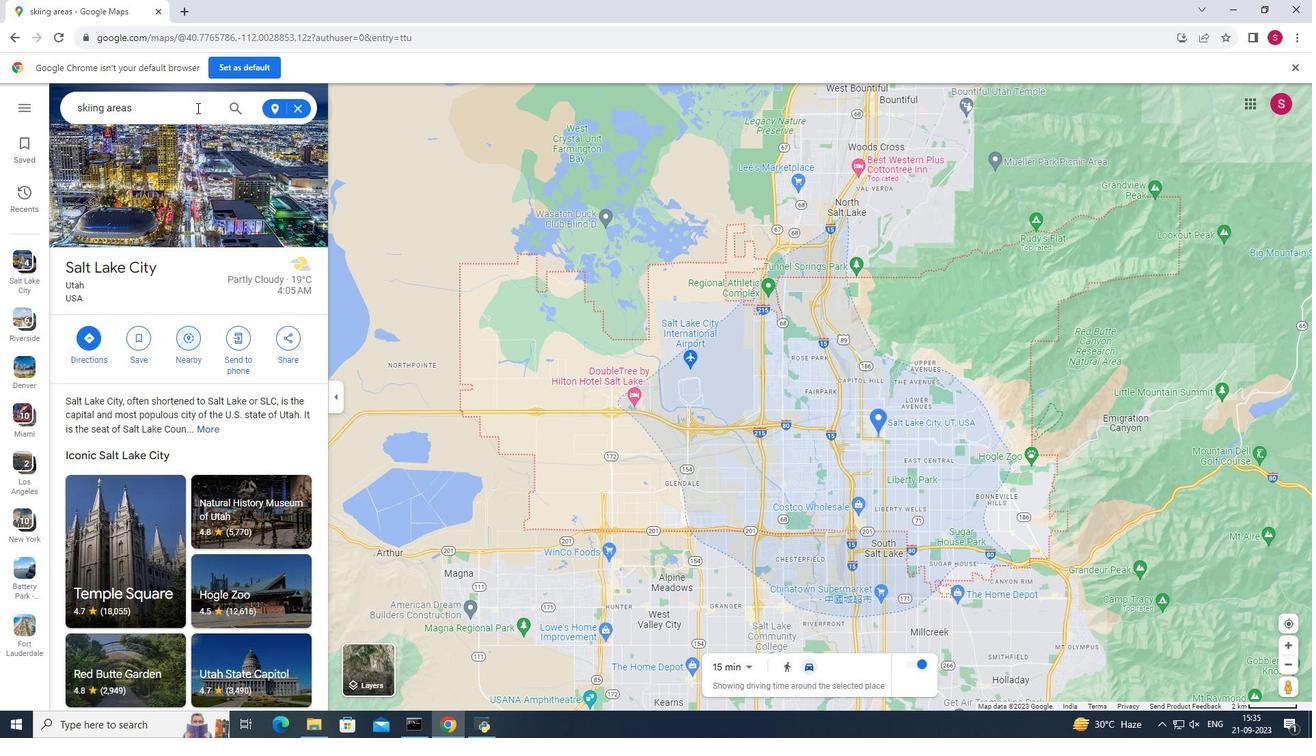 
Action: Mouse moved to (238, 209)
Screenshot: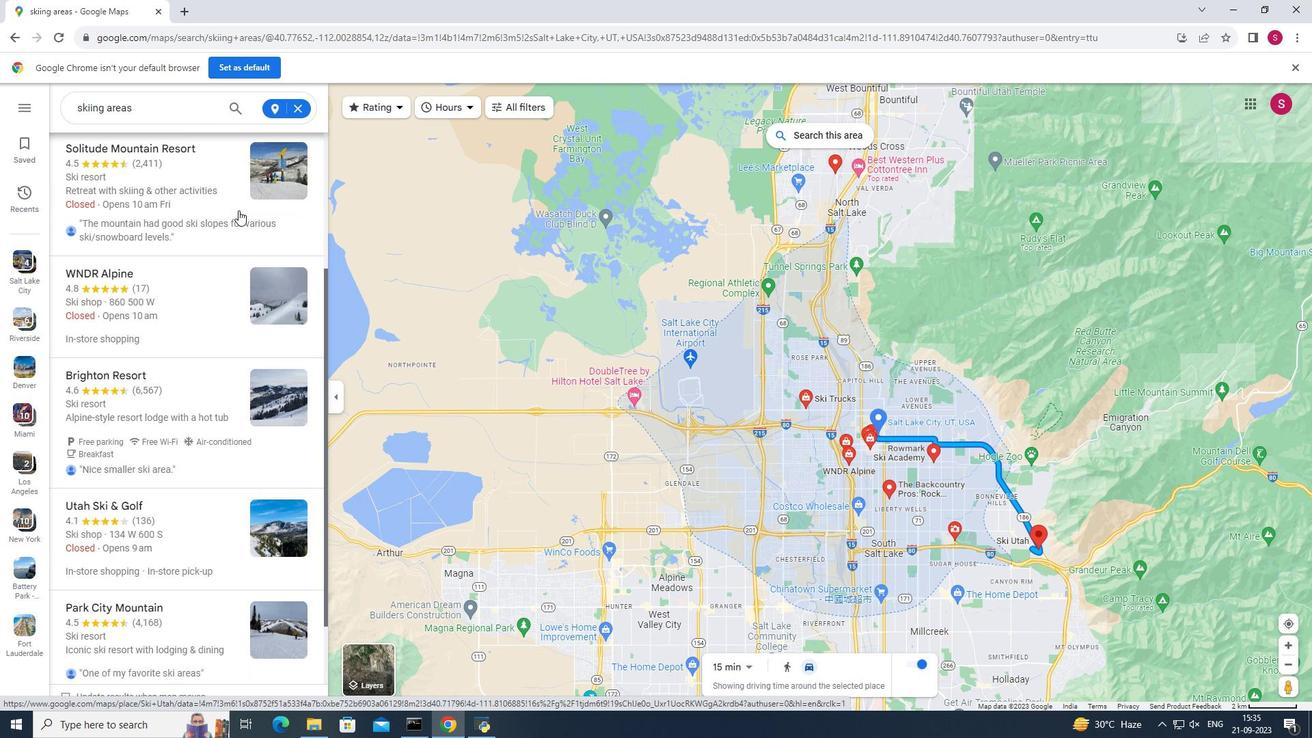 
Action: Mouse scrolled (238, 209) with delta (0, 0)
Screenshot: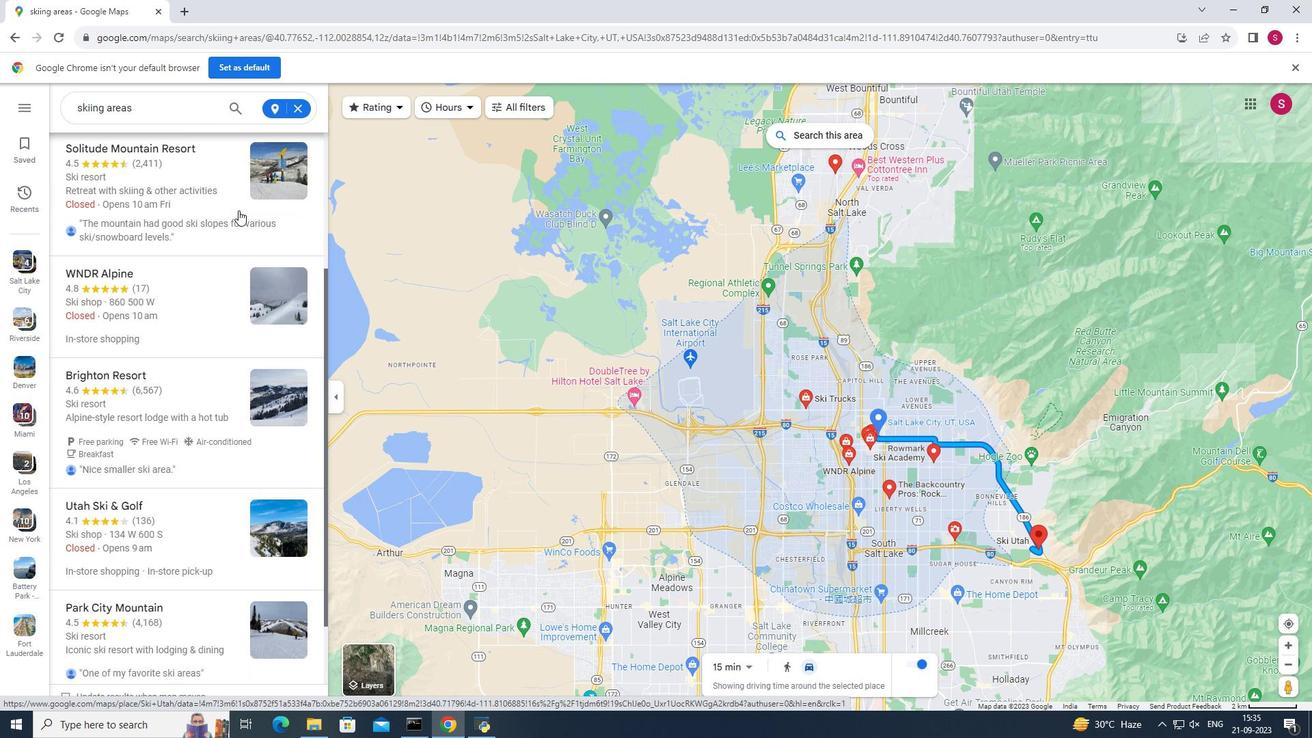 
Action: Mouse moved to (238, 210)
Screenshot: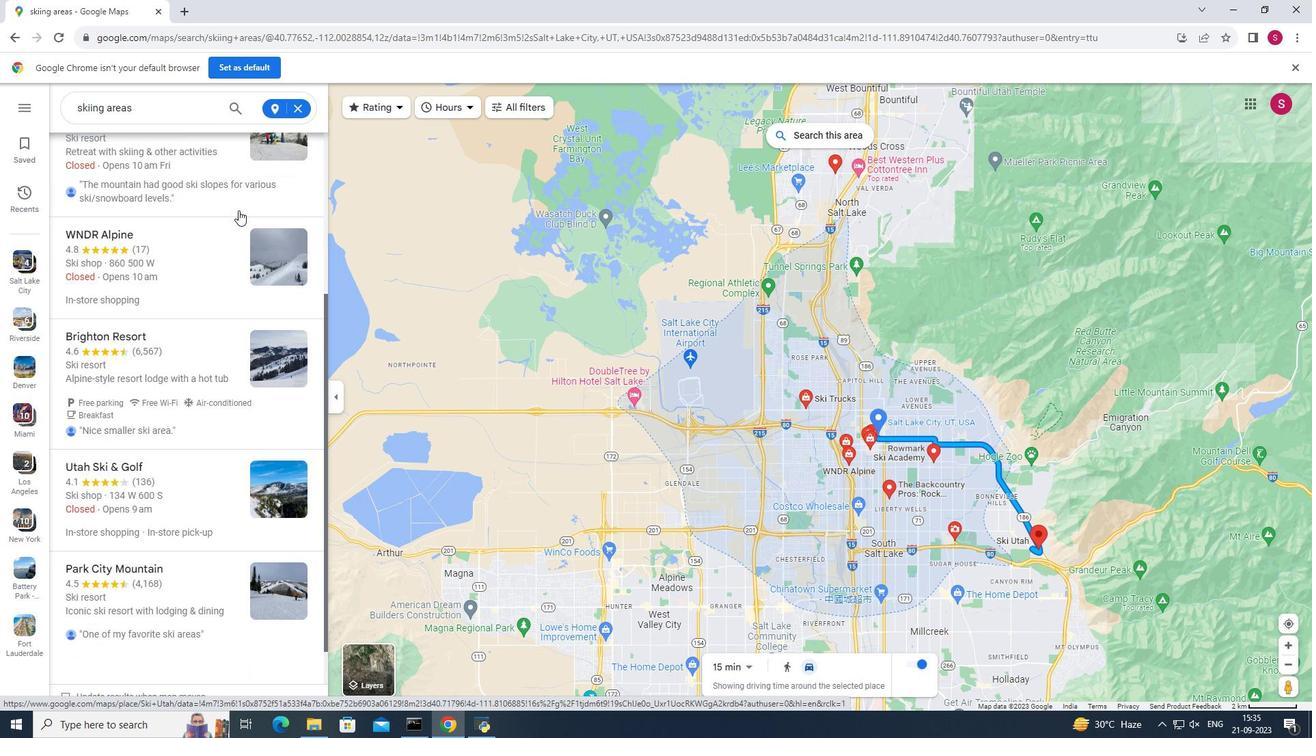 
Action: Mouse scrolled (238, 209) with delta (0, 0)
Screenshot: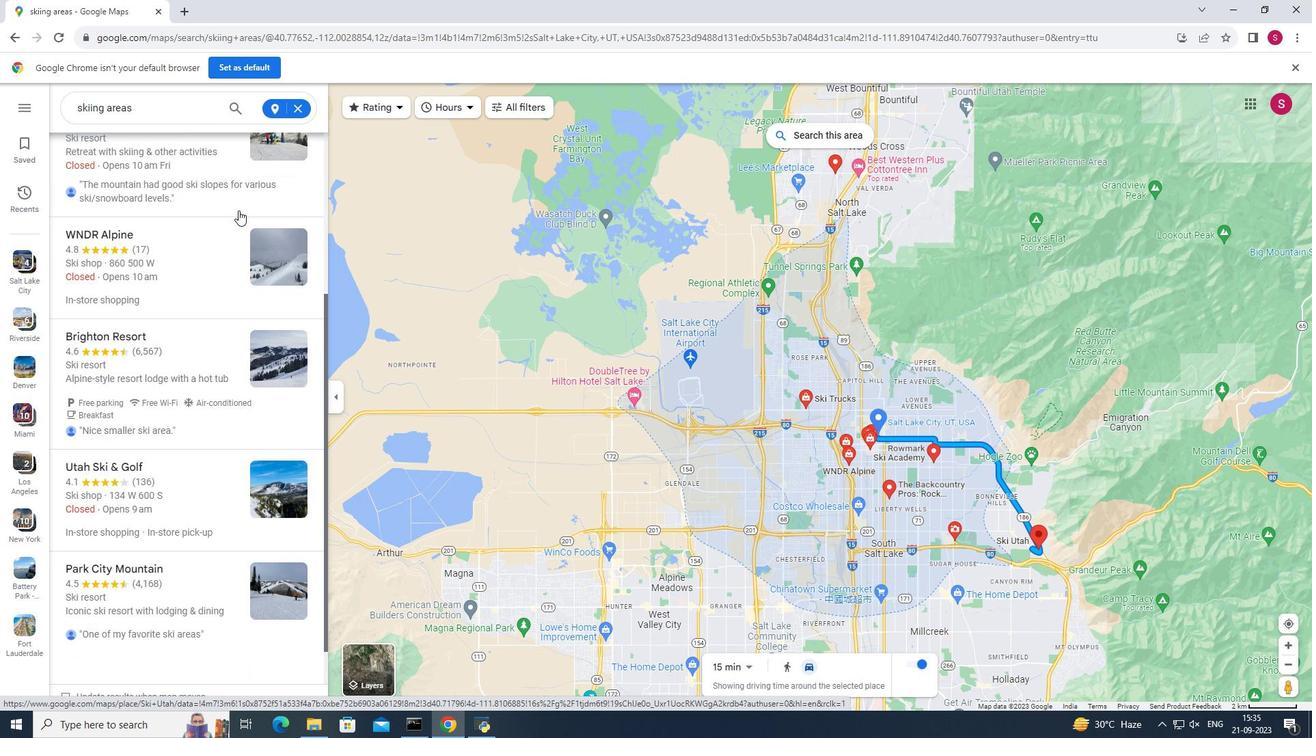
Action: Mouse scrolled (238, 209) with delta (0, 0)
Screenshot: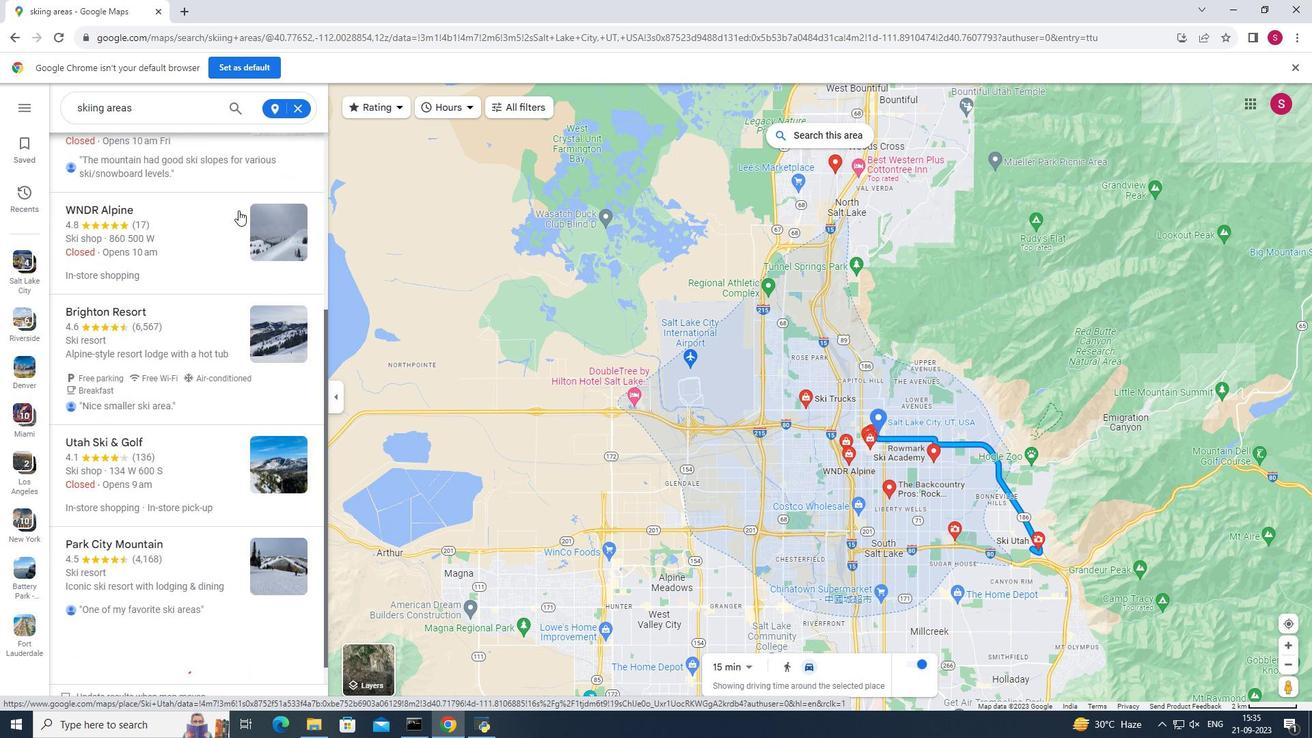 
Action: Mouse scrolled (238, 209) with delta (0, 0)
Screenshot: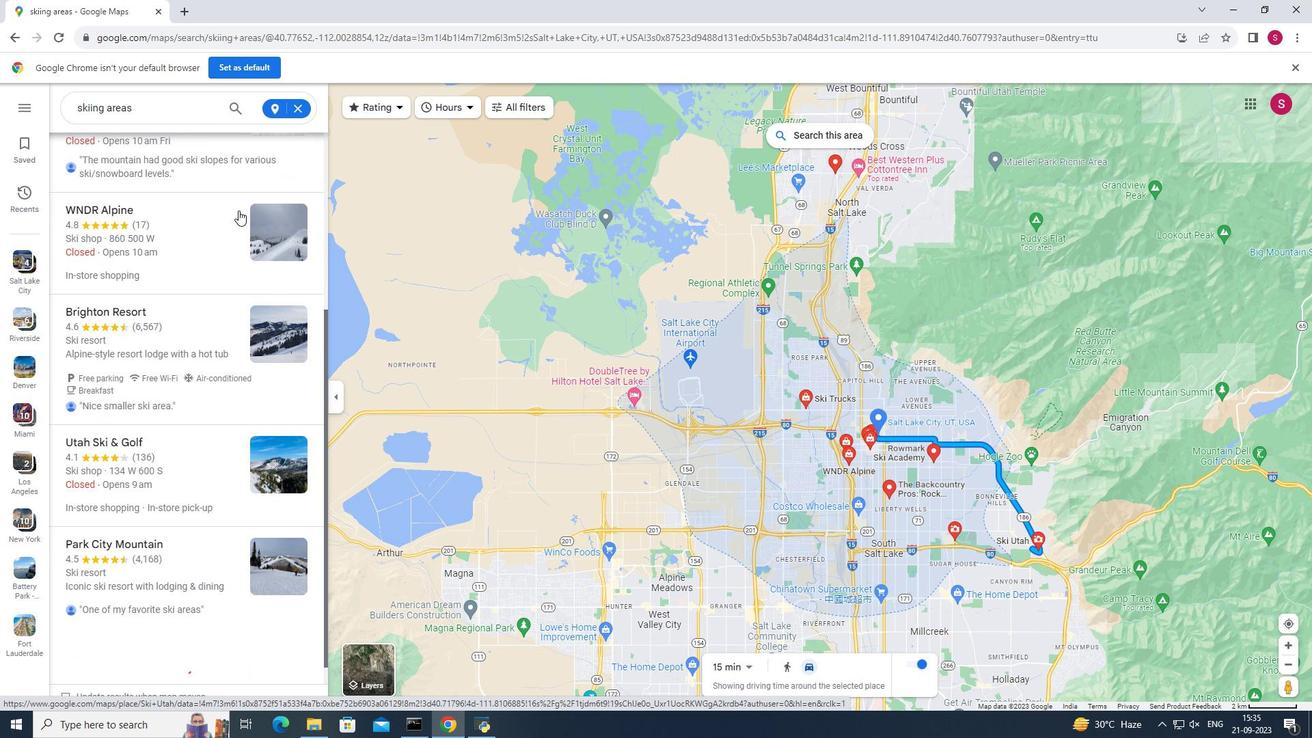 
Action: Mouse moved to (232, 224)
Screenshot: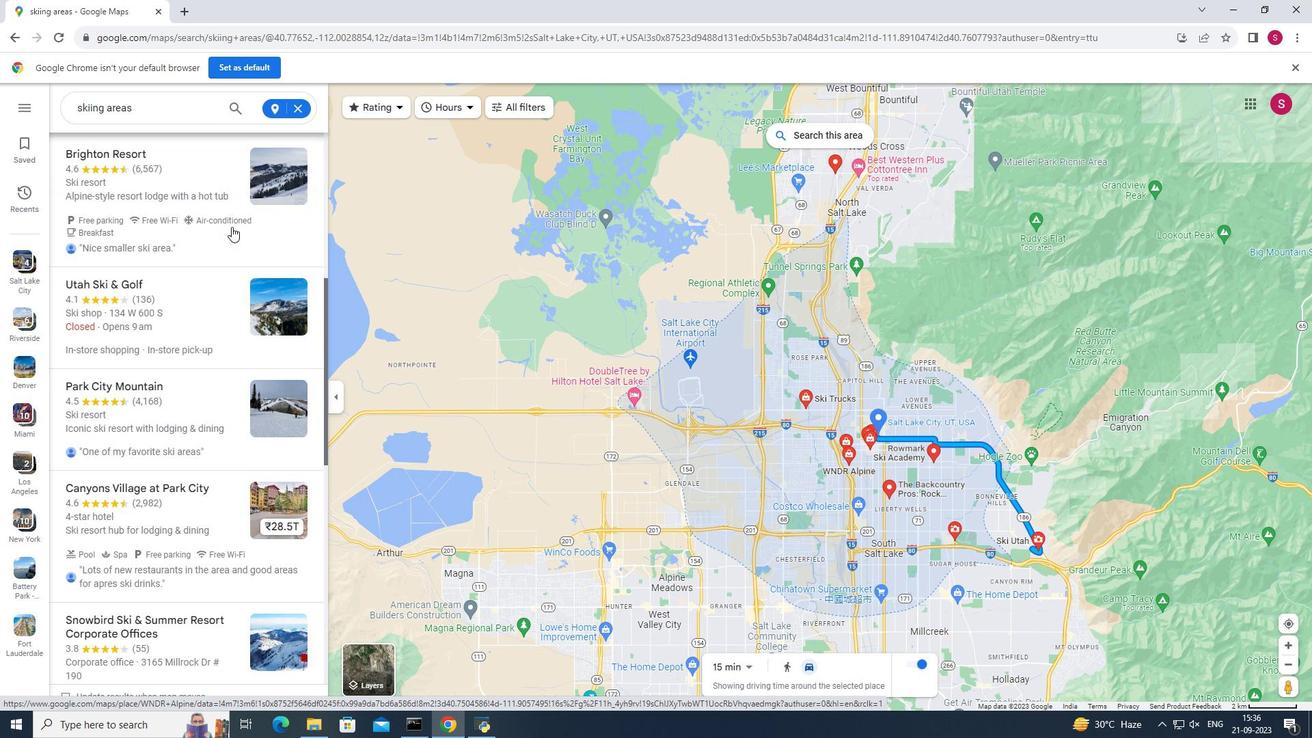
Action: Mouse scrolled (232, 224) with delta (0, 0)
Screenshot: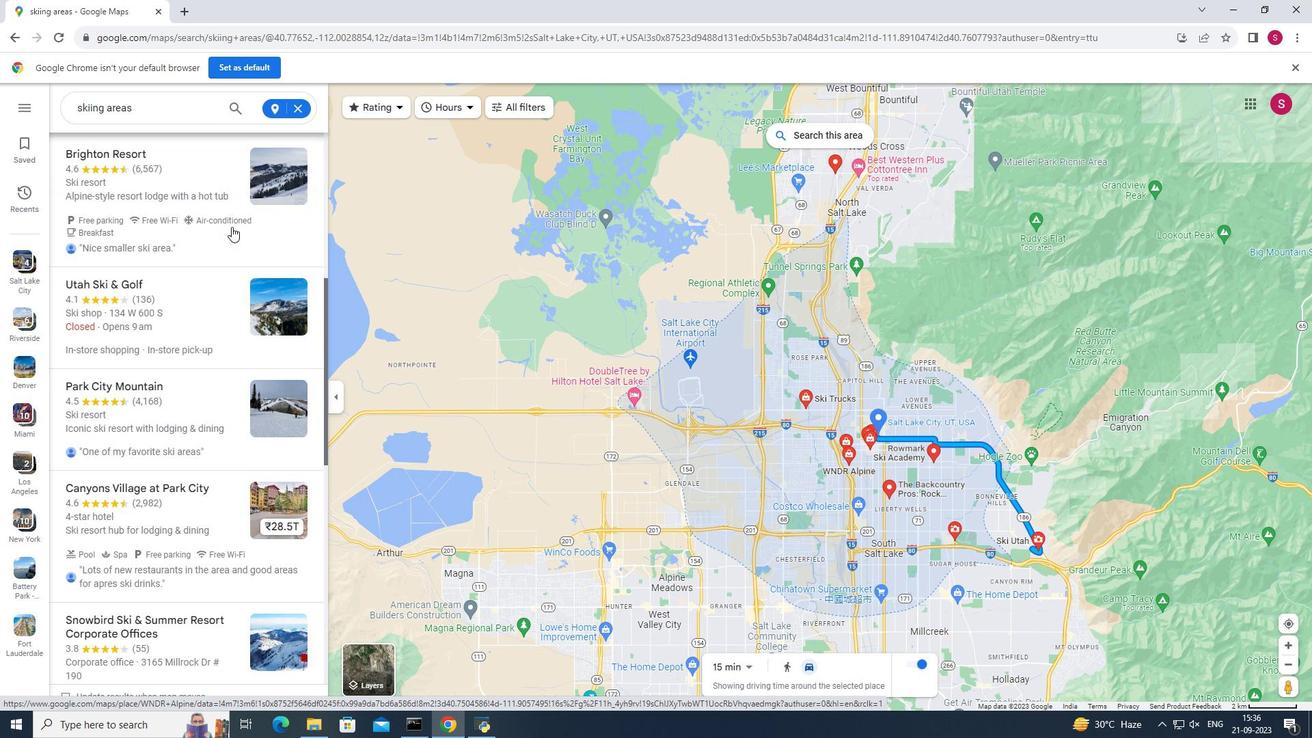 
Action: Mouse moved to (232, 225)
Screenshot: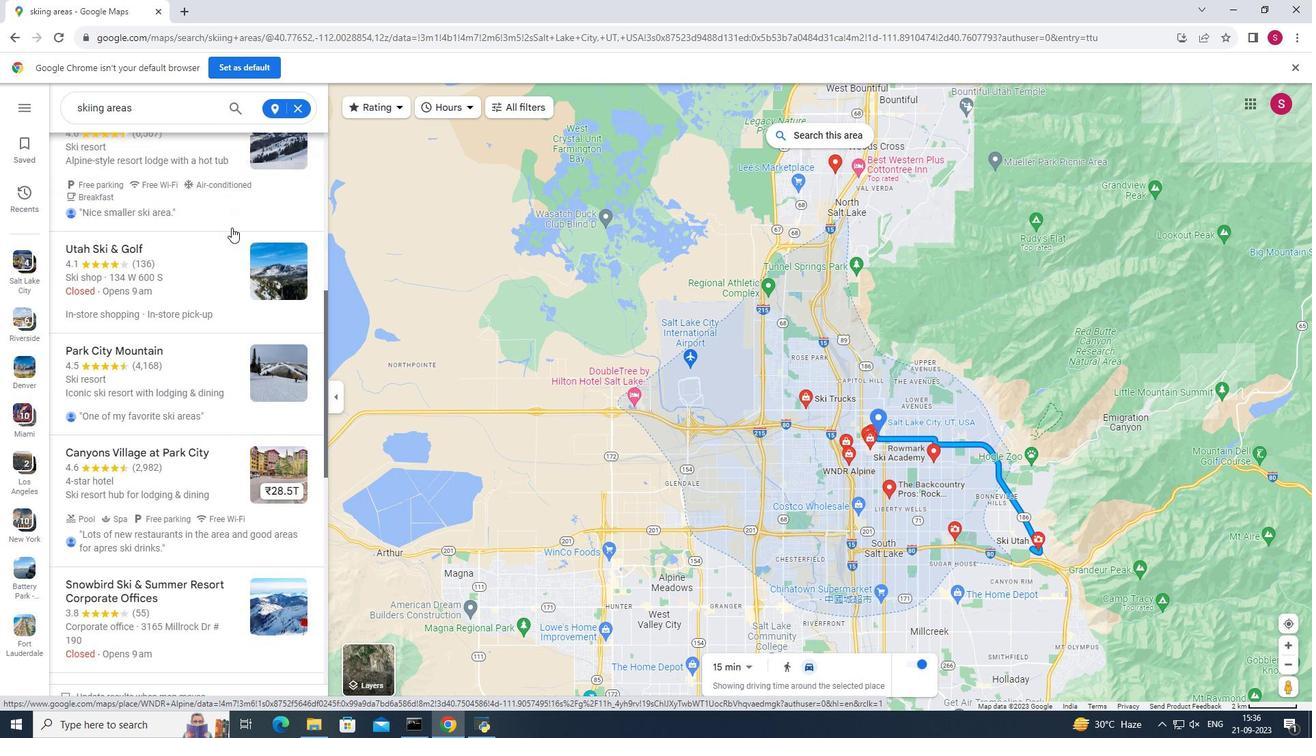 
Action: Mouse scrolled (232, 224) with delta (0, 0)
Screenshot: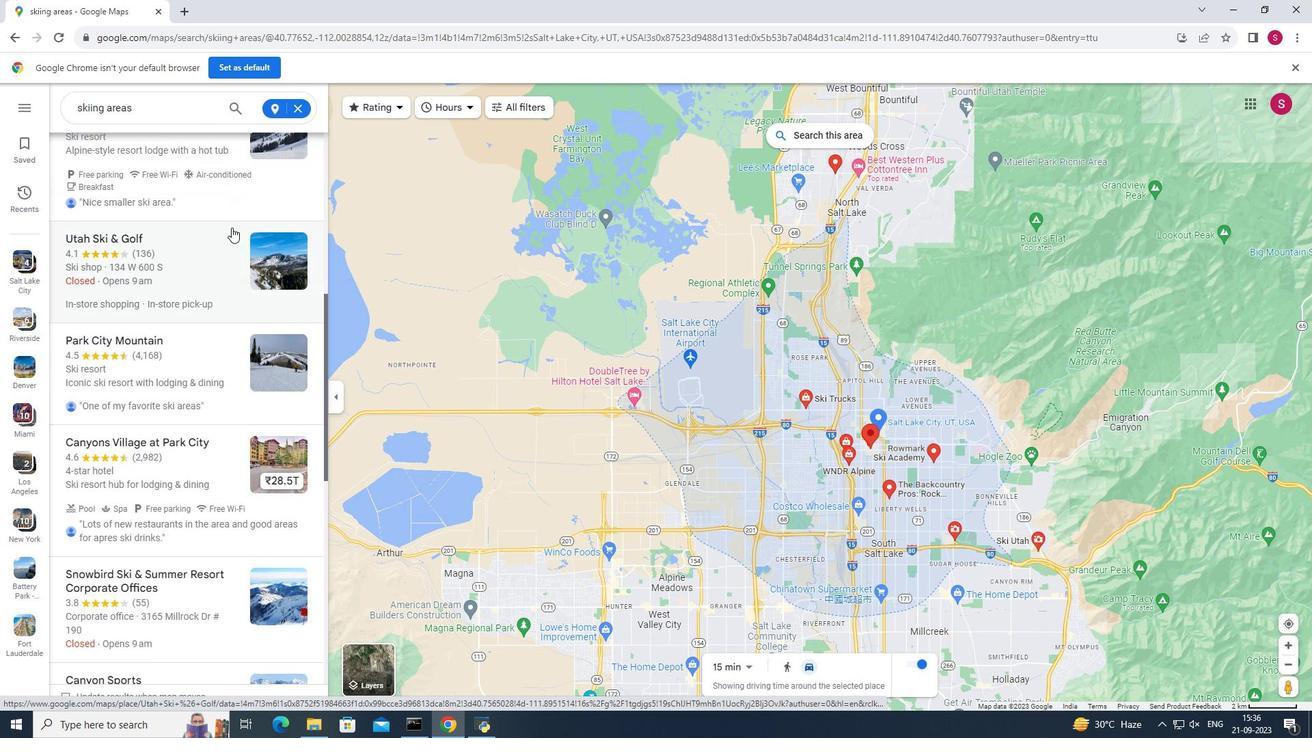 
Action: Mouse moved to (231, 226)
Screenshot: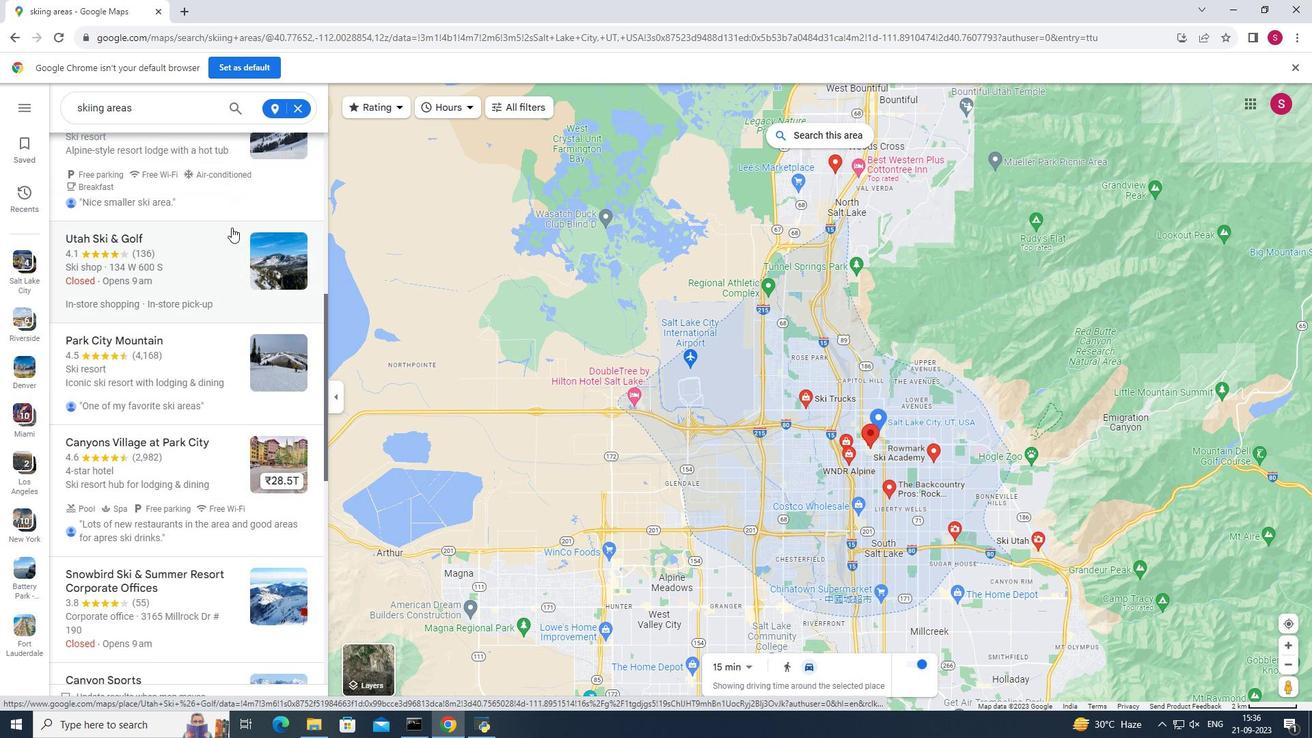 
Action: Mouse scrolled (231, 226) with delta (0, 0)
Screenshot: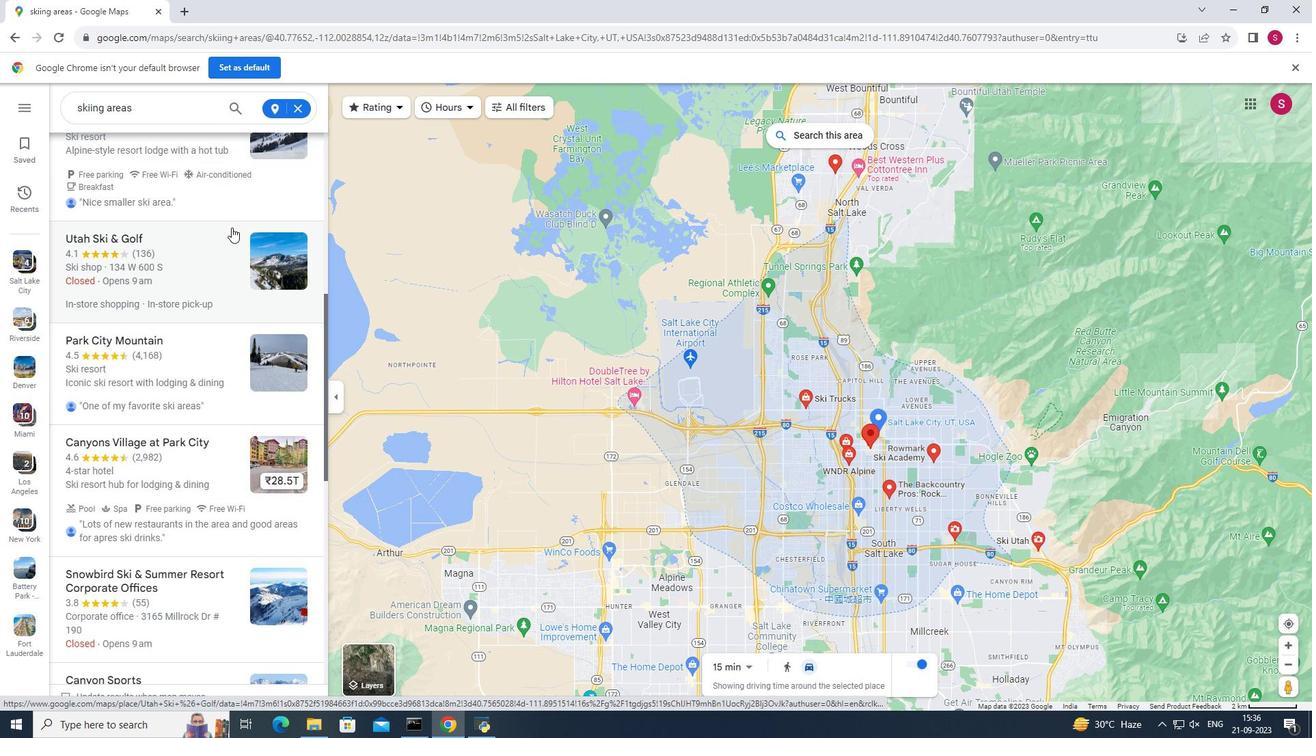 
Action: Mouse moved to (230, 227)
Screenshot: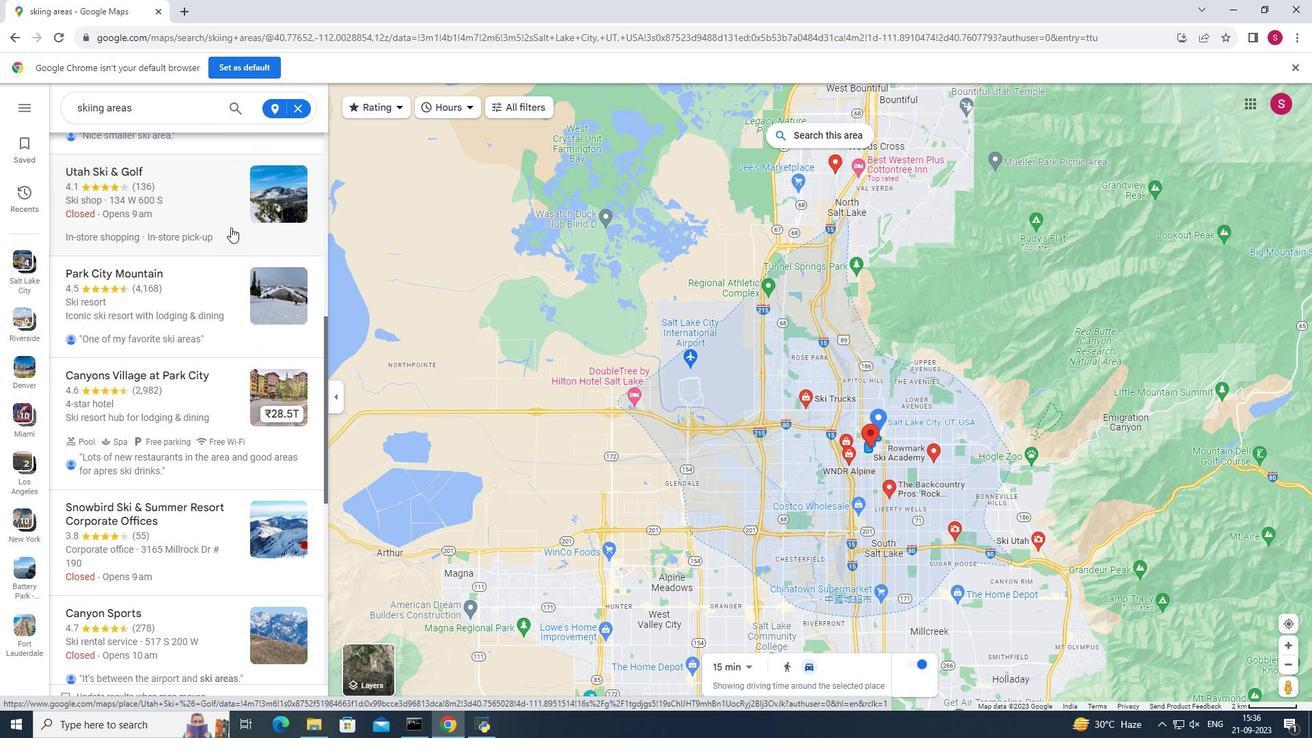 
Action: Mouse scrolled (230, 226) with delta (0, 0)
Screenshot: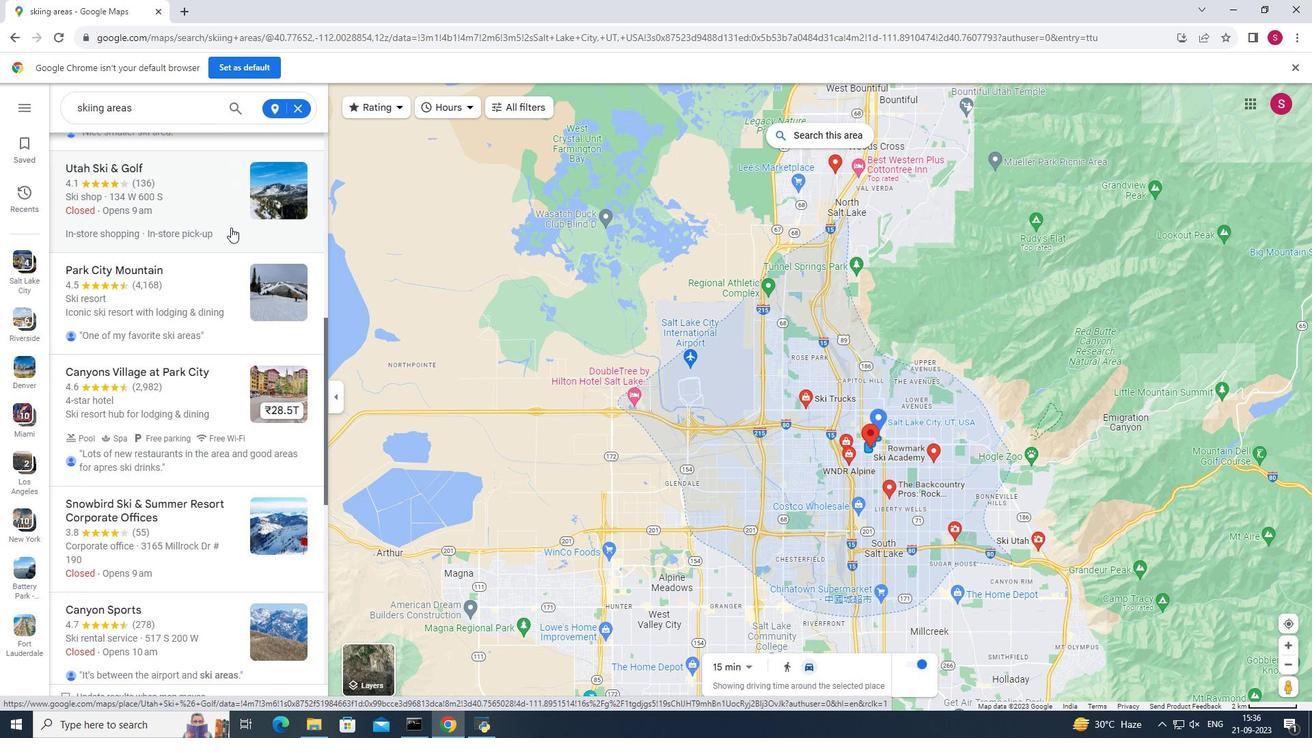 
Action: Mouse scrolled (230, 226) with delta (0, 0)
Screenshot: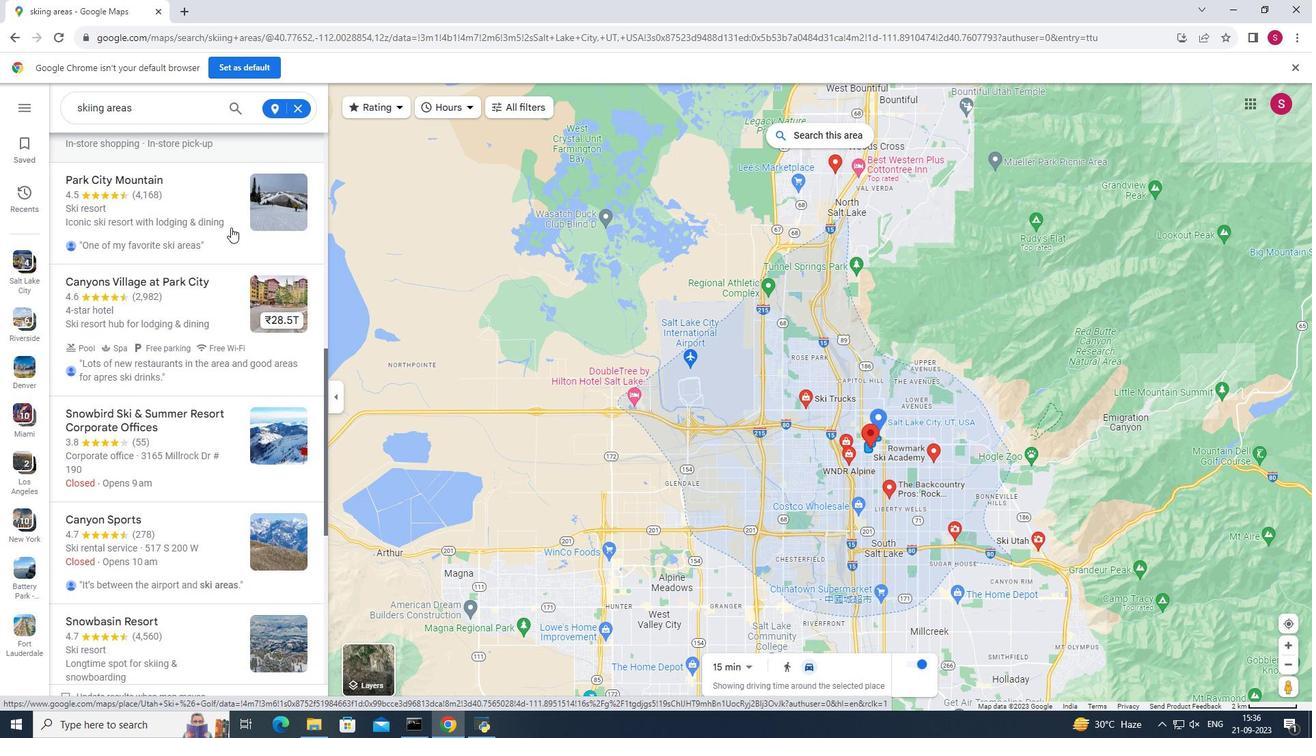
Action: Mouse scrolled (230, 226) with delta (0, 0)
Screenshot: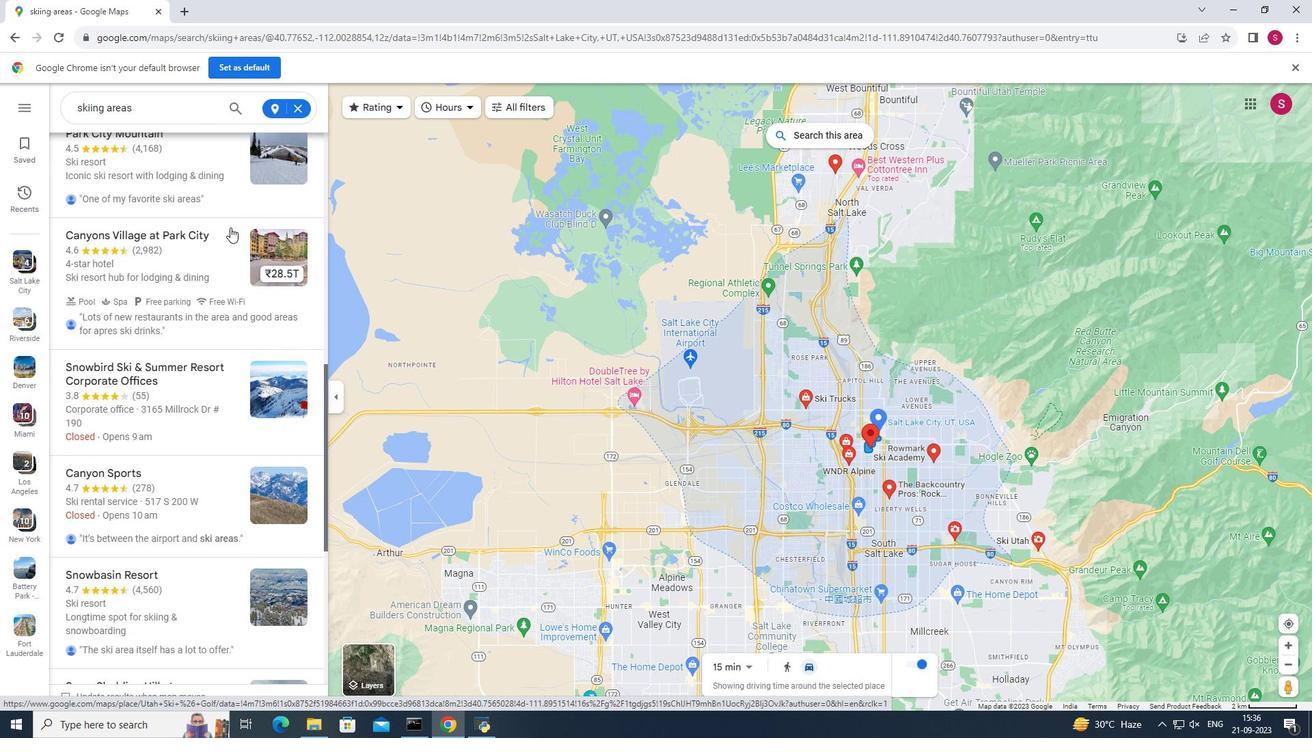 
Action: Mouse moved to (226, 225)
Screenshot: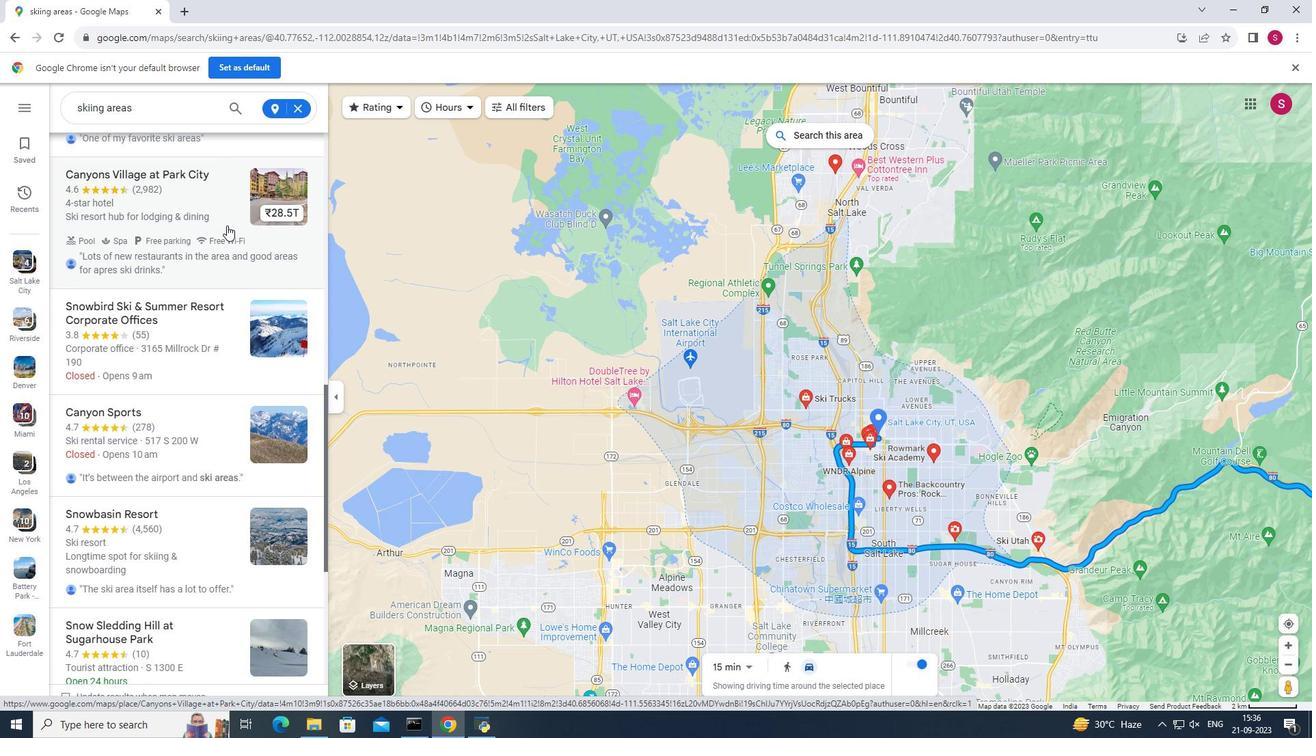 
Action: Mouse scrolled (226, 224) with delta (0, 0)
Screenshot: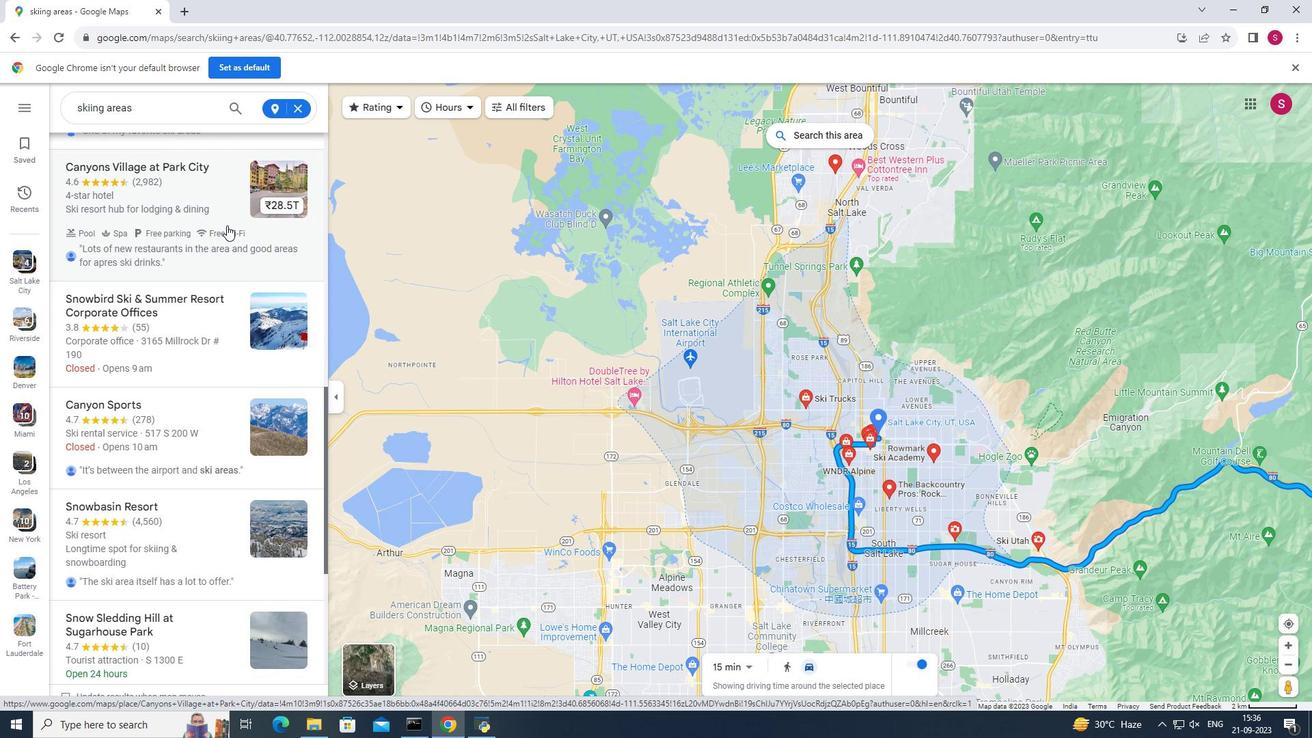 
Action: Mouse scrolled (226, 224) with delta (0, 0)
Screenshot: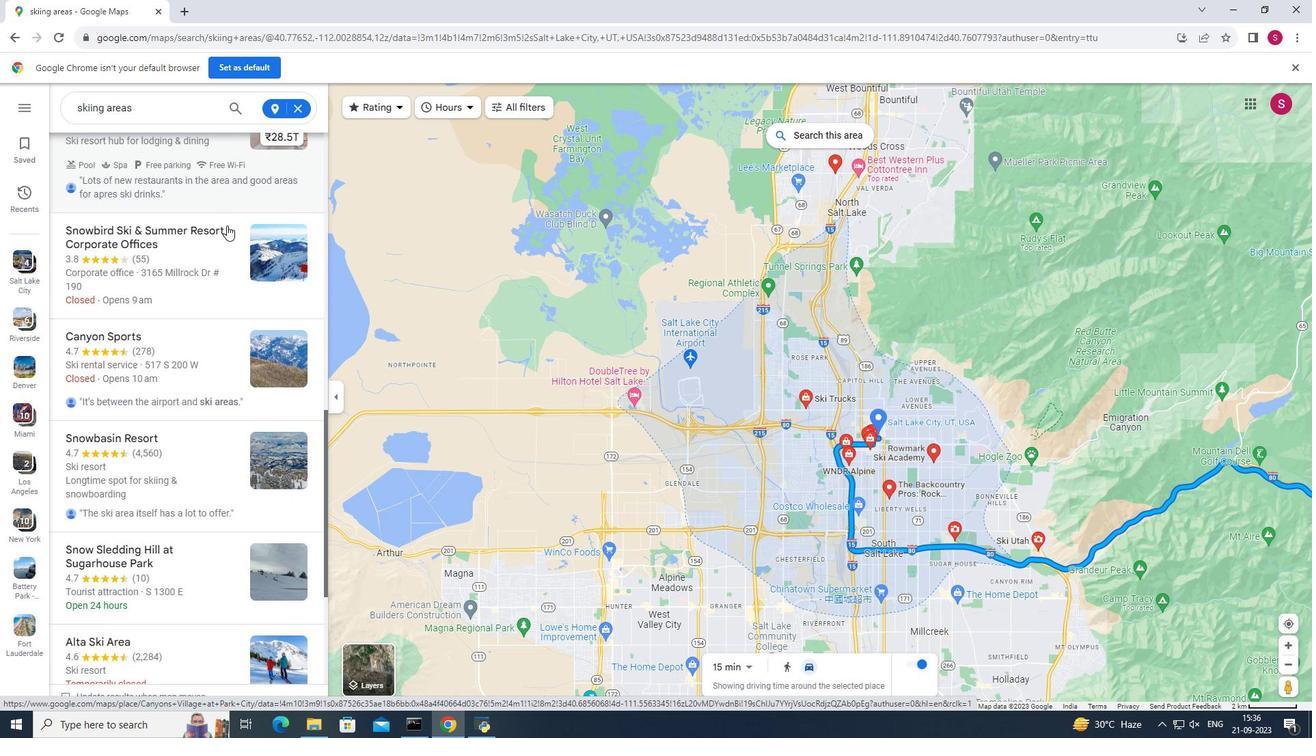 
Action: Mouse scrolled (226, 224) with delta (0, 0)
Screenshot: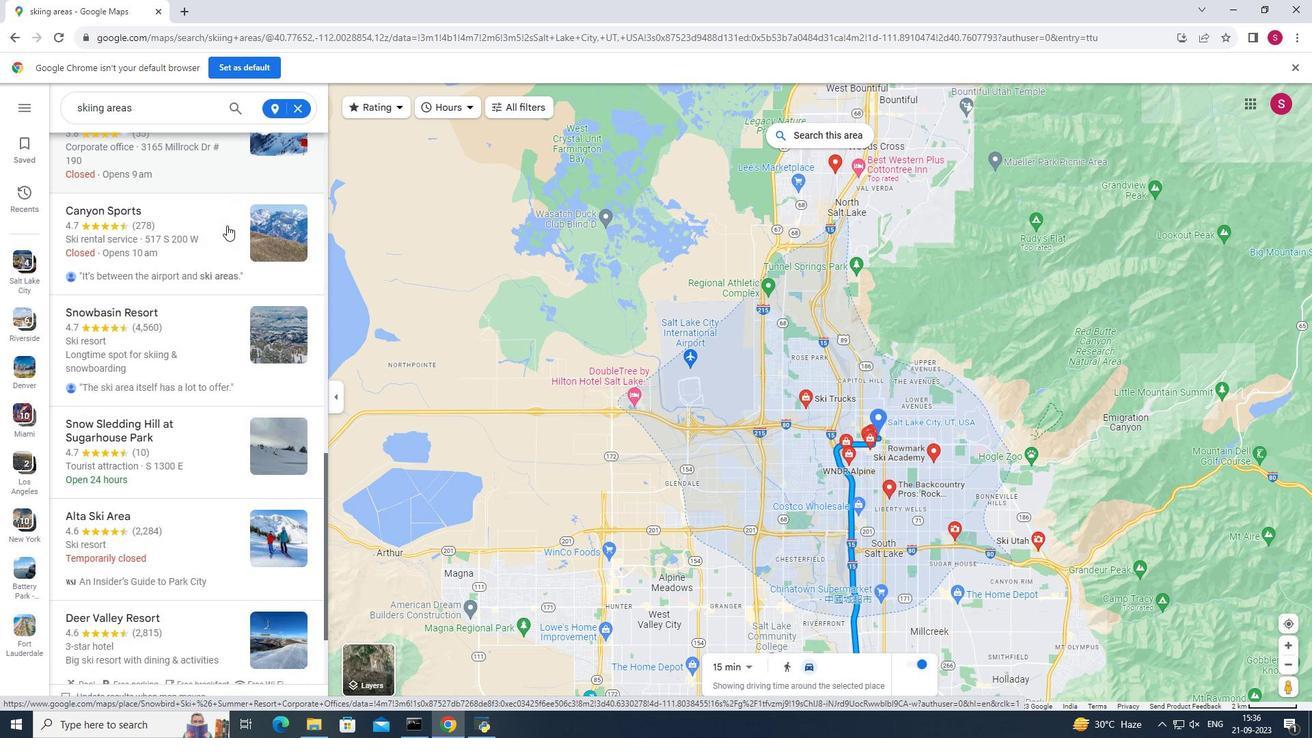 
Action: Mouse scrolled (226, 224) with delta (0, 0)
Screenshot: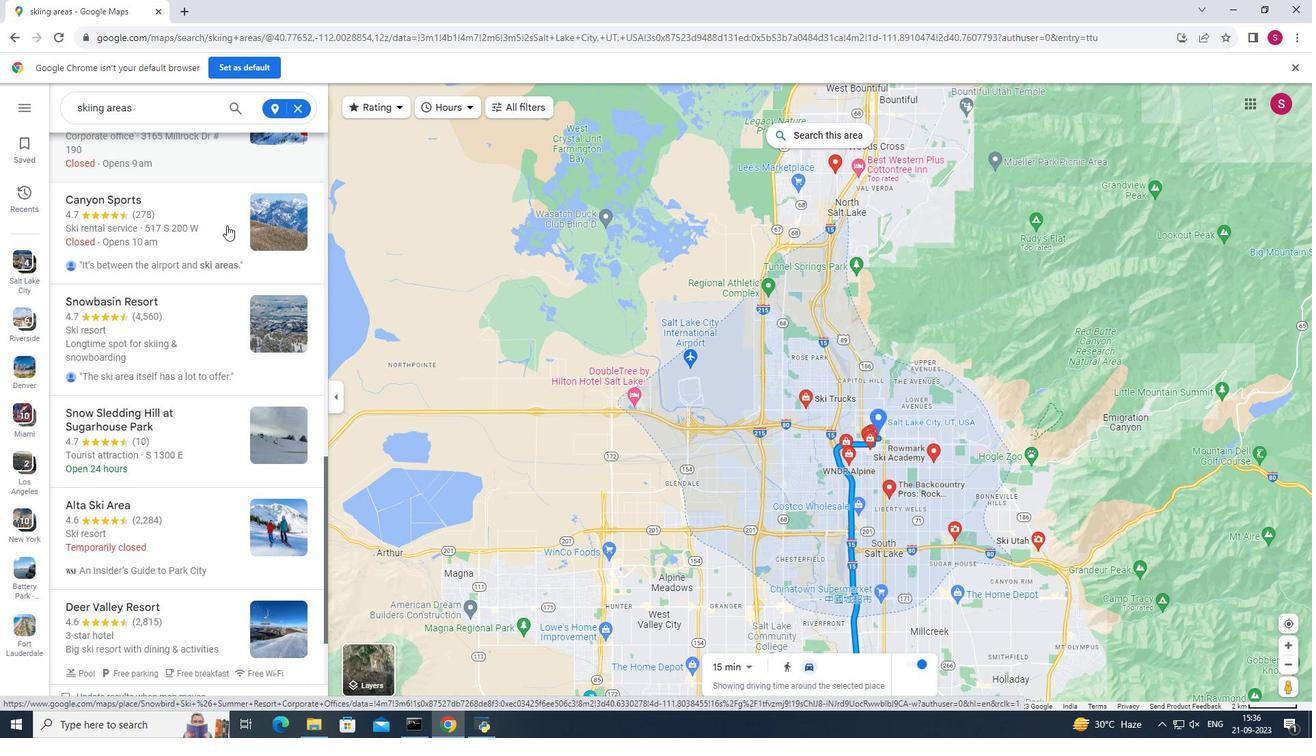 
Action: Mouse moved to (220, 232)
Screenshot: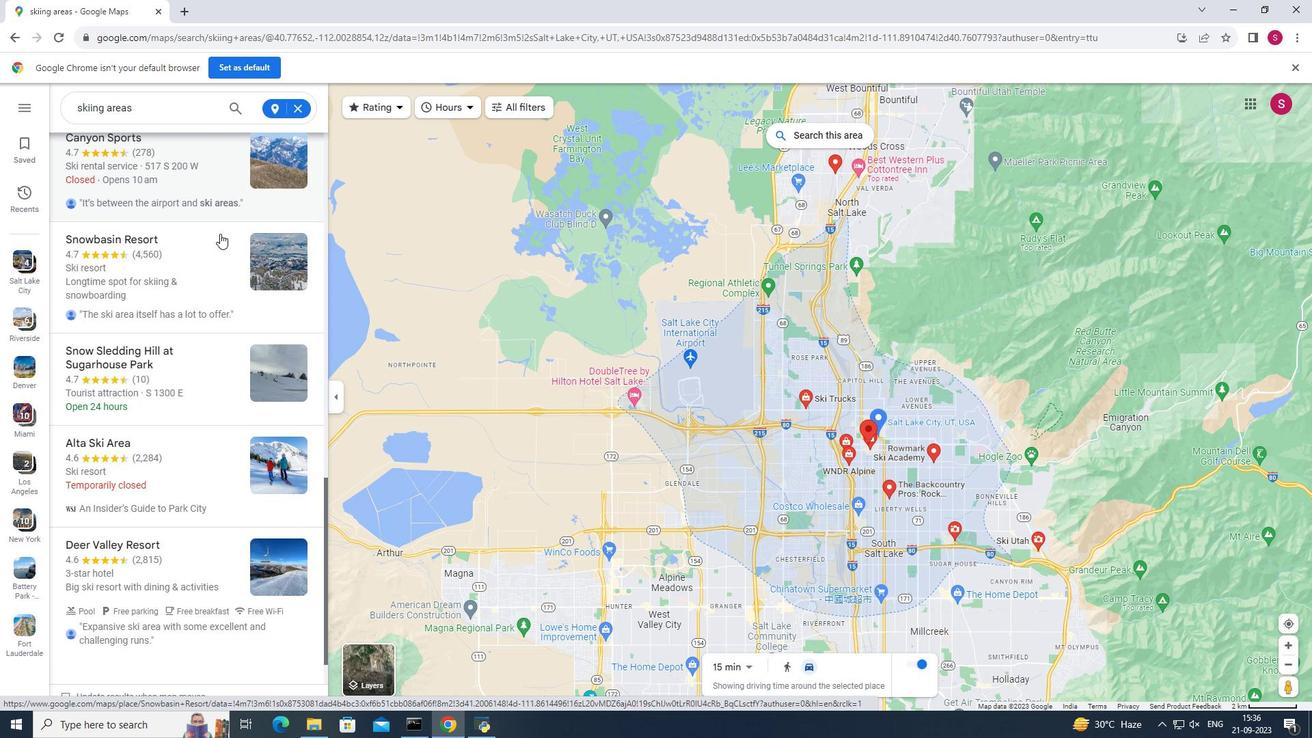 
Action: Mouse scrolled (220, 231) with delta (0, 0)
Screenshot: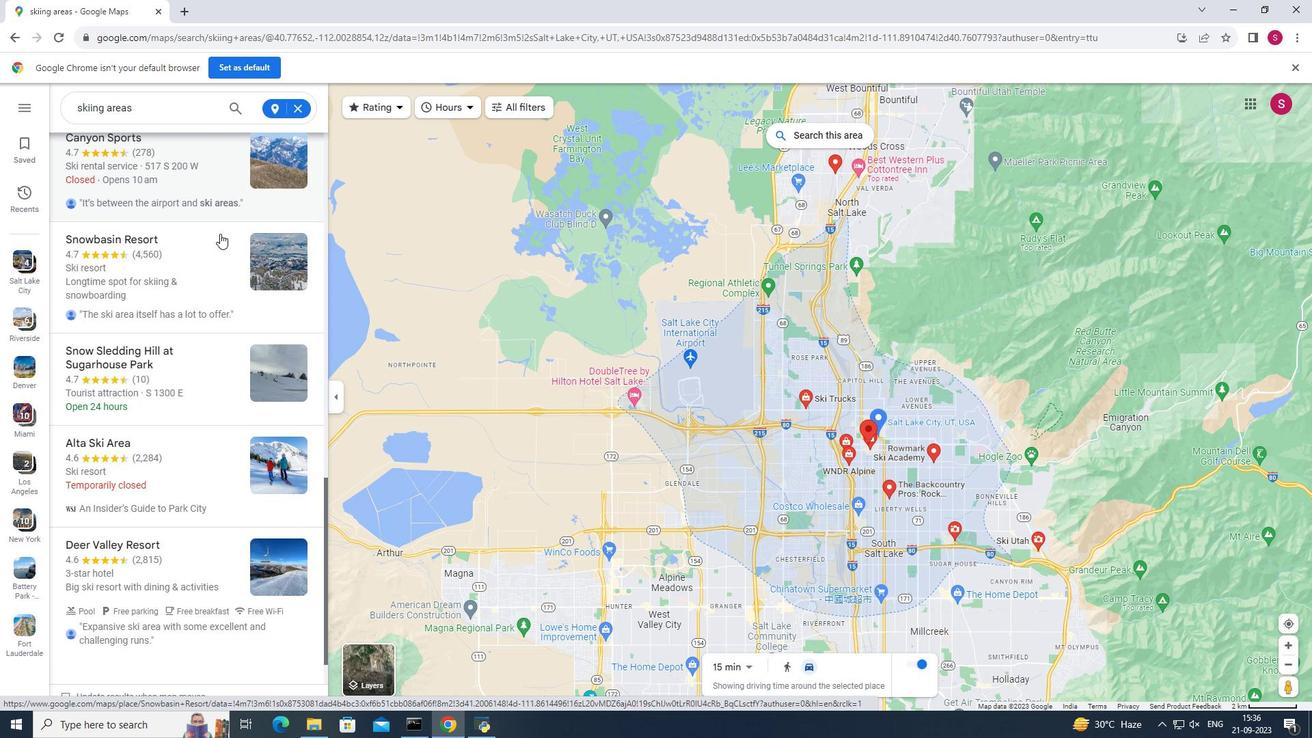 
Action: Mouse moved to (220, 233)
Screenshot: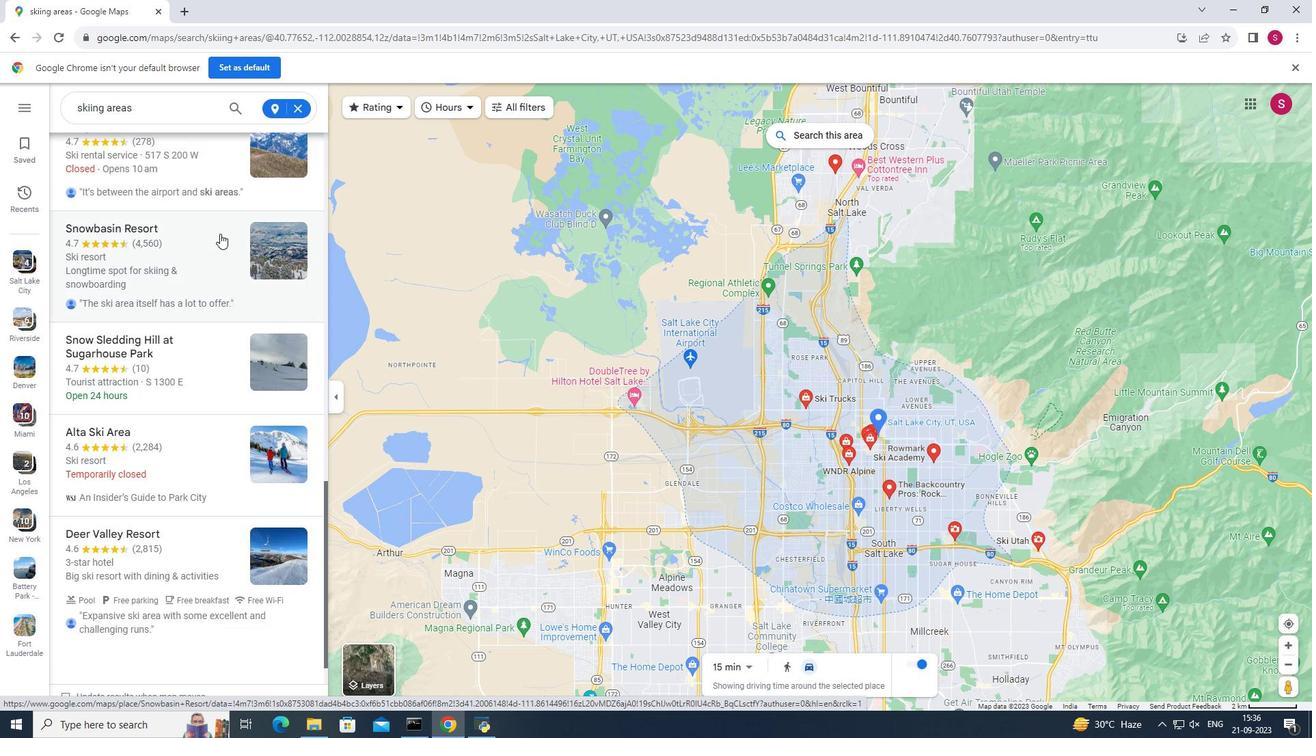 
Action: Mouse scrolled (220, 233) with delta (0, 0)
Screenshot: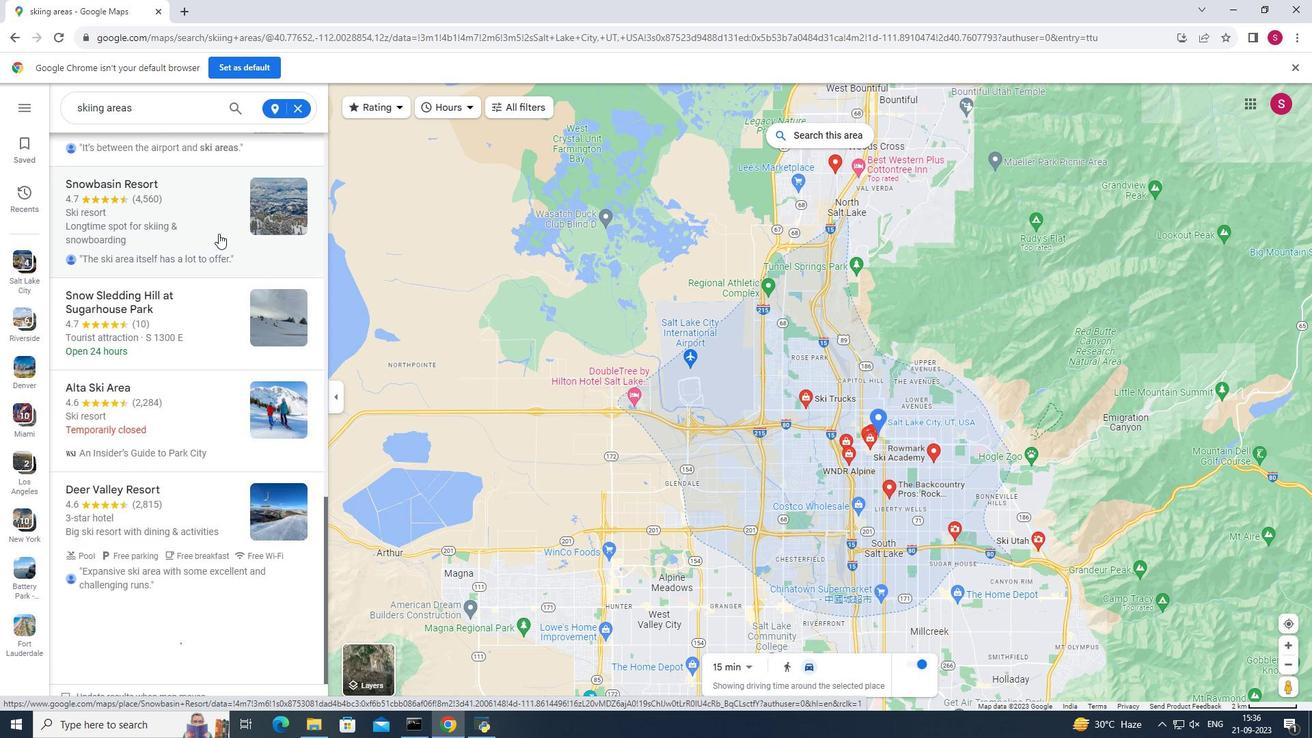 
Action: Mouse moved to (227, 248)
Screenshot: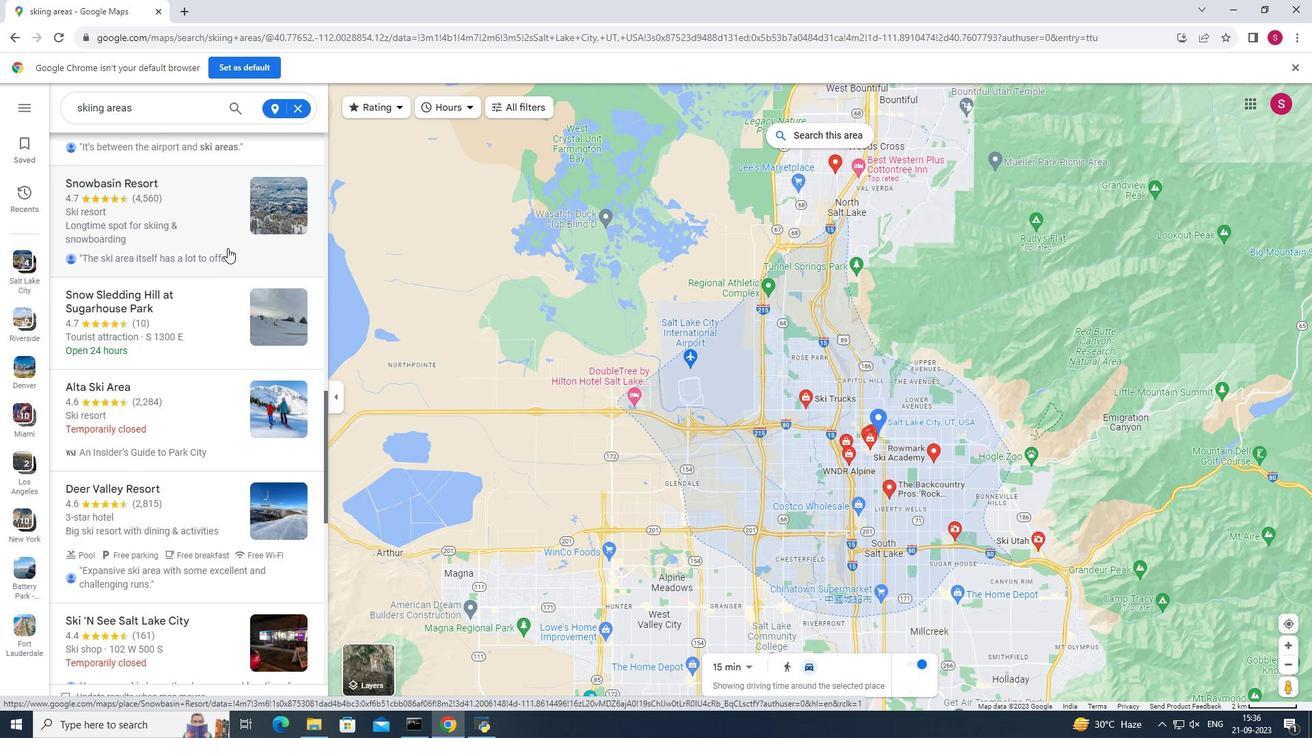 
Action: Mouse scrolled (227, 247) with delta (0, 0)
Screenshot: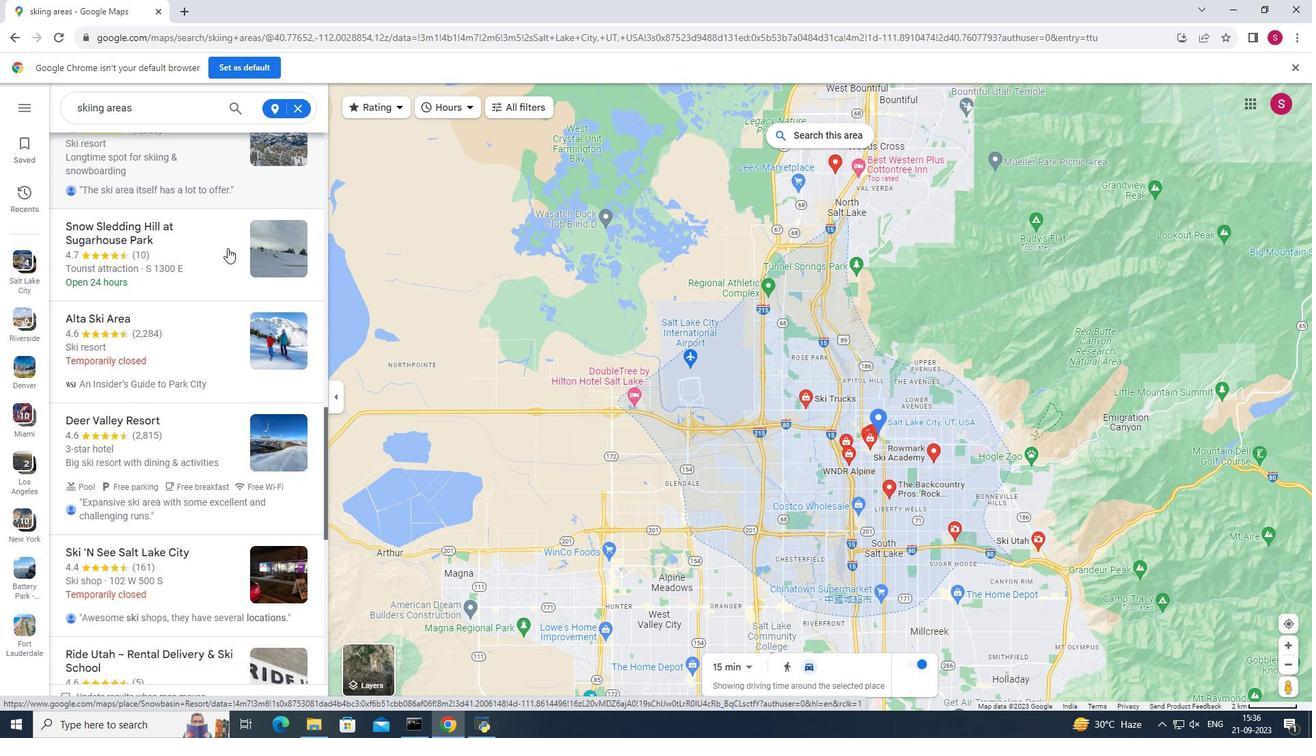 
Action: Mouse scrolled (227, 247) with delta (0, 0)
Screenshot: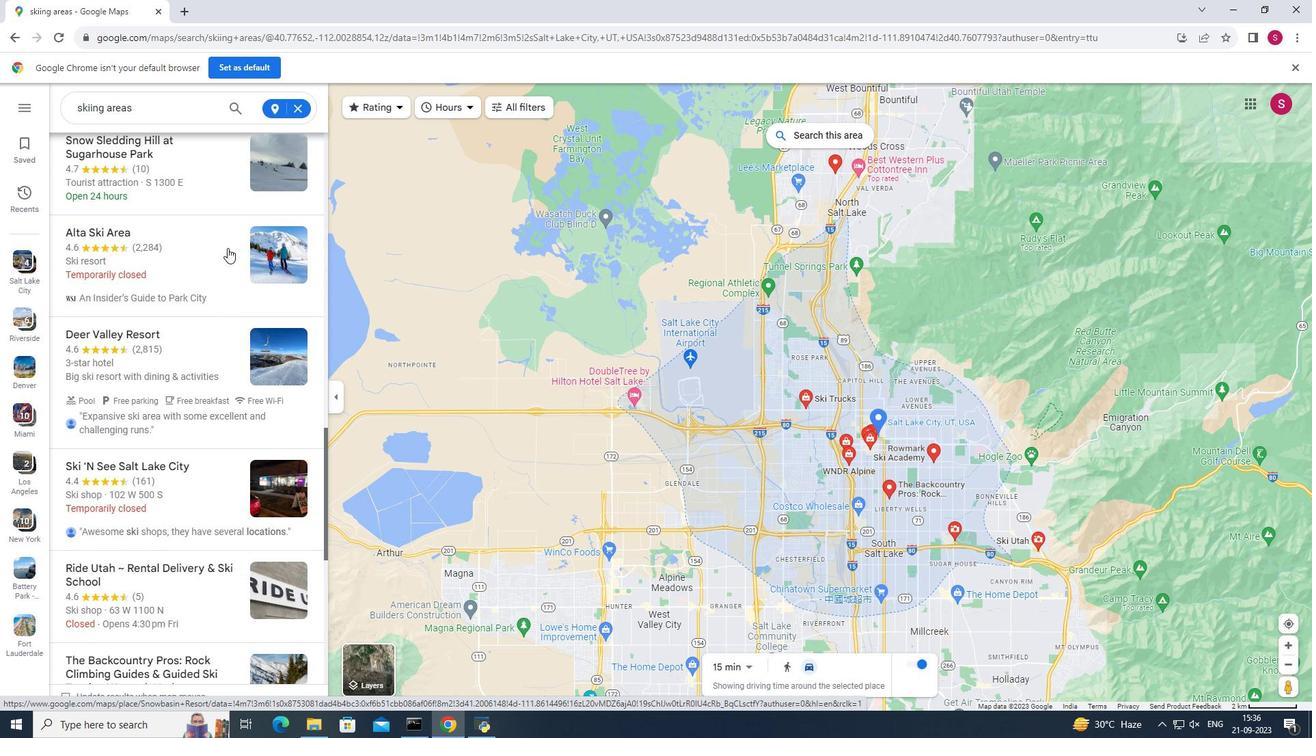 
Action: Mouse scrolled (227, 247) with delta (0, 0)
Screenshot: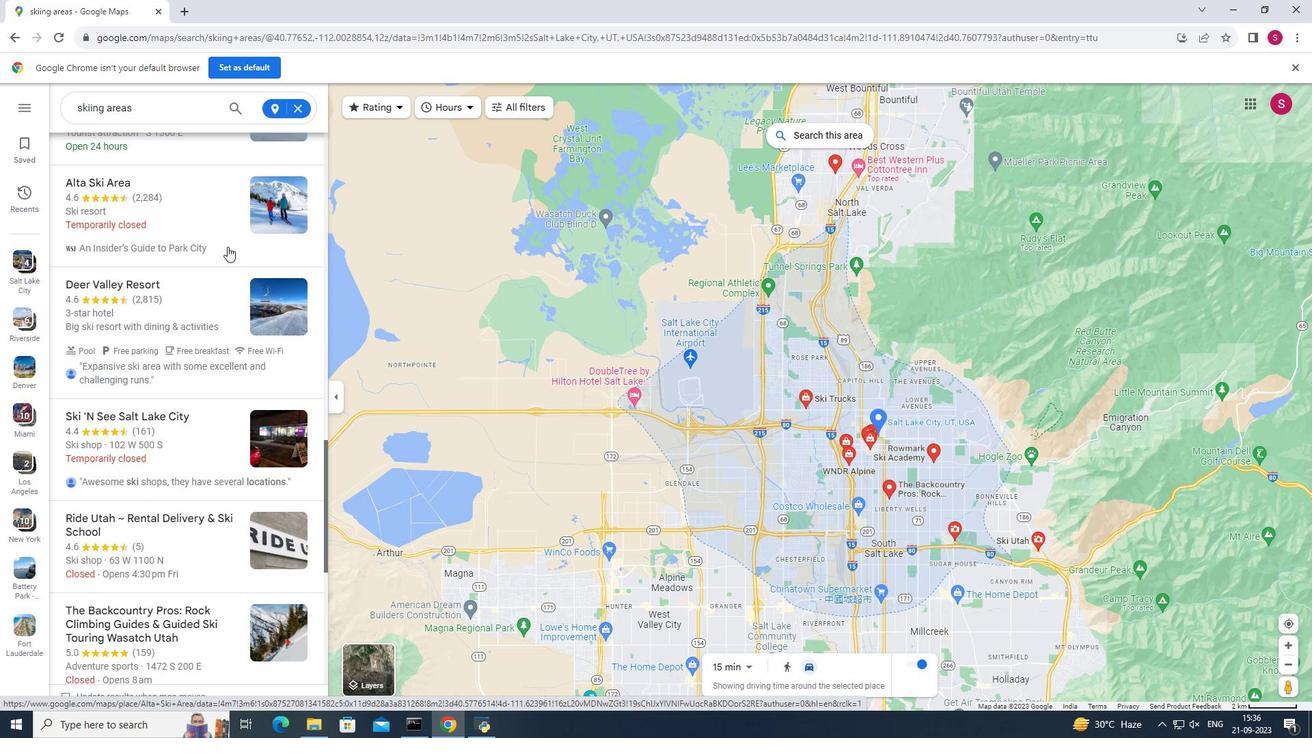 
Action: Mouse moved to (227, 246)
Screenshot: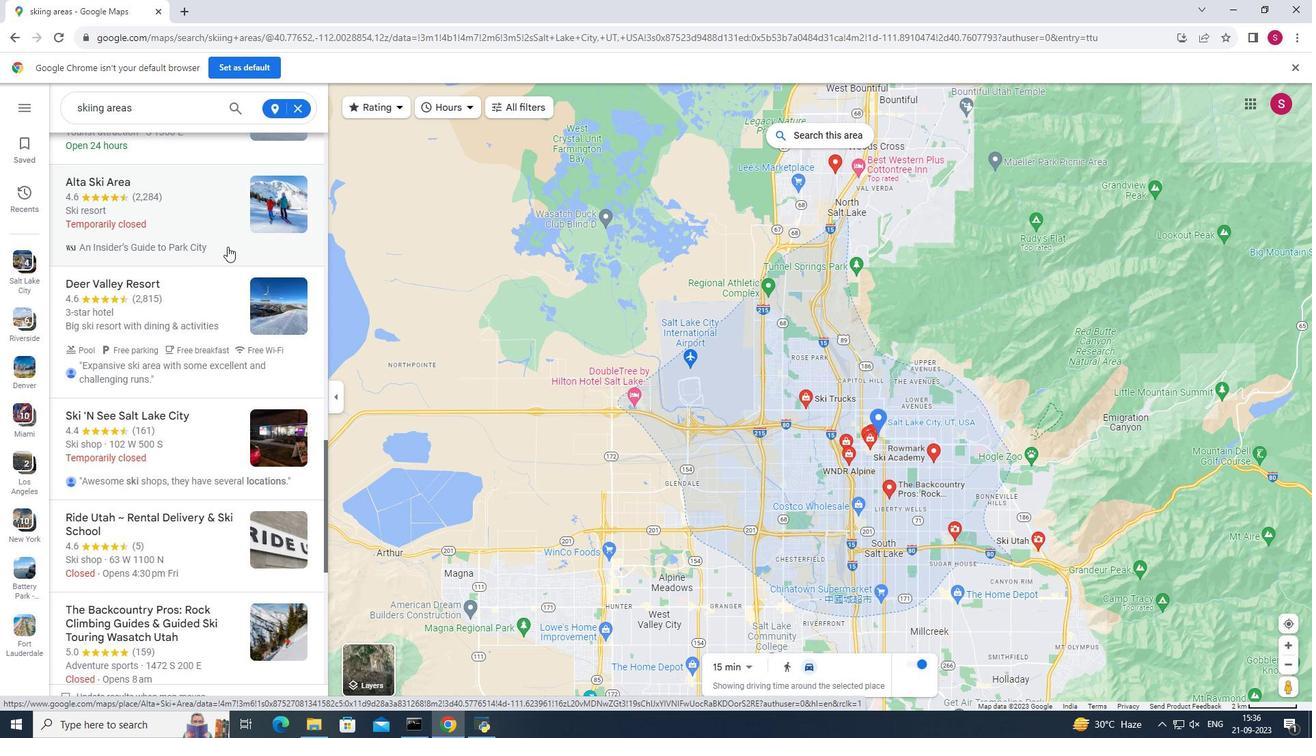 
Action: Mouse scrolled (227, 246) with delta (0, 0)
Screenshot: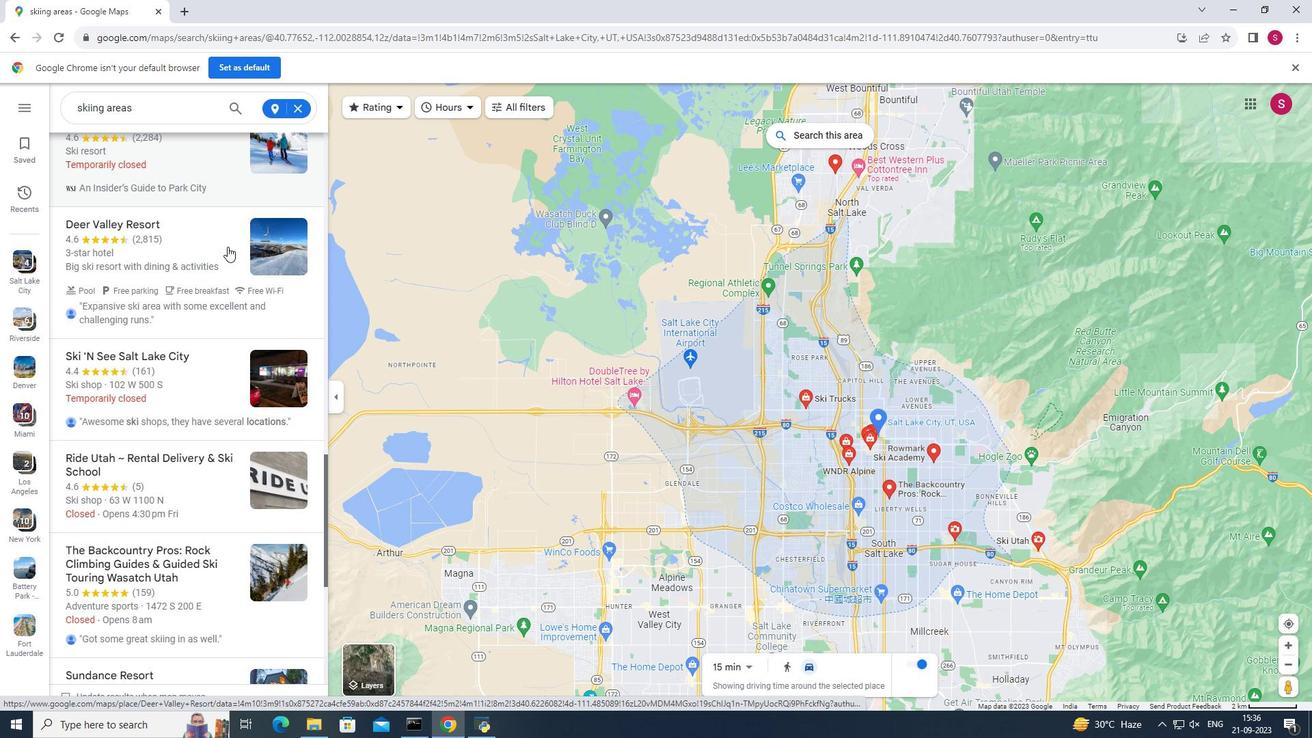 
Action: Mouse scrolled (227, 246) with delta (0, 0)
Screenshot: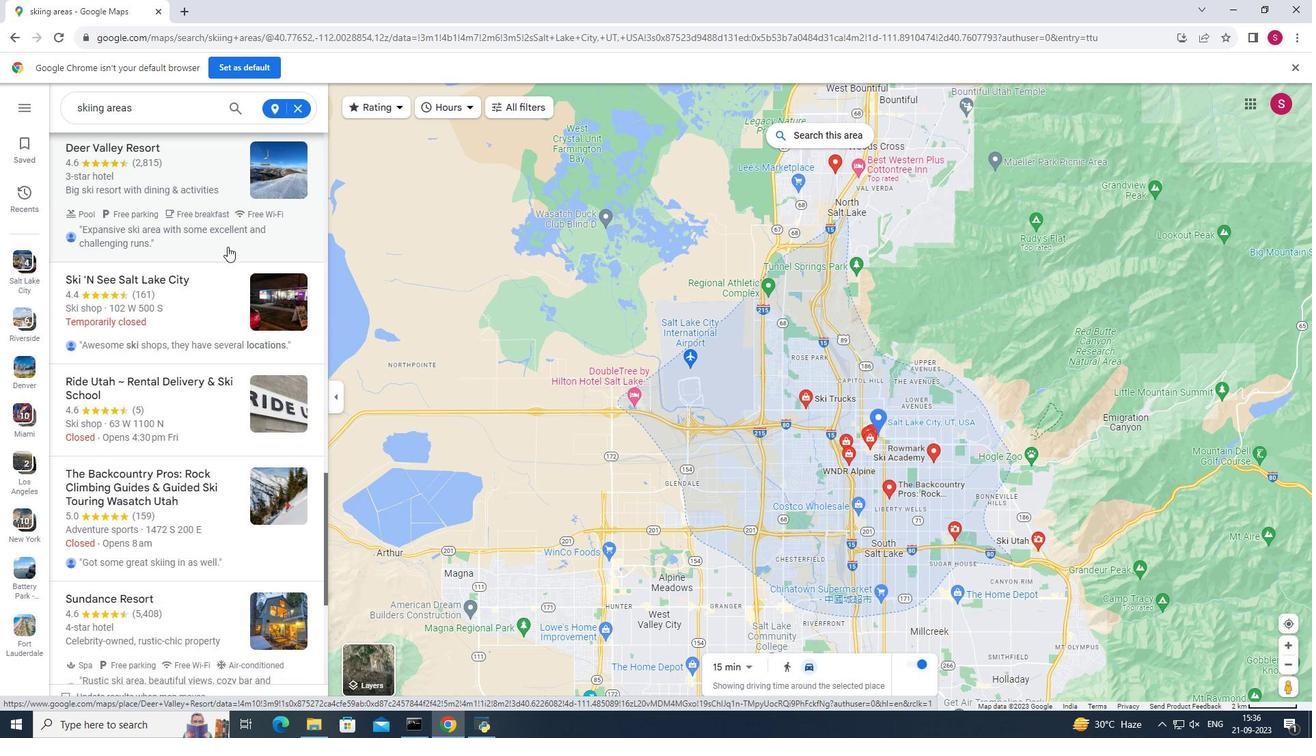 
Action: Mouse scrolled (227, 246) with delta (0, 0)
Screenshot: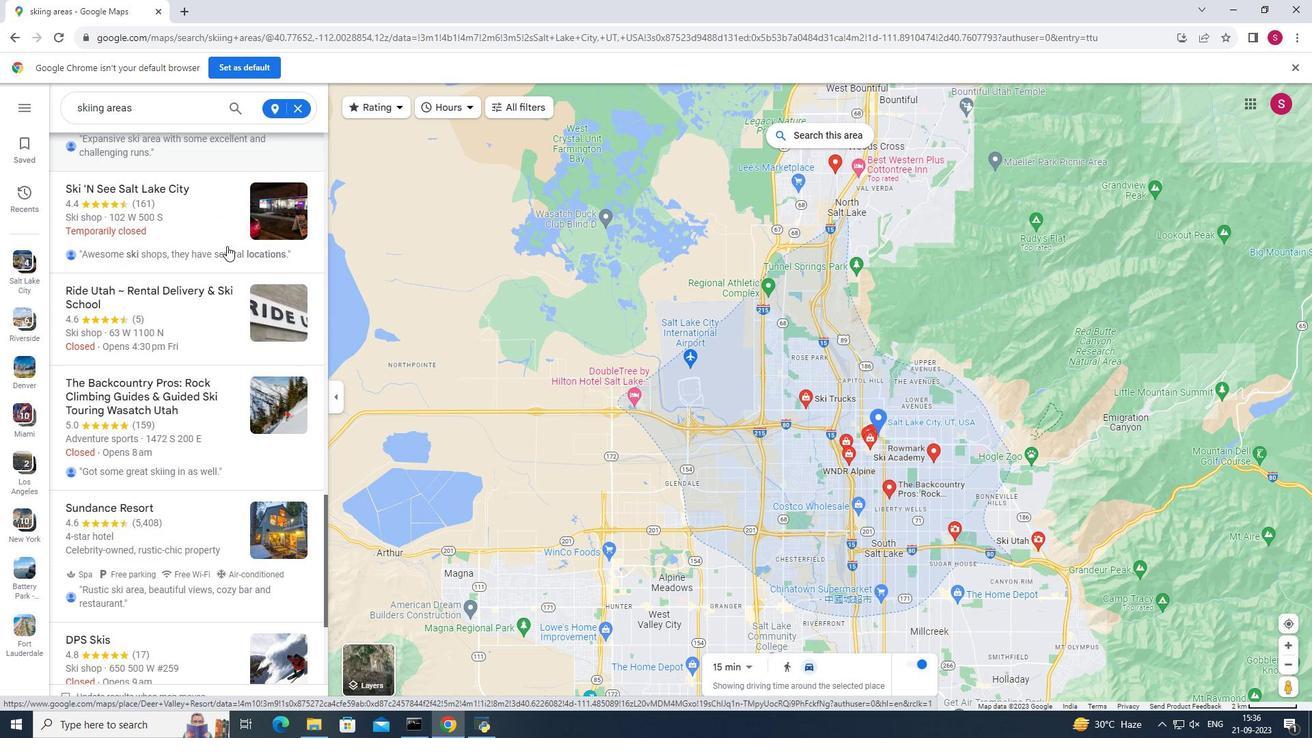 
Action: Mouse scrolled (227, 246) with delta (0, 0)
Screenshot: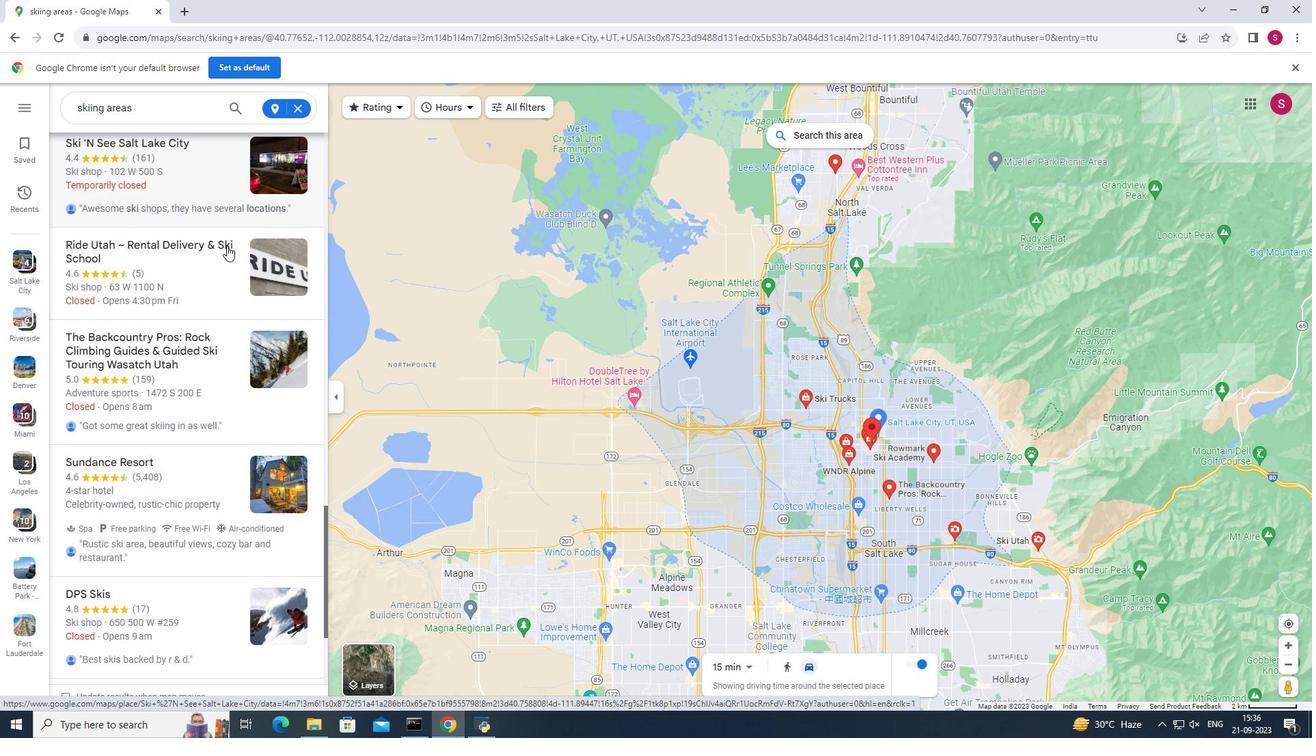 
Action: Mouse moved to (226, 246)
Screenshot: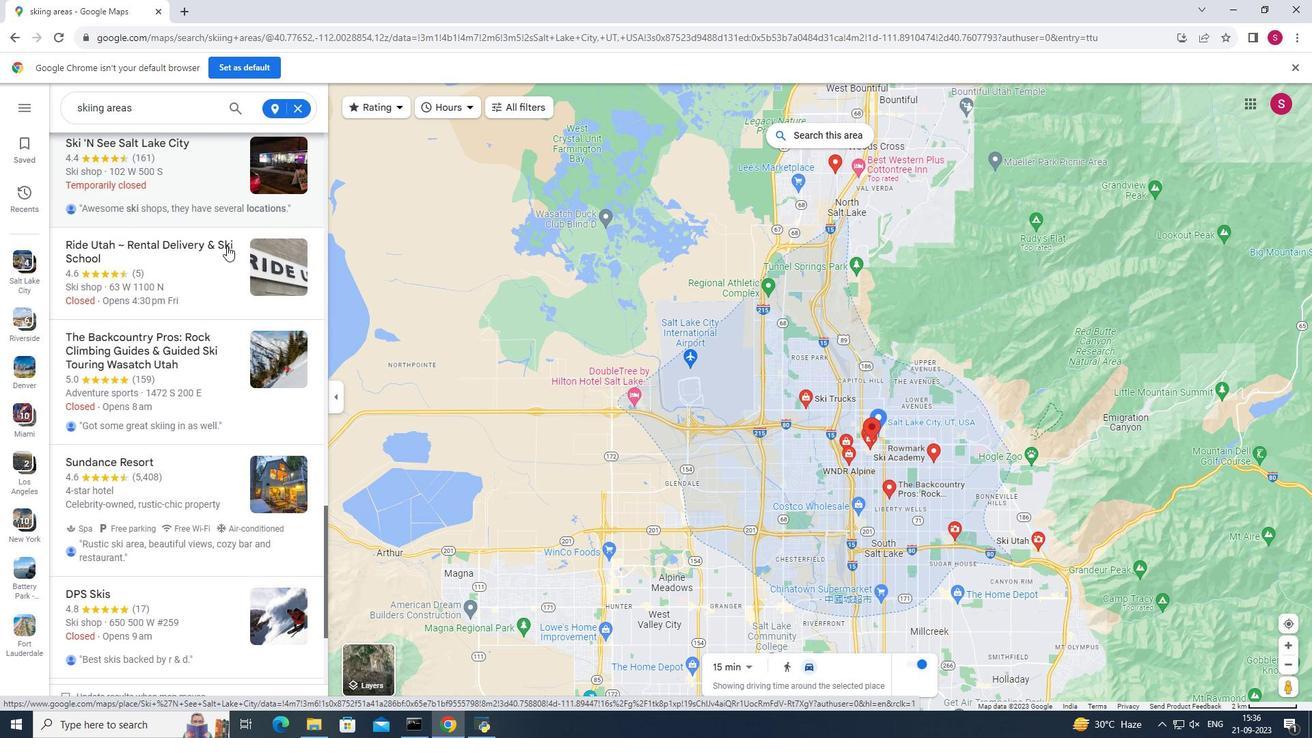 
Action: Mouse scrolled (226, 245) with delta (0, 0)
Screenshot: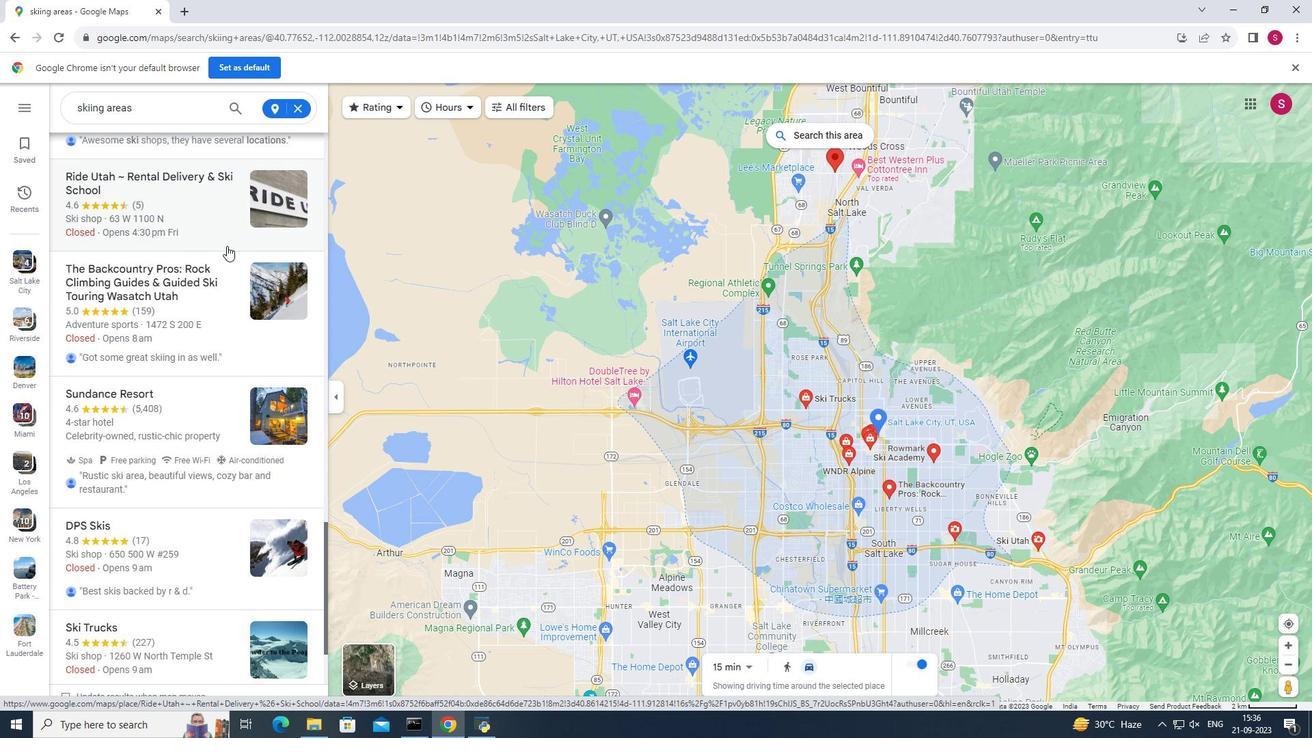 
Action: Mouse scrolled (226, 245) with delta (0, 0)
Screenshot: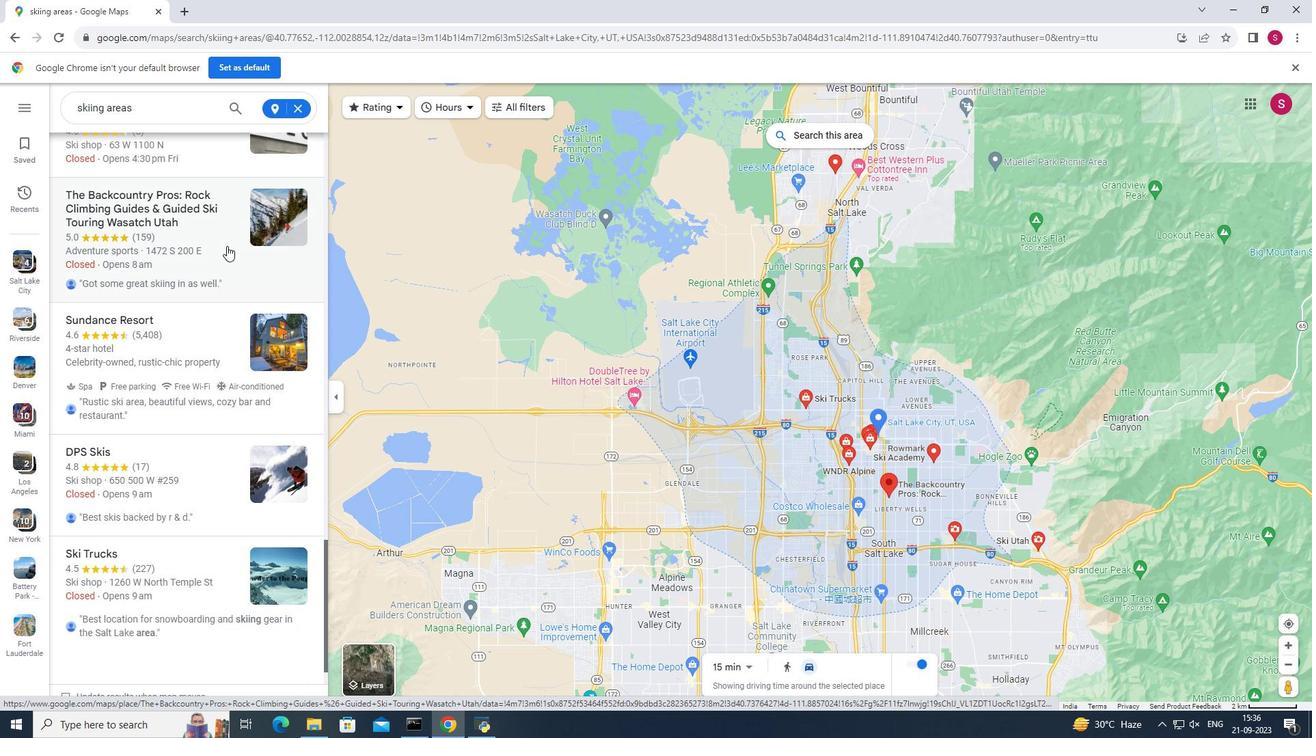 
Action: Mouse scrolled (226, 245) with delta (0, 0)
Screenshot: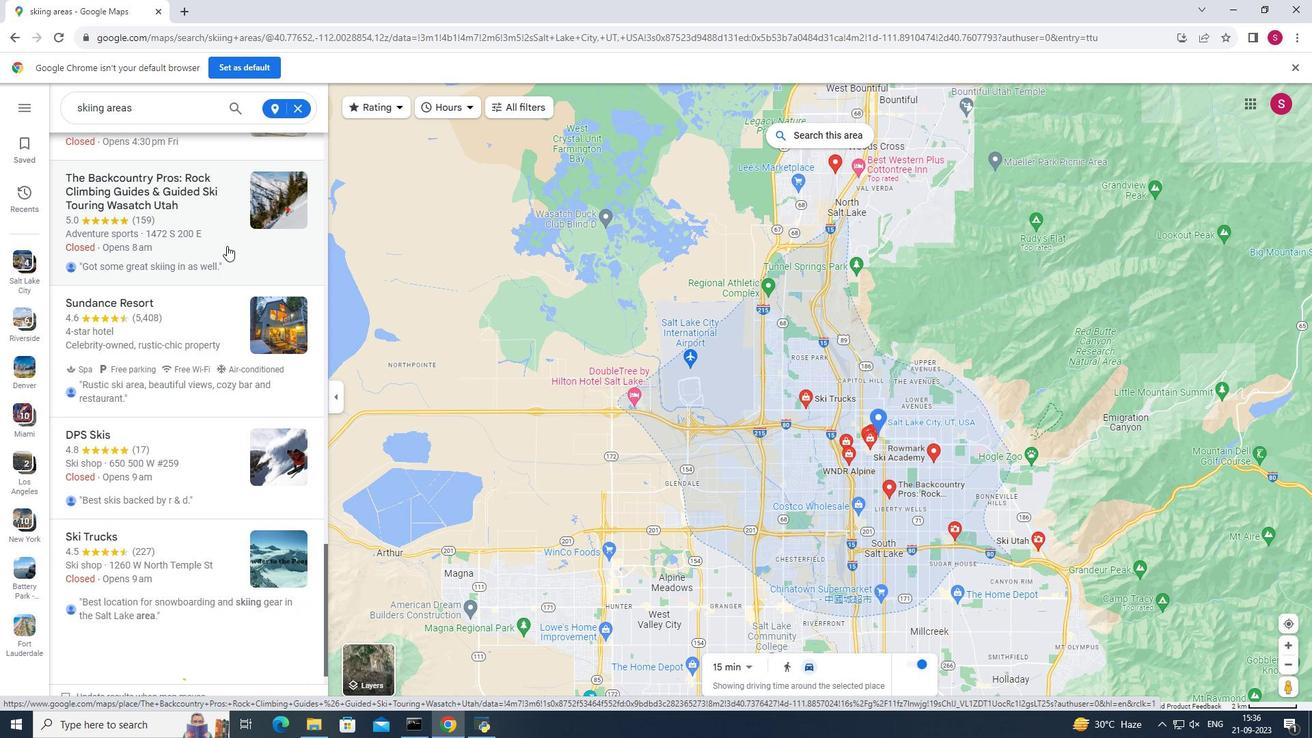 
Action: Mouse scrolled (226, 245) with delta (0, 0)
Screenshot: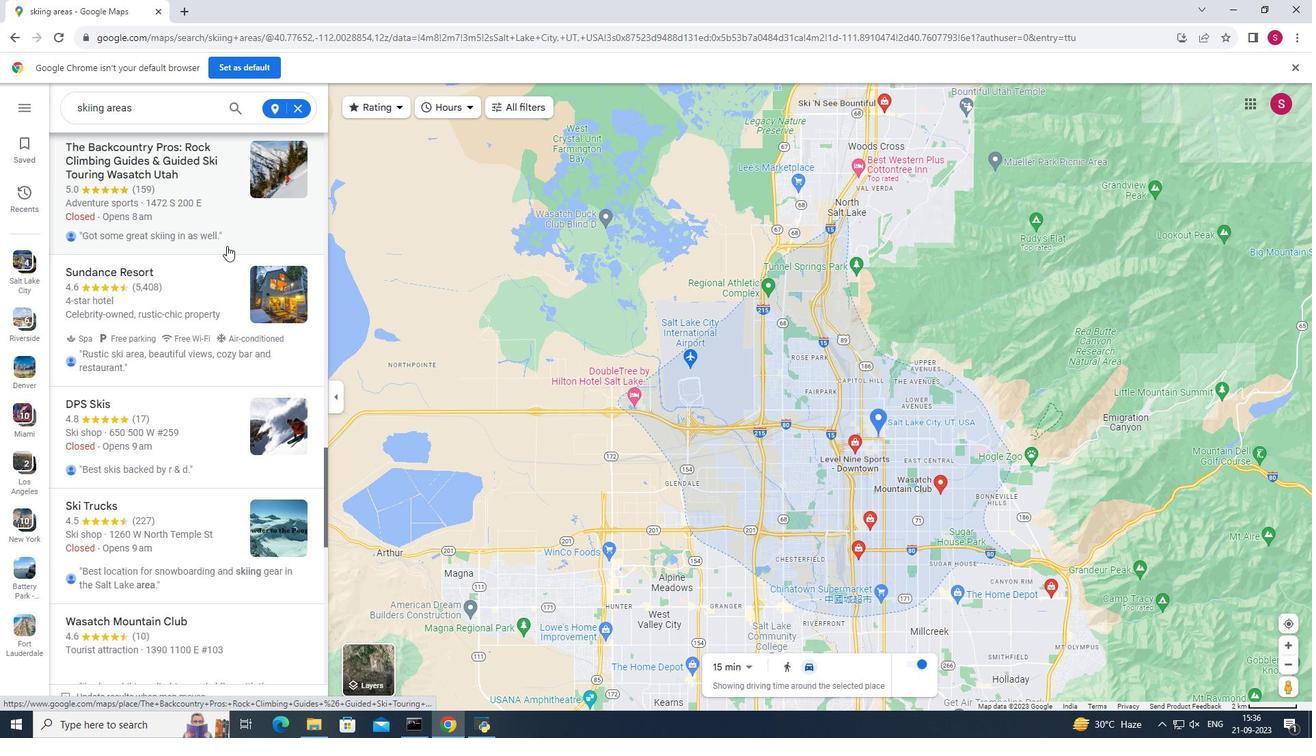 
Action: Mouse scrolled (226, 245) with delta (0, 0)
Screenshot: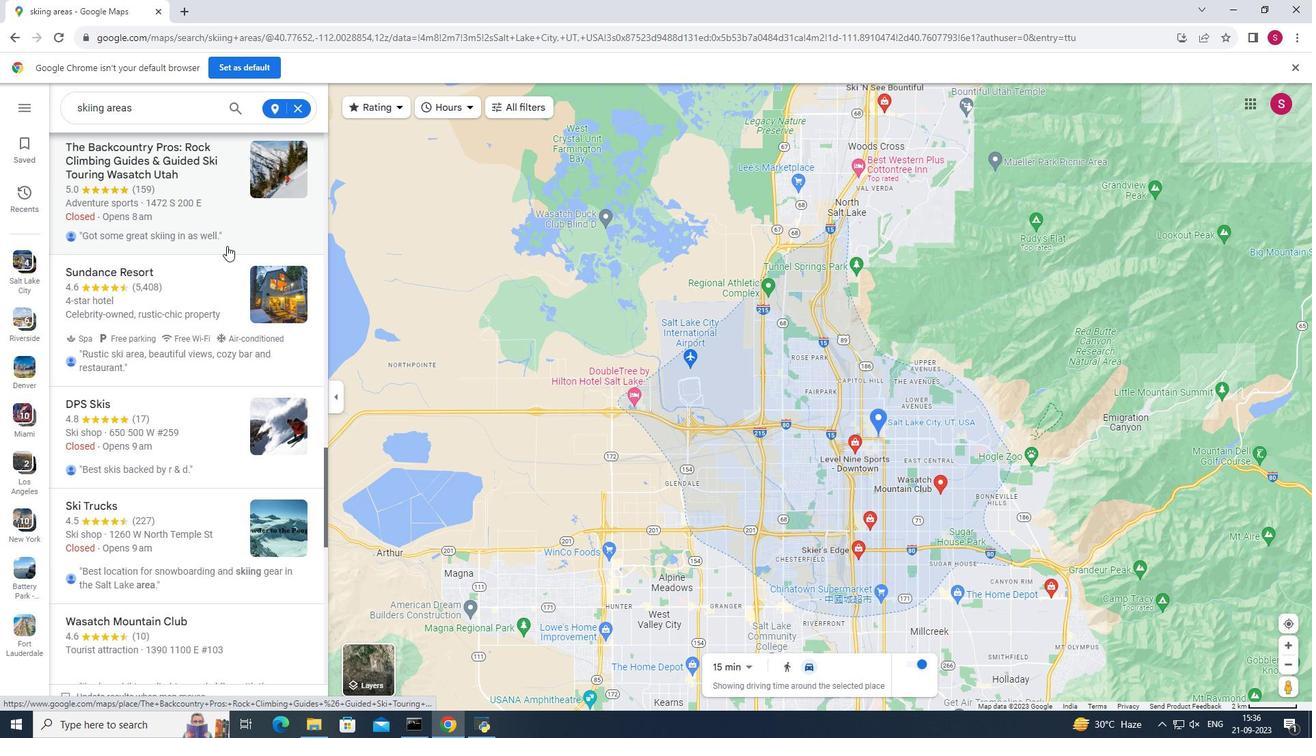 
Action: Mouse scrolled (226, 245) with delta (0, 0)
Screenshot: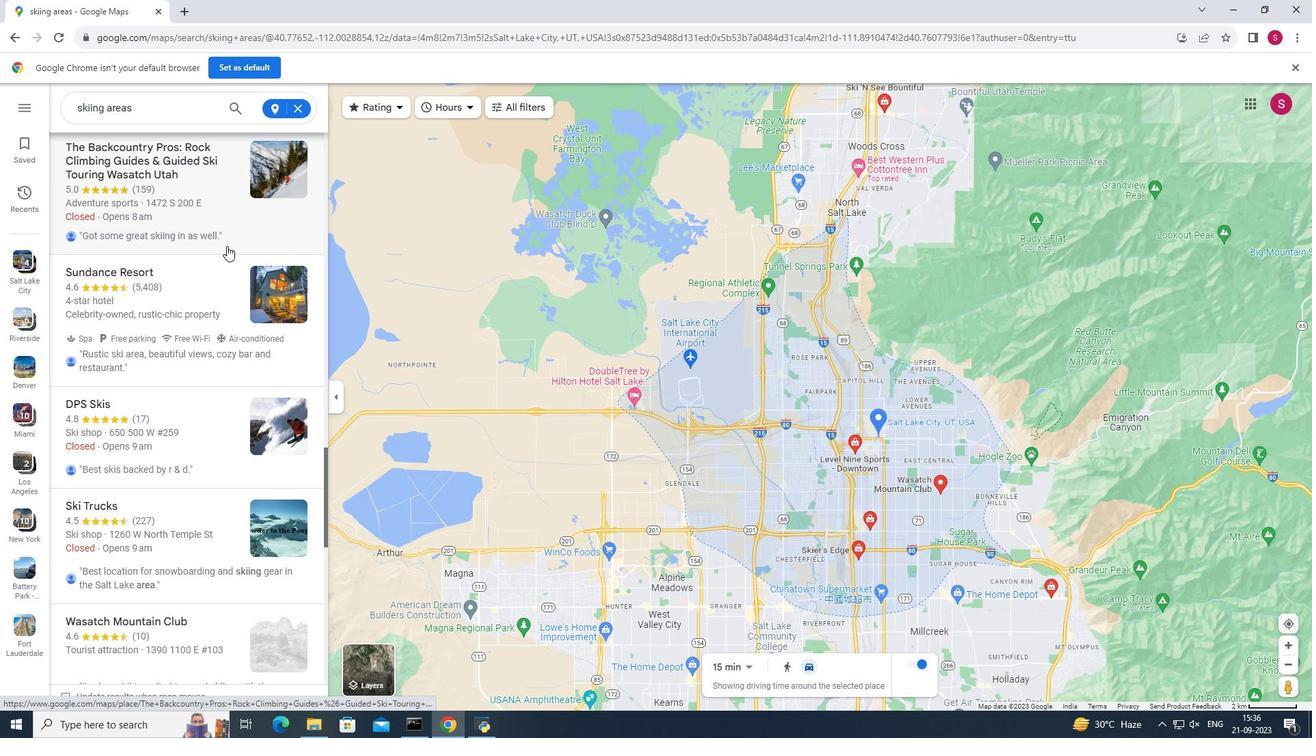 
Action: Mouse scrolled (226, 245) with delta (0, 0)
Screenshot: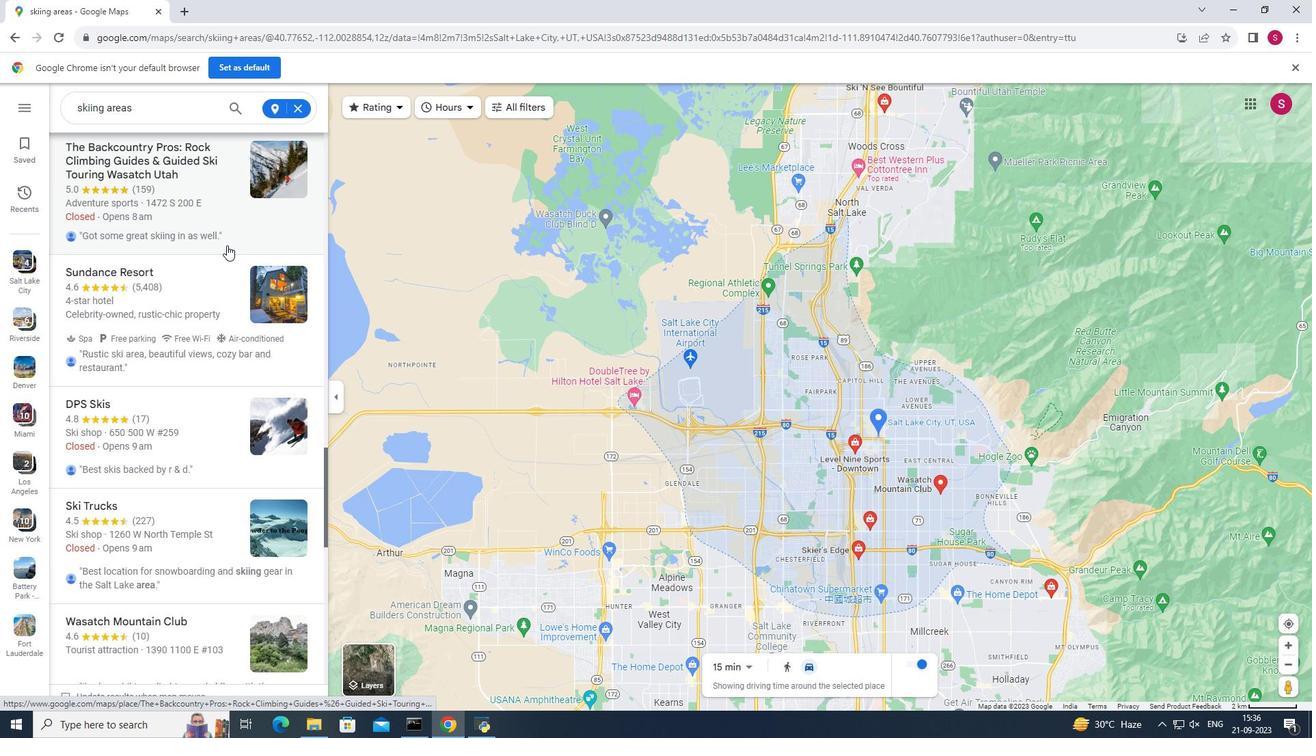 
Action: Mouse moved to (226, 245)
Screenshot: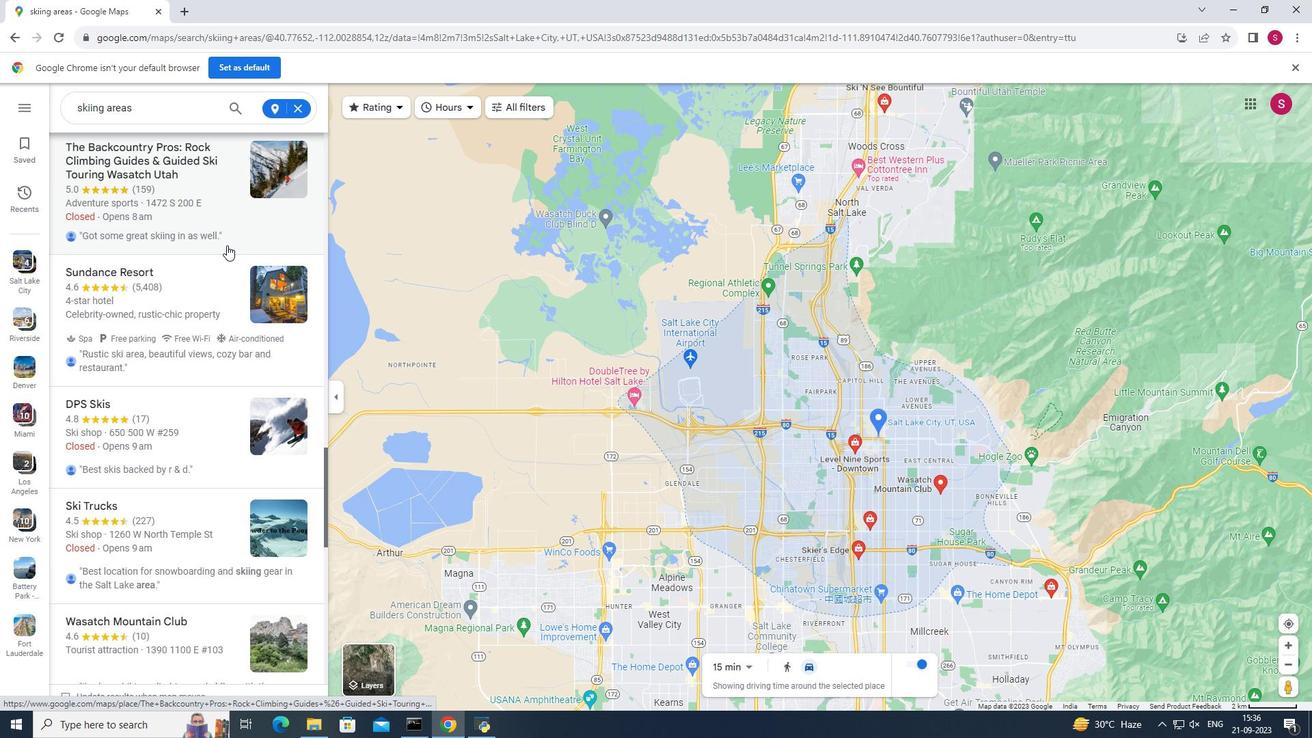 
Action: Mouse scrolled (226, 244) with delta (0, 0)
Screenshot: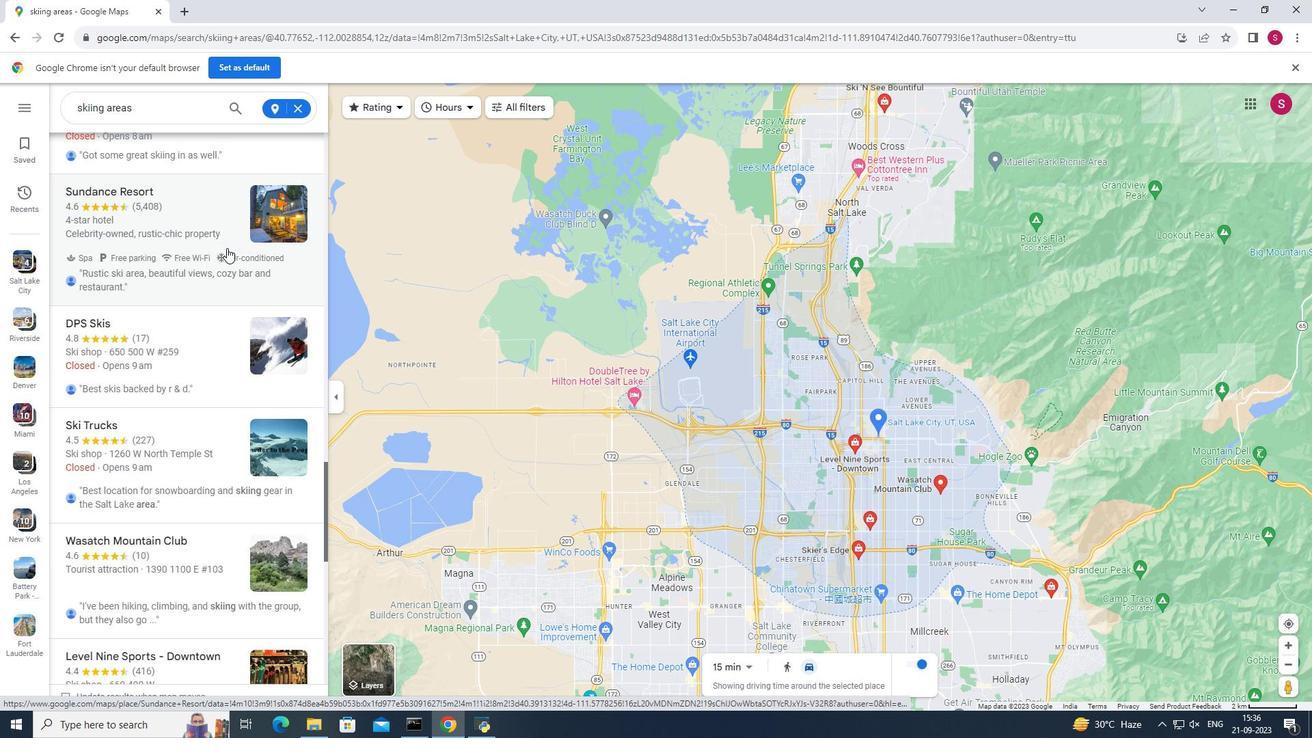 
Action: Mouse moved to (226, 246)
Screenshot: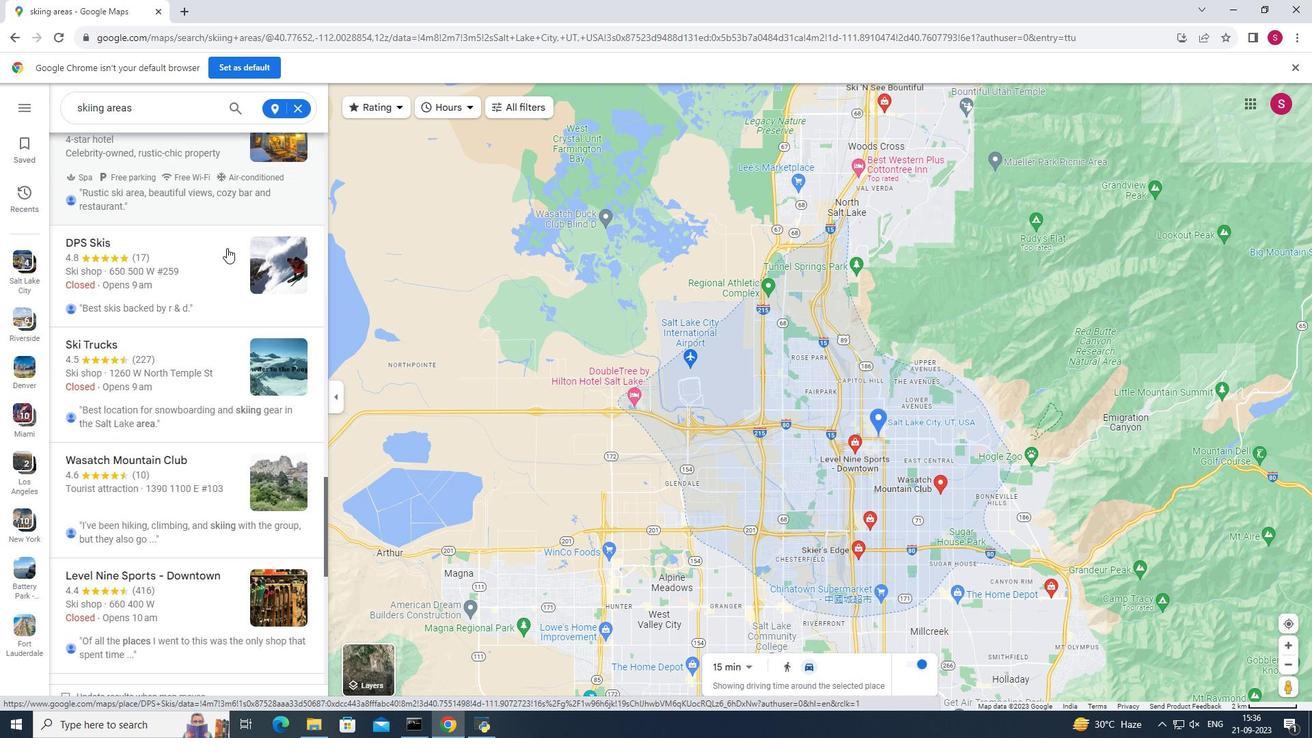 
Action: Mouse scrolled (226, 246) with delta (0, 0)
Screenshot: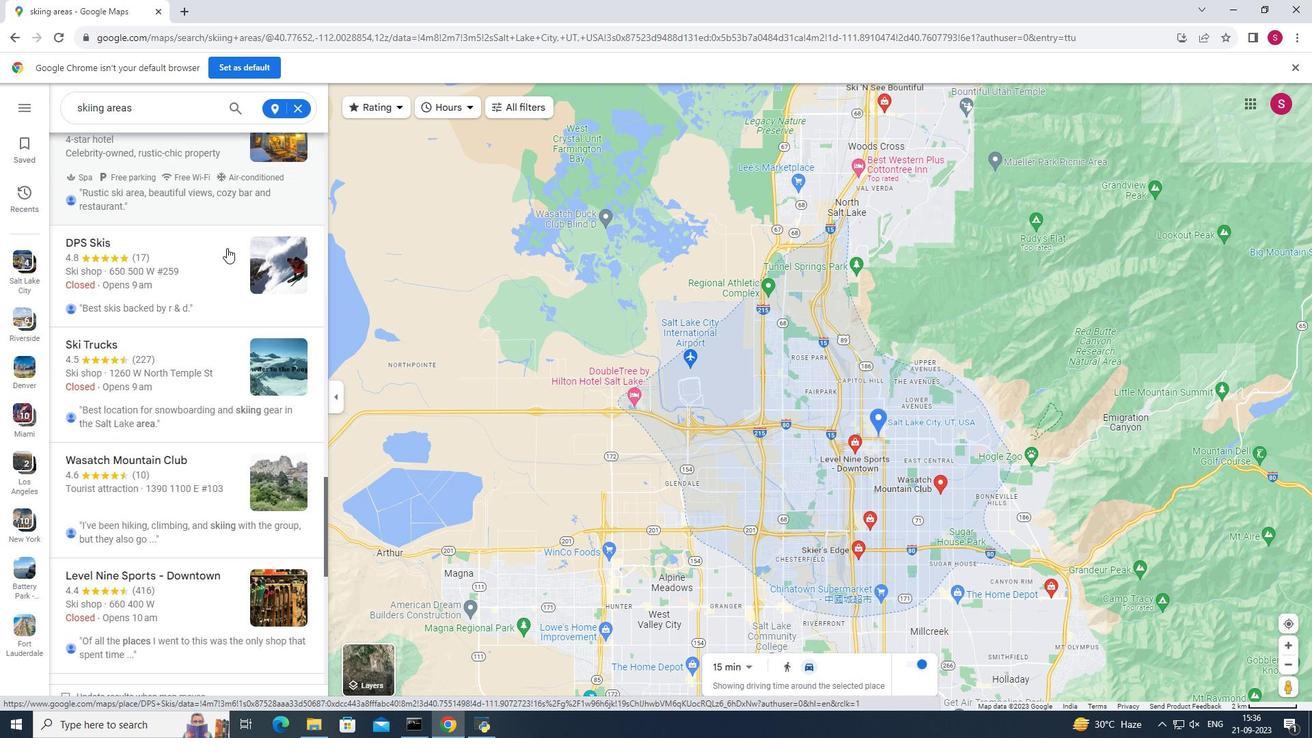 
Action: Mouse moved to (226, 248)
Screenshot: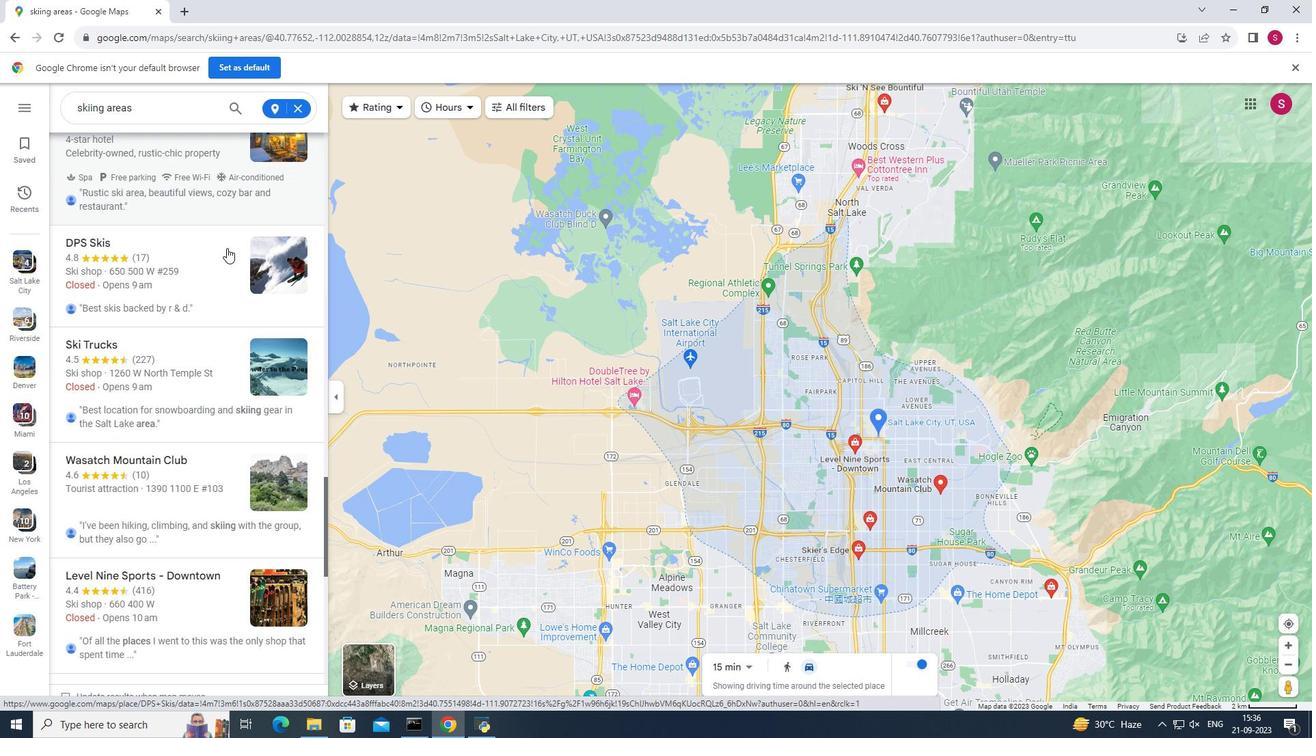 
Action: Mouse scrolled (226, 247) with delta (0, 0)
Screenshot: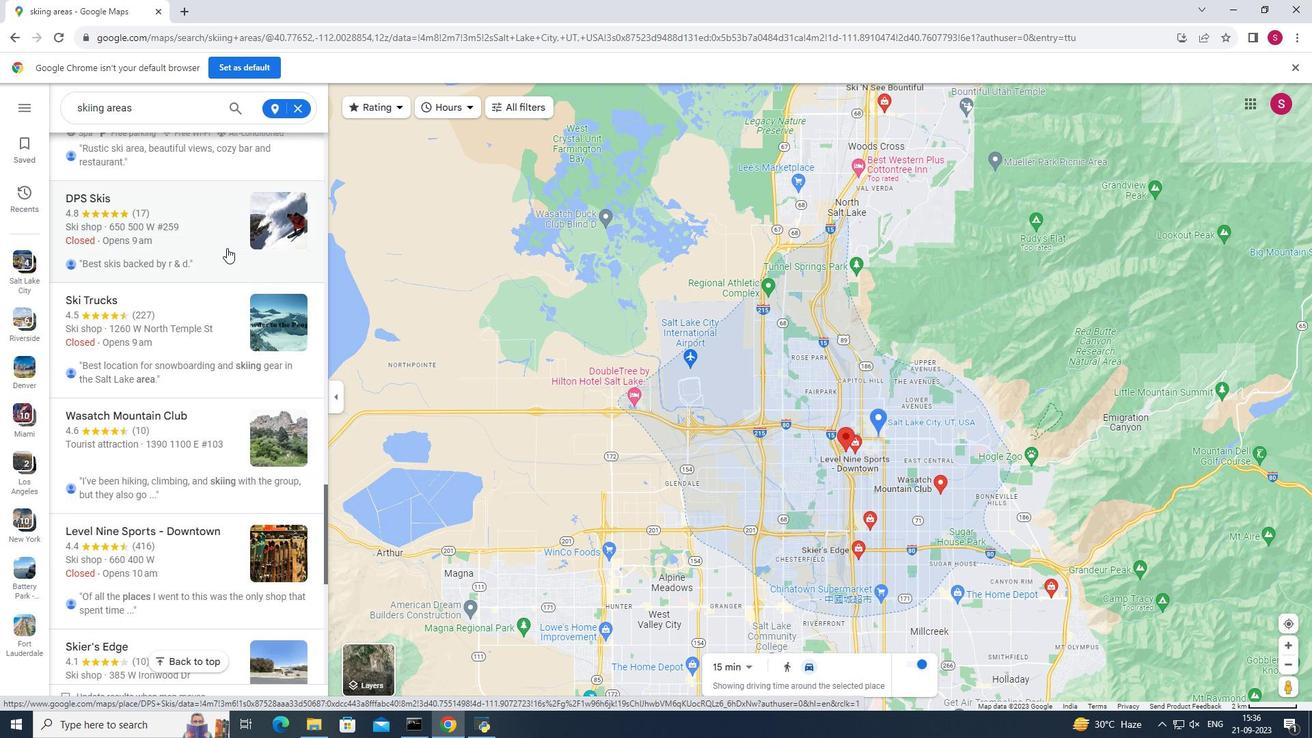 
Action: Mouse scrolled (226, 247) with delta (0, 0)
Screenshot: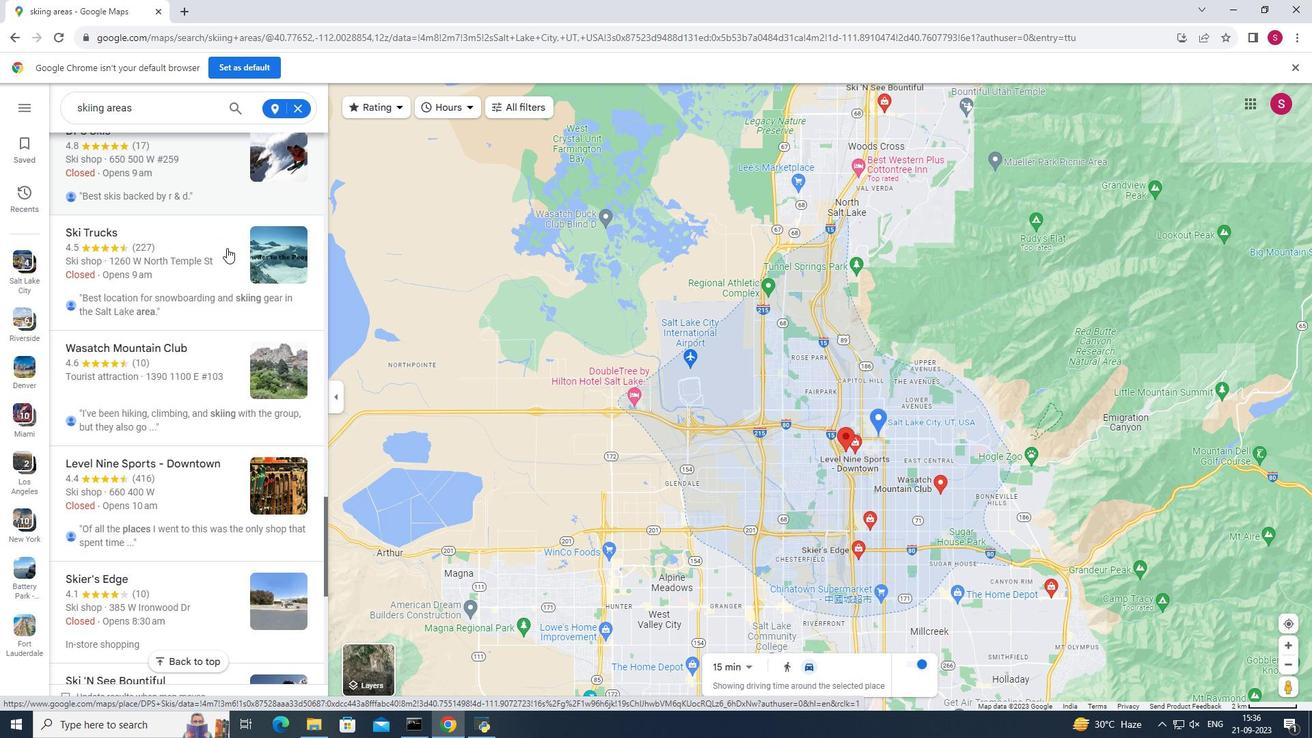 
Action: Mouse moved to (229, 259)
Screenshot: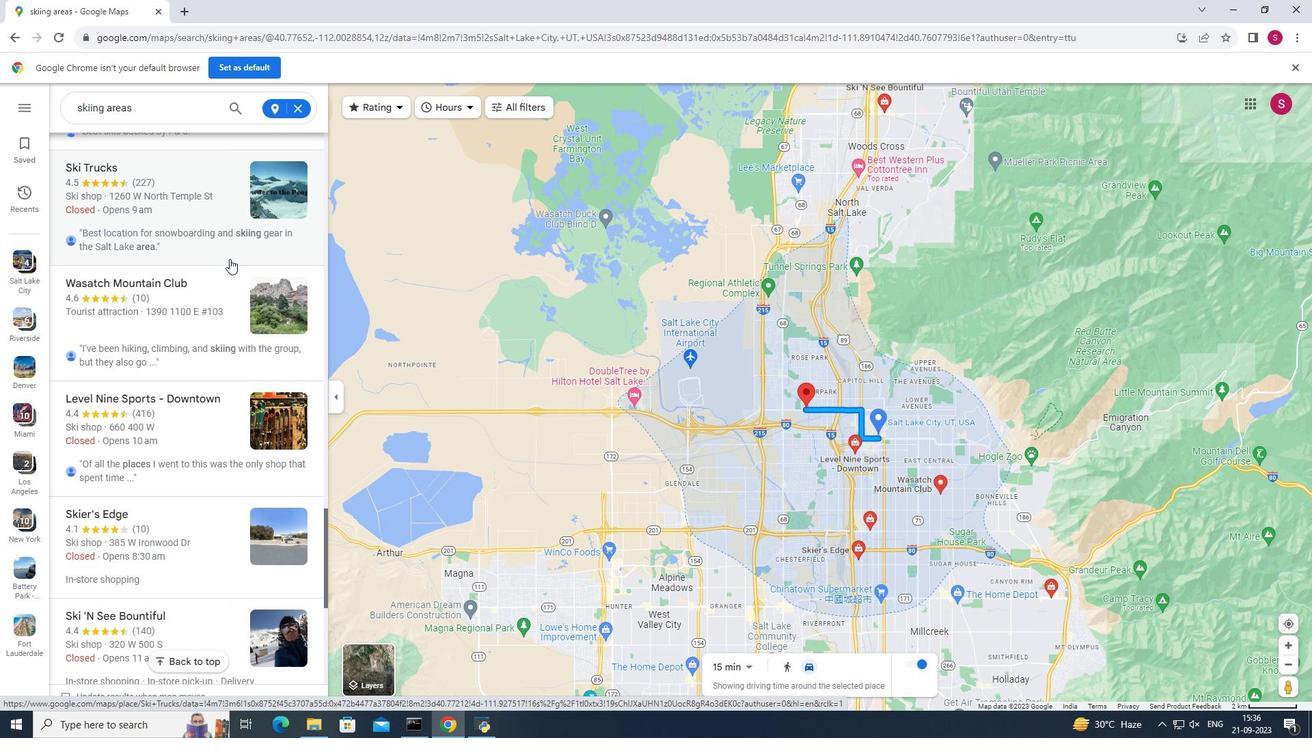 
Action: Mouse scrolled (229, 258) with delta (0, 0)
Screenshot: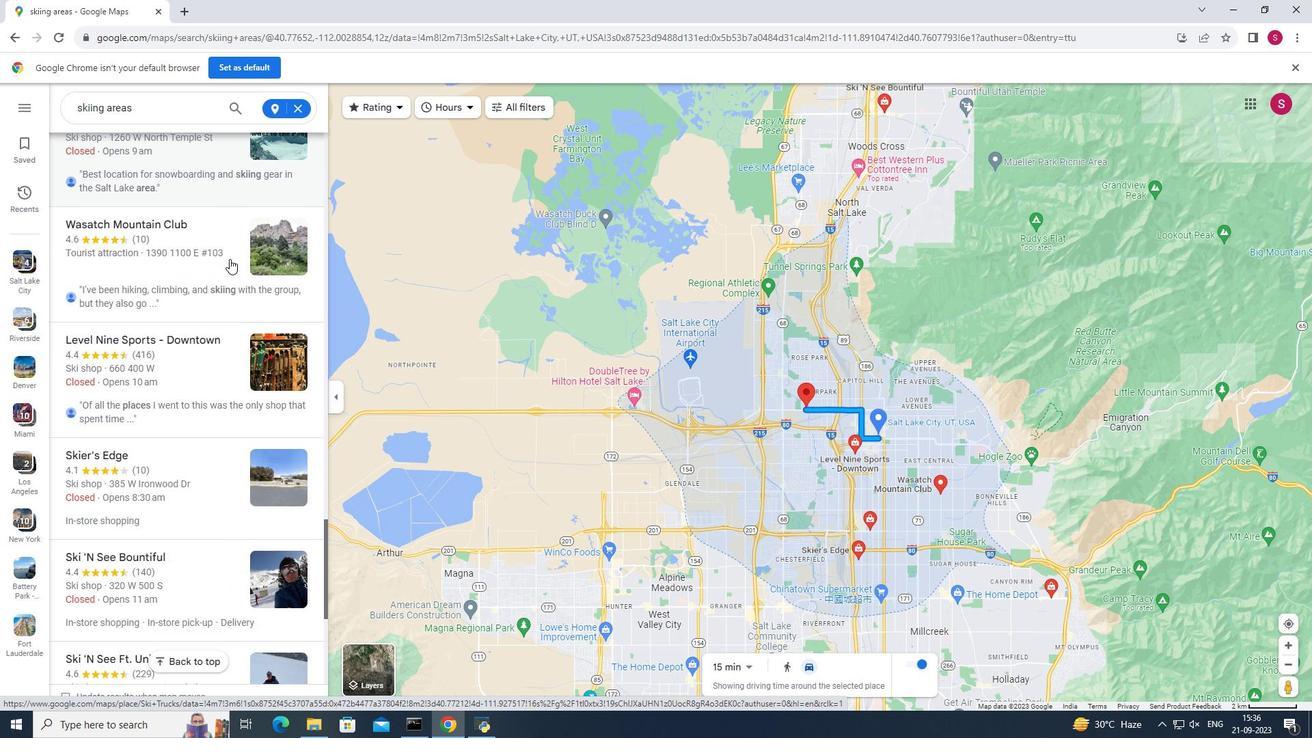 
Action: Mouse scrolled (229, 258) with delta (0, 0)
Screenshot: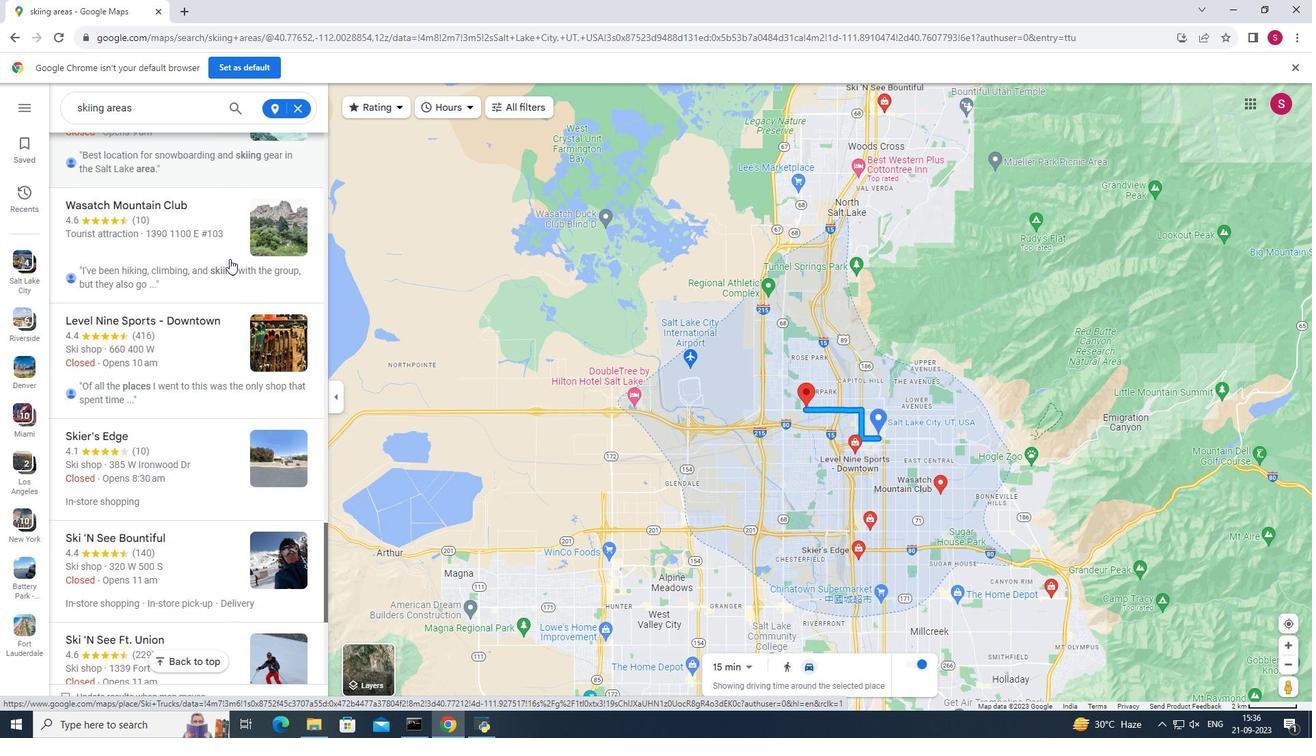 
Action: Mouse scrolled (229, 258) with delta (0, 0)
Screenshot: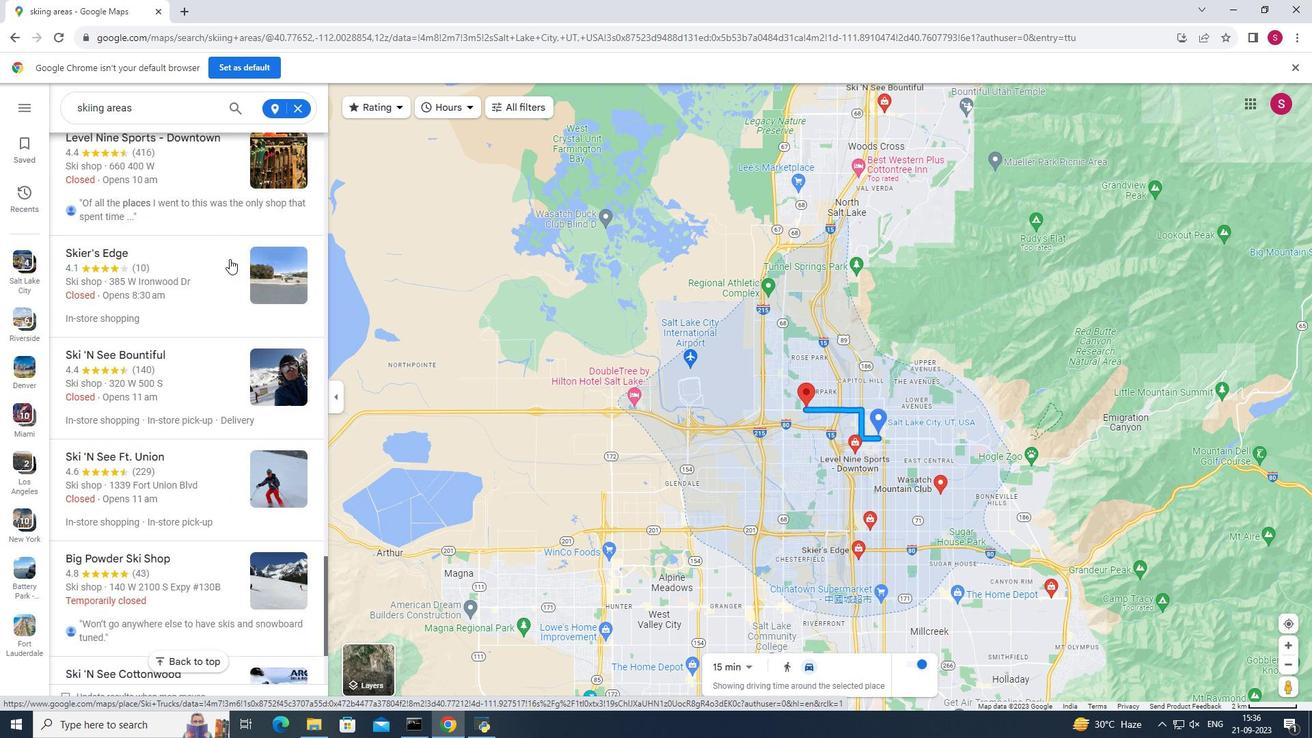 
Action: Mouse scrolled (229, 258) with delta (0, 0)
Screenshot: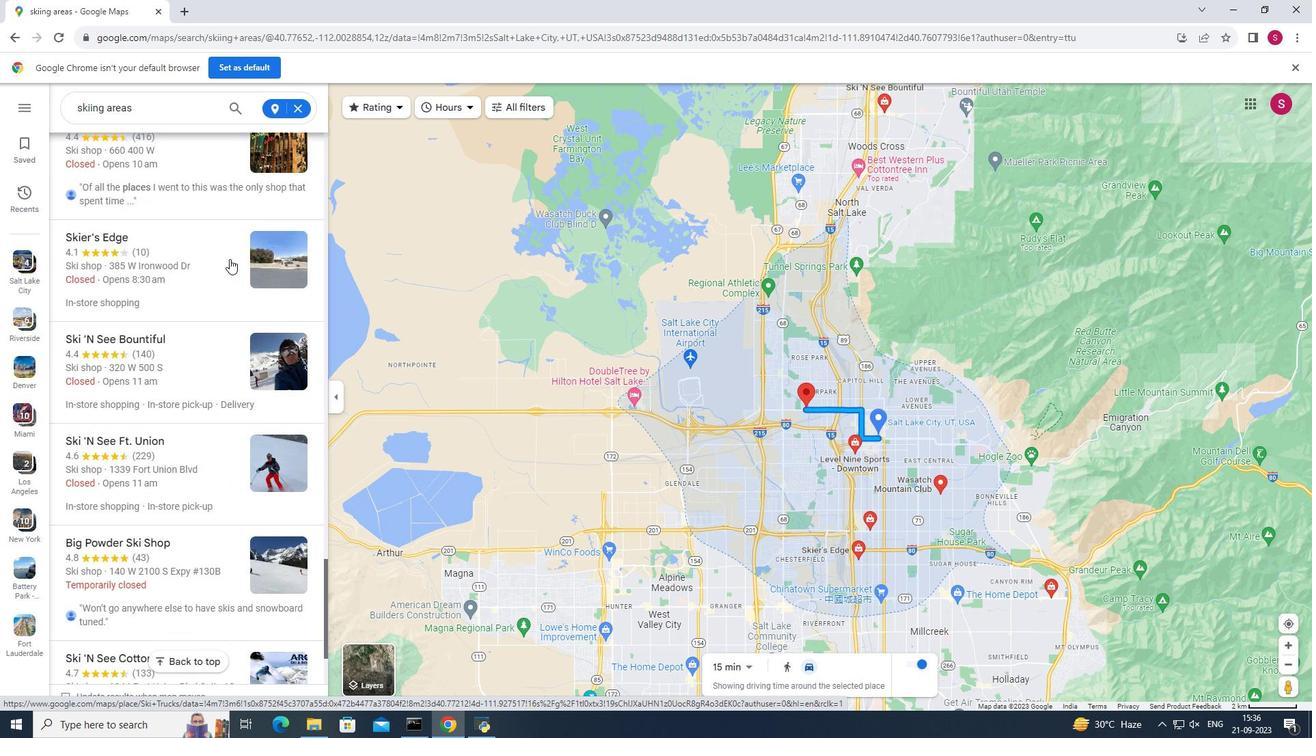 
Action: Mouse scrolled (229, 258) with delta (0, 0)
Screenshot: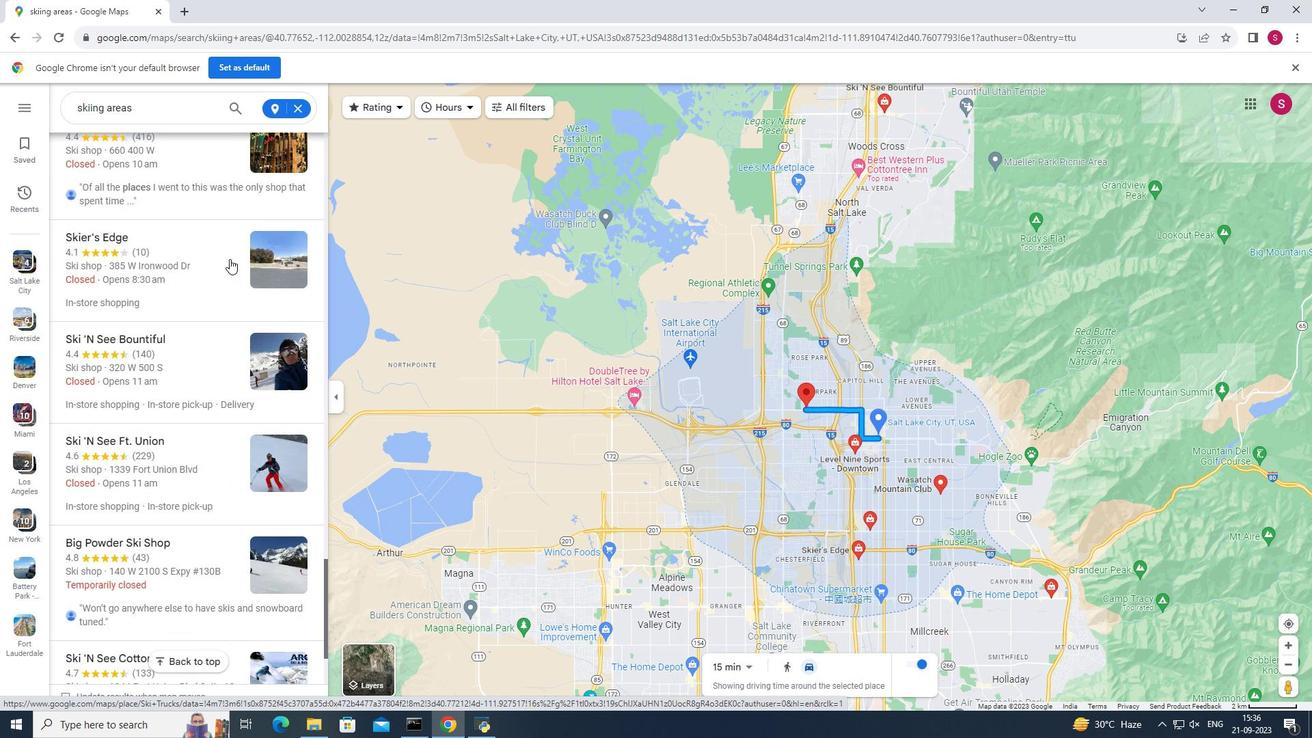 
Action: Mouse scrolled (229, 258) with delta (0, 0)
Screenshot: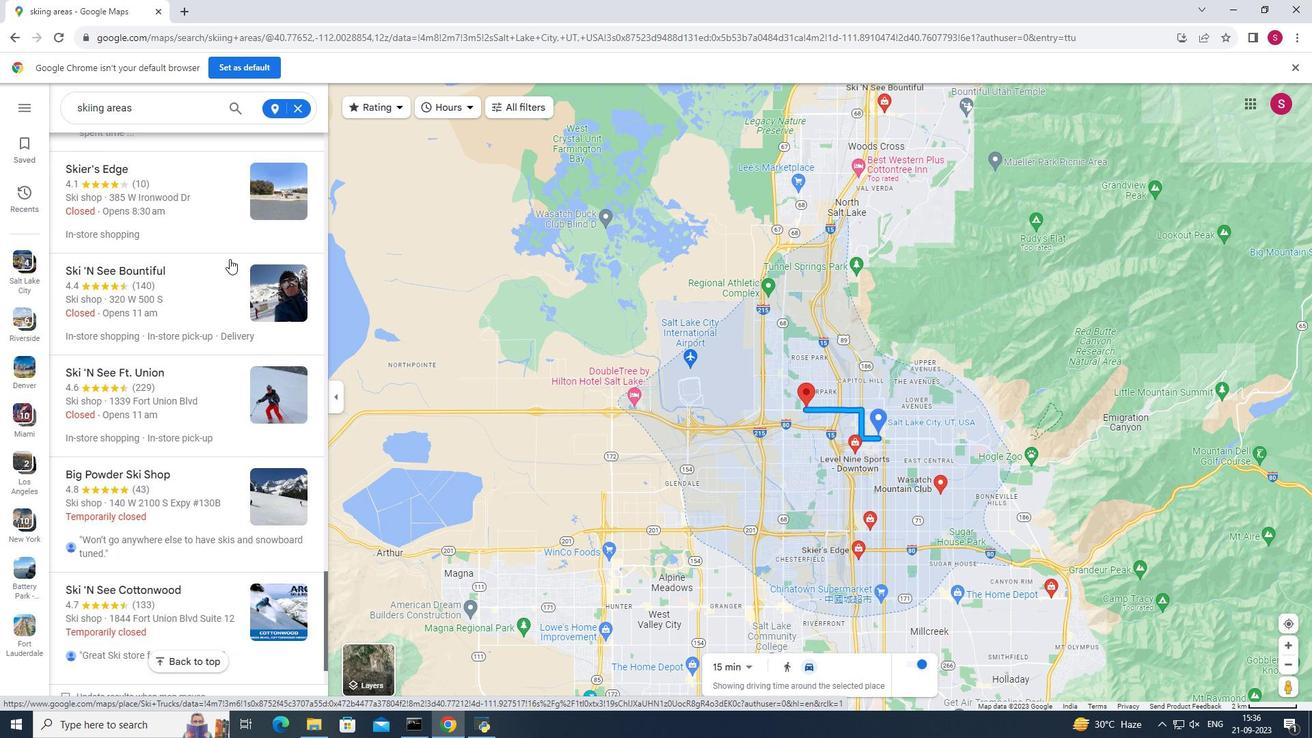 
Action: Mouse scrolled (229, 258) with delta (0, 0)
Screenshot: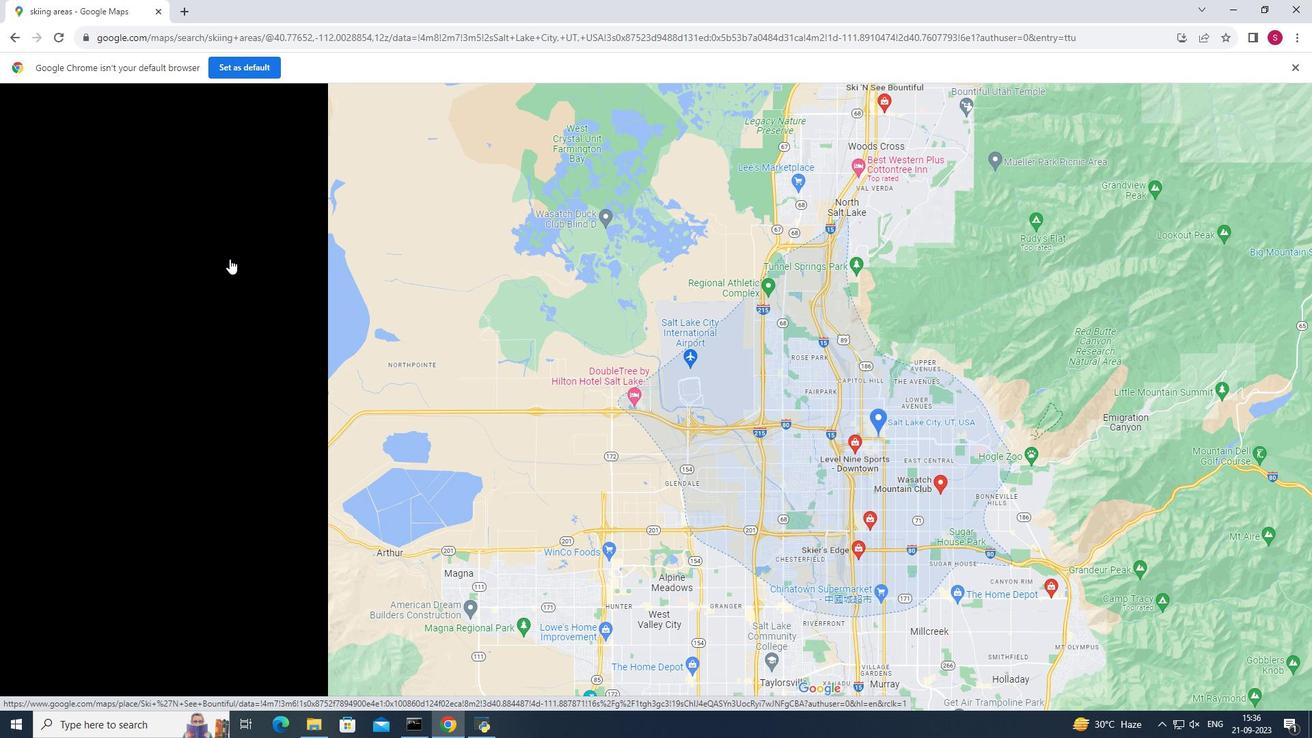 
Action: Mouse scrolled (229, 258) with delta (0, 0)
Screenshot: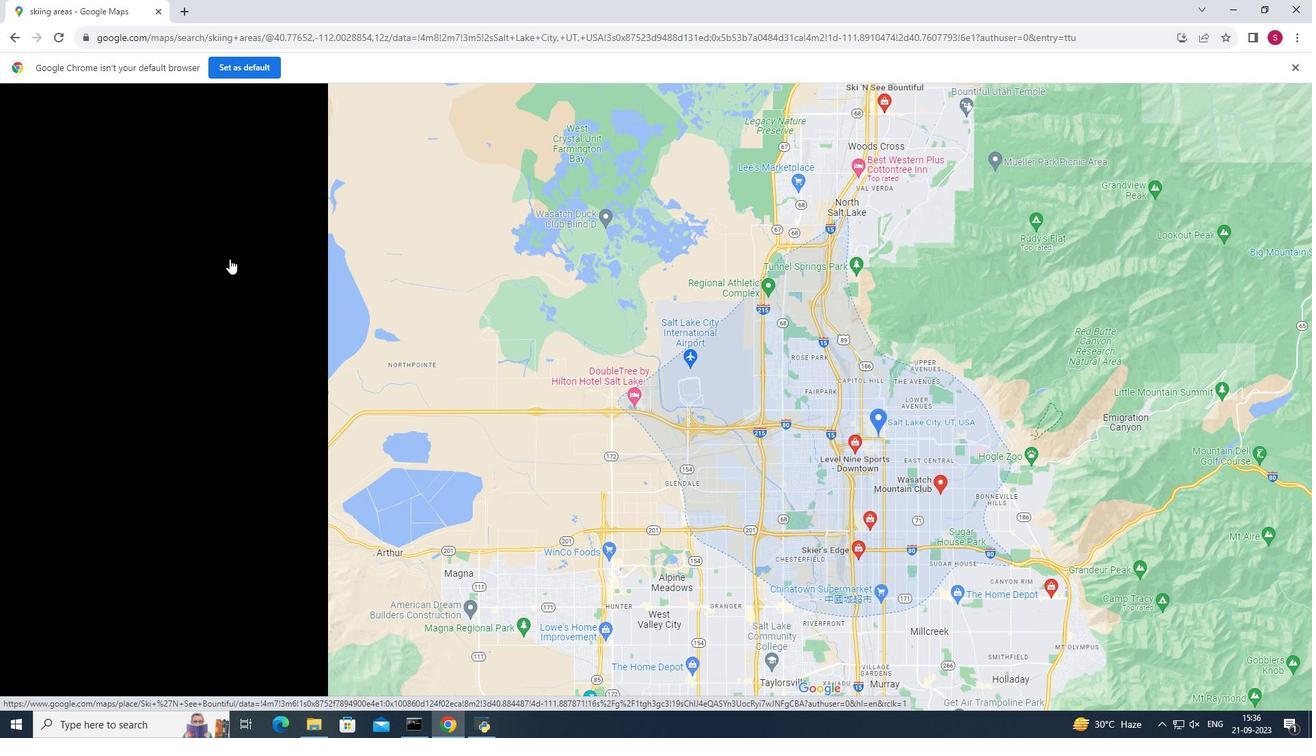 
Action: Mouse scrolled (229, 258) with delta (0, 0)
Screenshot: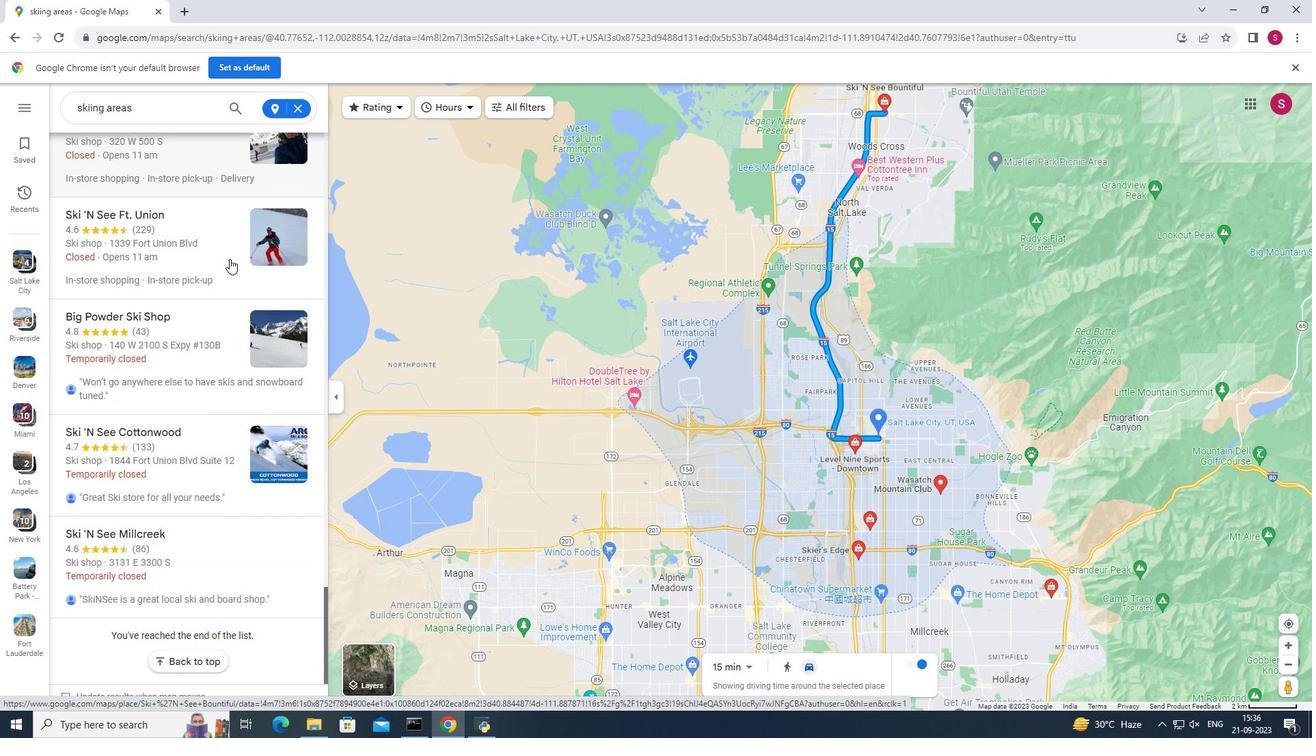 
Action: Mouse scrolled (229, 258) with delta (0, 0)
Screenshot: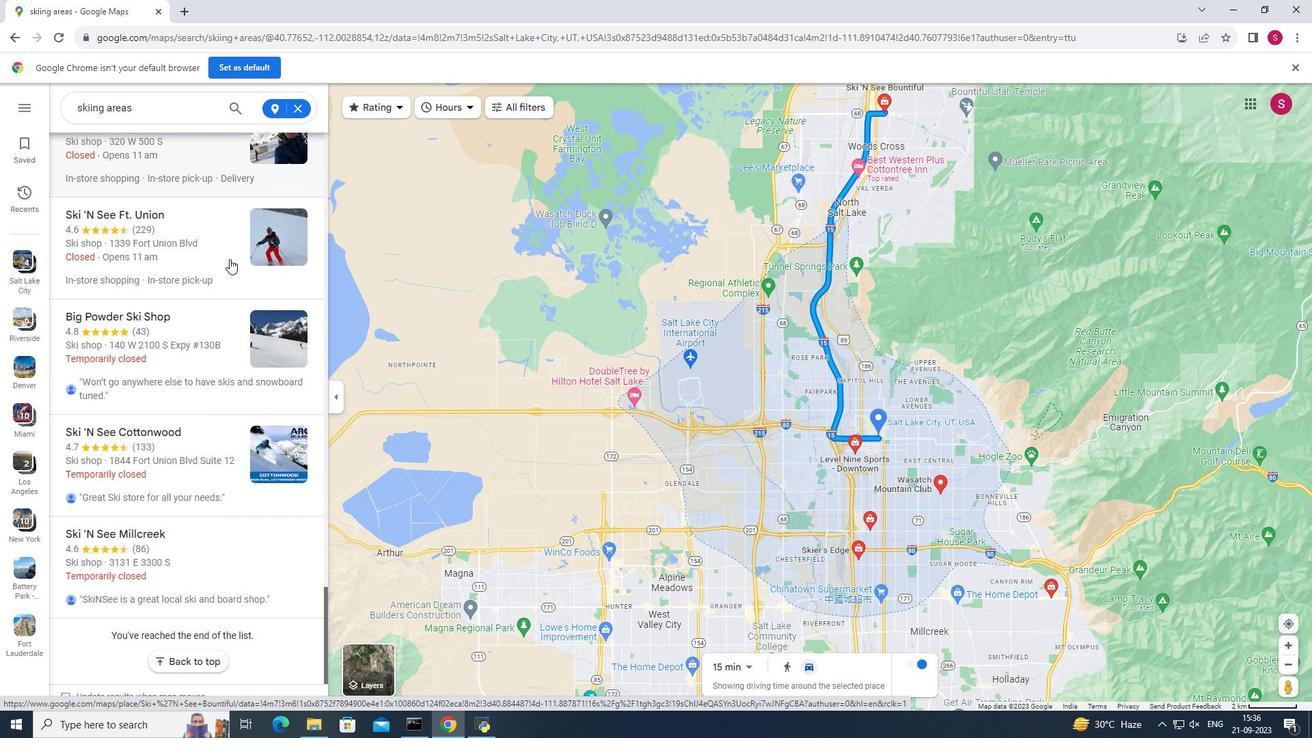 
Action: Mouse scrolled (229, 258) with delta (0, 0)
Screenshot: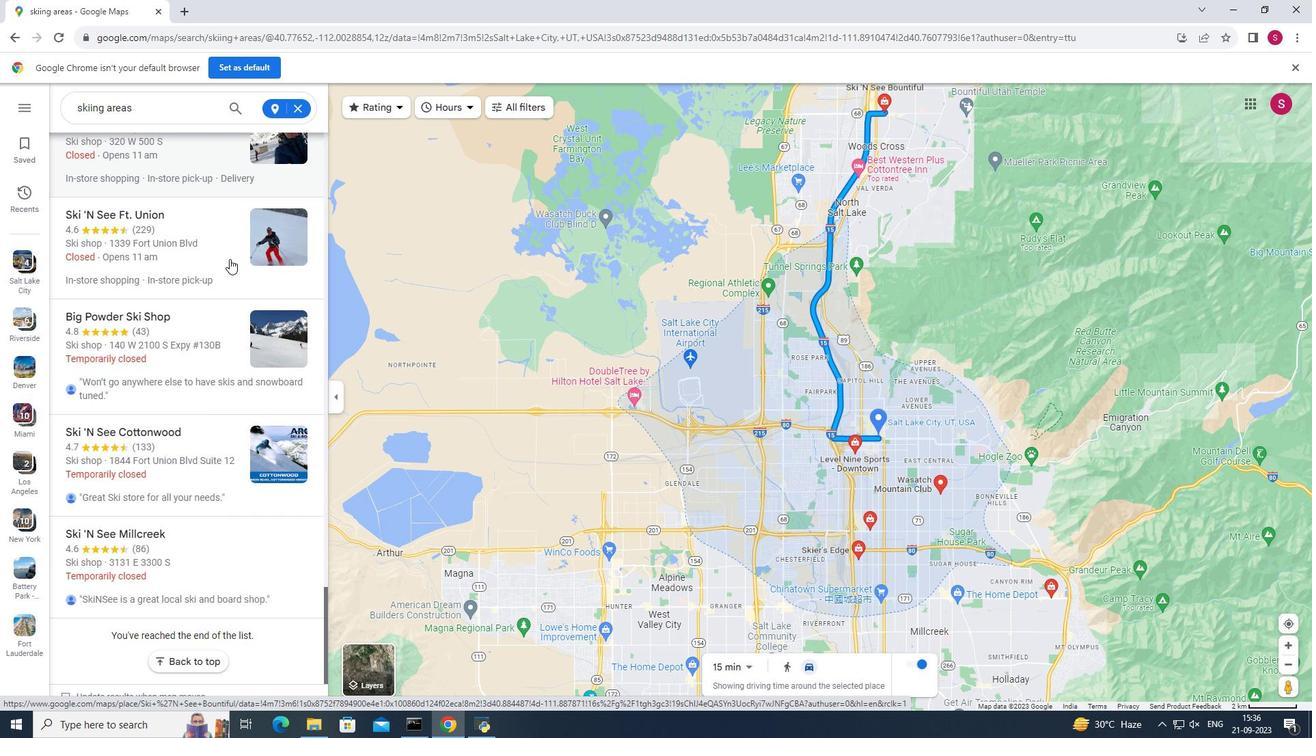 
Action: Mouse scrolled (229, 258) with delta (0, 0)
Screenshot: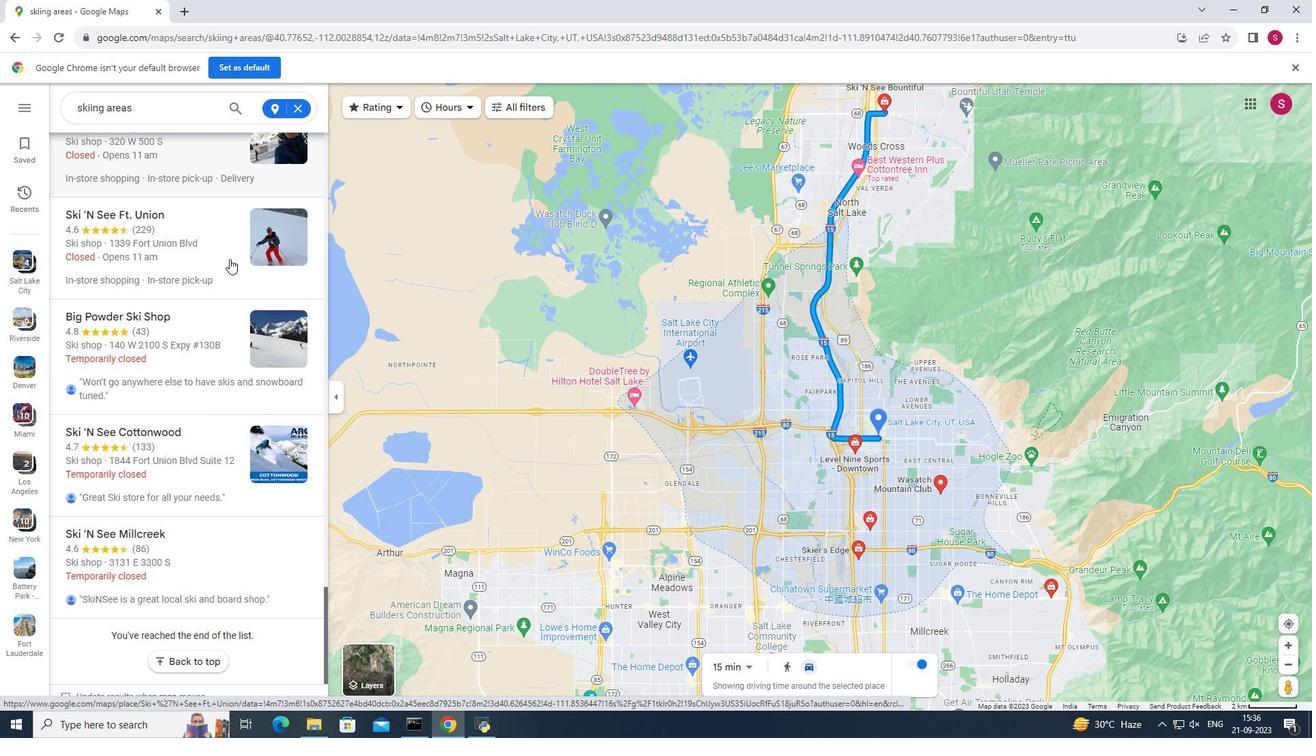 
Action: Mouse scrolled (229, 258) with delta (0, 0)
Screenshot: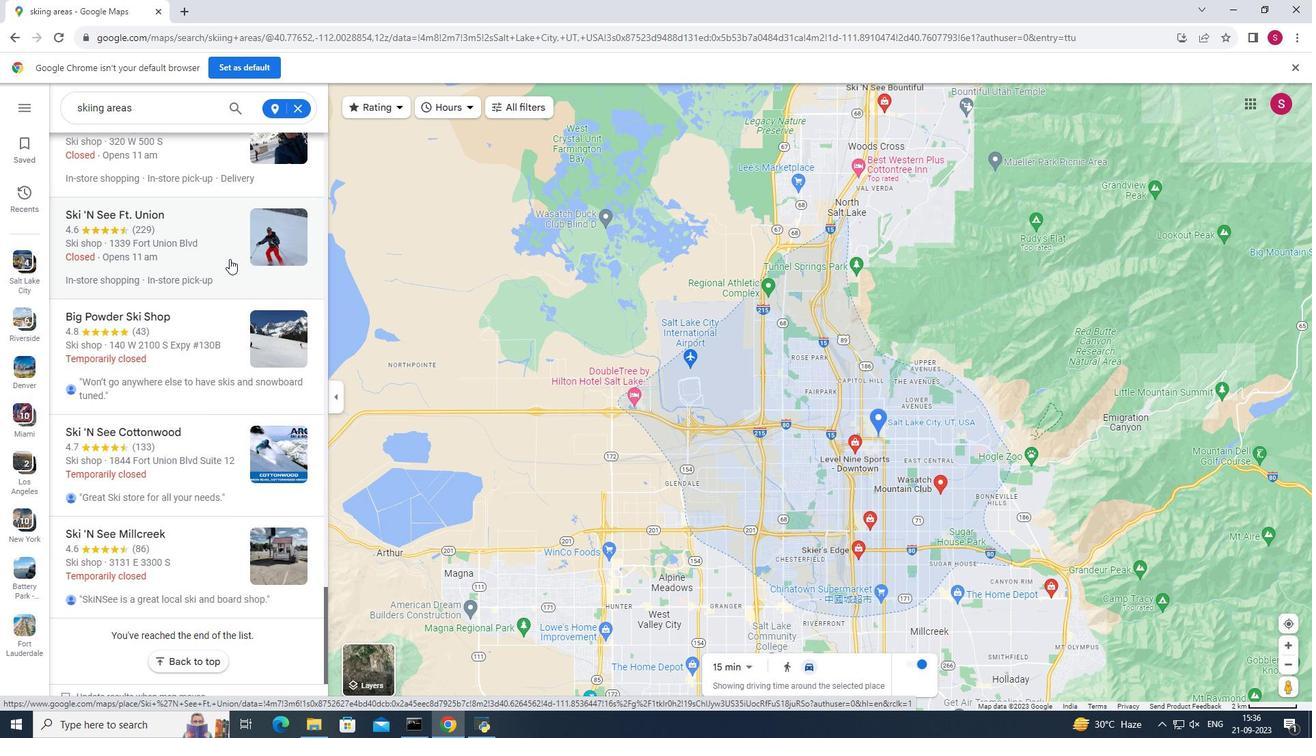 
Action: Mouse scrolled (229, 258) with delta (0, 0)
Screenshot: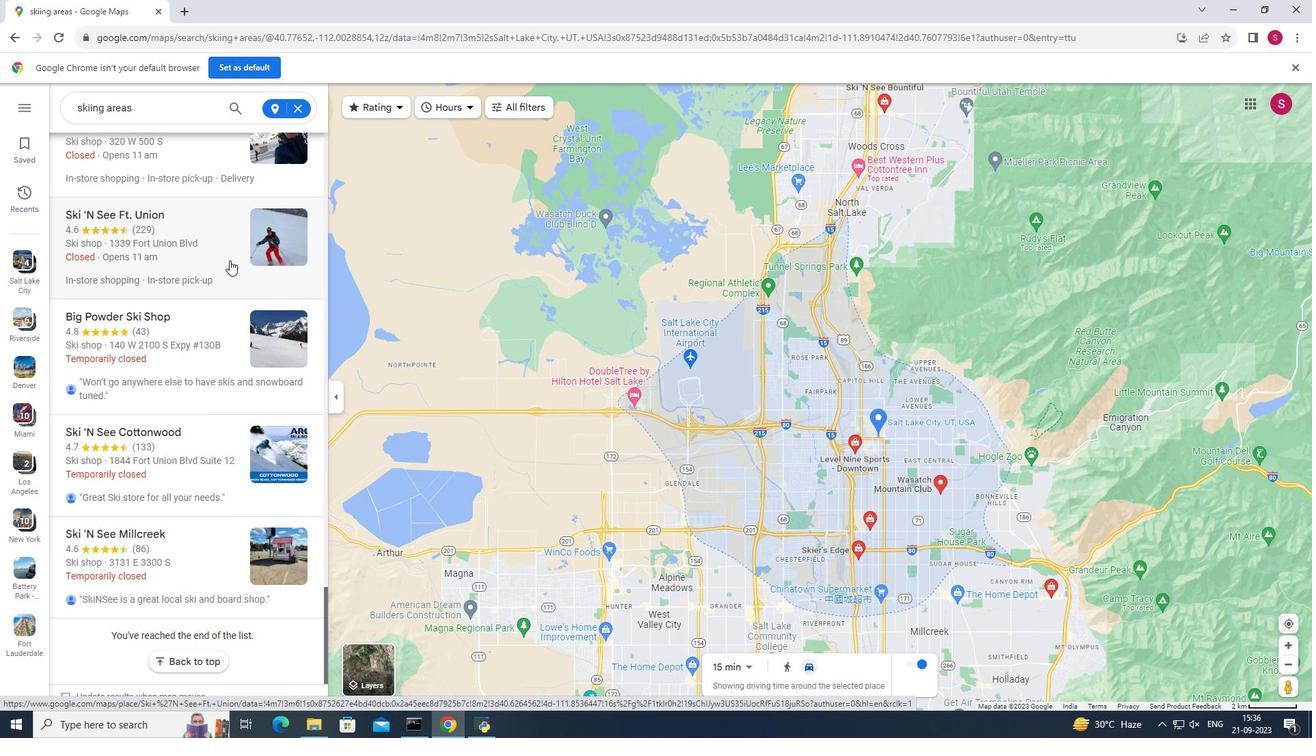 
Action: Mouse scrolled (229, 258) with delta (0, 0)
Screenshot: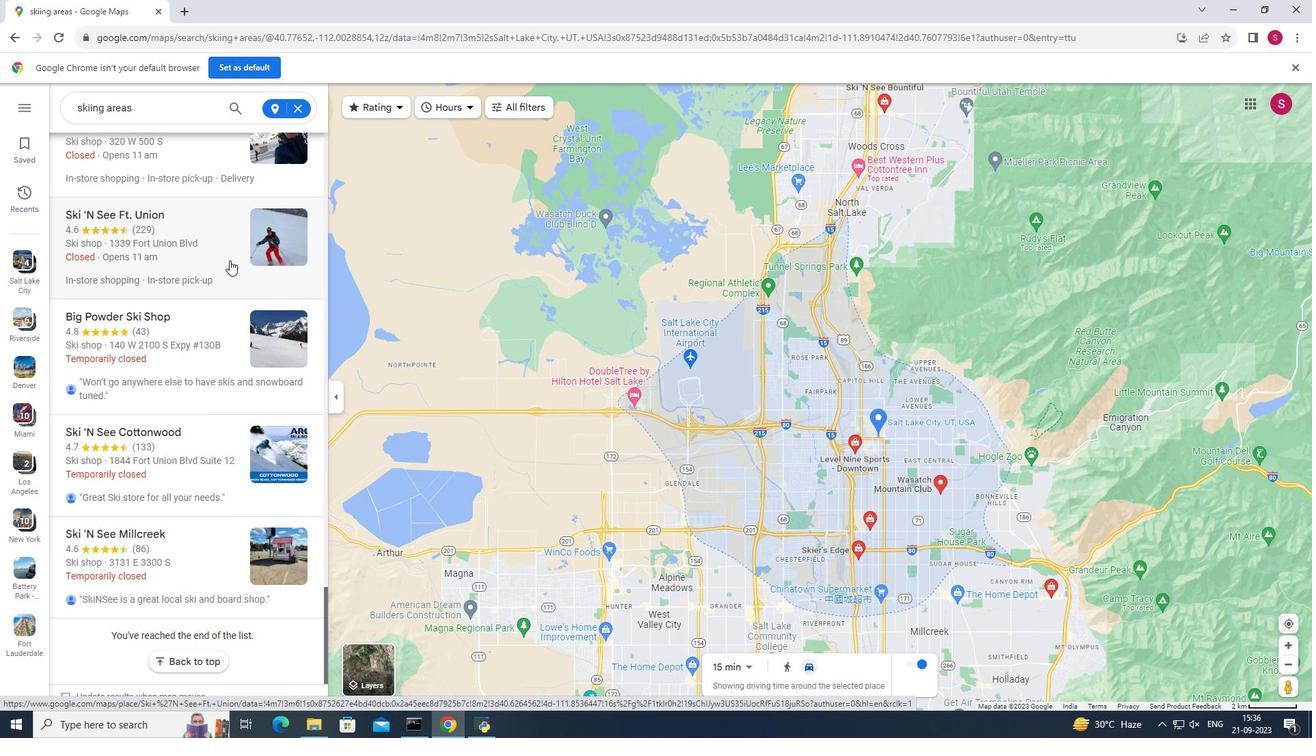 
Action: Mouse scrolled (229, 258) with delta (0, 0)
Screenshot: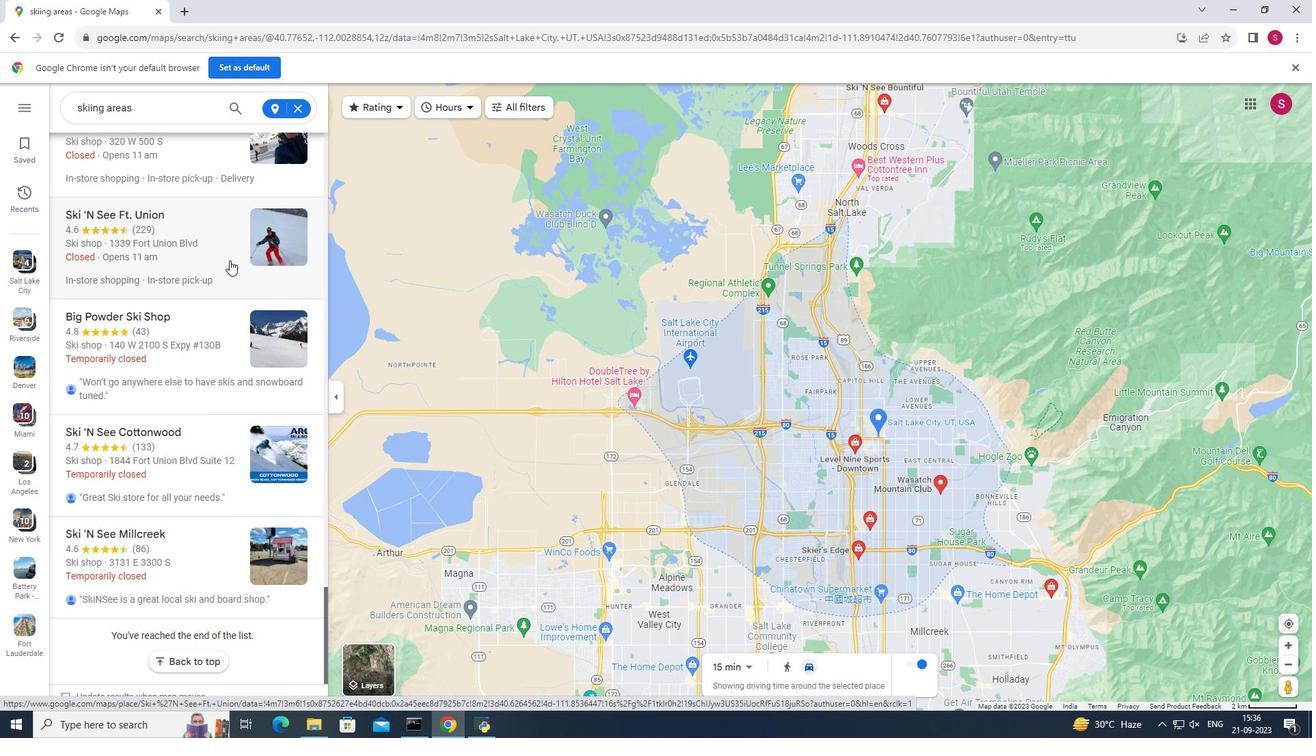 
Action: Mouse moved to (311, 272)
Screenshot: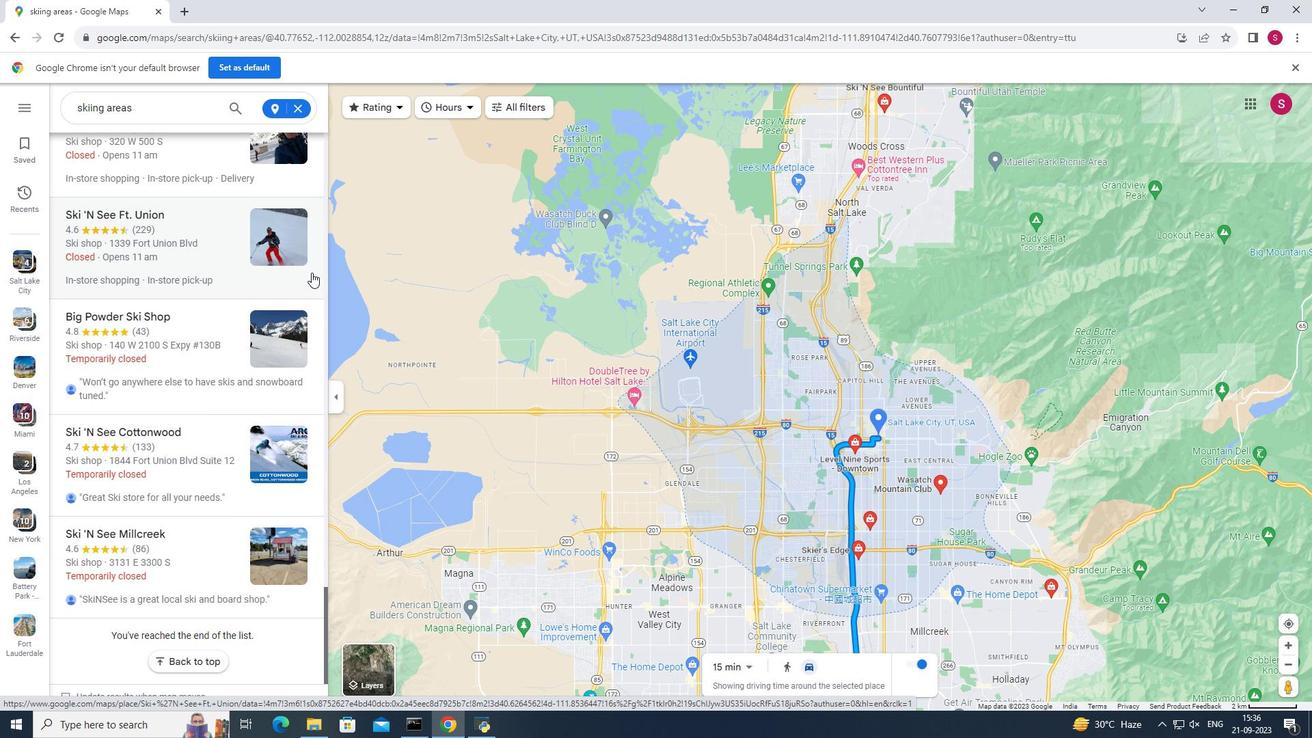 
